 Task: Plan a trip to Lankaran, Azerbaijan from 9th November, 2023 to 16th November, 2023 for 2 adults.2 bedrooms having 2 beds and 1 bathroom. Property type can be flat. Amenities needed are: air conditioning. Booking option can be shelf check-in. Look for 3 properties as per requirement.
Action: Key pressed <Key.caps_lock>L<Key.caps_lock>ankaran
Screenshot: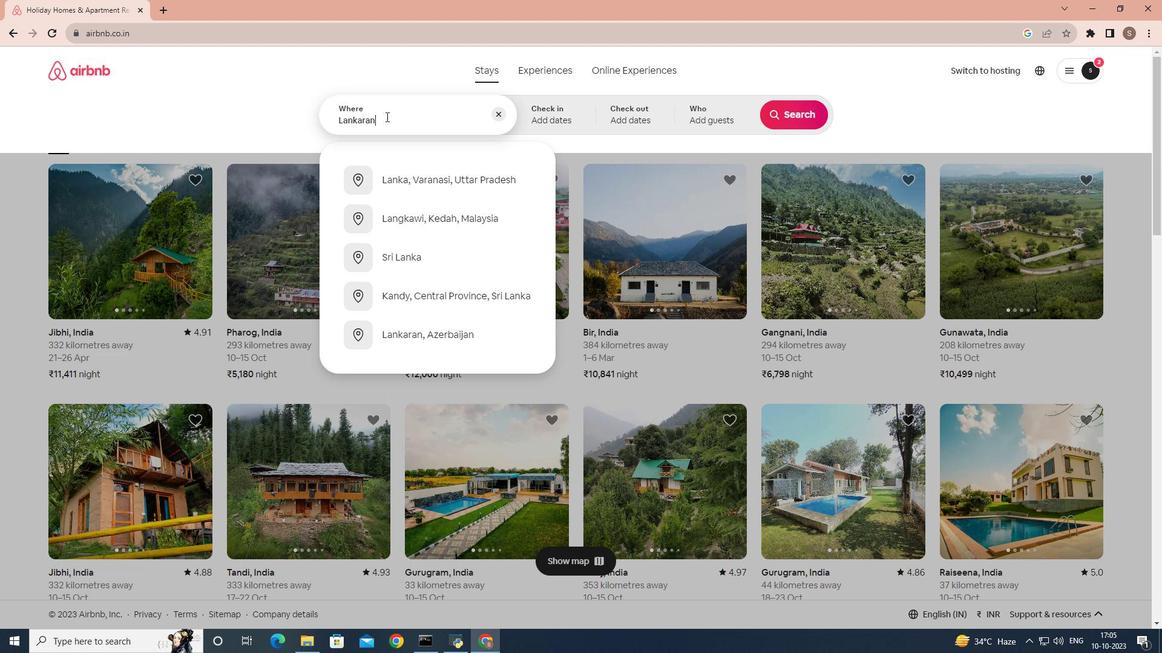 
Action: Mouse moved to (414, 179)
Screenshot: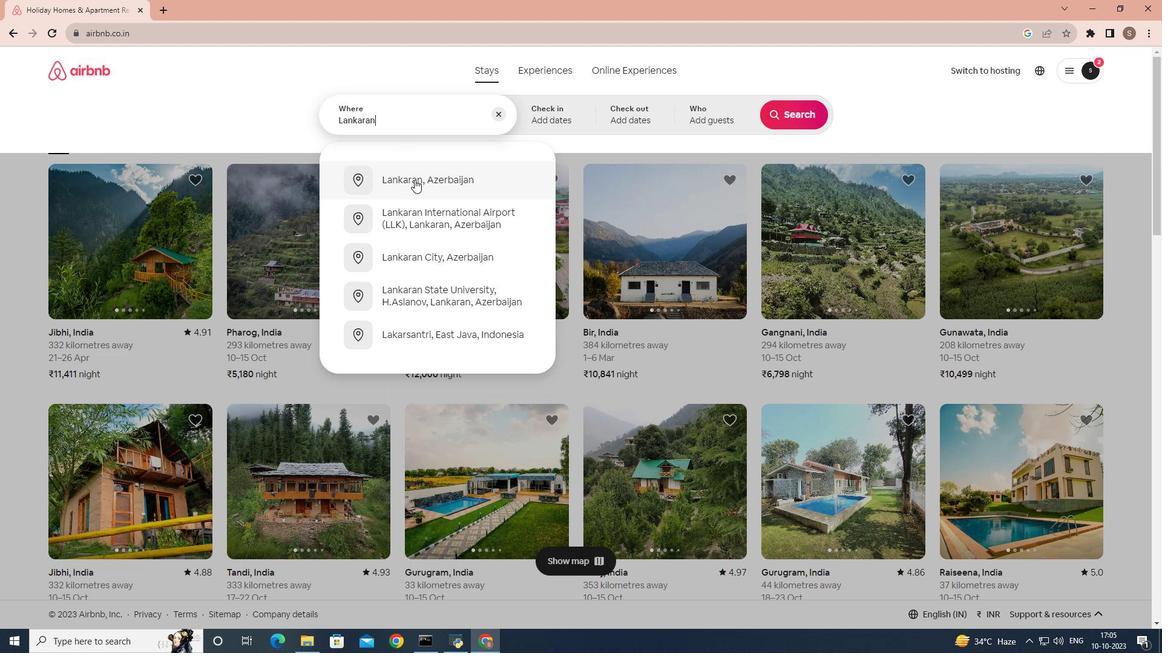 
Action: Mouse pressed left at (414, 179)
Screenshot: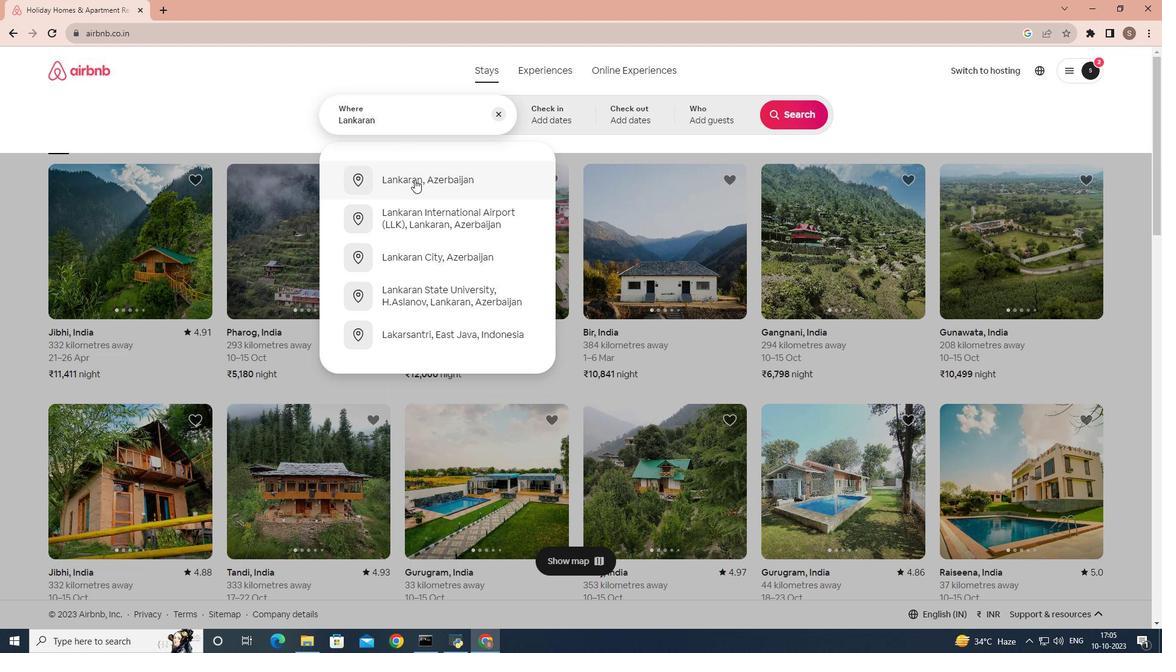 
Action: Mouse moved to (729, 295)
Screenshot: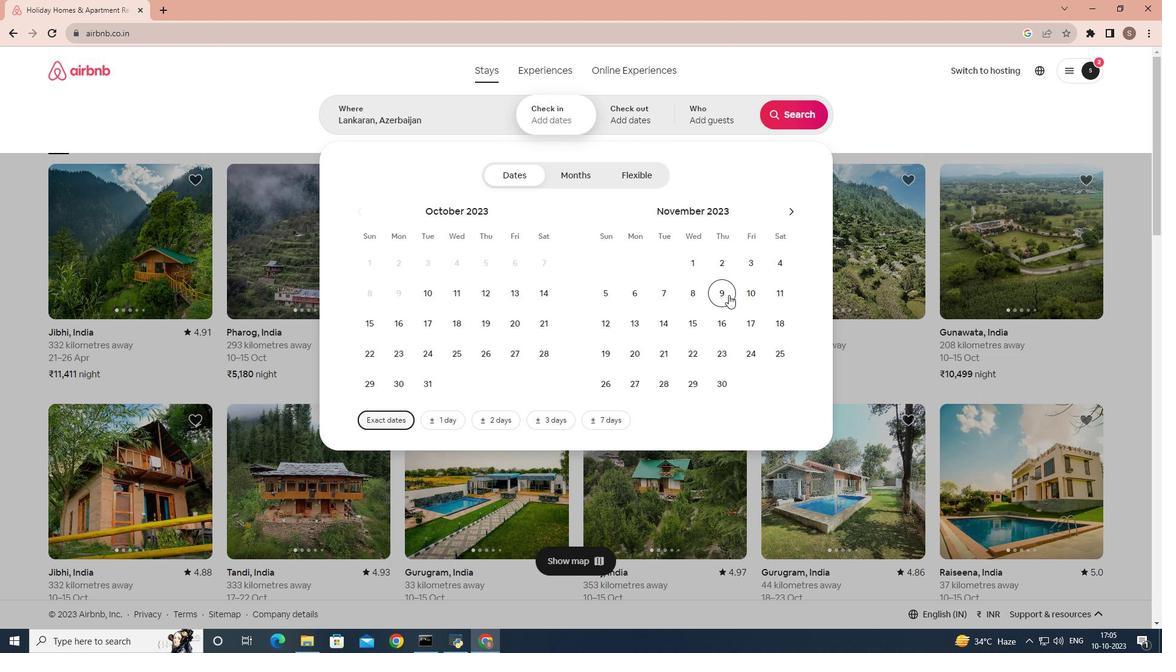 
Action: Mouse pressed left at (729, 295)
Screenshot: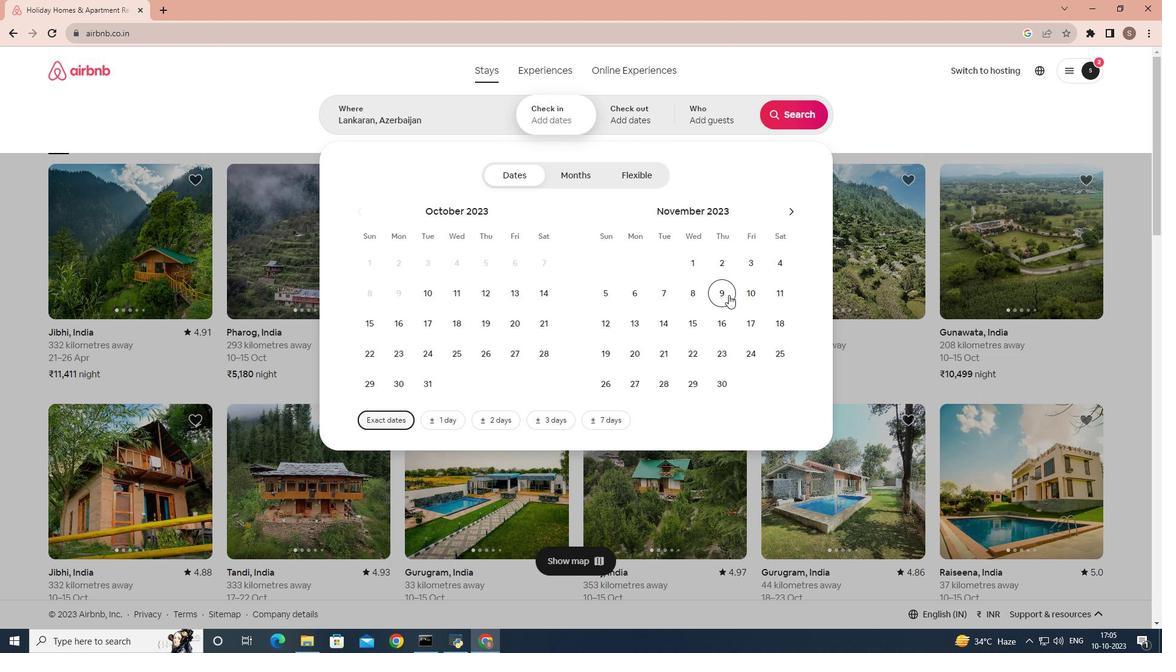 
Action: Mouse moved to (718, 322)
Screenshot: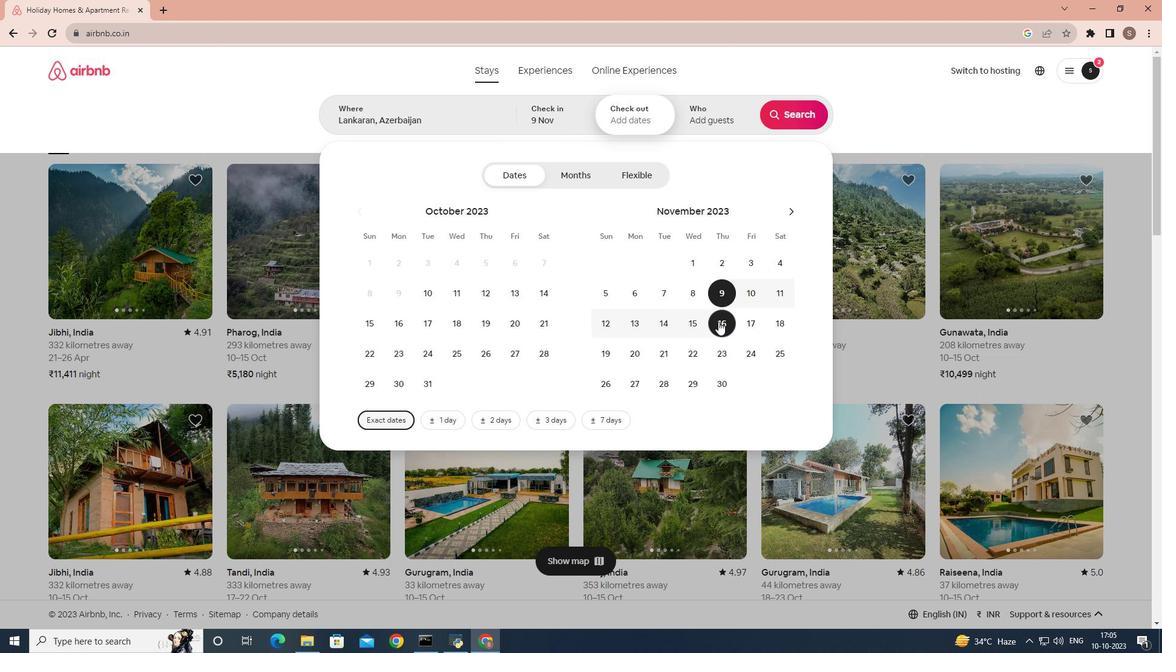 
Action: Mouse pressed left at (718, 322)
Screenshot: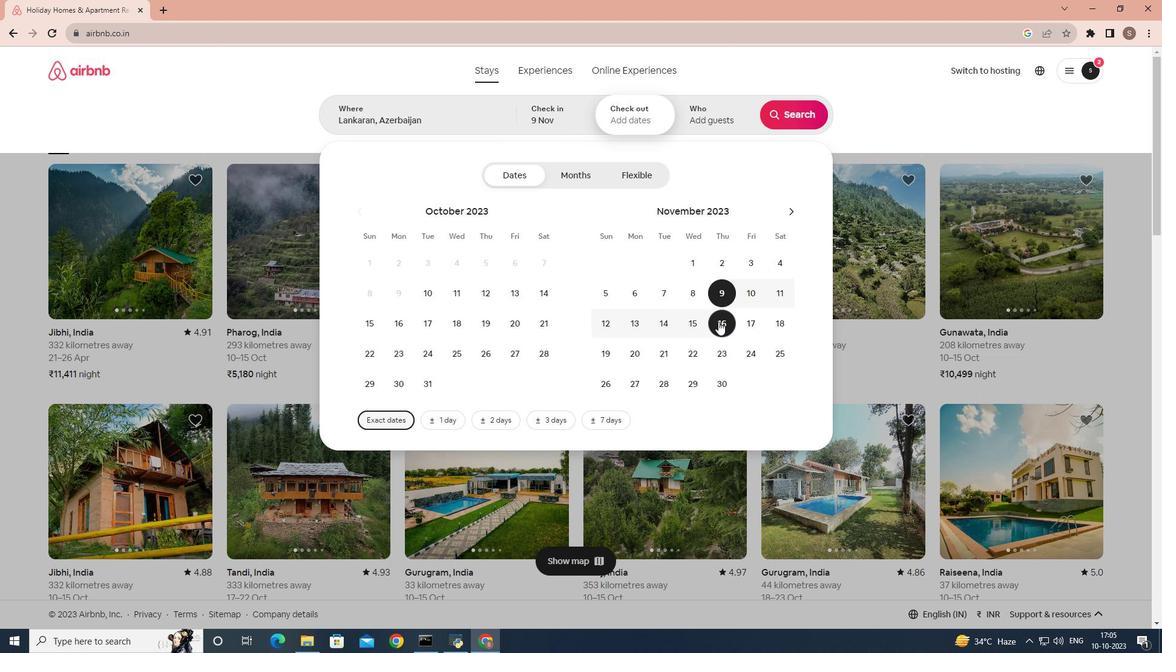 
Action: Mouse moved to (718, 120)
Screenshot: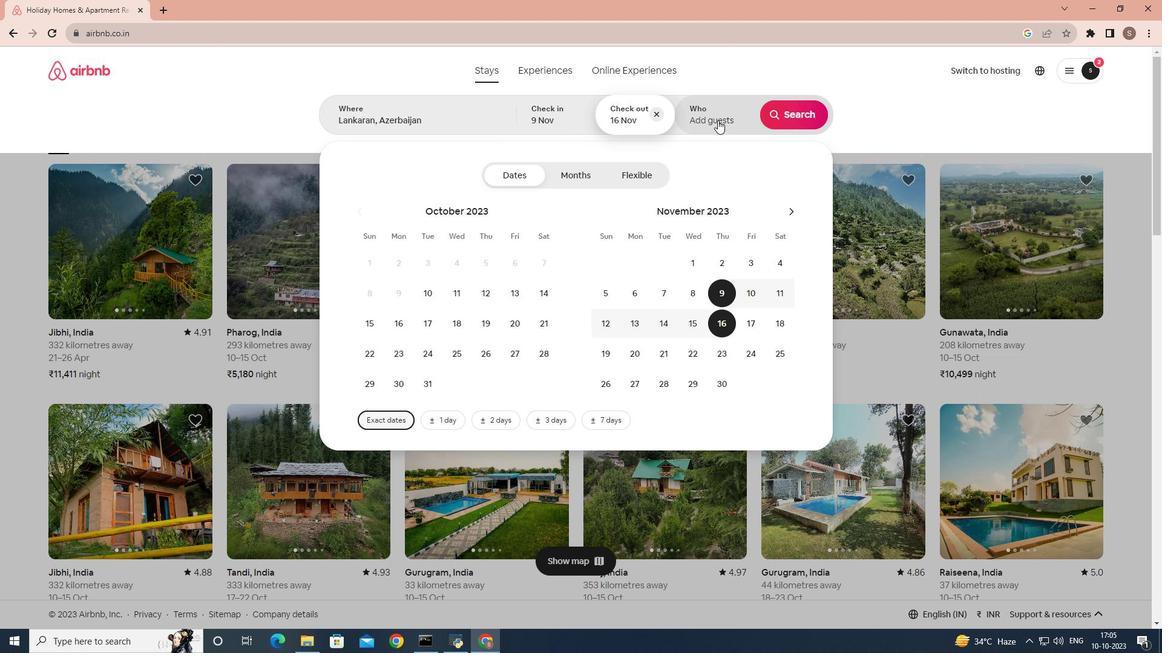 
Action: Mouse pressed left at (718, 120)
Screenshot: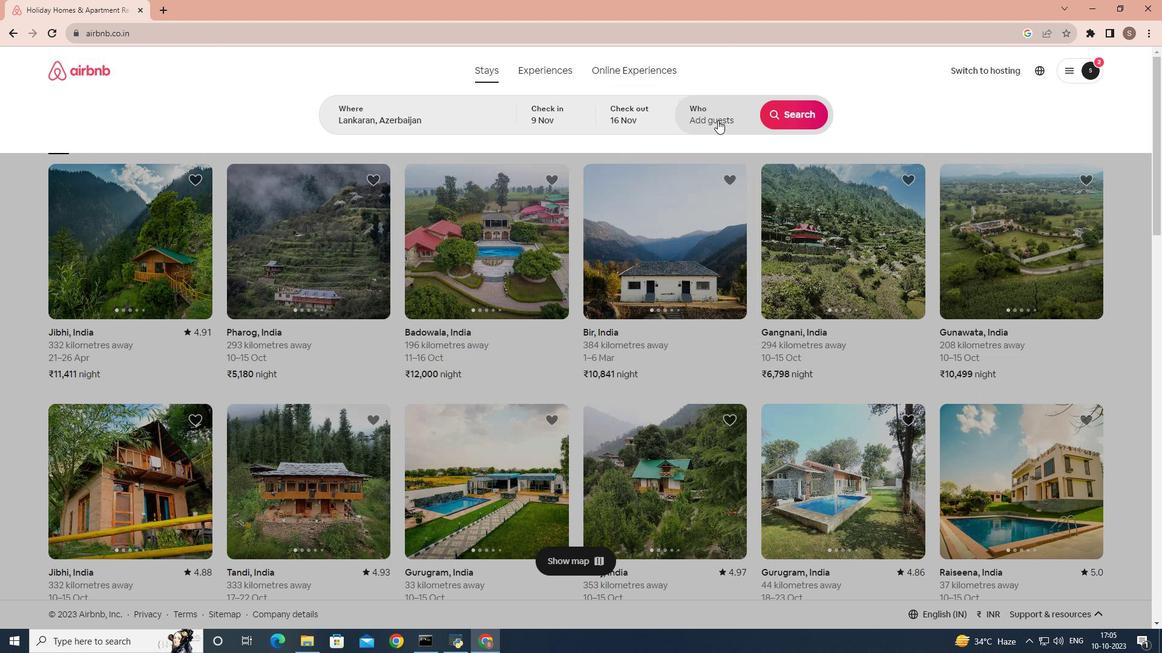 
Action: Mouse moved to (807, 179)
Screenshot: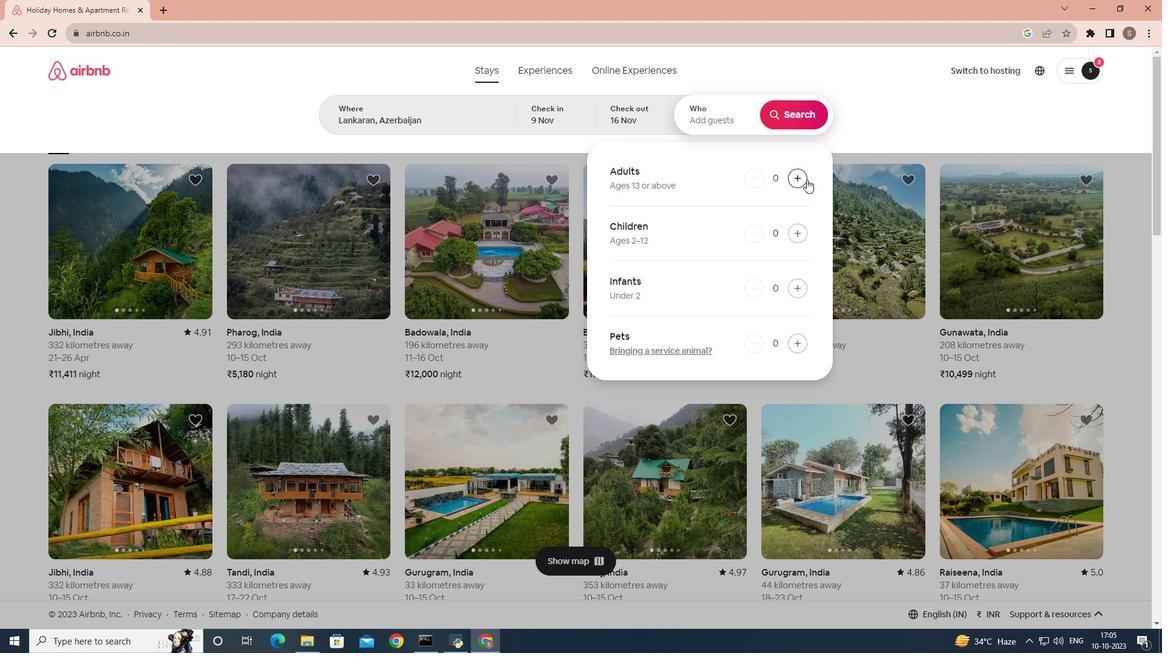 
Action: Mouse pressed left at (807, 179)
Screenshot: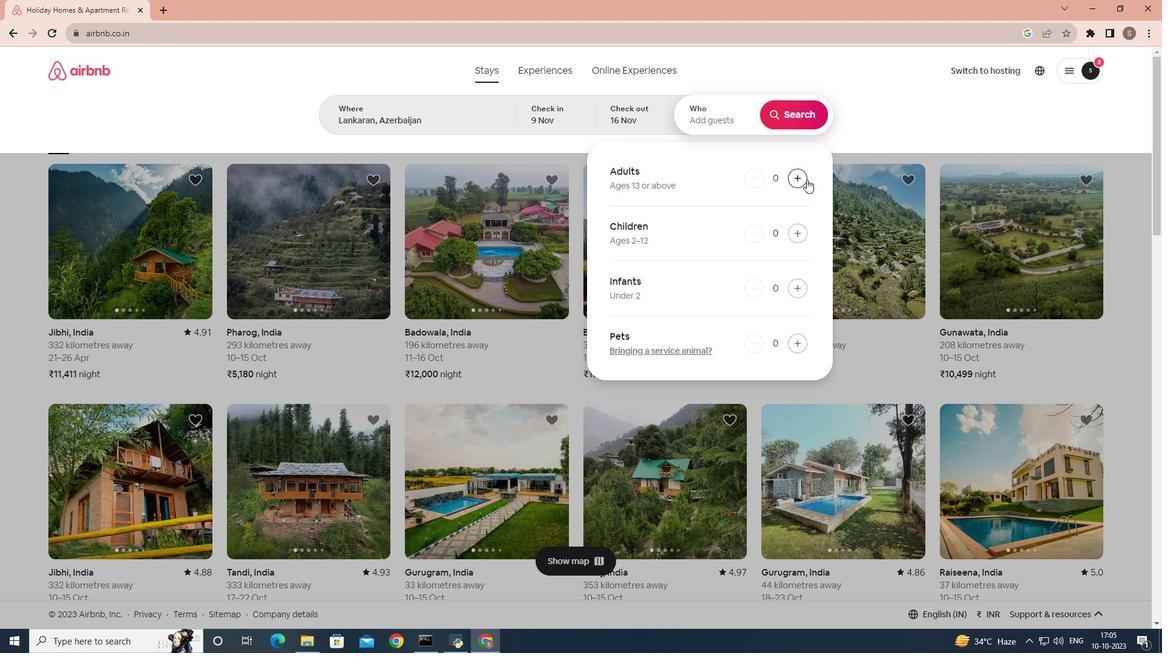 
Action: Mouse pressed left at (807, 179)
Screenshot: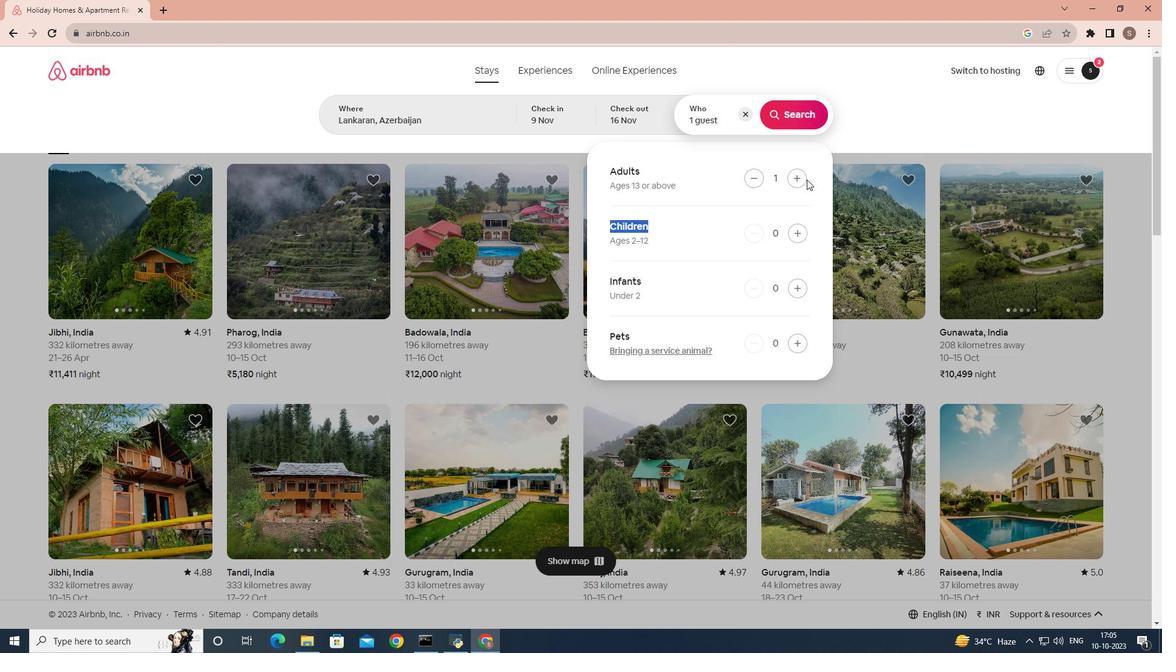 
Action: Mouse moved to (793, 172)
Screenshot: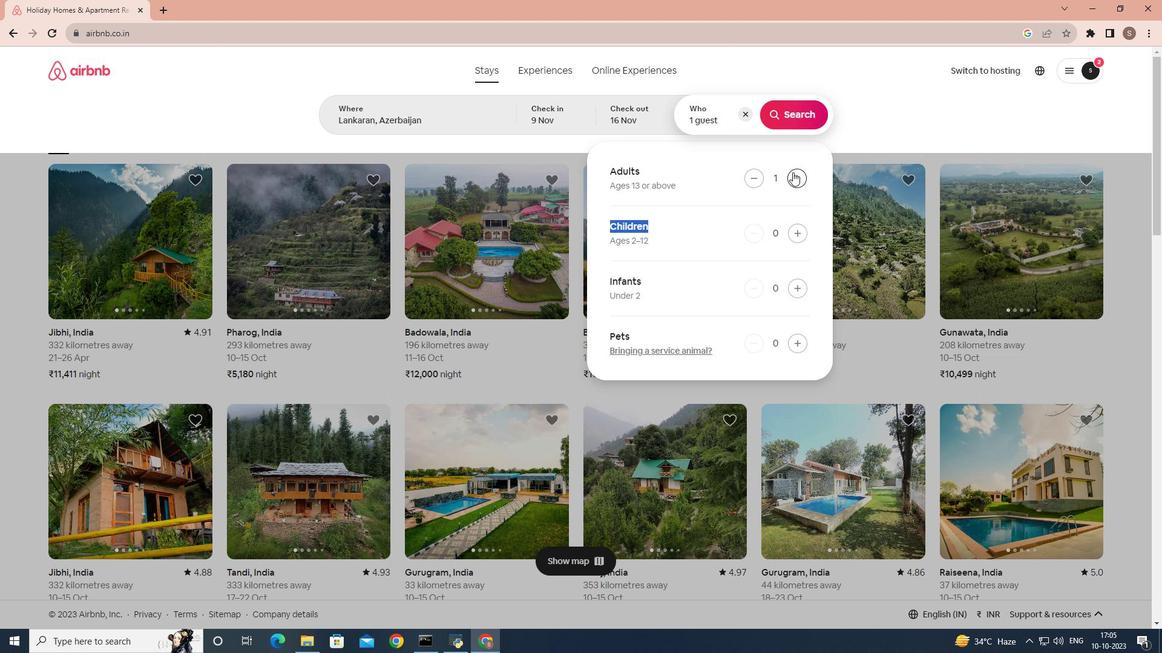 
Action: Mouse pressed left at (793, 172)
Screenshot: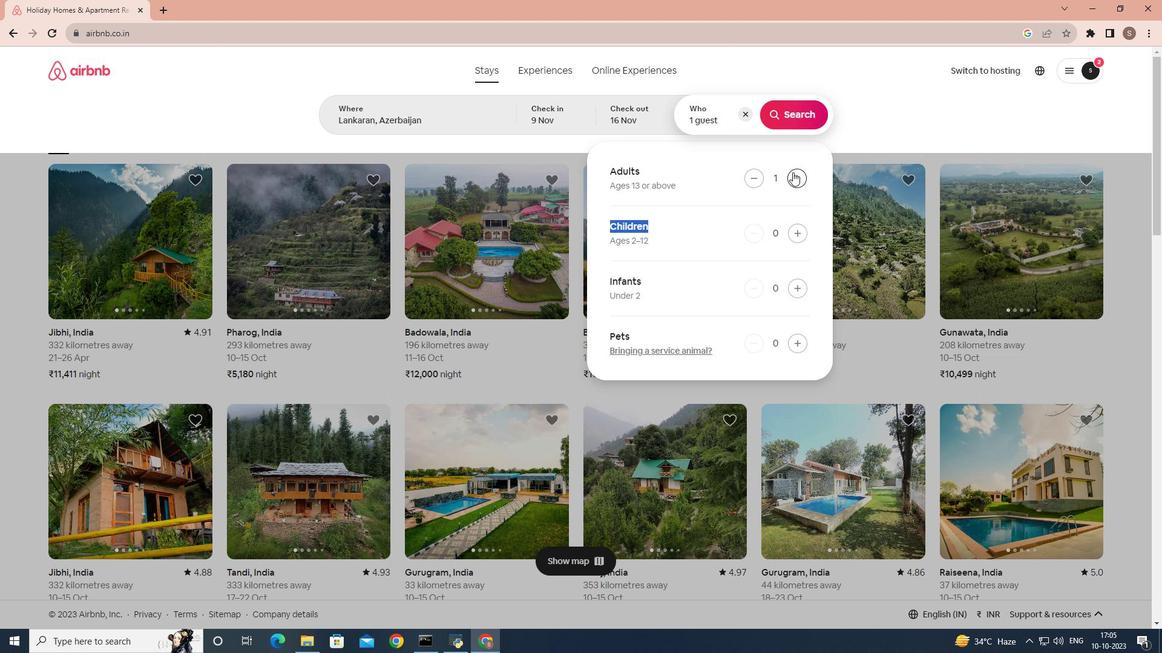 
Action: Mouse moved to (793, 114)
Screenshot: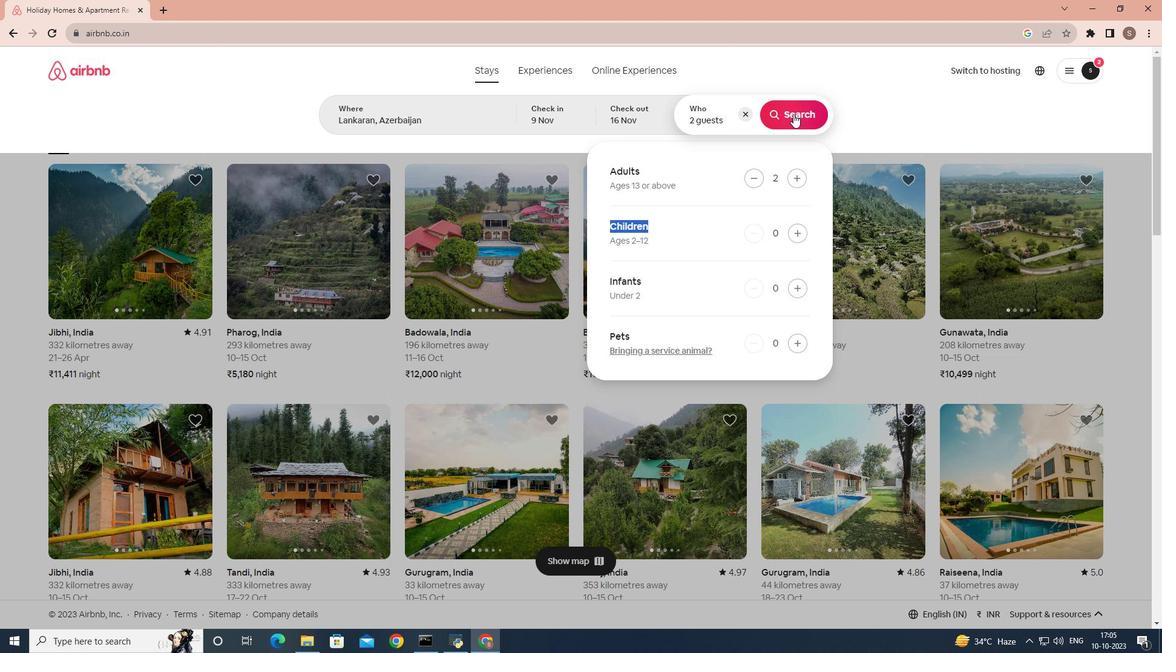 
Action: Mouse pressed left at (793, 114)
Screenshot: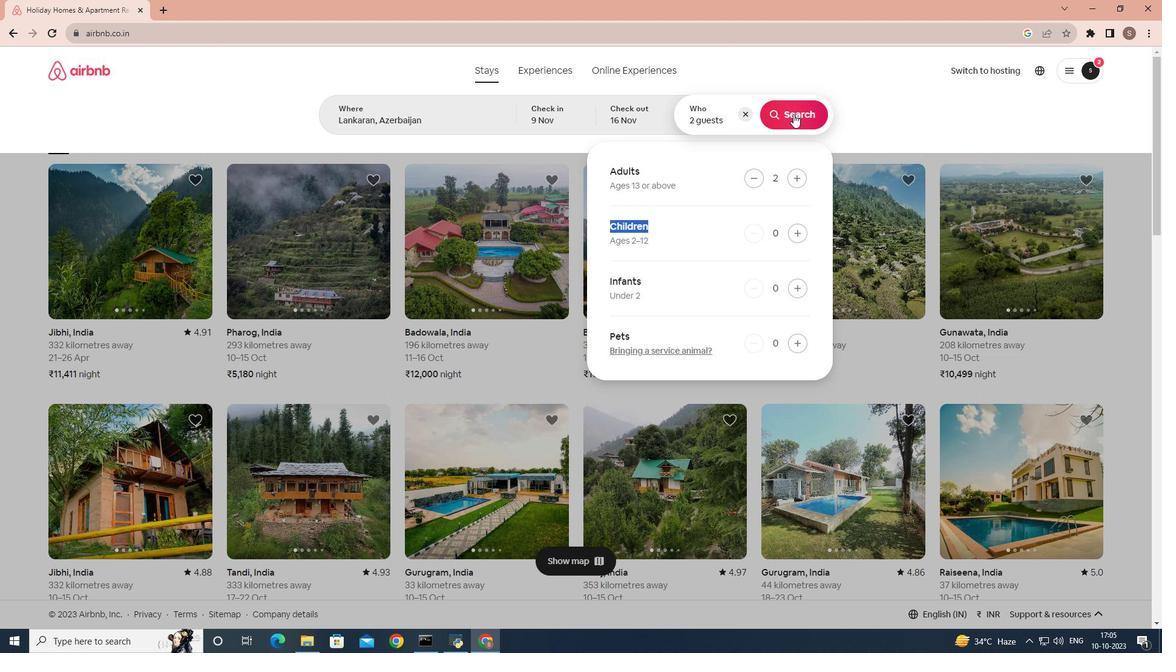 
Action: Mouse moved to (967, 118)
Screenshot: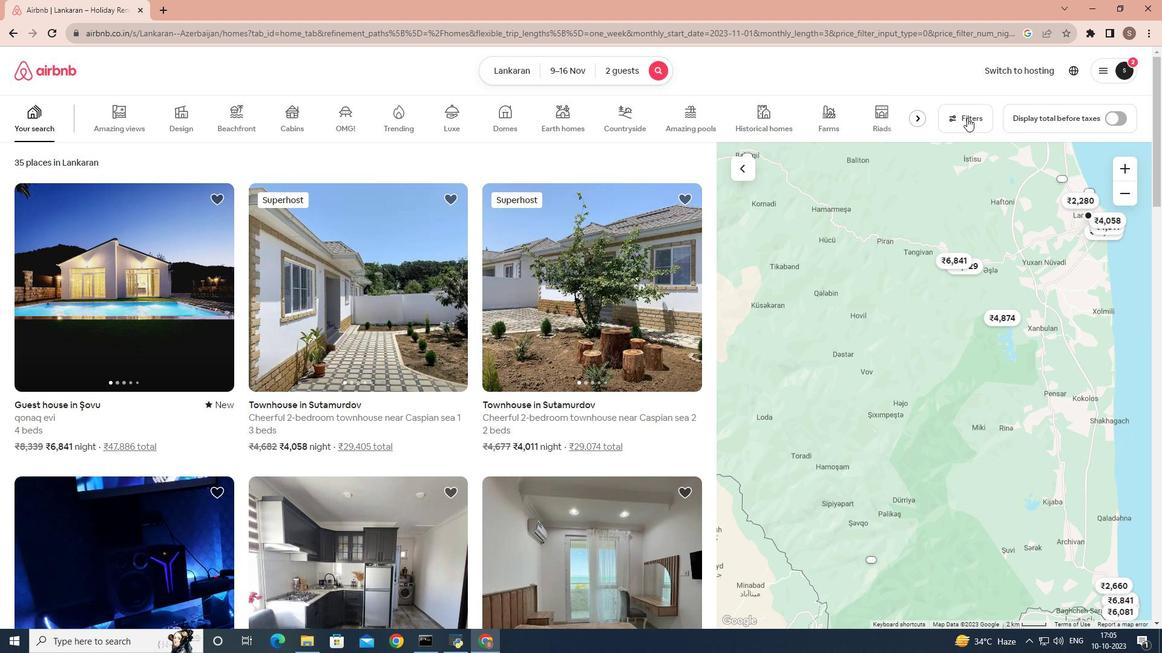 
Action: Mouse pressed left at (967, 118)
Screenshot: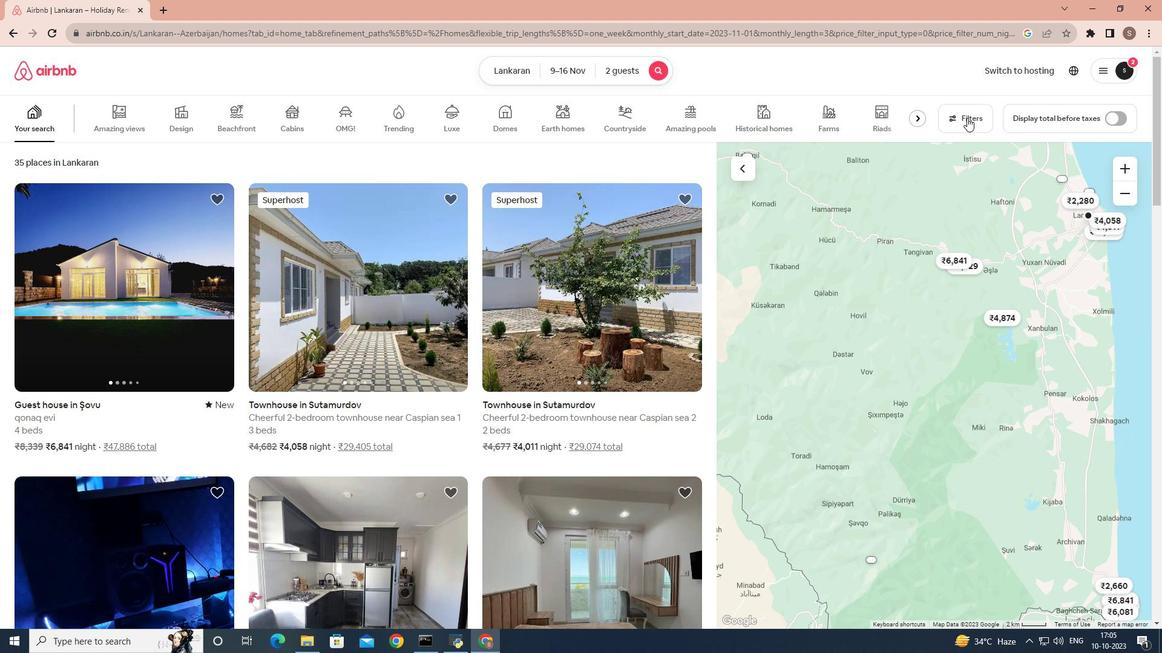 
Action: Mouse moved to (453, 368)
Screenshot: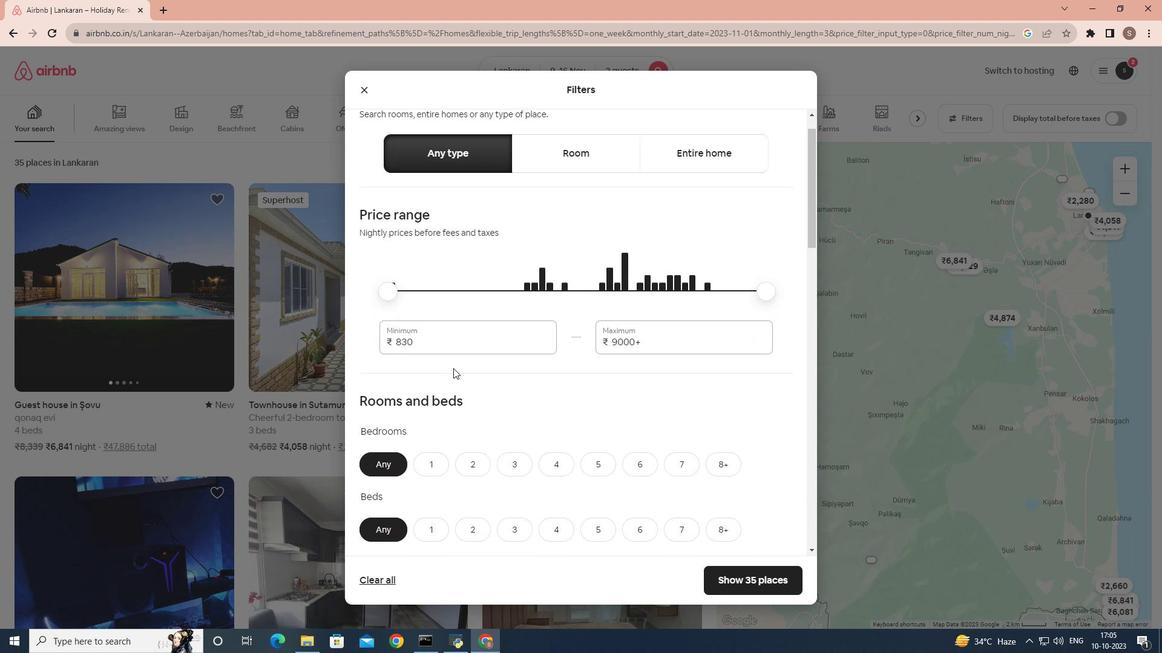 
Action: Mouse scrolled (453, 368) with delta (0, 0)
Screenshot: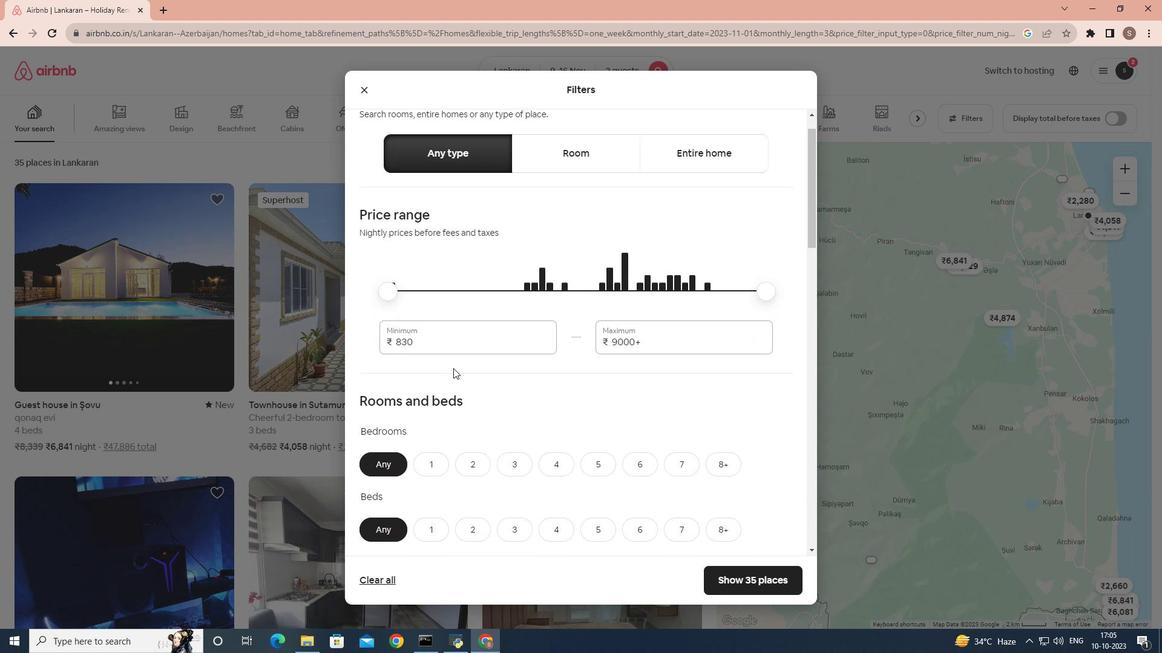 
Action: Mouse scrolled (453, 368) with delta (0, 0)
Screenshot: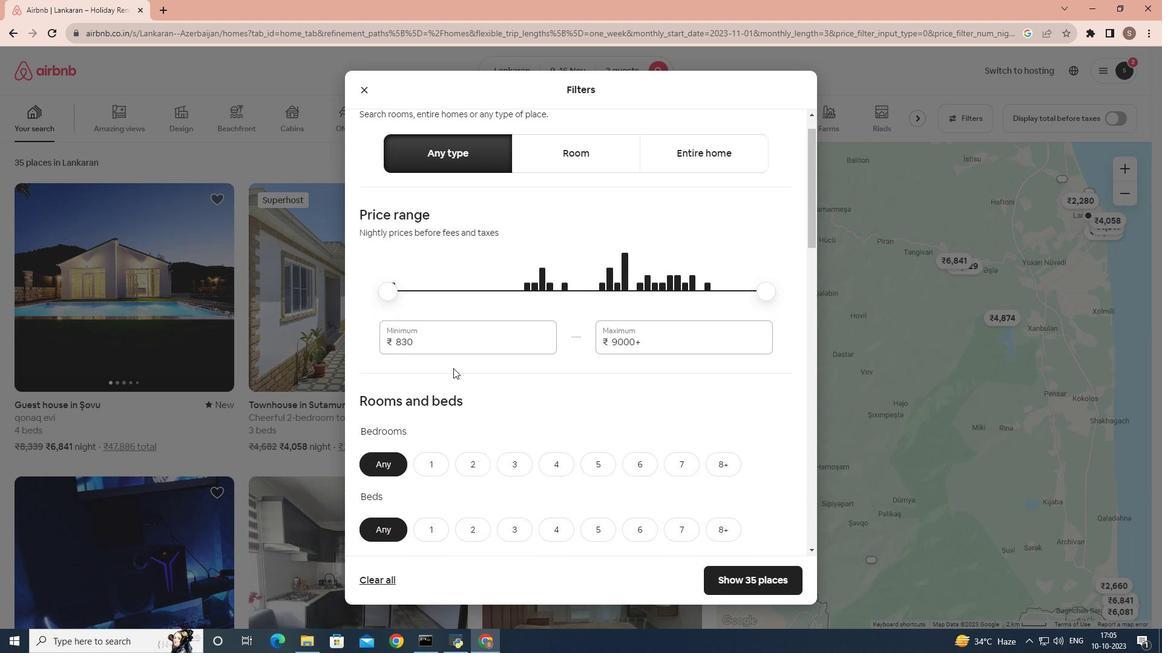 
Action: Mouse scrolled (453, 368) with delta (0, 0)
Screenshot: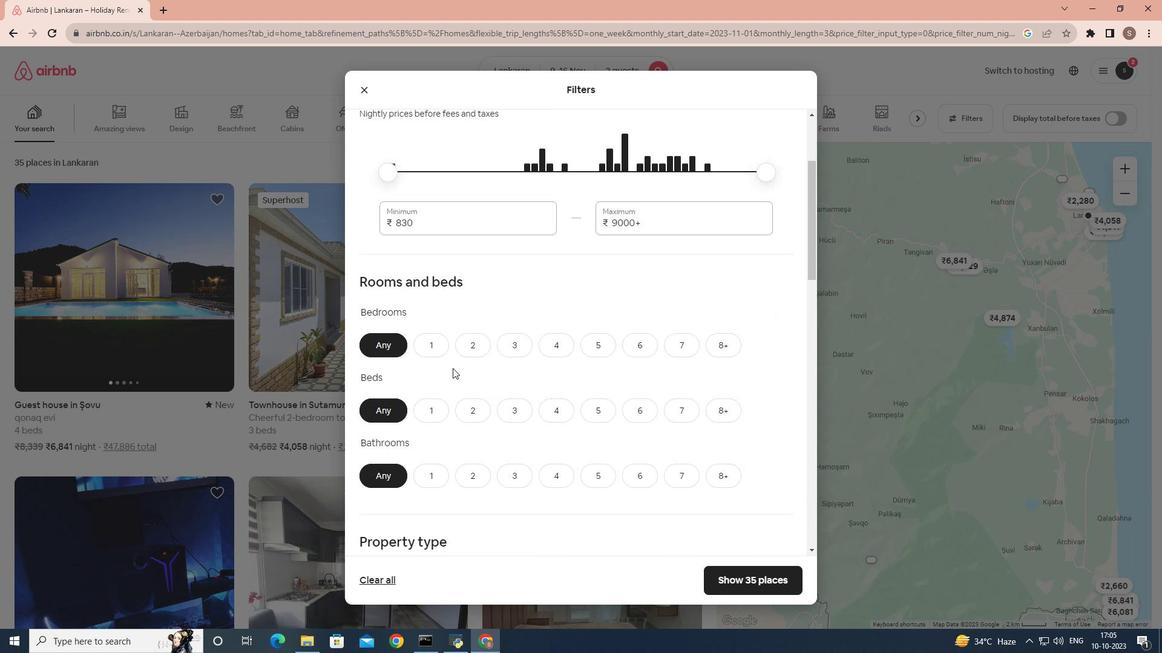 
Action: Mouse scrolled (453, 368) with delta (0, 0)
Screenshot: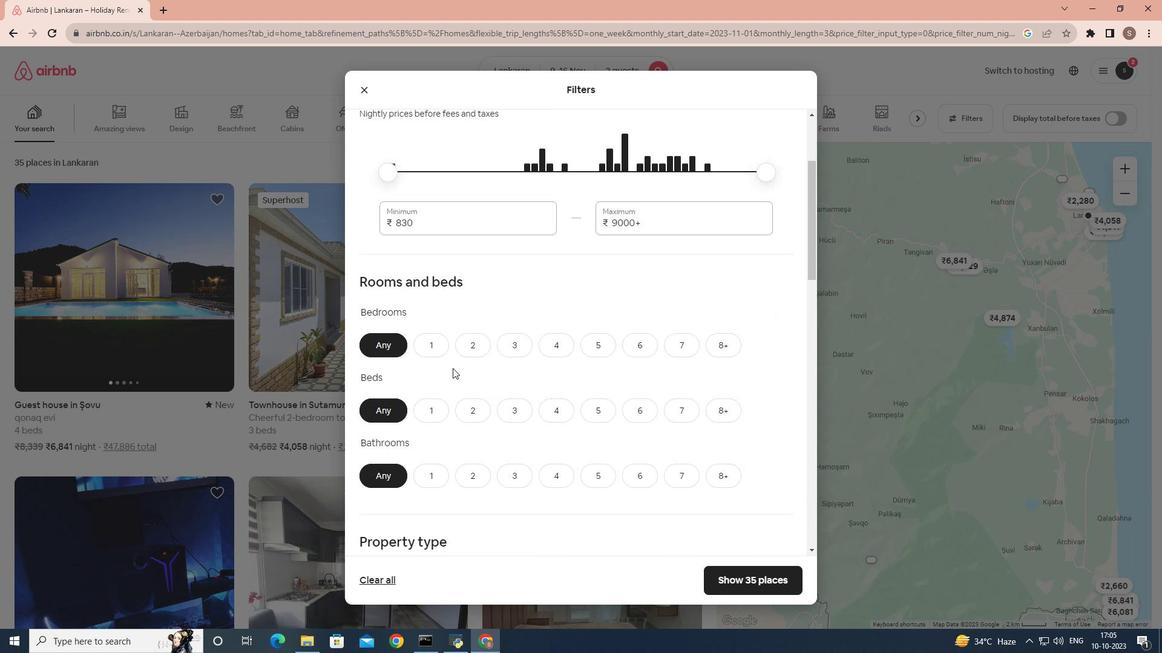
Action: Mouse scrolled (453, 368) with delta (0, 0)
Screenshot: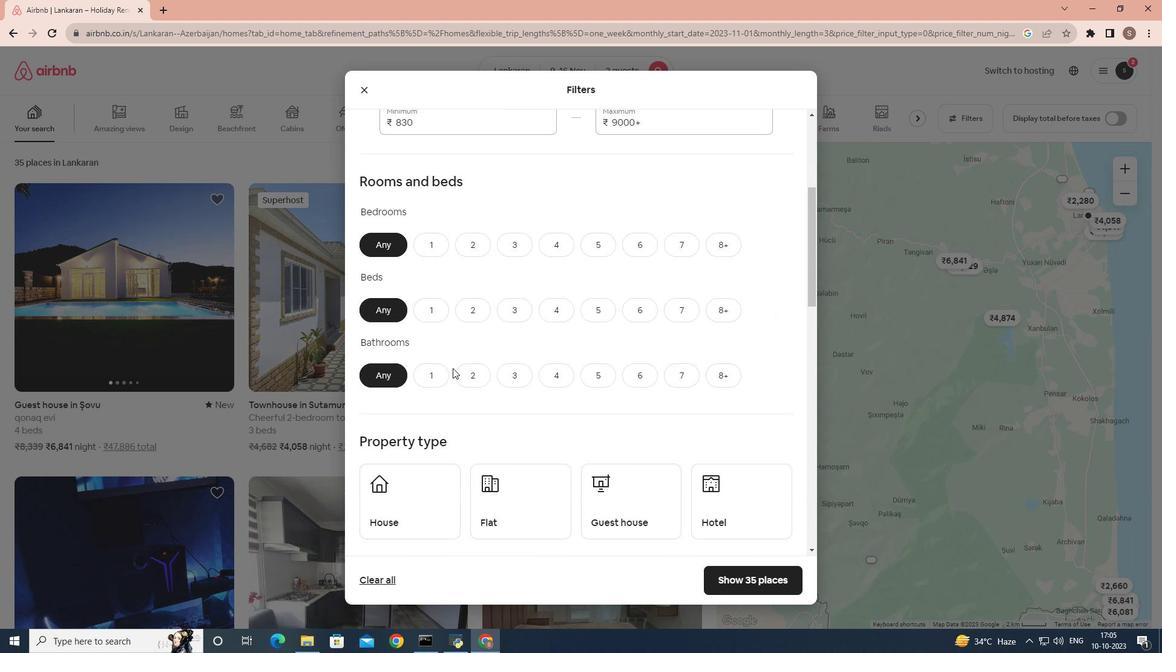
Action: Mouse moved to (452, 363)
Screenshot: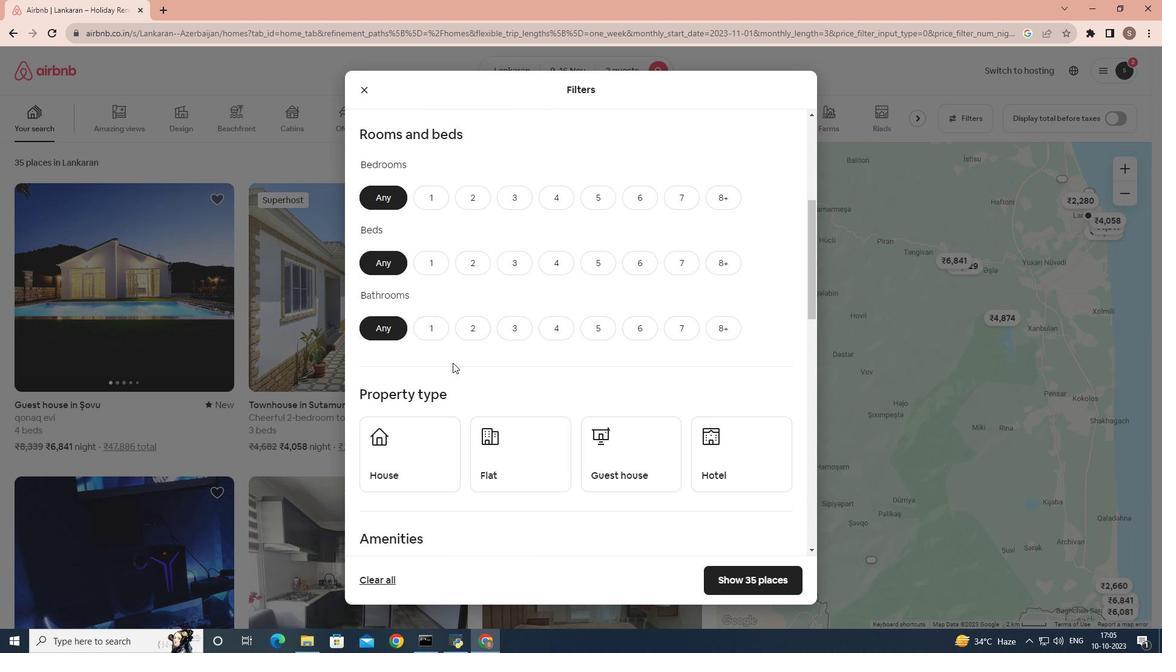 
Action: Mouse scrolled (452, 362) with delta (0, 0)
Screenshot: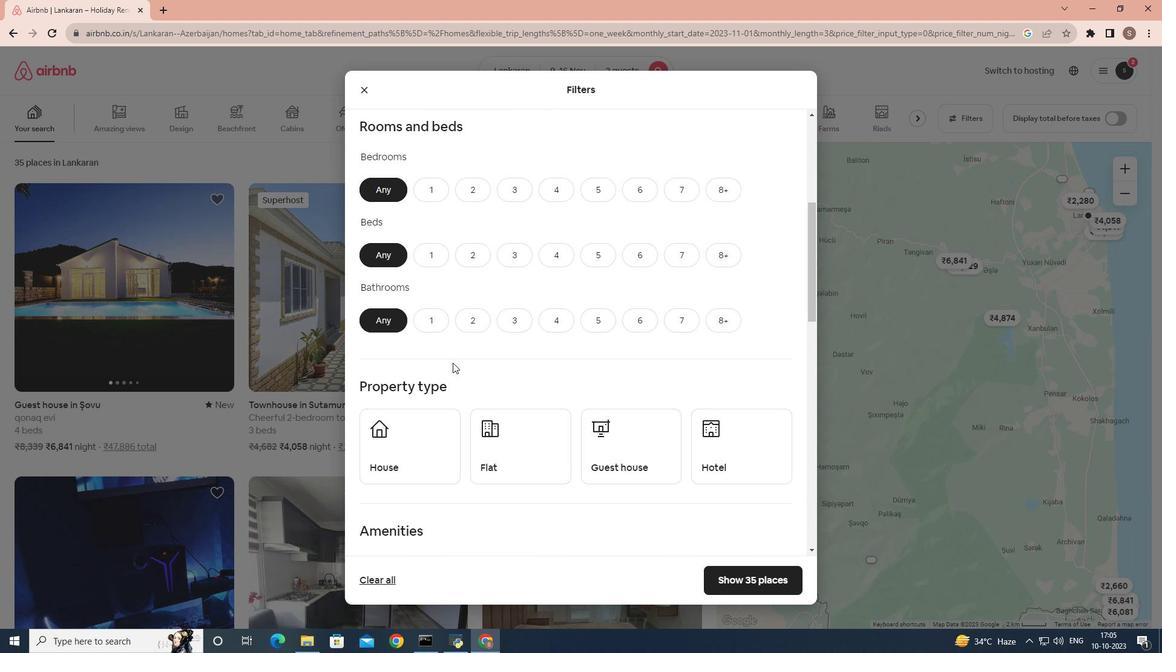 
Action: Mouse scrolled (452, 362) with delta (0, 0)
Screenshot: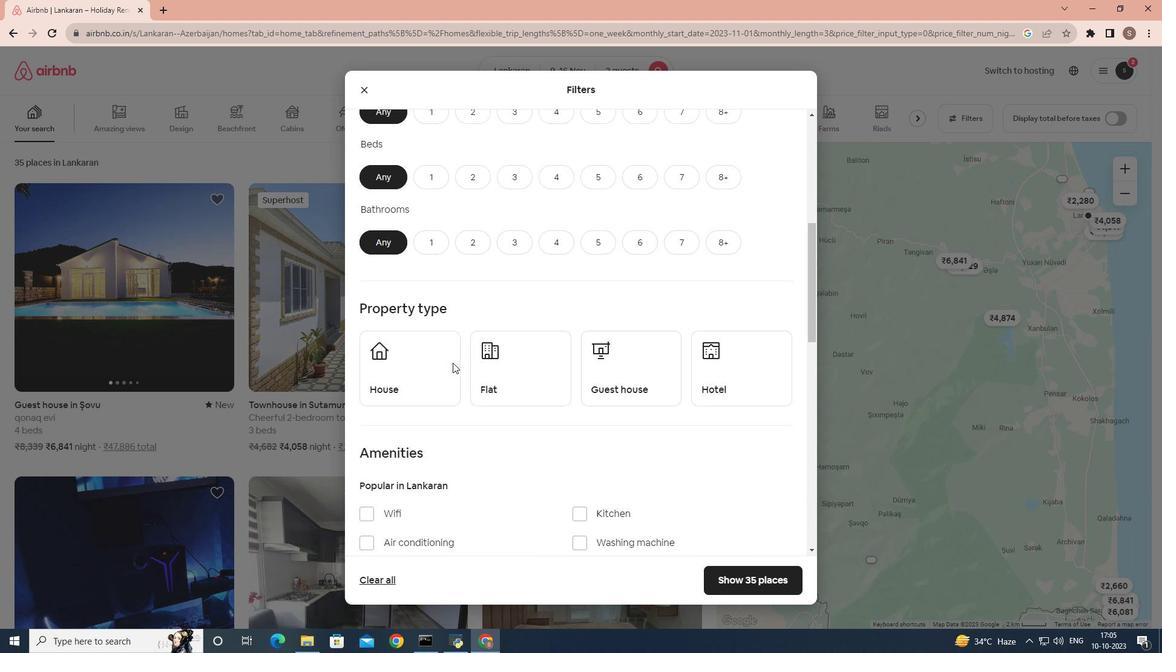 
Action: Mouse scrolled (452, 362) with delta (0, 0)
Screenshot: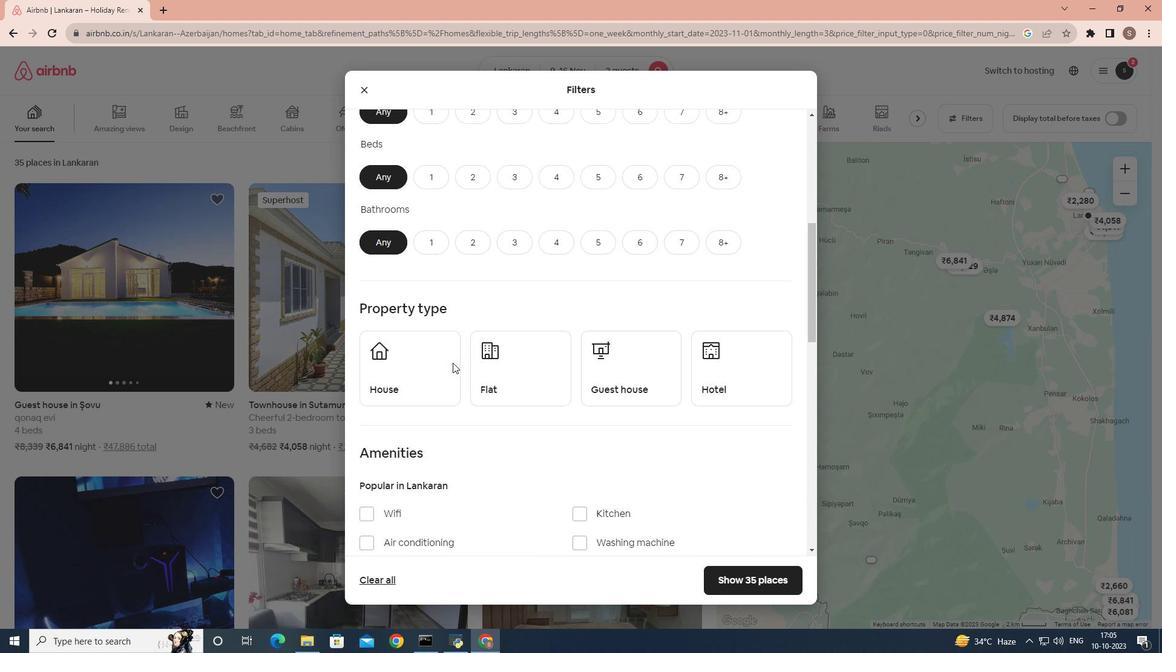 
Action: Mouse scrolled (452, 363) with delta (0, 0)
Screenshot: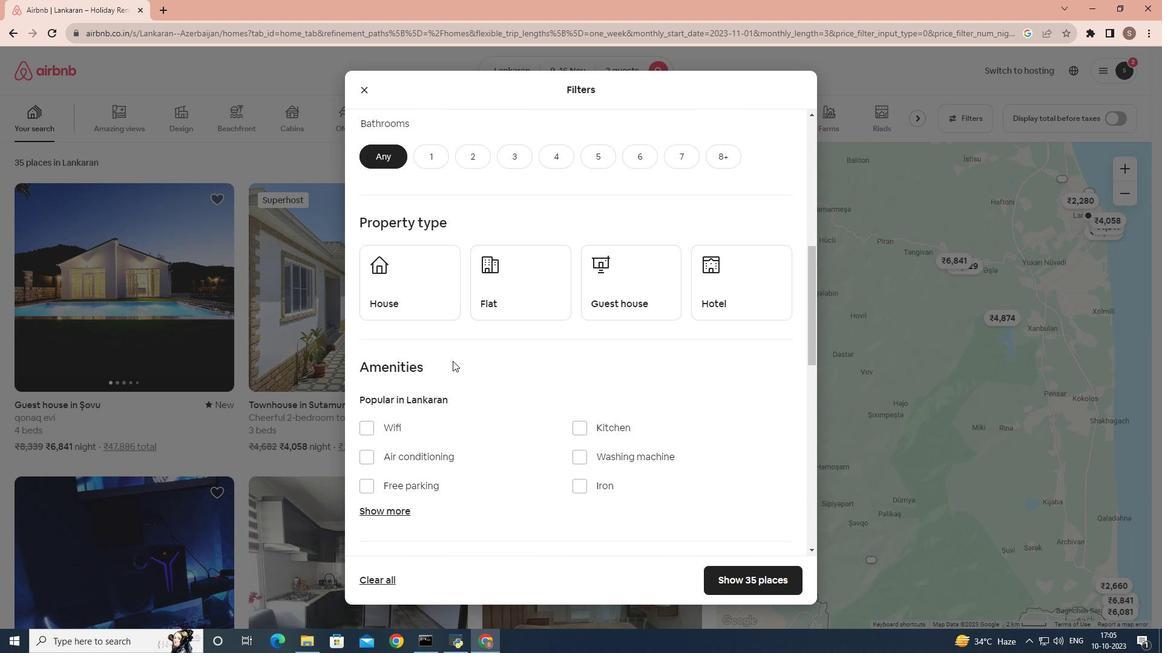 
Action: Mouse moved to (454, 357)
Screenshot: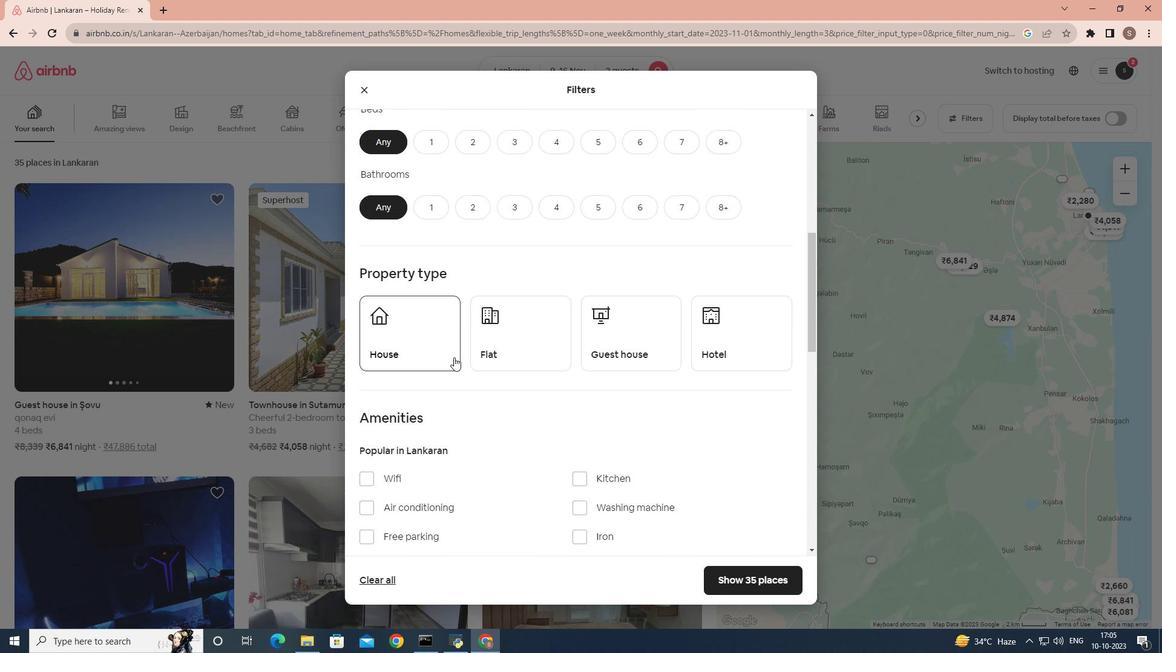 
Action: Mouse scrolled (454, 358) with delta (0, 0)
Screenshot: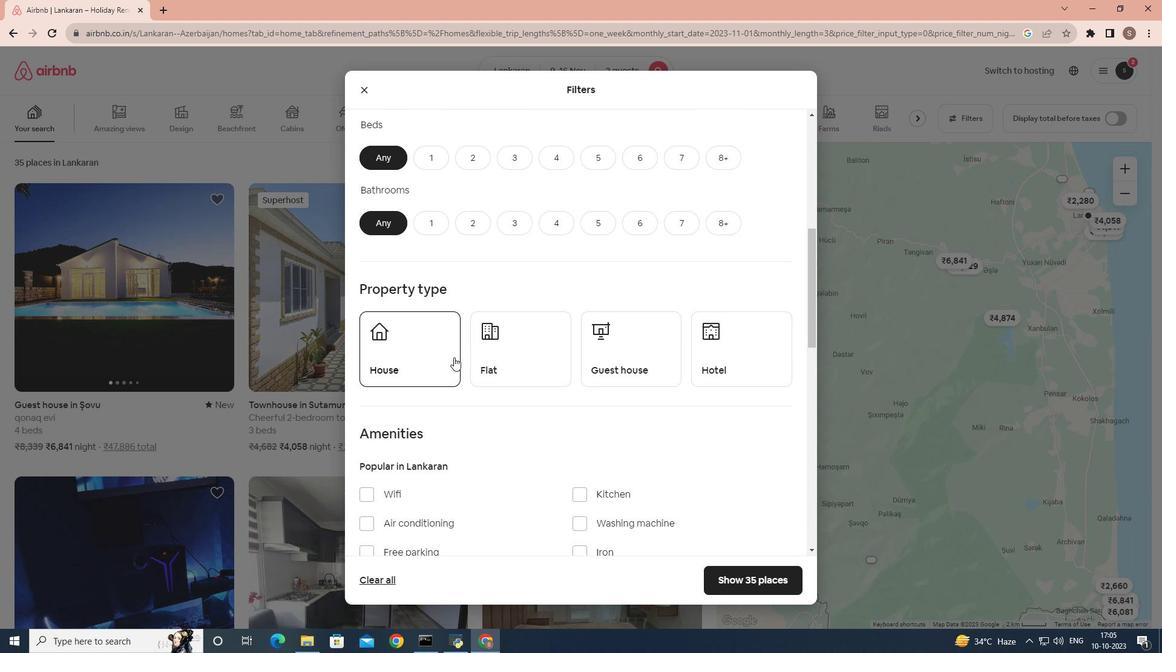 
Action: Mouse scrolled (454, 357) with delta (0, 0)
Screenshot: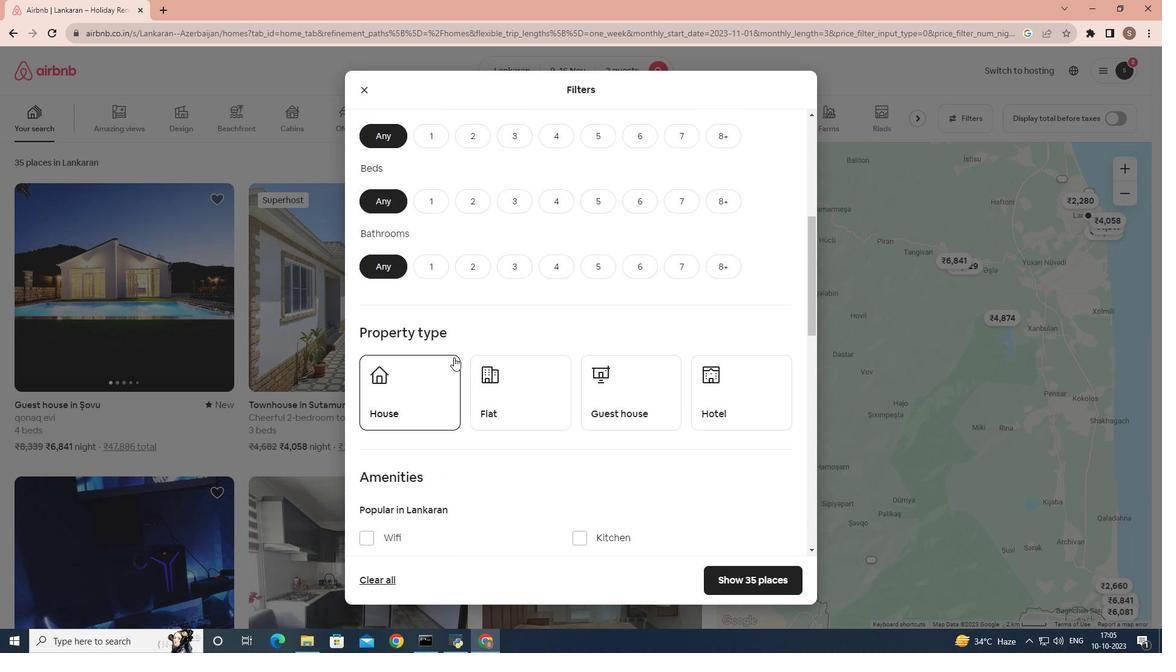 
Action: Mouse moved to (518, 348)
Screenshot: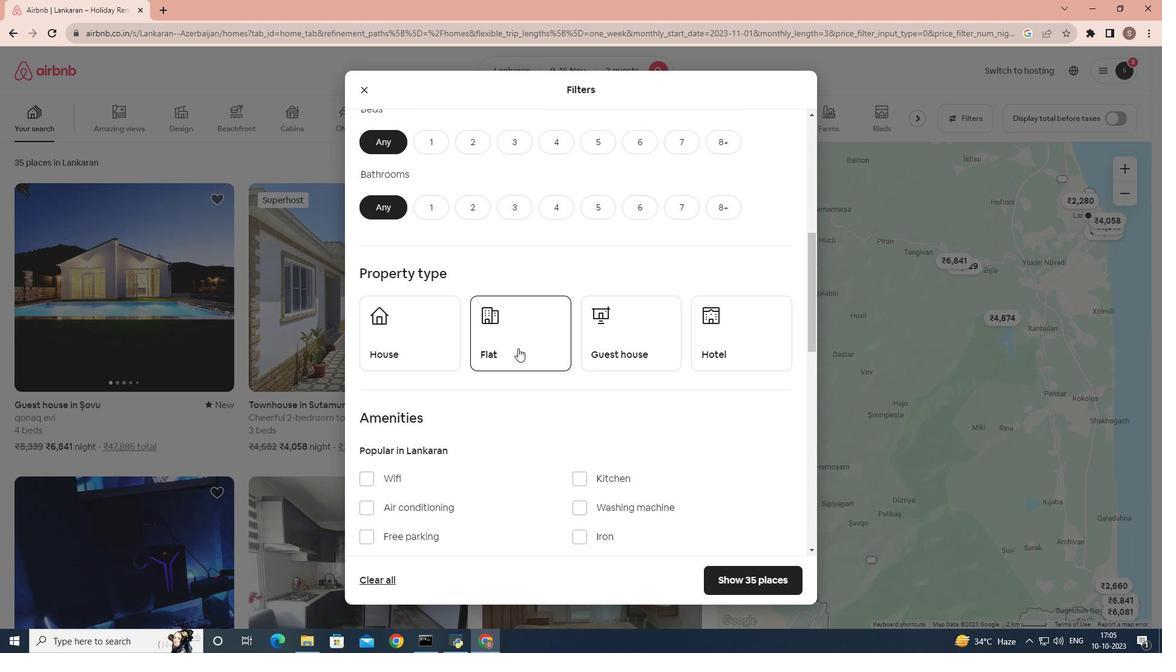 
Action: Mouse pressed left at (518, 348)
Screenshot: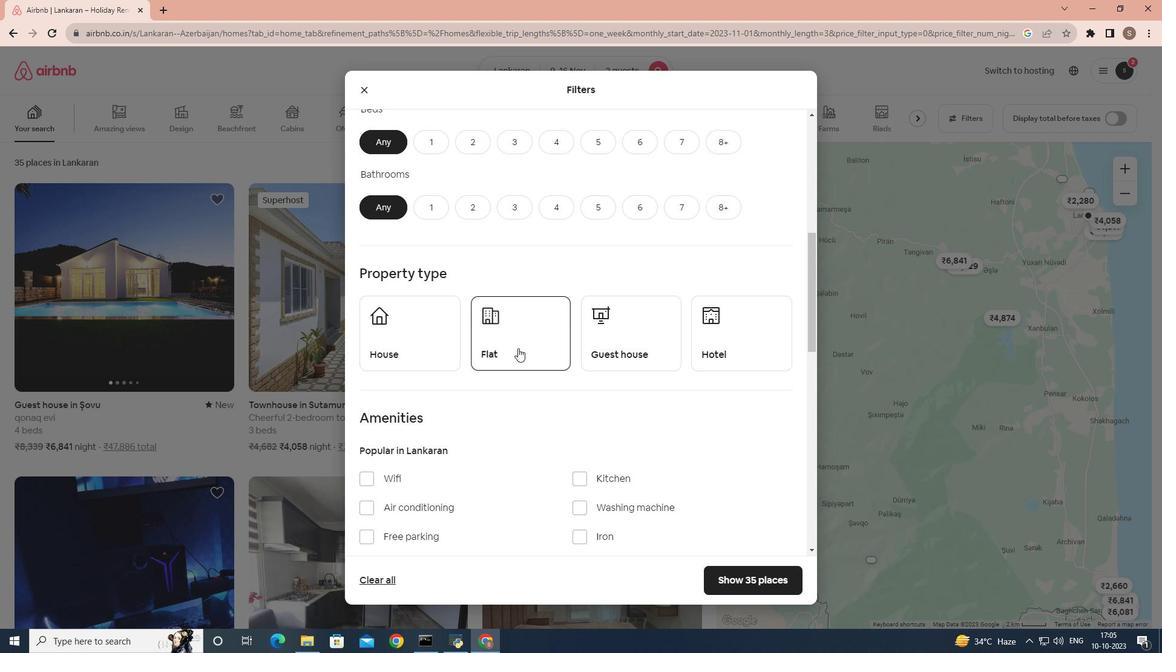 
Action: Mouse scrolled (518, 348) with delta (0, 0)
Screenshot: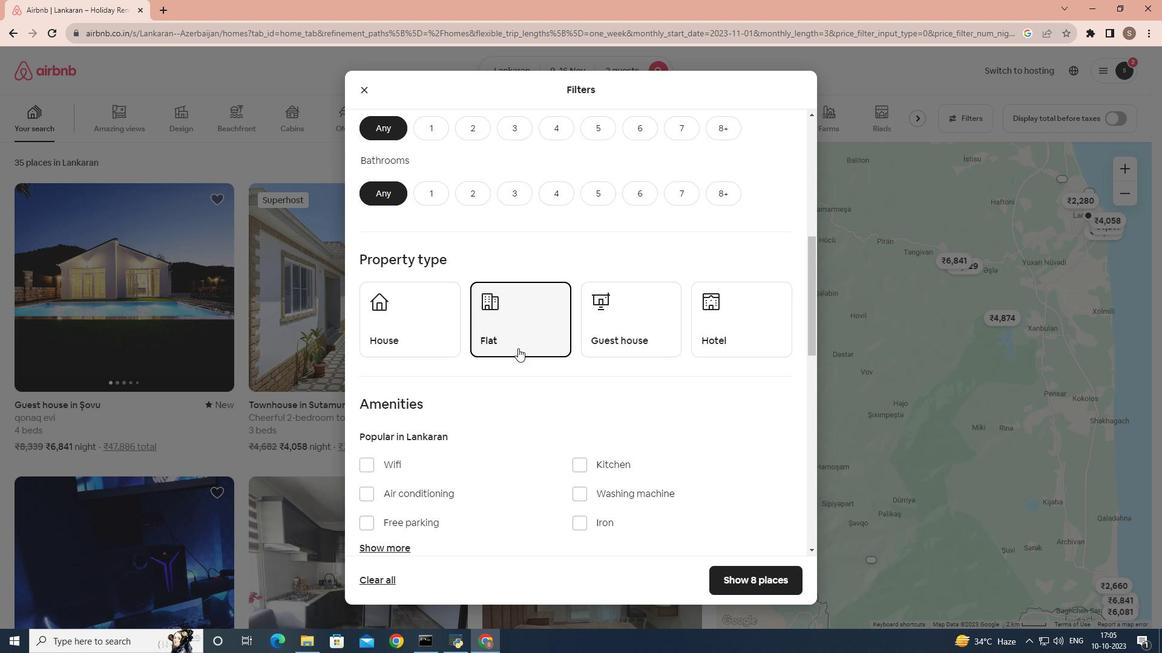 
Action: Mouse scrolled (518, 348) with delta (0, 0)
Screenshot: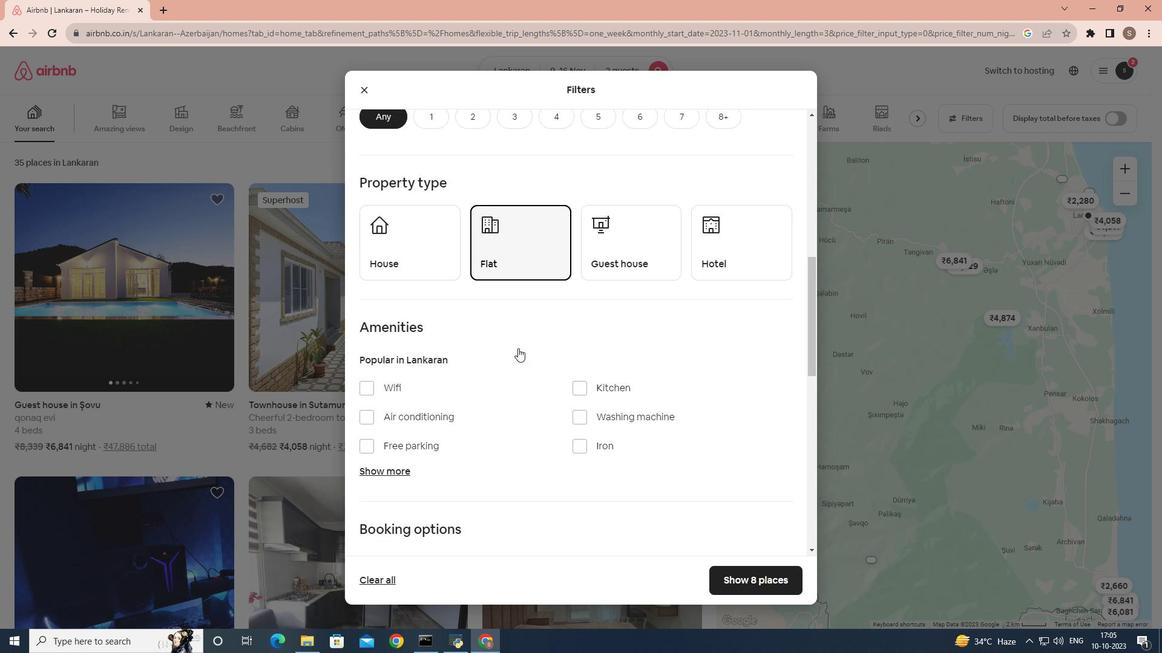 
Action: Mouse scrolled (518, 348) with delta (0, 0)
Screenshot: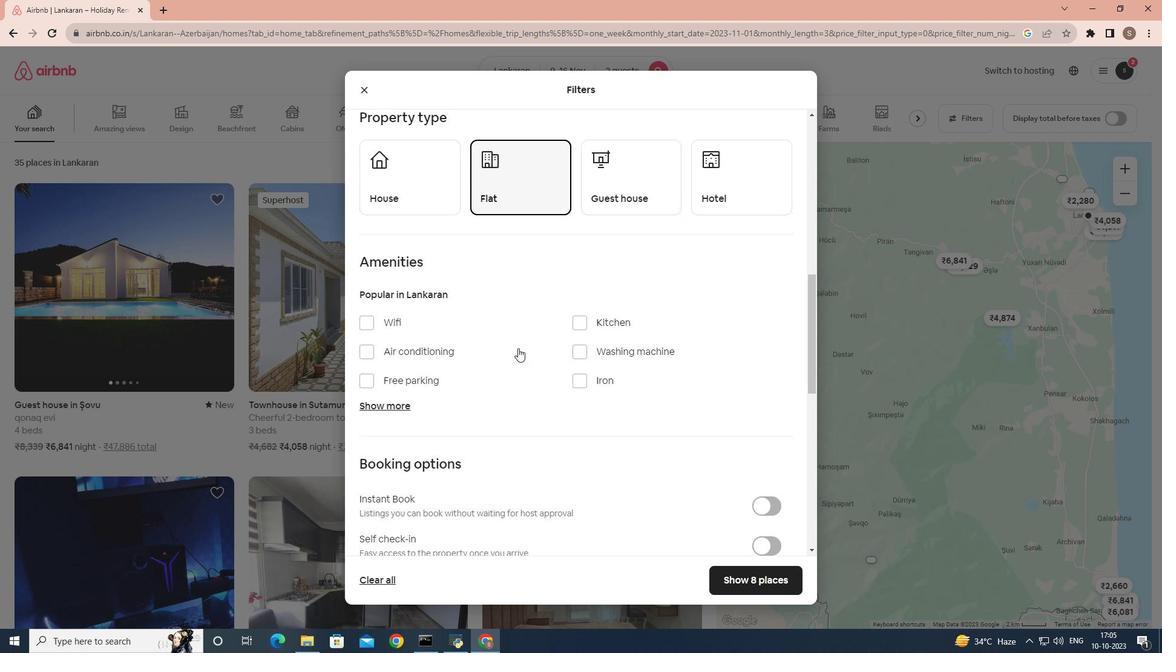 
Action: Mouse scrolled (518, 348) with delta (0, 0)
Screenshot: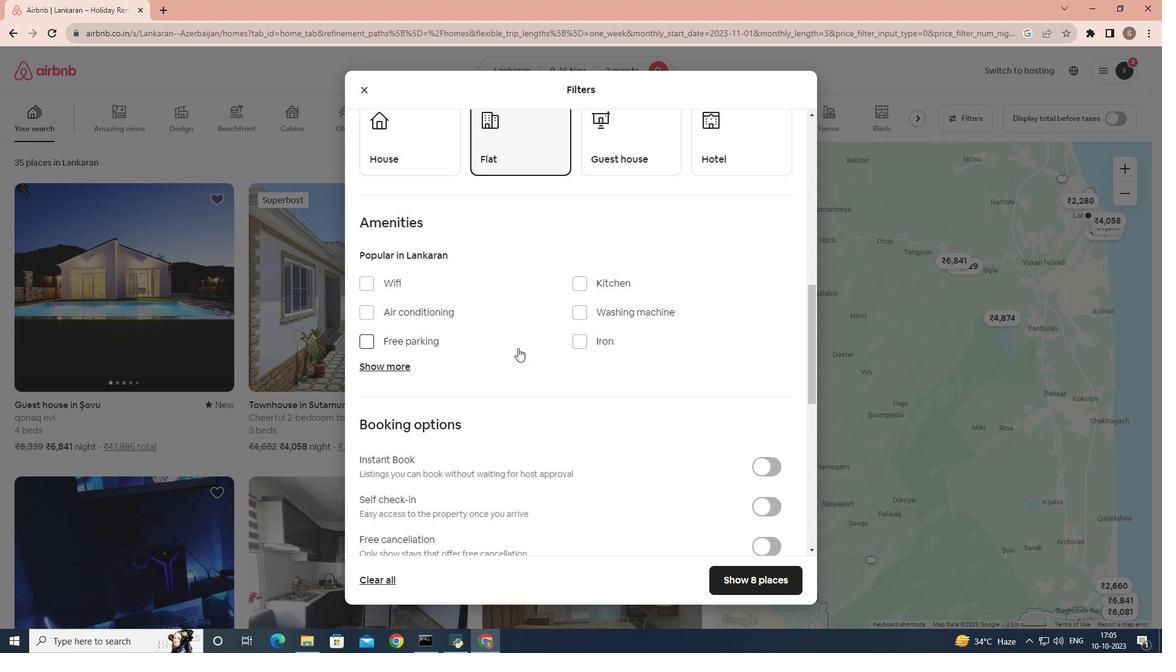 
Action: Mouse moved to (386, 269)
Screenshot: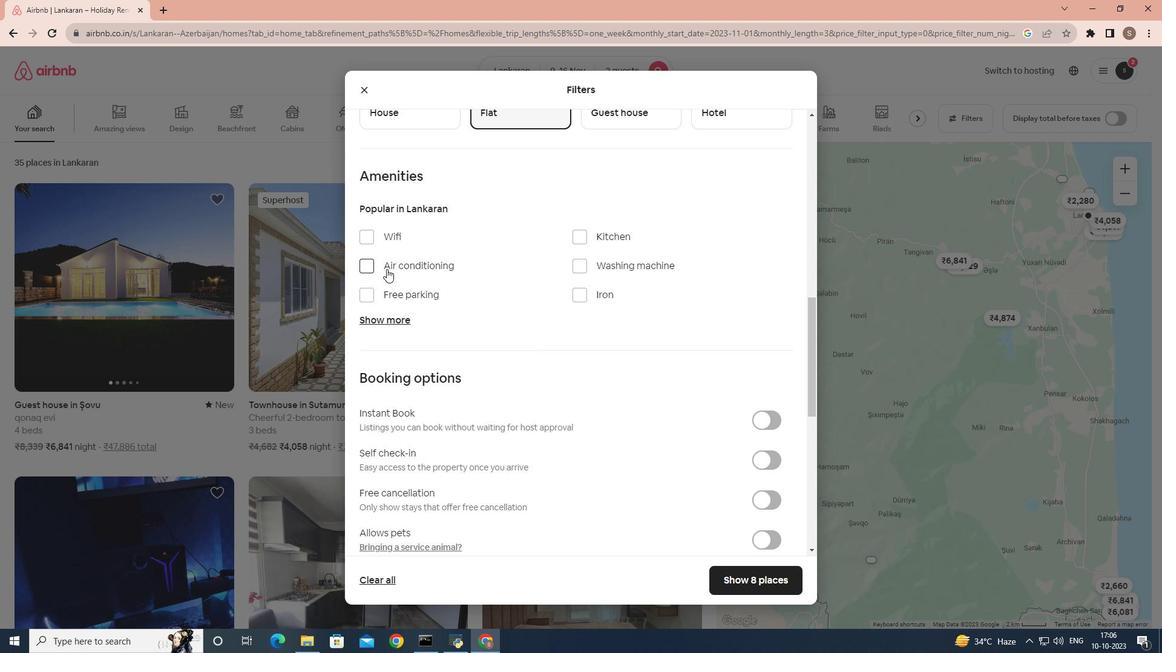 
Action: Mouse pressed left at (386, 269)
Screenshot: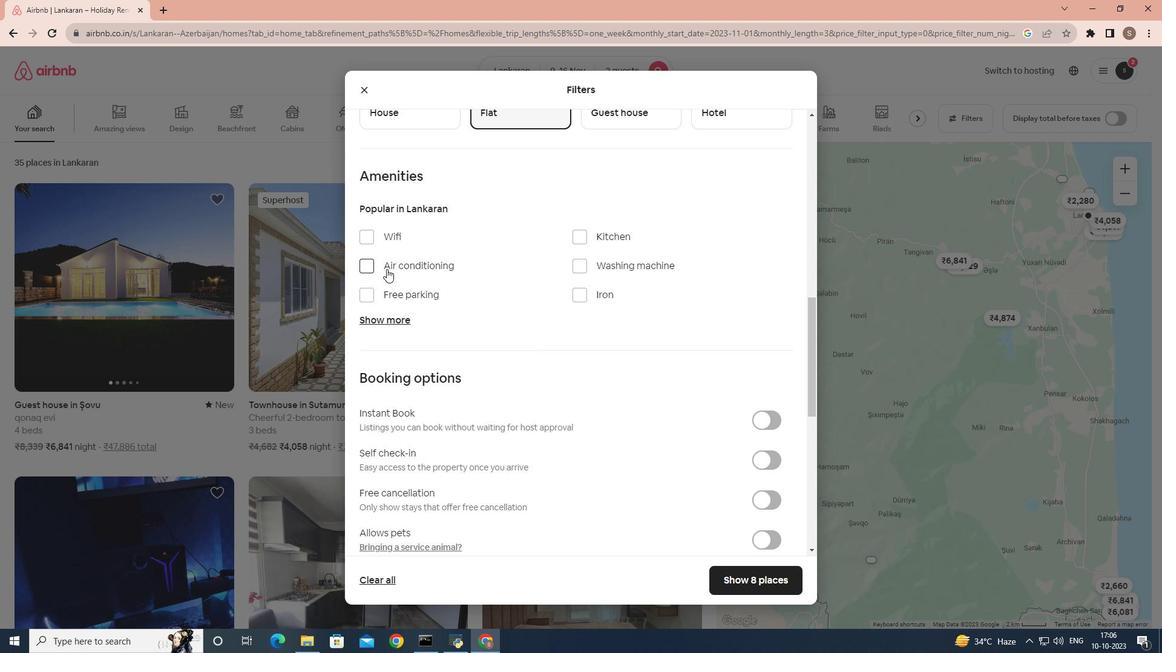 
Action: Mouse moved to (458, 310)
Screenshot: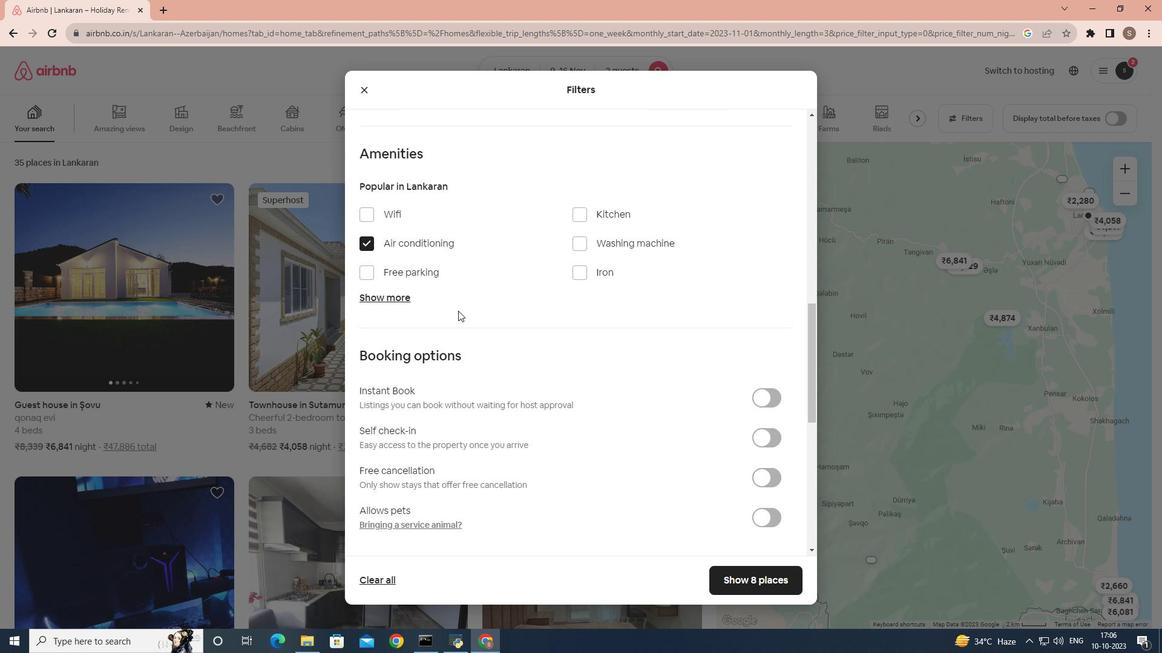 
Action: Mouse scrolled (458, 310) with delta (0, 0)
Screenshot: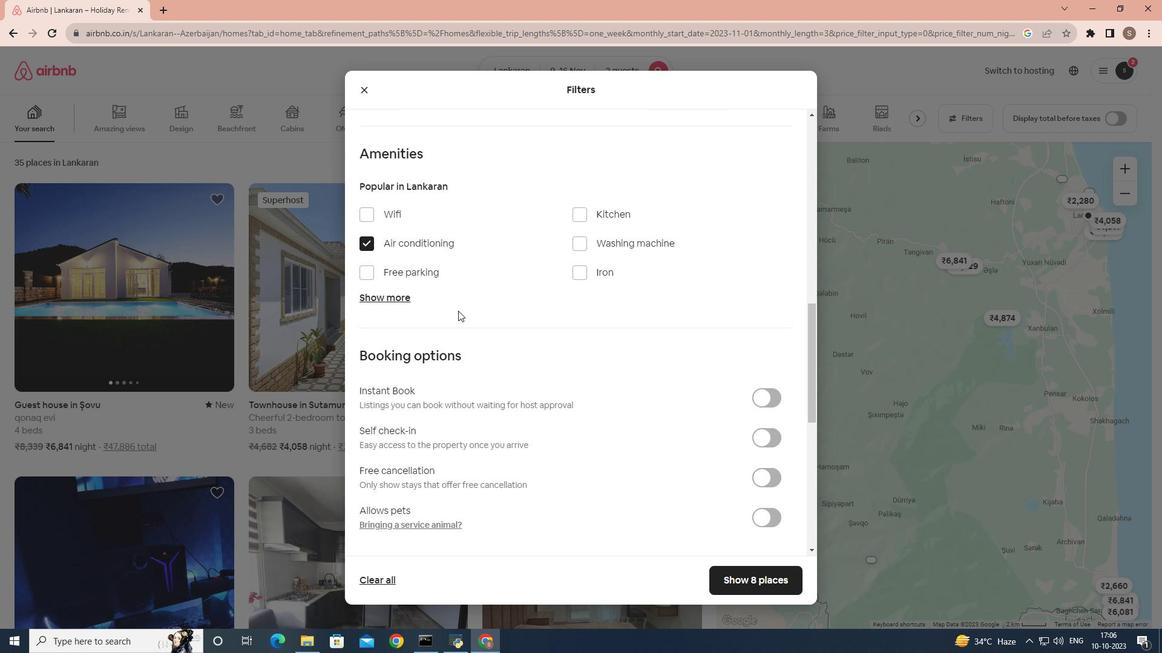 
Action: Mouse moved to (458, 311)
Screenshot: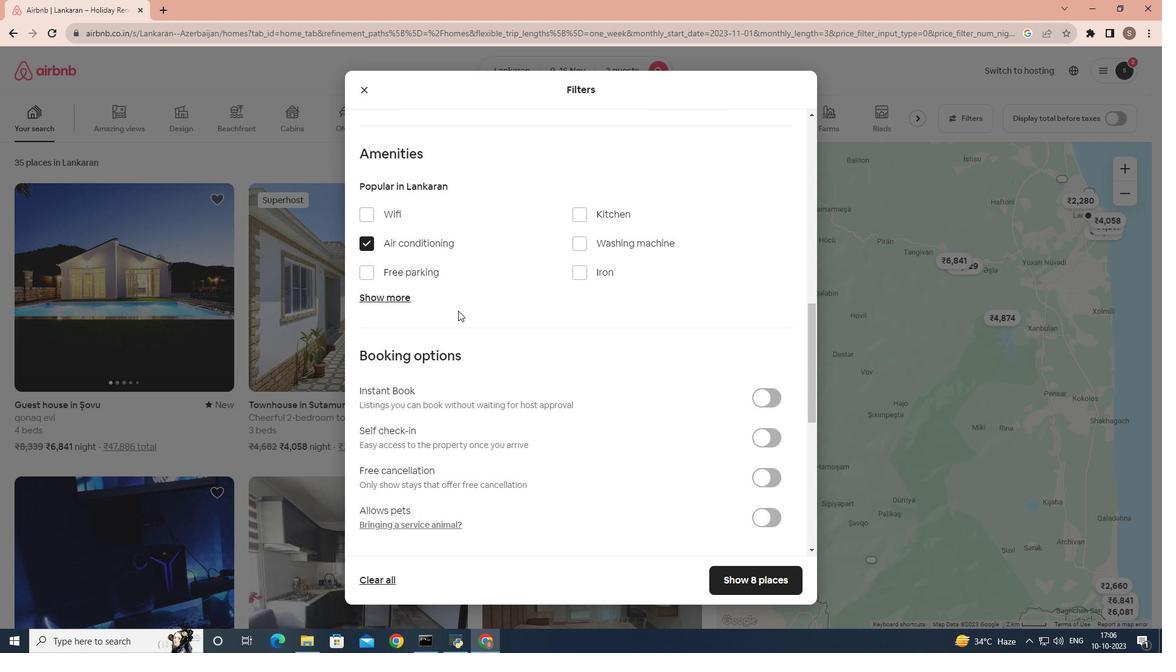 
Action: Mouse scrolled (458, 310) with delta (0, 0)
Screenshot: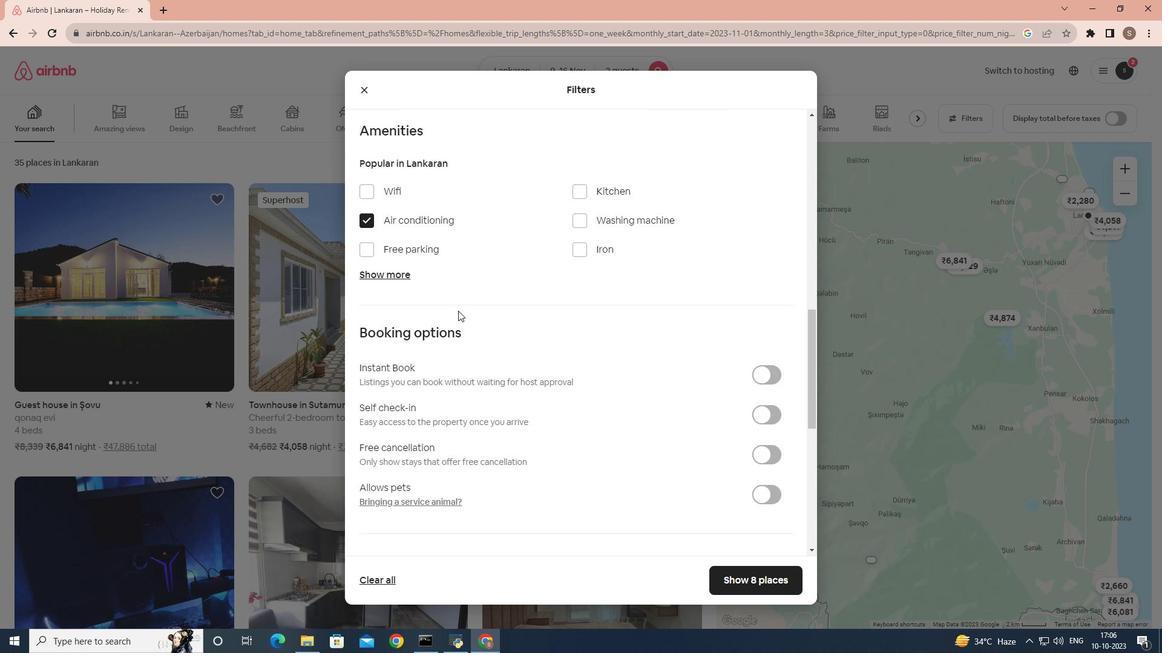 
Action: Mouse scrolled (458, 310) with delta (0, 0)
Screenshot: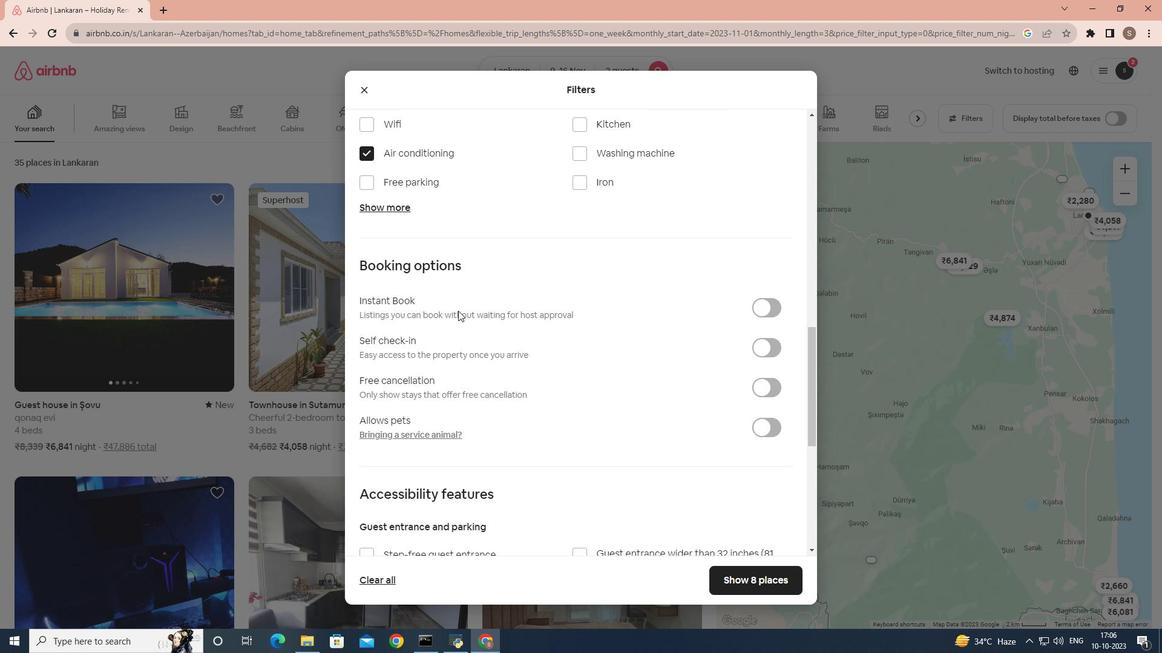 
Action: Mouse moved to (772, 277)
Screenshot: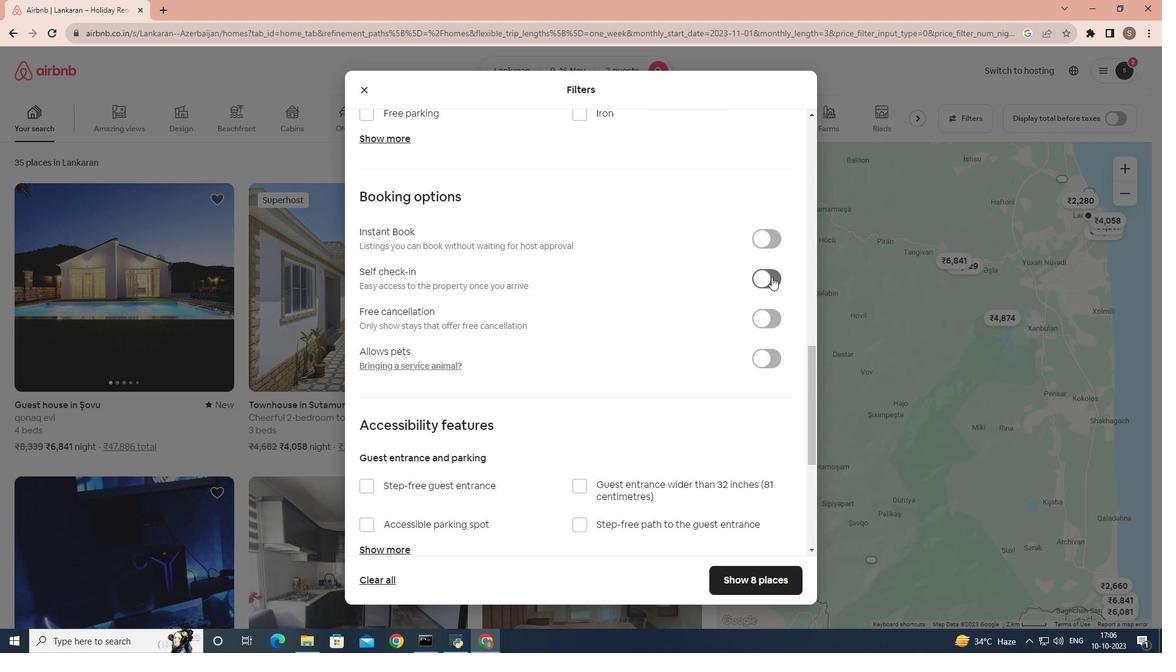 
Action: Mouse pressed left at (772, 277)
Screenshot: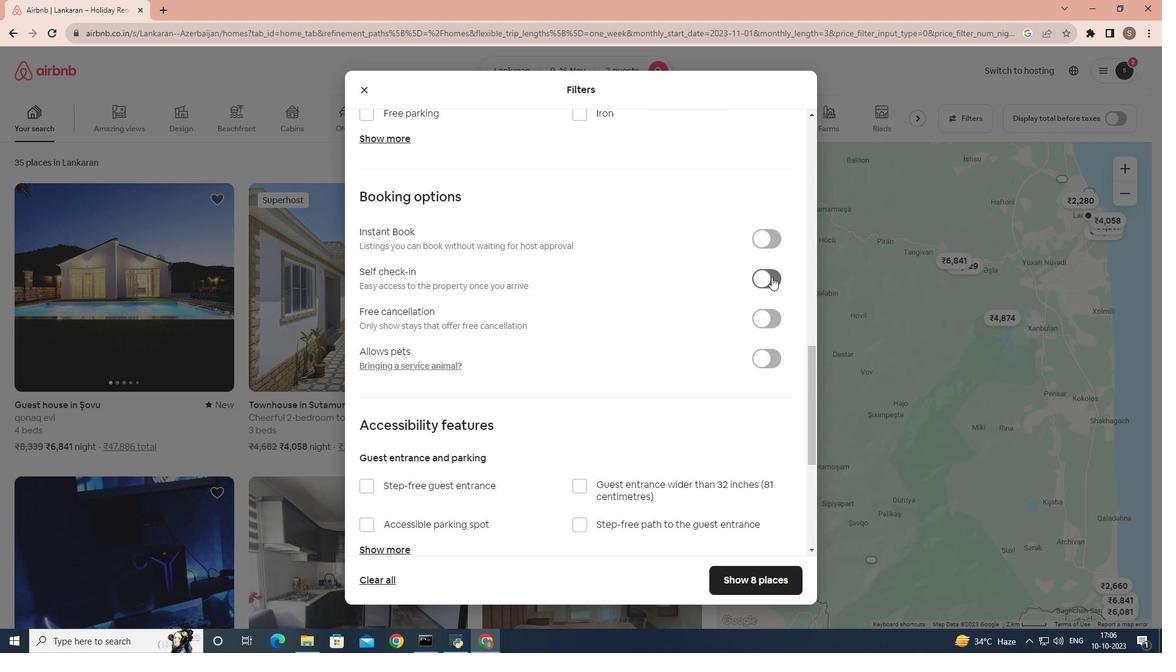 
Action: Mouse moved to (517, 336)
Screenshot: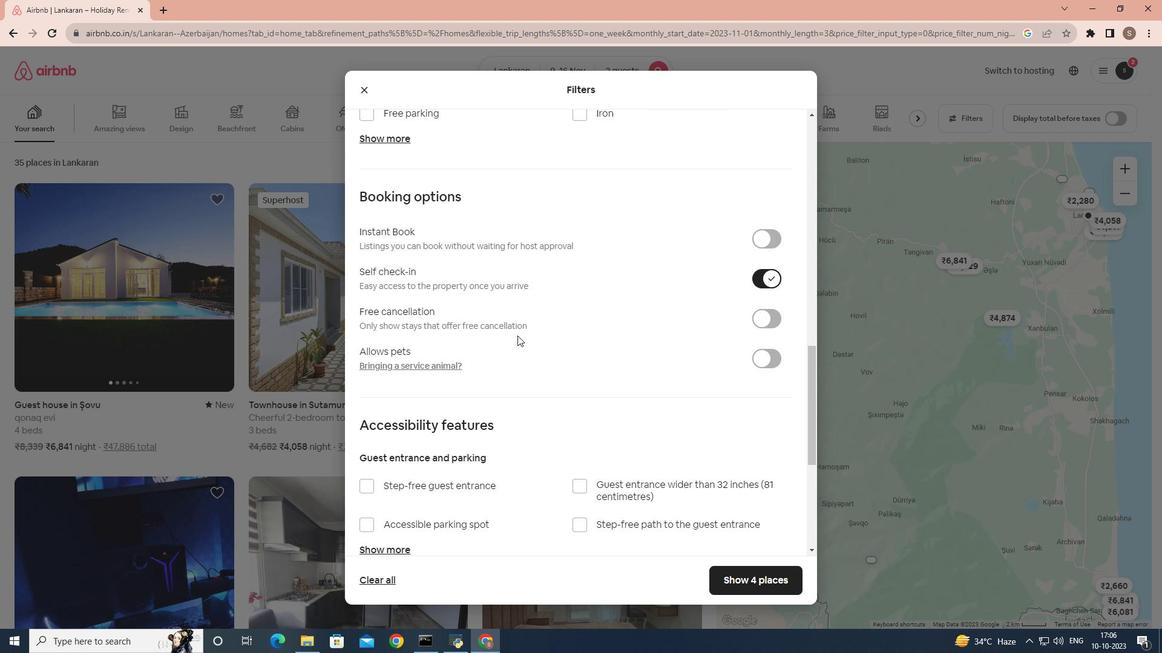 
Action: Mouse scrolled (517, 335) with delta (0, 0)
Screenshot: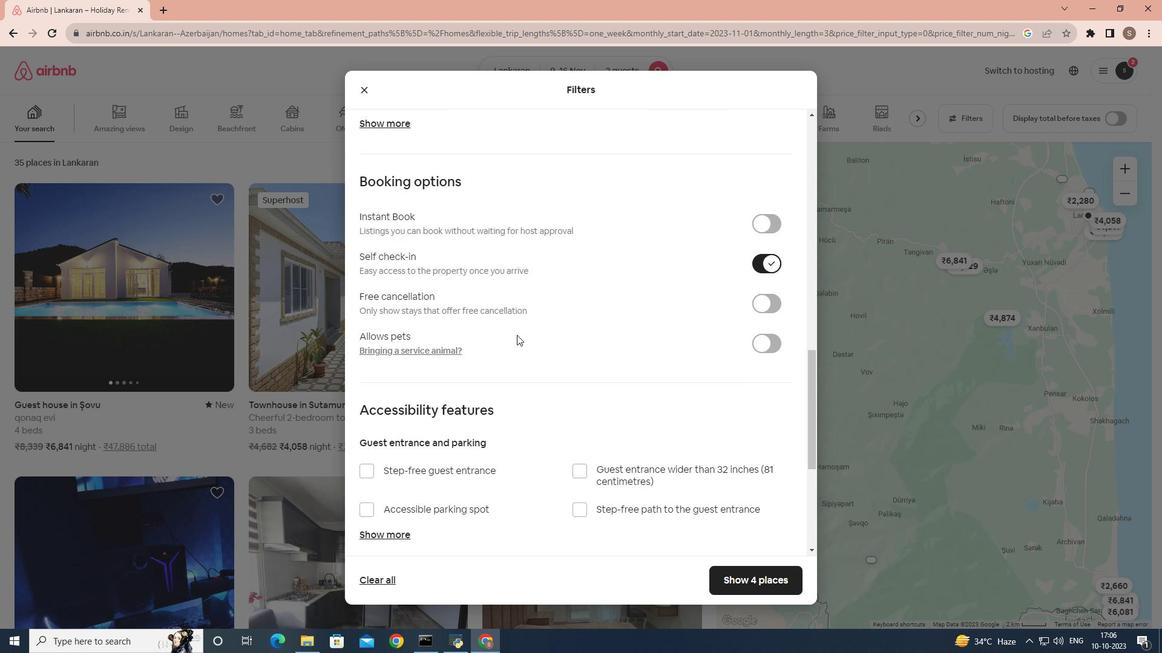 
Action: Mouse scrolled (517, 335) with delta (0, 0)
Screenshot: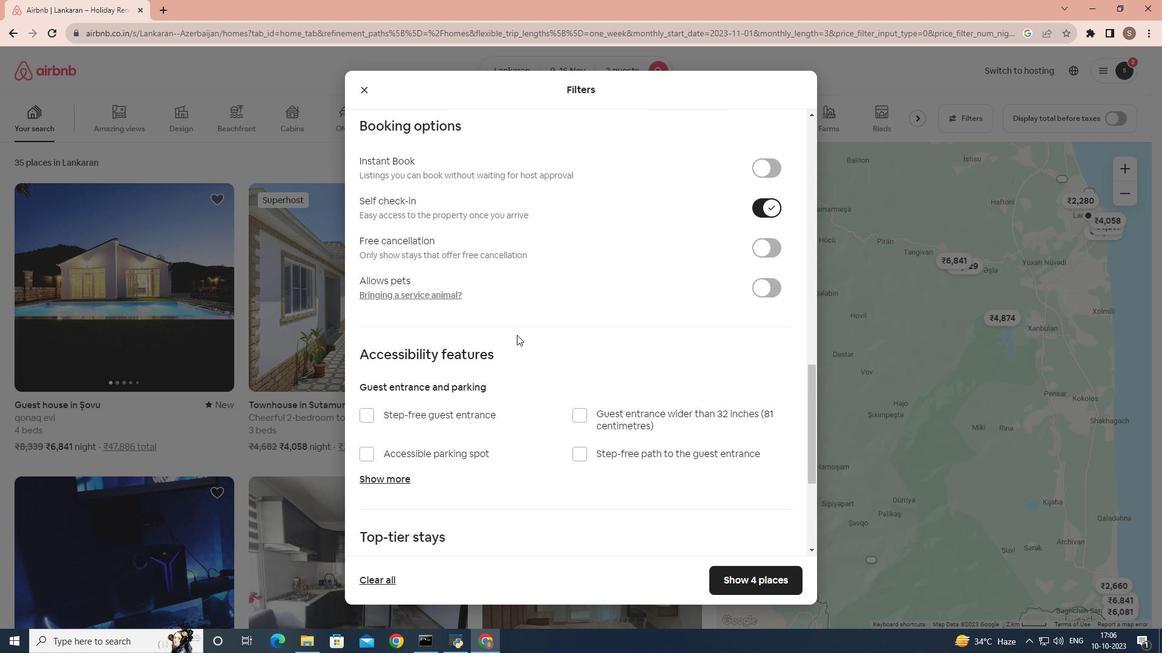 
Action: Mouse moved to (517, 335)
Screenshot: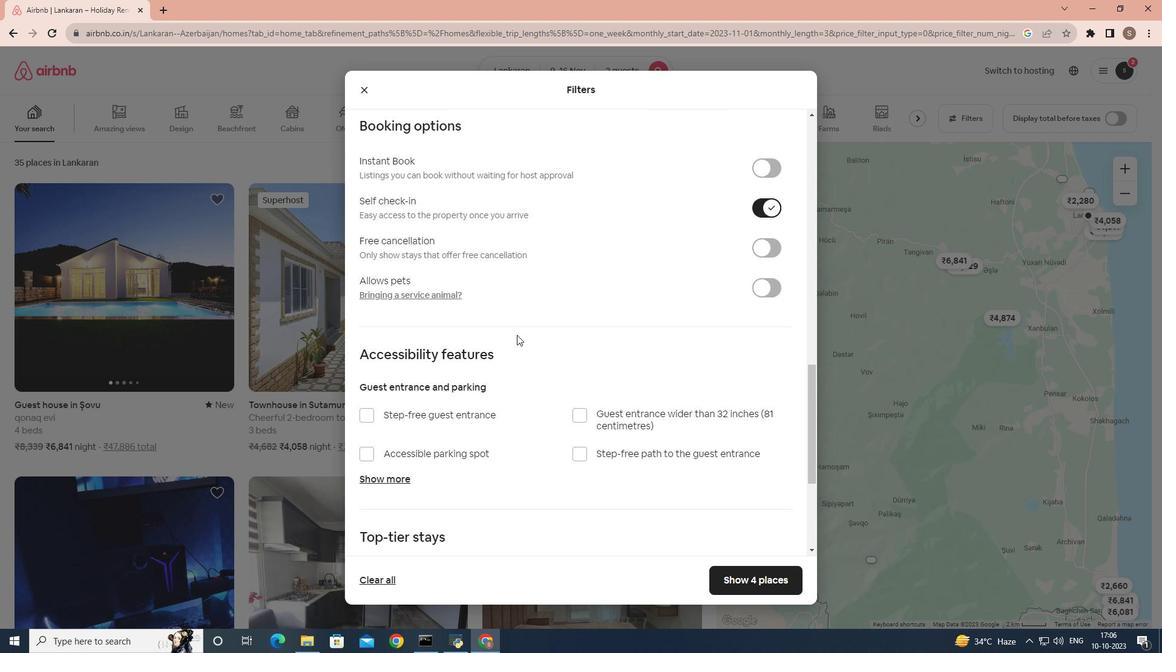 
Action: Mouse scrolled (517, 334) with delta (0, 0)
Screenshot: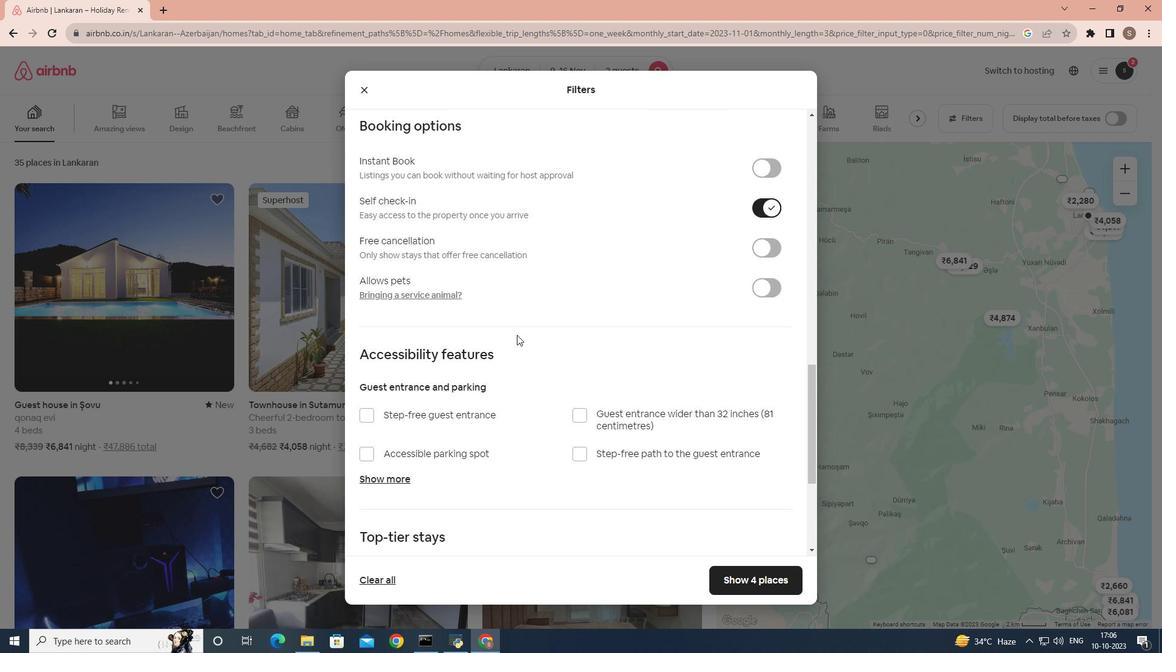 
Action: Mouse moved to (733, 573)
Screenshot: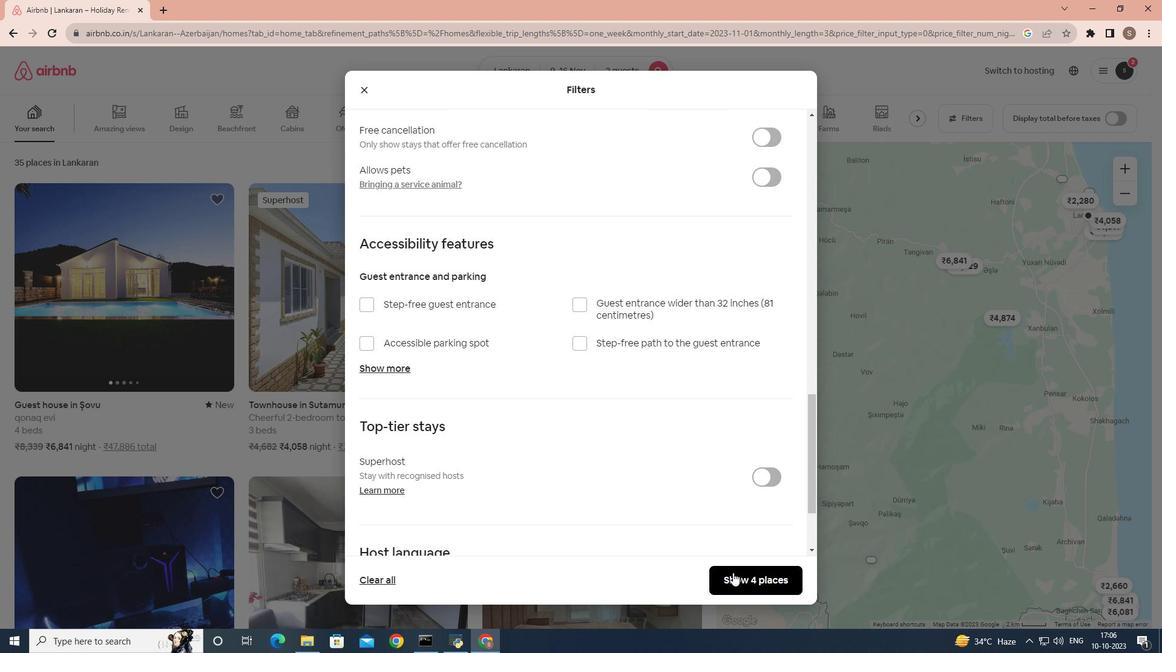 
Action: Mouse pressed left at (733, 573)
Screenshot: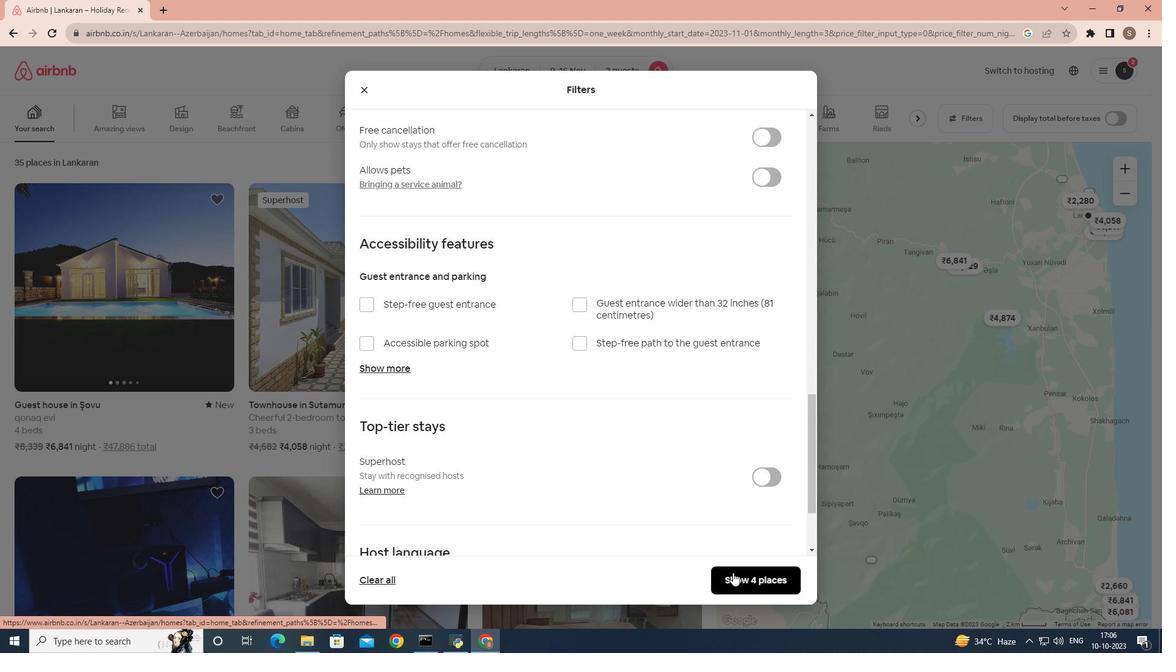 
Action: Mouse moved to (110, 337)
Screenshot: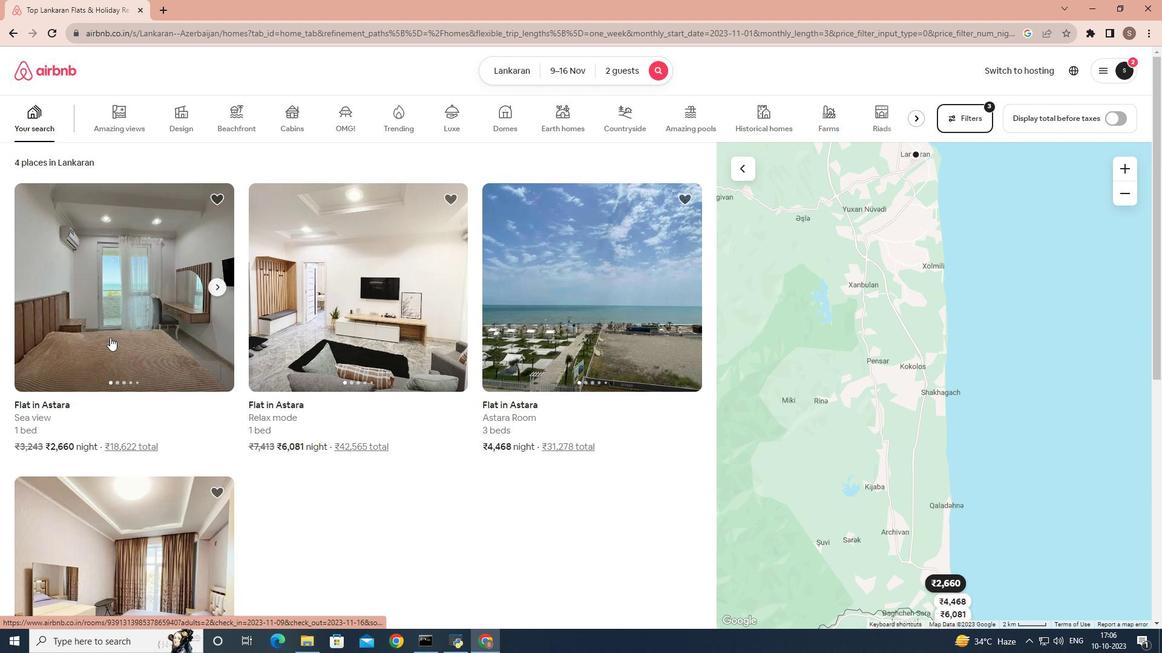 
Action: Mouse scrolled (110, 337) with delta (0, 0)
Screenshot: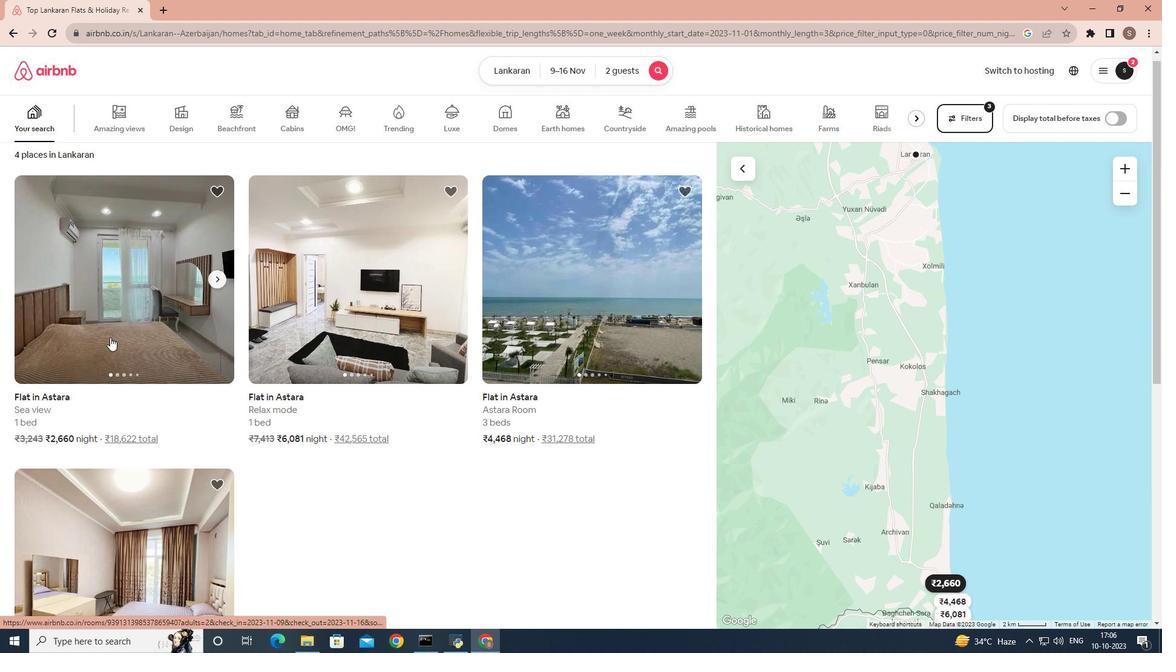 
Action: Mouse scrolled (110, 337) with delta (0, 0)
Screenshot: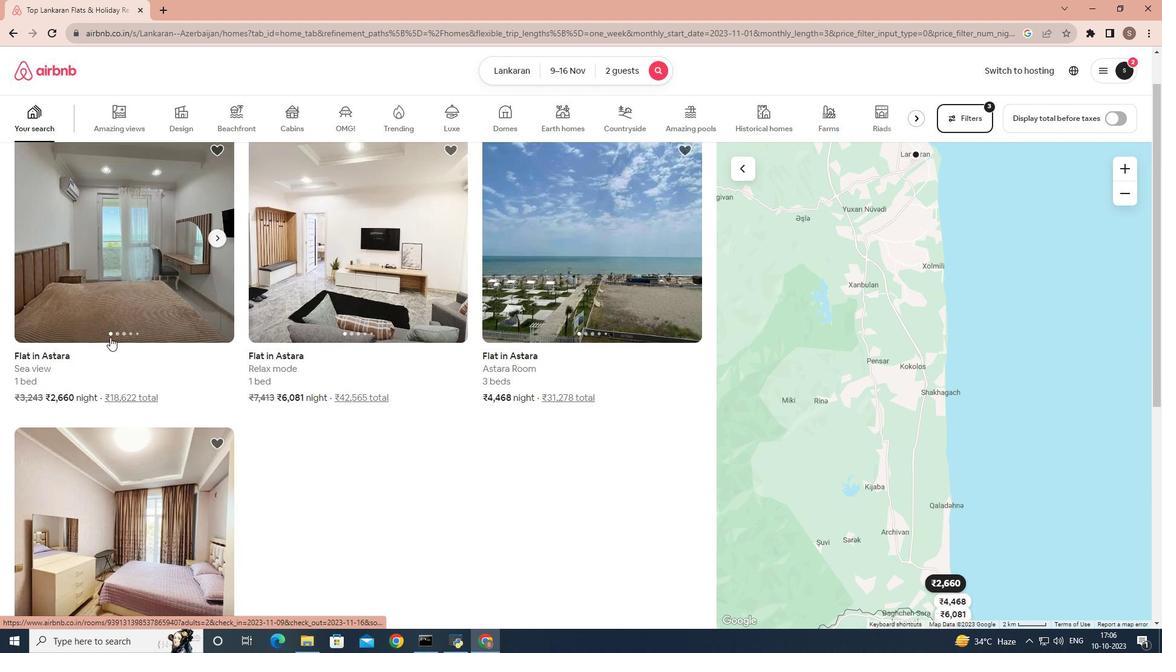 
Action: Mouse scrolled (110, 338) with delta (0, 0)
Screenshot: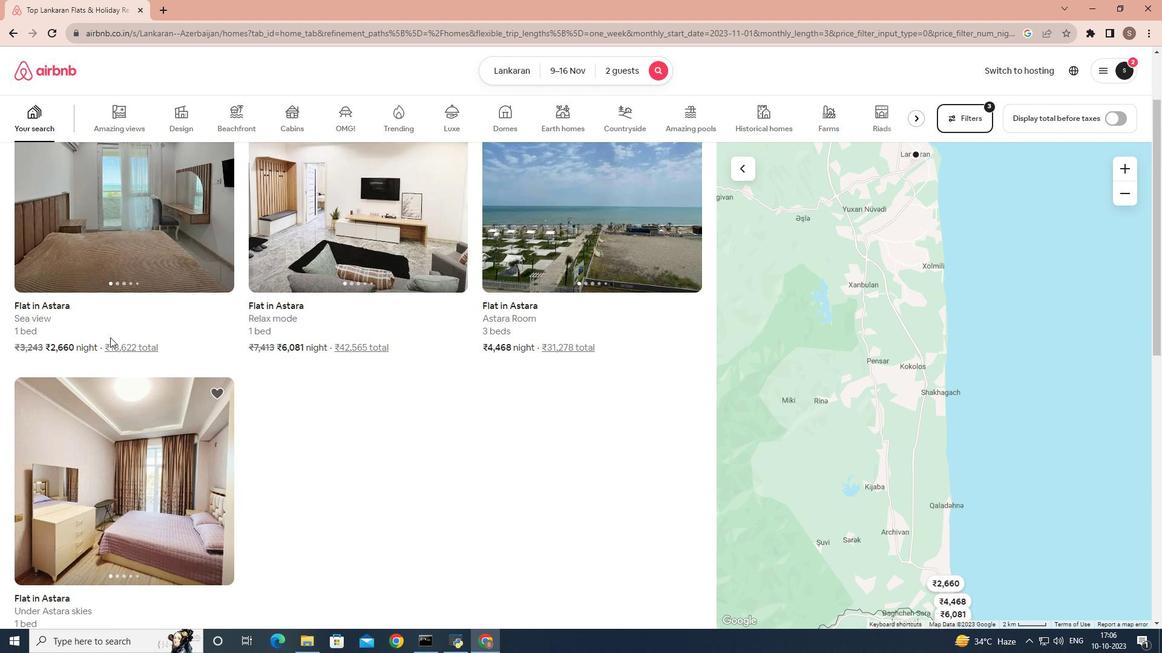 
Action: Mouse moved to (150, 294)
Screenshot: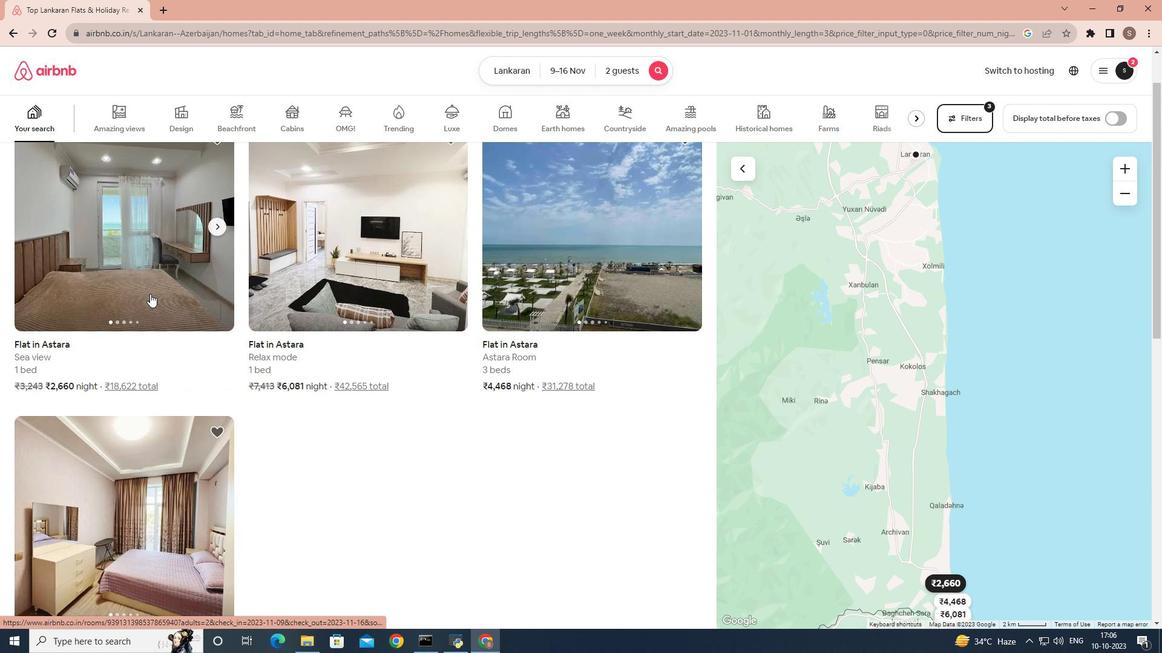 
Action: Mouse pressed left at (150, 294)
Screenshot: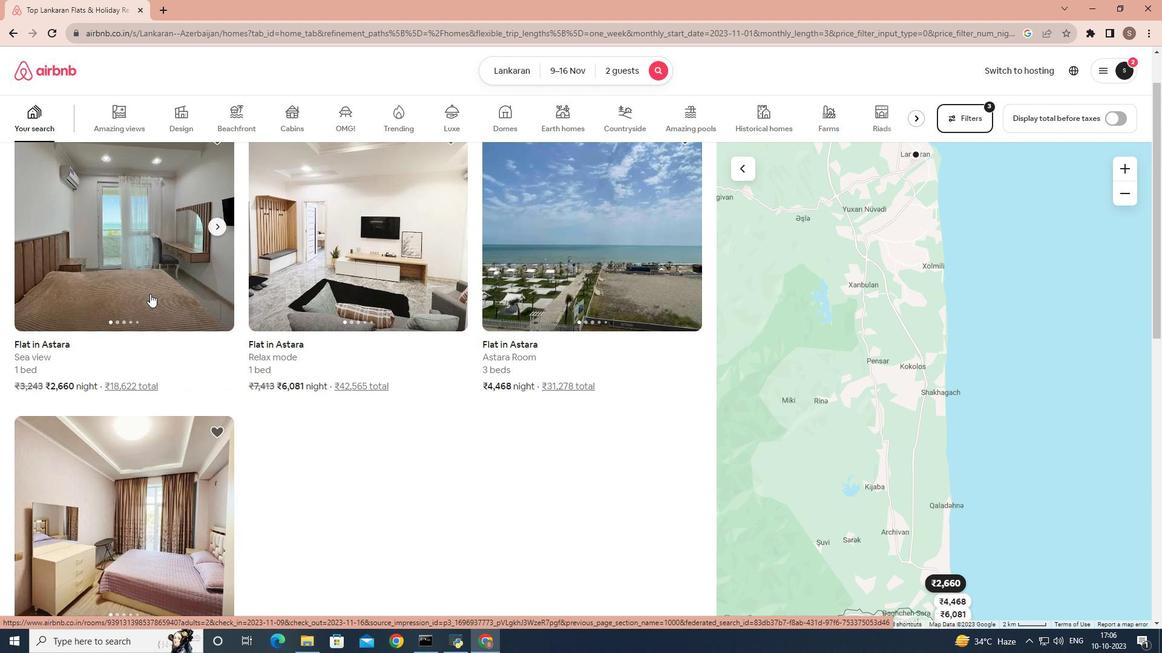 
Action: Mouse moved to (412, 359)
Screenshot: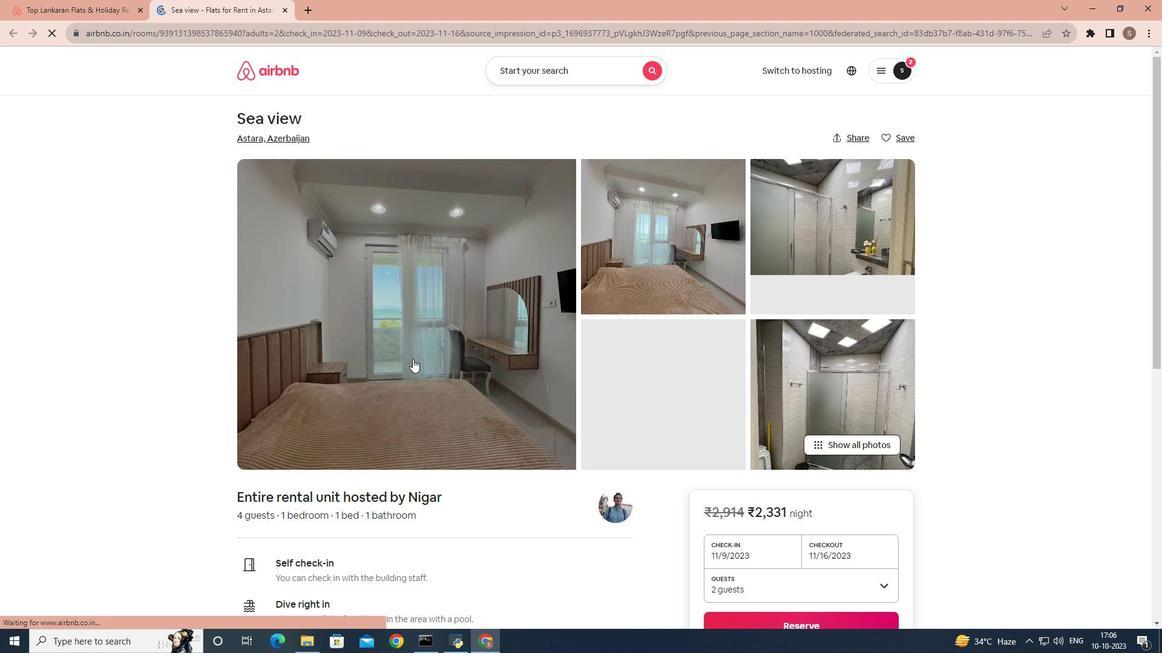 
Action: Mouse scrolled (412, 359) with delta (0, 0)
Screenshot: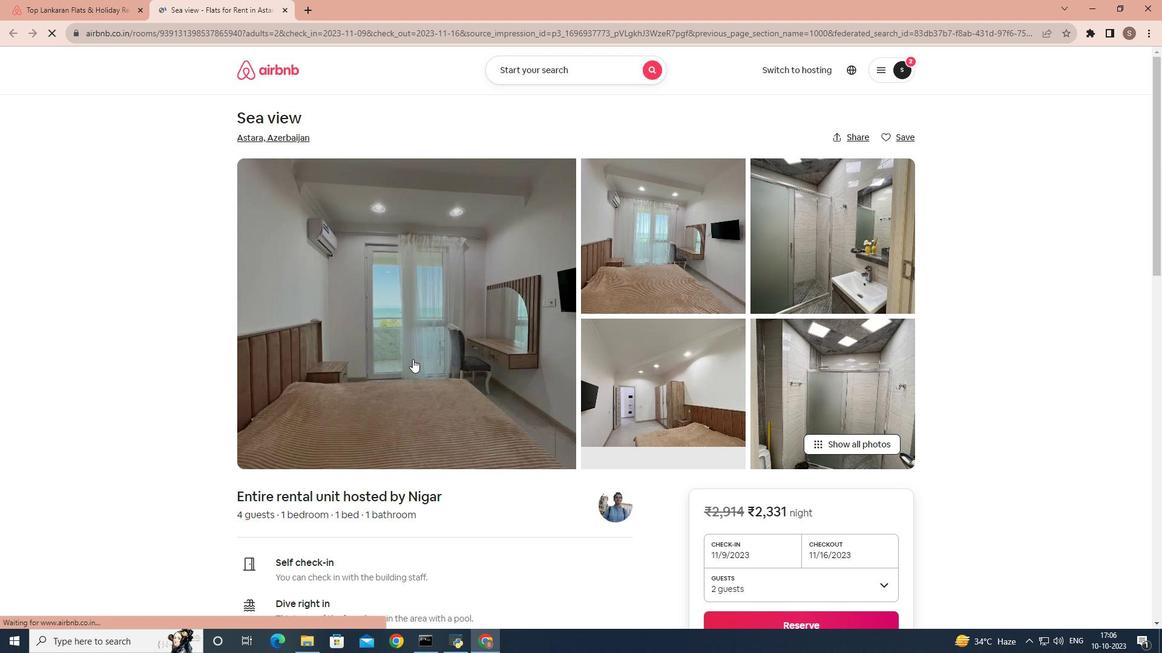 
Action: Mouse scrolled (412, 359) with delta (0, 0)
Screenshot: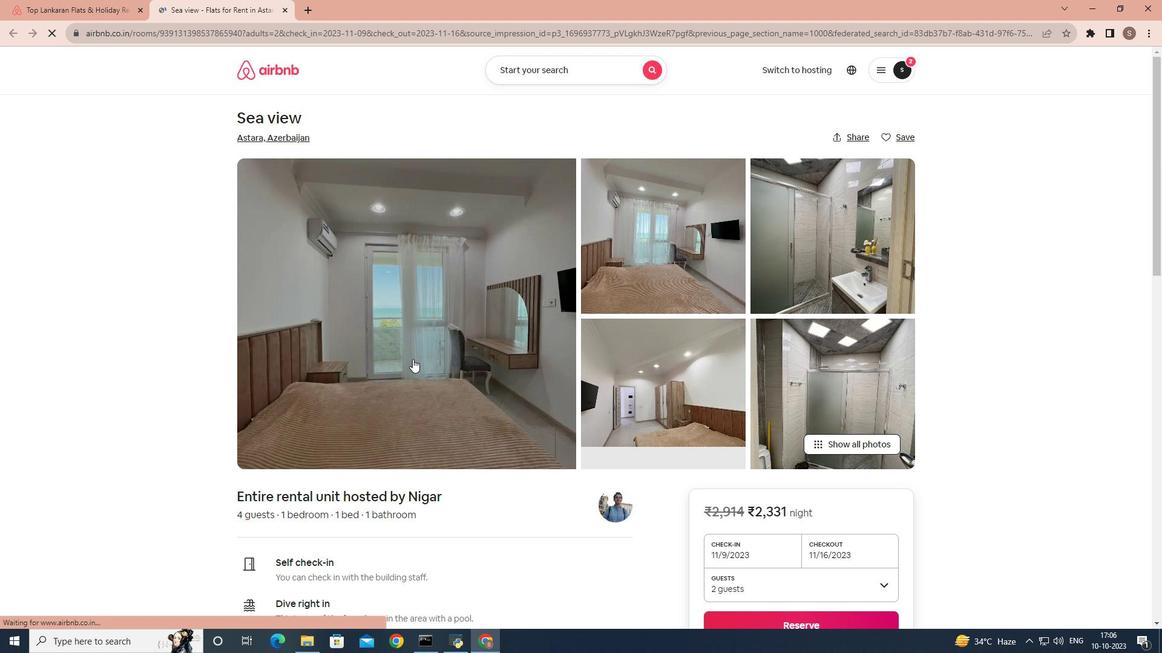 
Action: Mouse scrolled (412, 359) with delta (0, 0)
Screenshot: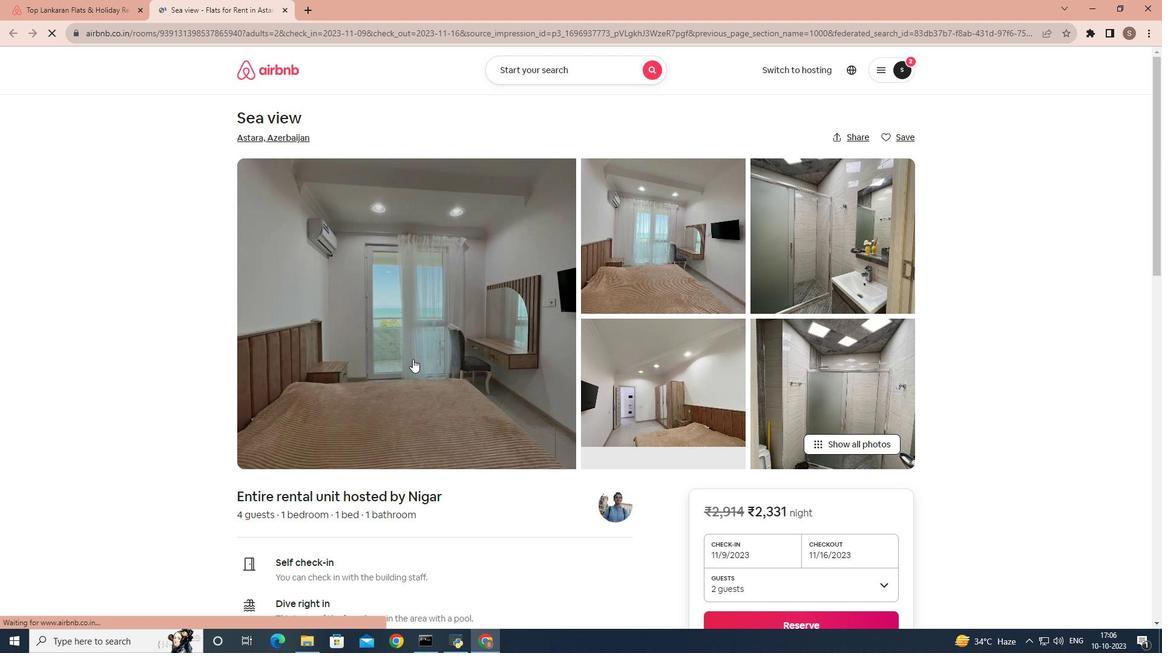 
Action: Mouse scrolled (412, 359) with delta (0, 0)
Screenshot: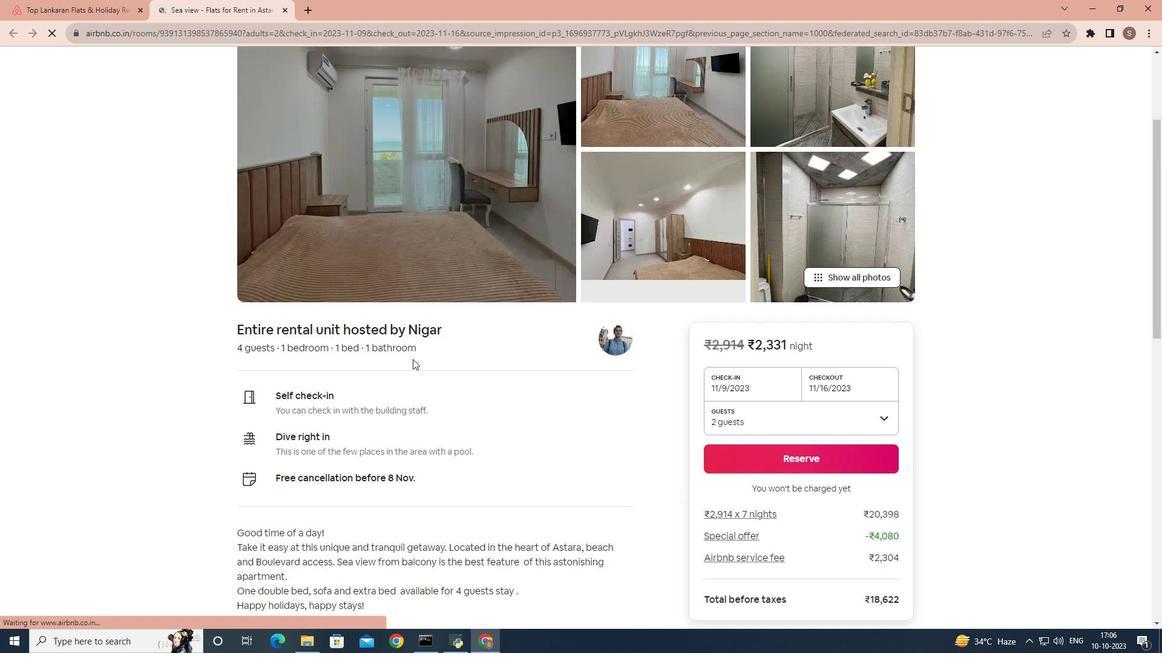 
Action: Mouse scrolled (412, 359) with delta (0, 0)
Screenshot: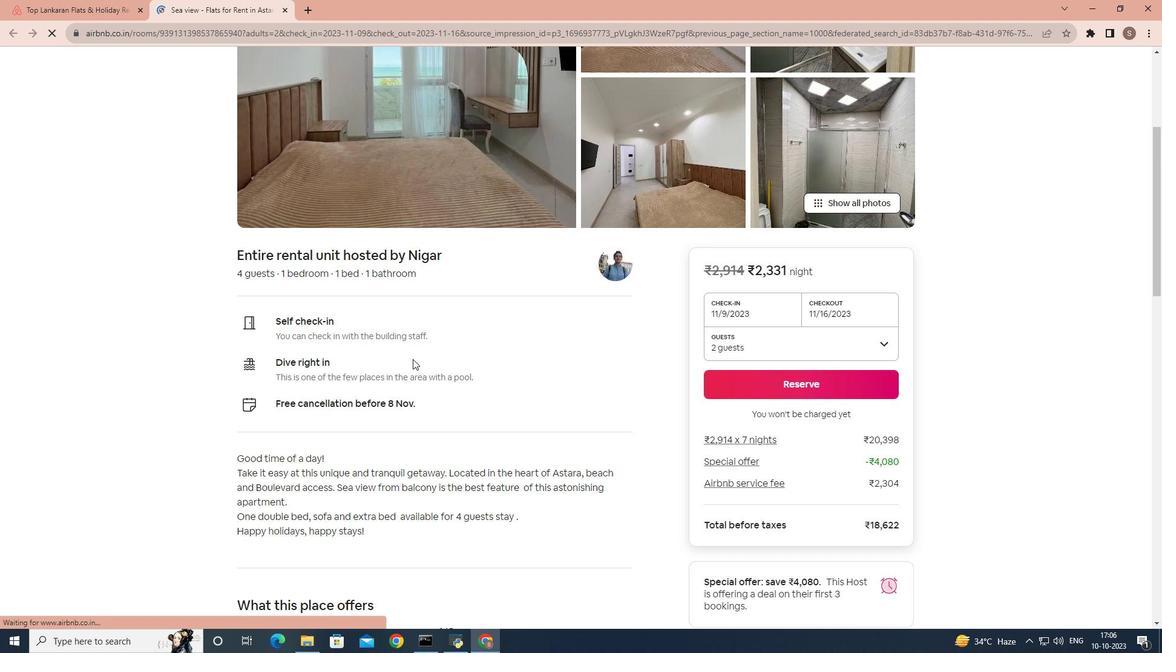 
Action: Mouse scrolled (412, 359) with delta (0, 0)
Screenshot: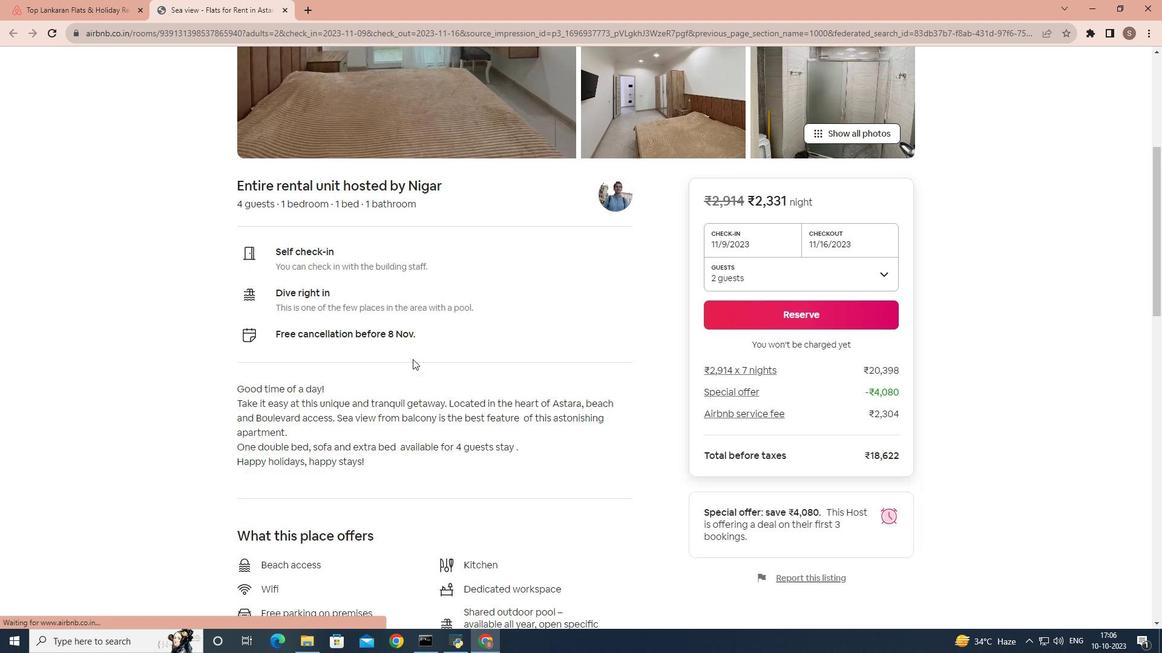 
Action: Mouse scrolled (412, 359) with delta (0, 0)
Screenshot: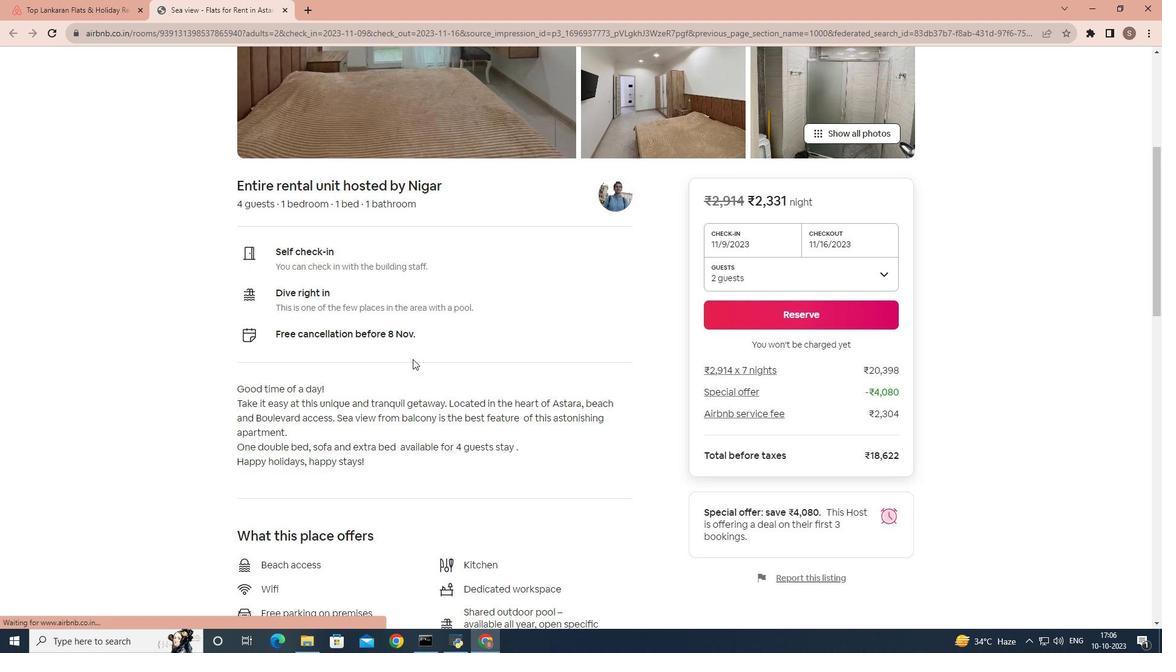 
Action: Mouse moved to (332, 360)
Screenshot: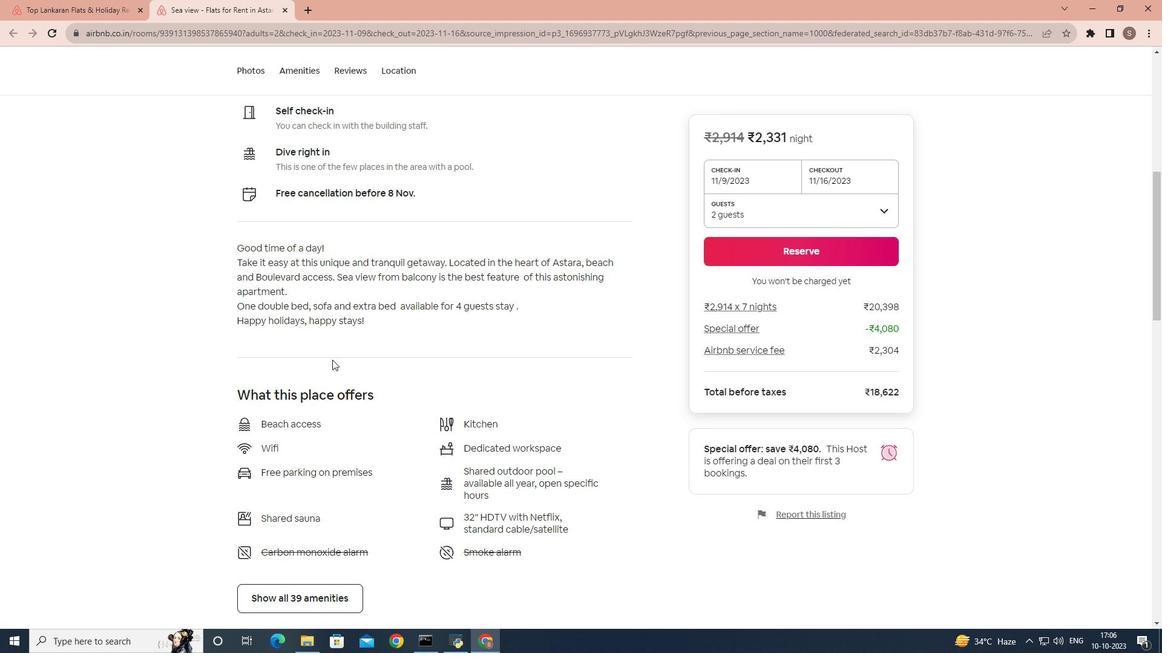 
Action: Mouse scrolled (332, 359) with delta (0, 0)
Screenshot: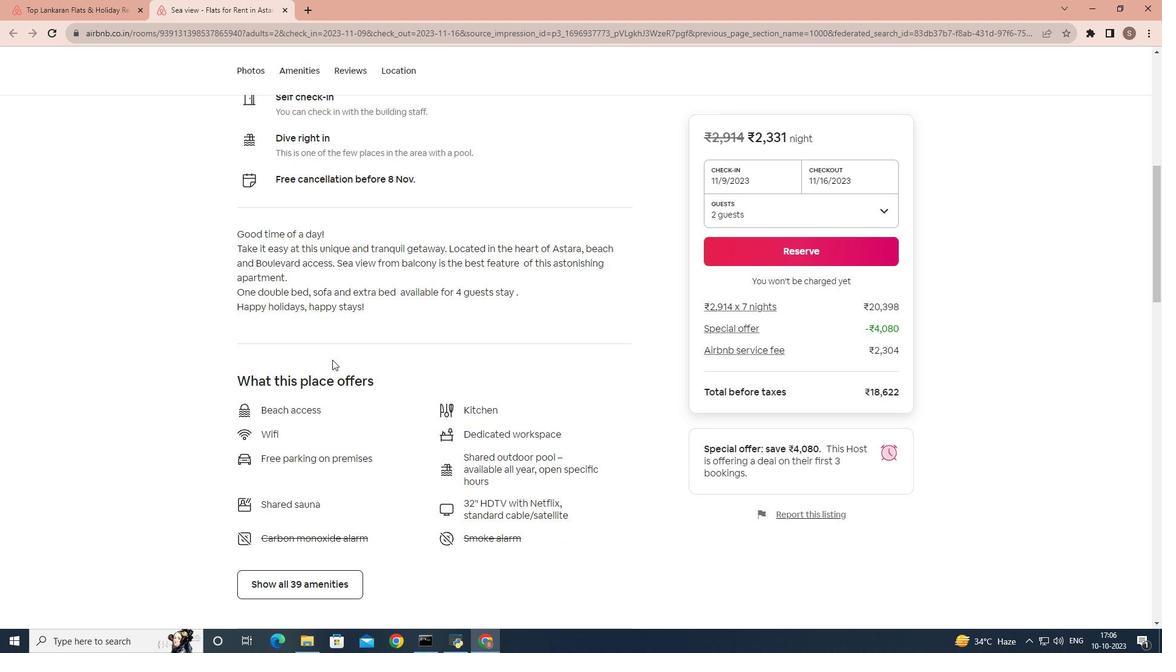 
Action: Mouse scrolled (332, 359) with delta (0, 0)
Screenshot: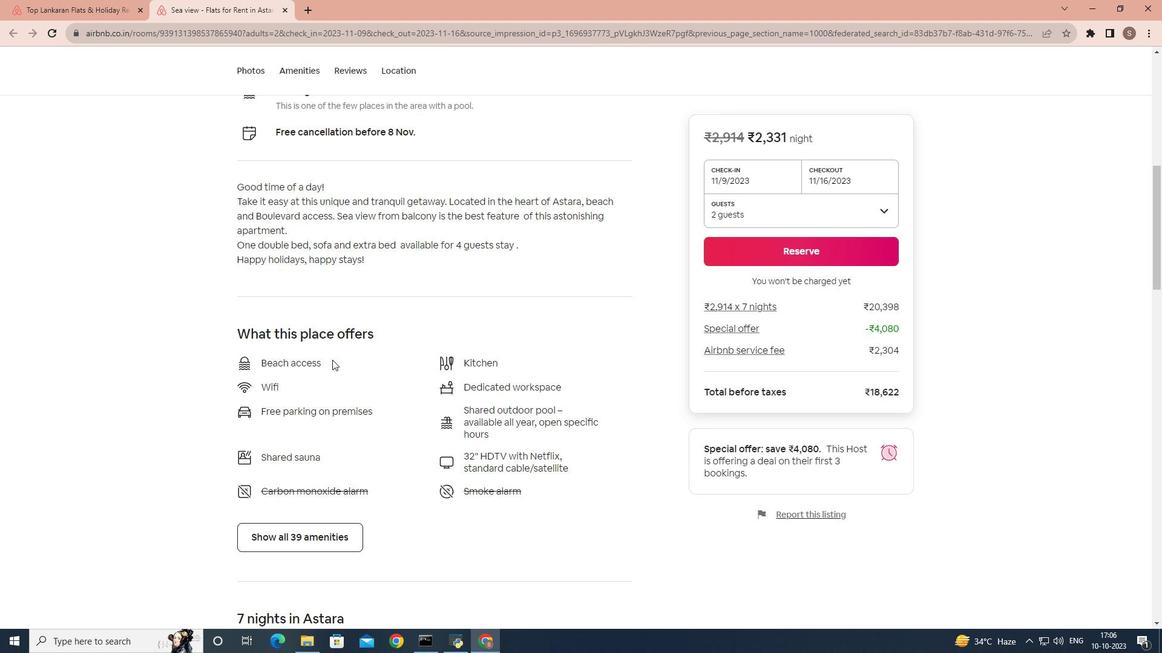 
Action: Mouse moved to (260, 488)
Screenshot: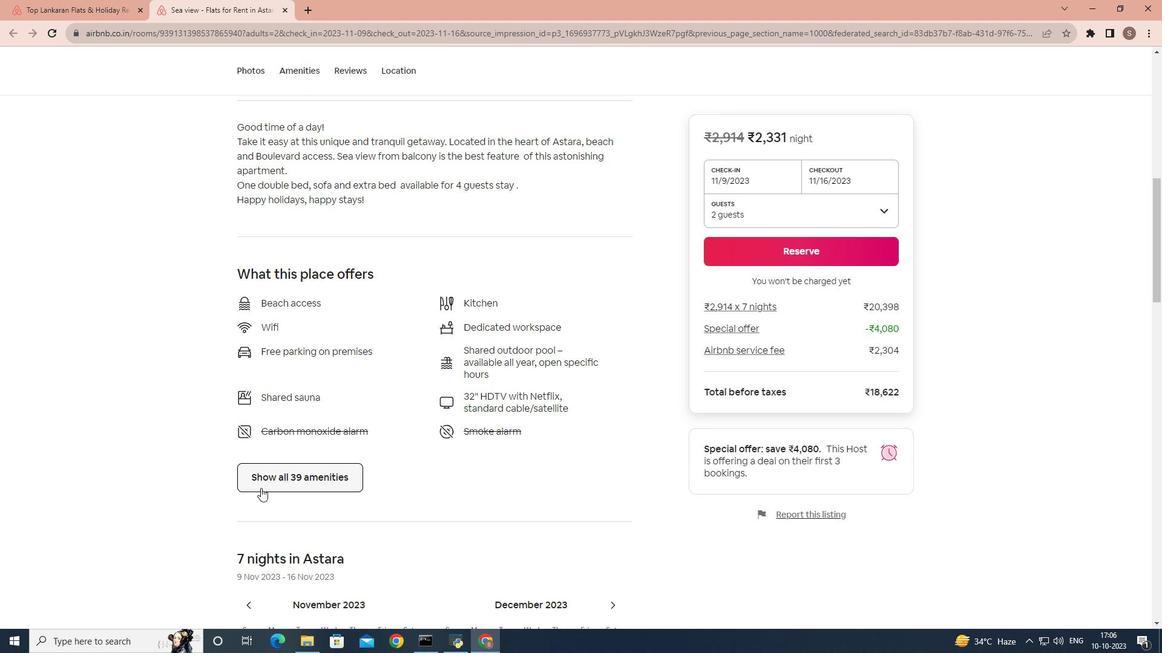 
Action: Mouse pressed left at (260, 488)
Screenshot: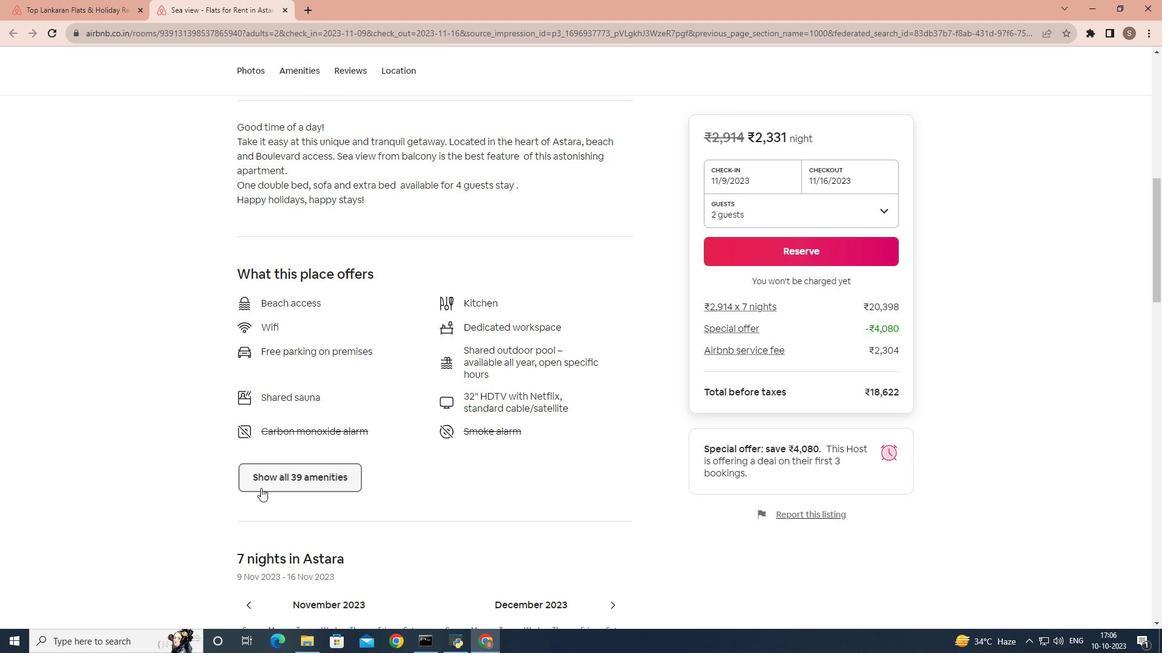 
Action: Mouse moved to (465, 443)
Screenshot: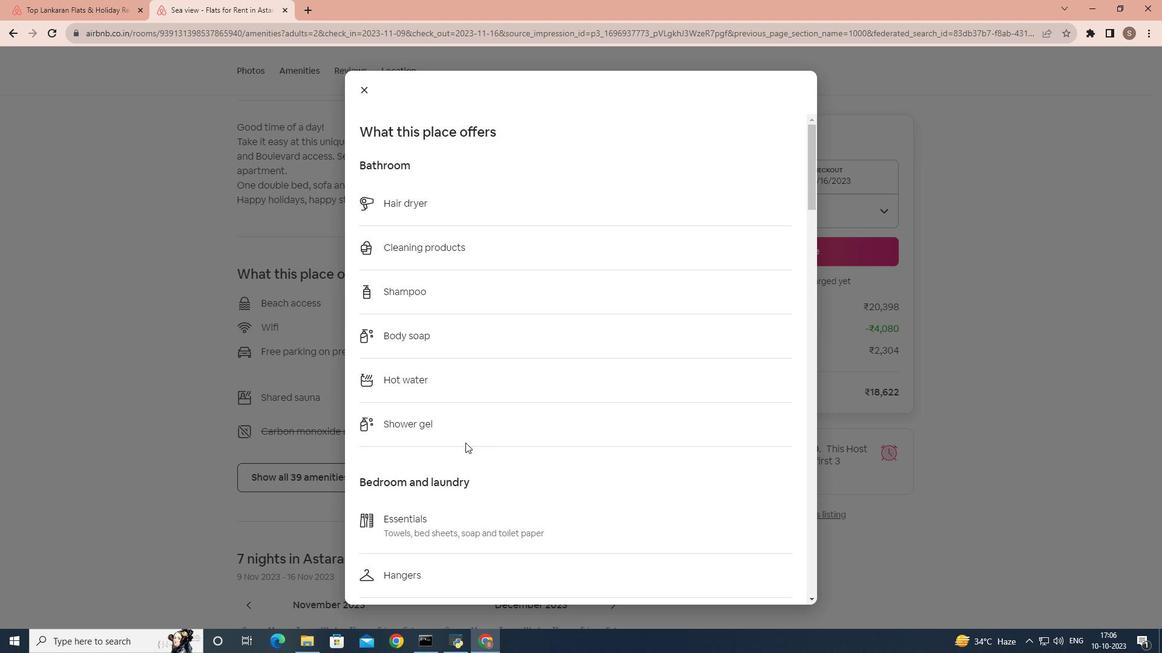 
Action: Mouse scrolled (465, 442) with delta (0, 0)
Screenshot: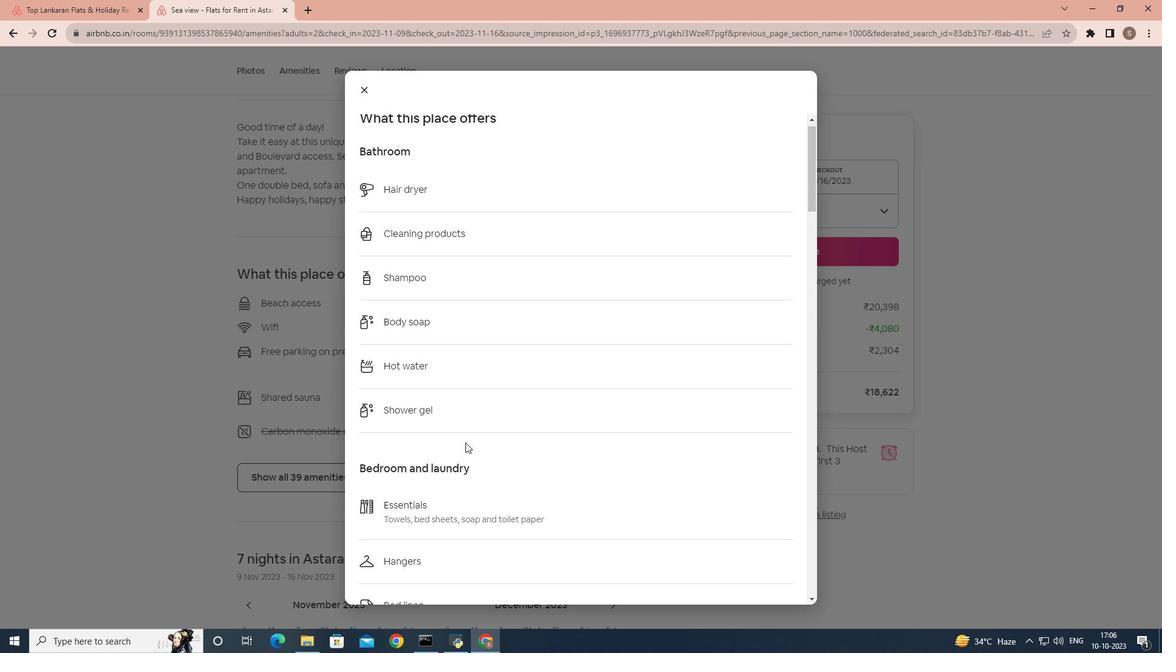 
Action: Mouse scrolled (465, 442) with delta (0, 0)
Screenshot: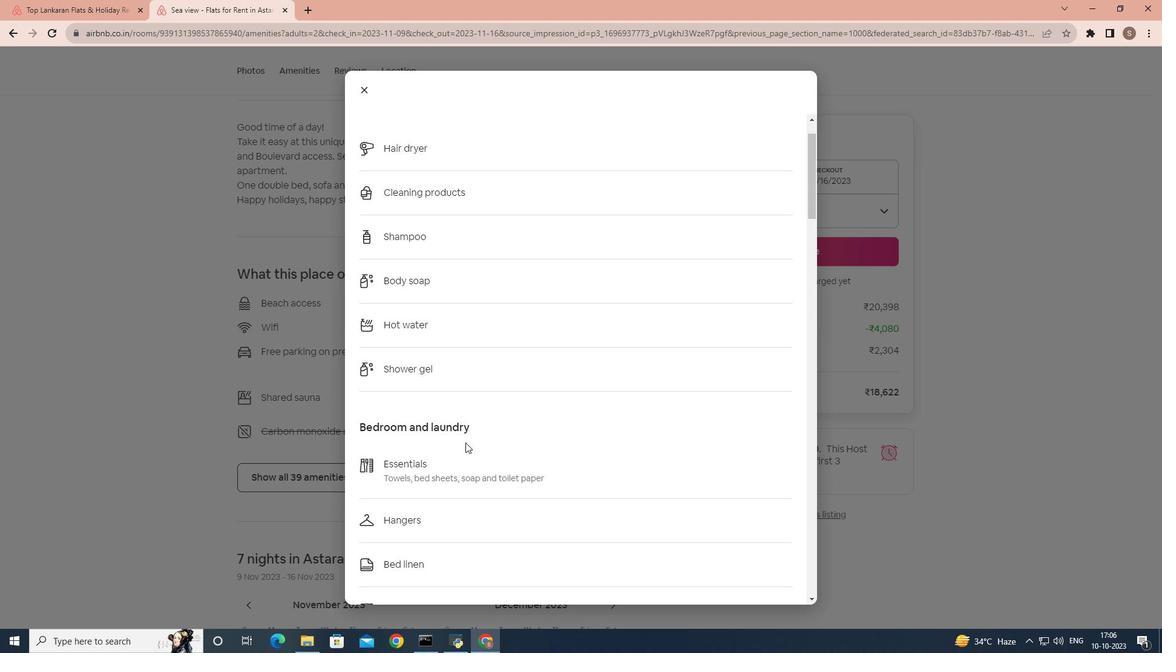 
Action: Mouse scrolled (465, 442) with delta (0, 0)
Screenshot: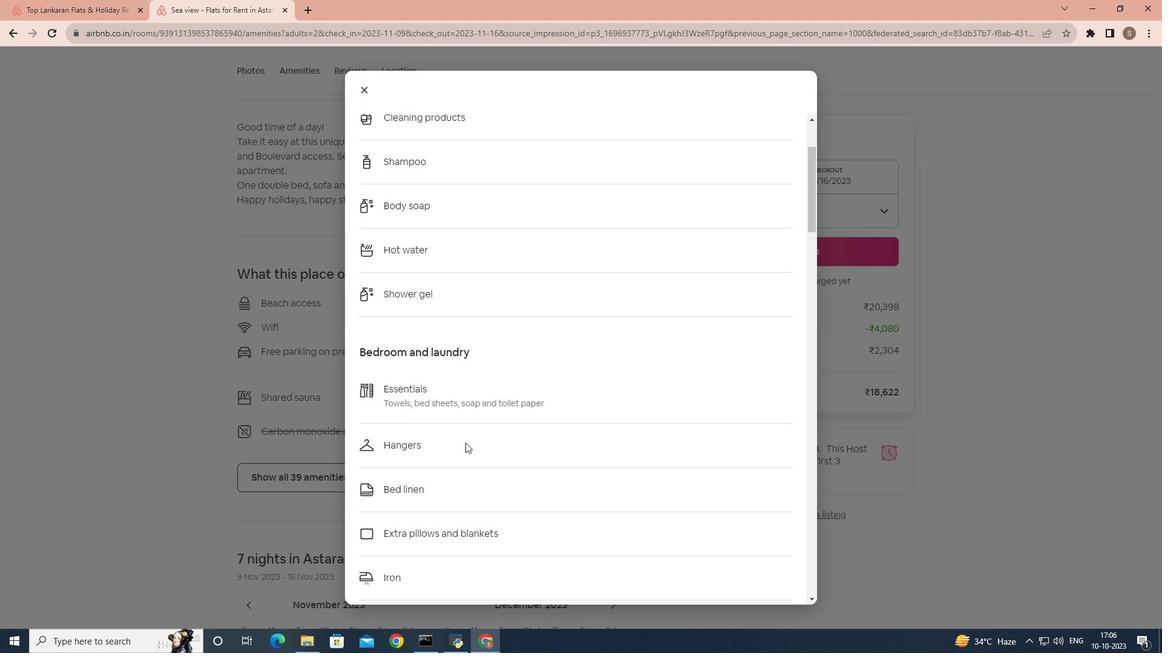 
Action: Mouse scrolled (465, 442) with delta (0, 0)
Screenshot: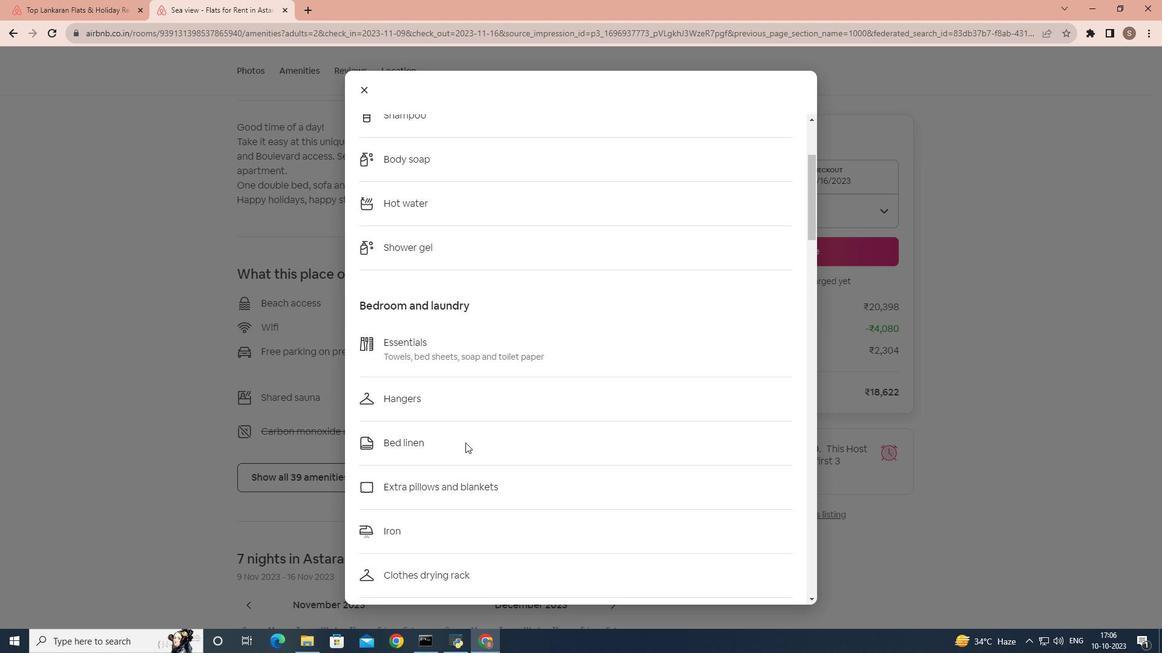 
Action: Mouse scrolled (465, 442) with delta (0, 0)
Screenshot: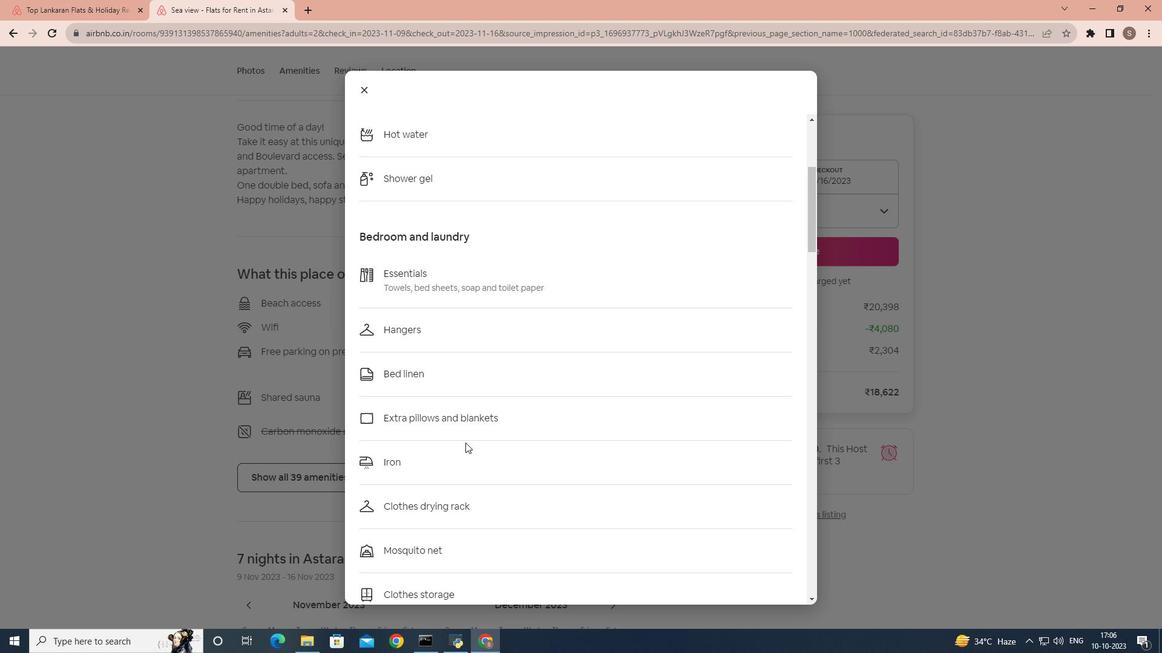 
Action: Mouse scrolled (465, 442) with delta (0, 0)
Screenshot: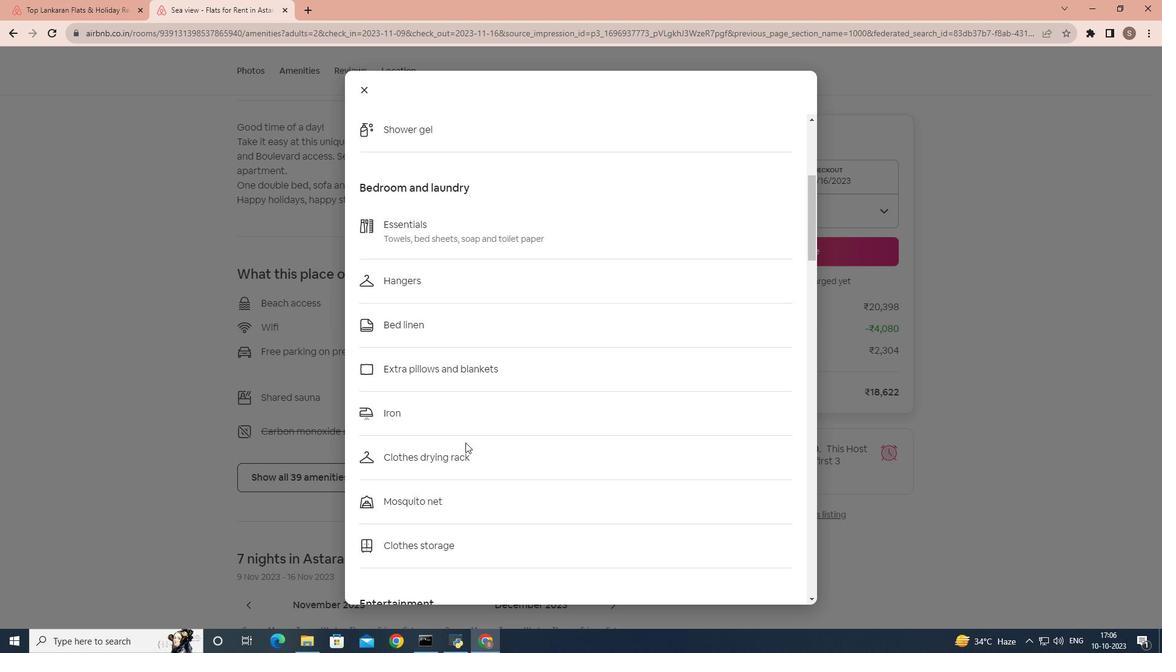 
Action: Mouse scrolled (465, 442) with delta (0, 0)
Screenshot: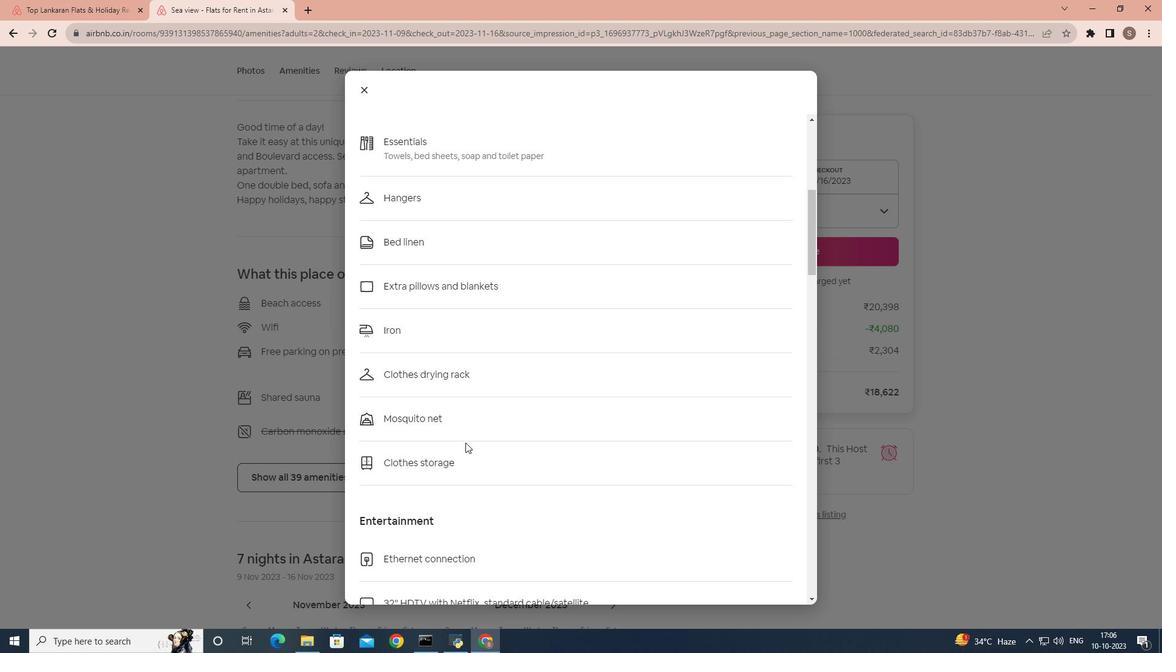 
Action: Mouse scrolled (465, 442) with delta (0, 0)
Screenshot: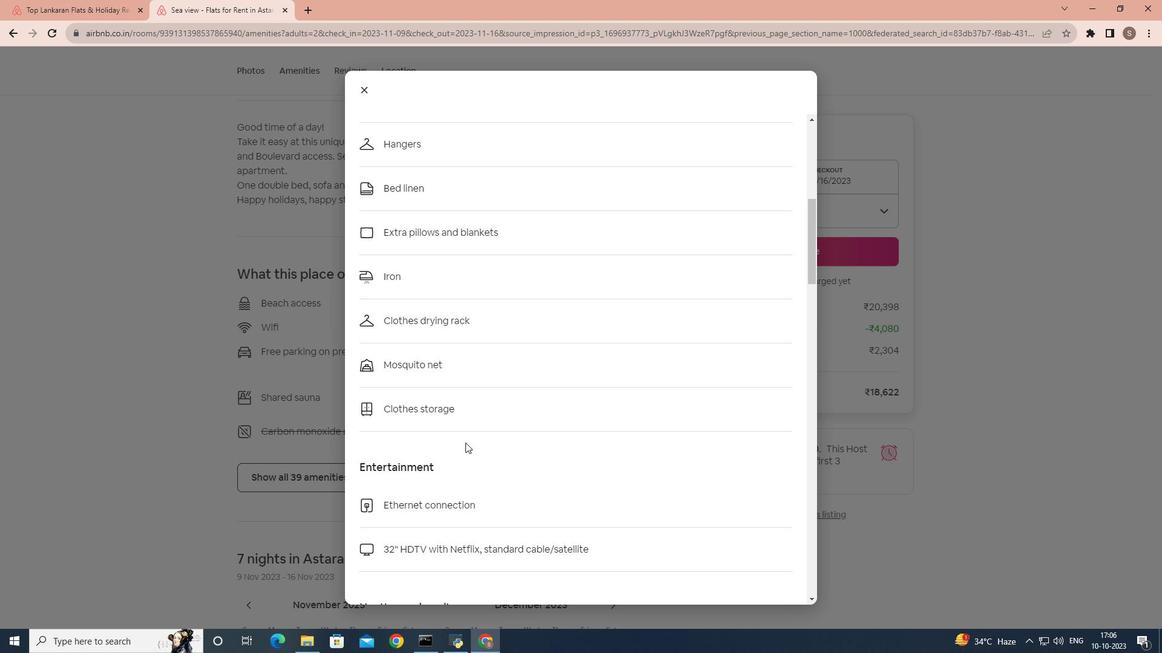 
Action: Mouse scrolled (465, 442) with delta (0, 0)
Screenshot: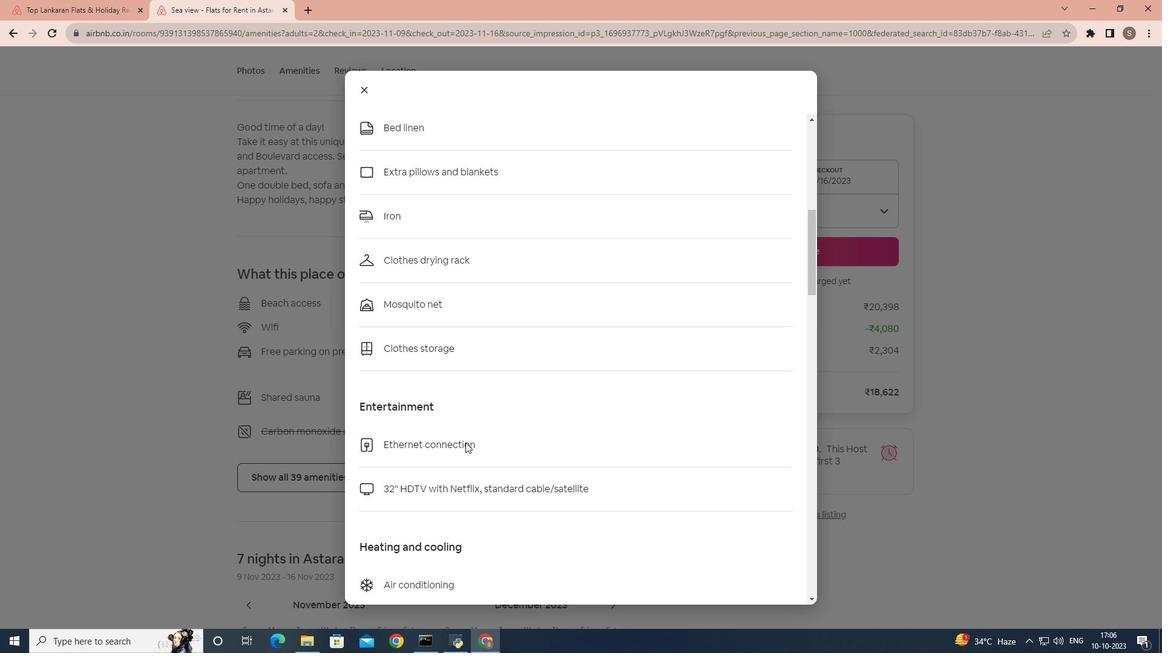 
Action: Mouse scrolled (465, 442) with delta (0, 0)
Screenshot: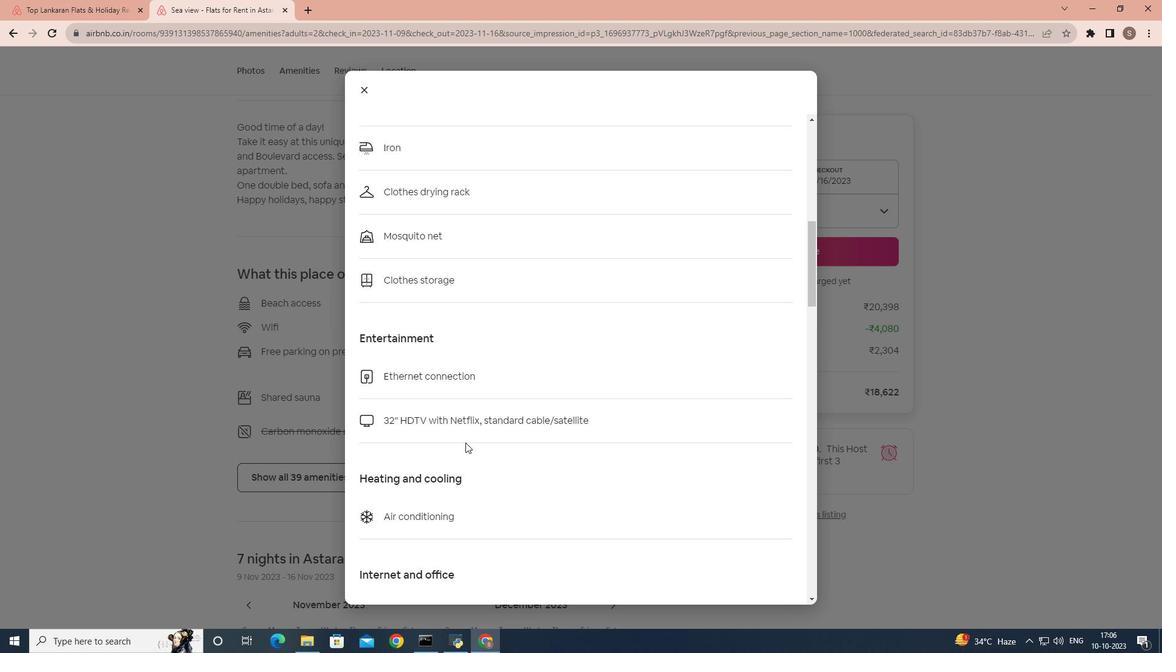 
Action: Mouse scrolled (465, 442) with delta (0, 0)
Screenshot: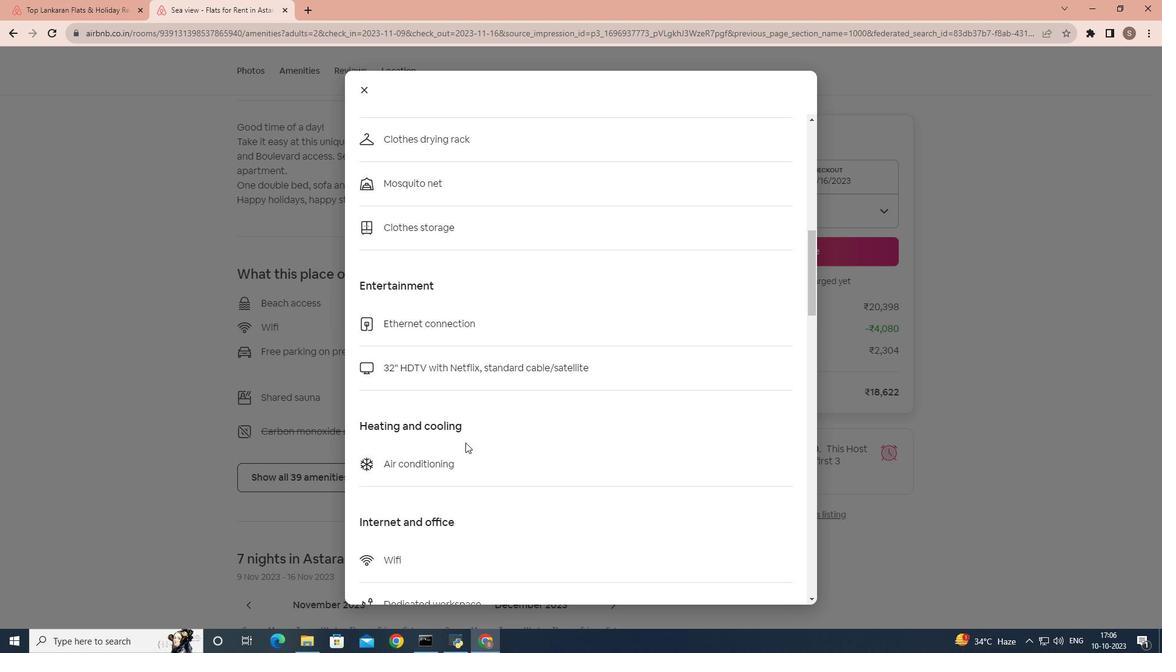 
Action: Mouse scrolled (465, 442) with delta (0, 0)
Screenshot: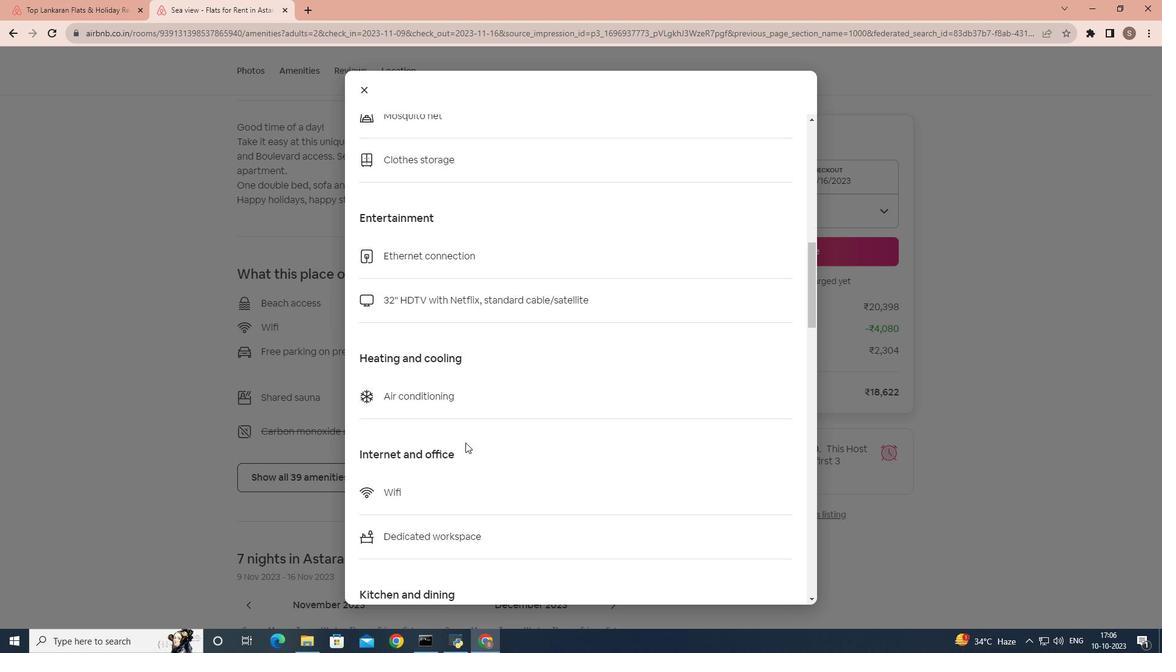 
Action: Mouse scrolled (465, 442) with delta (0, 0)
Screenshot: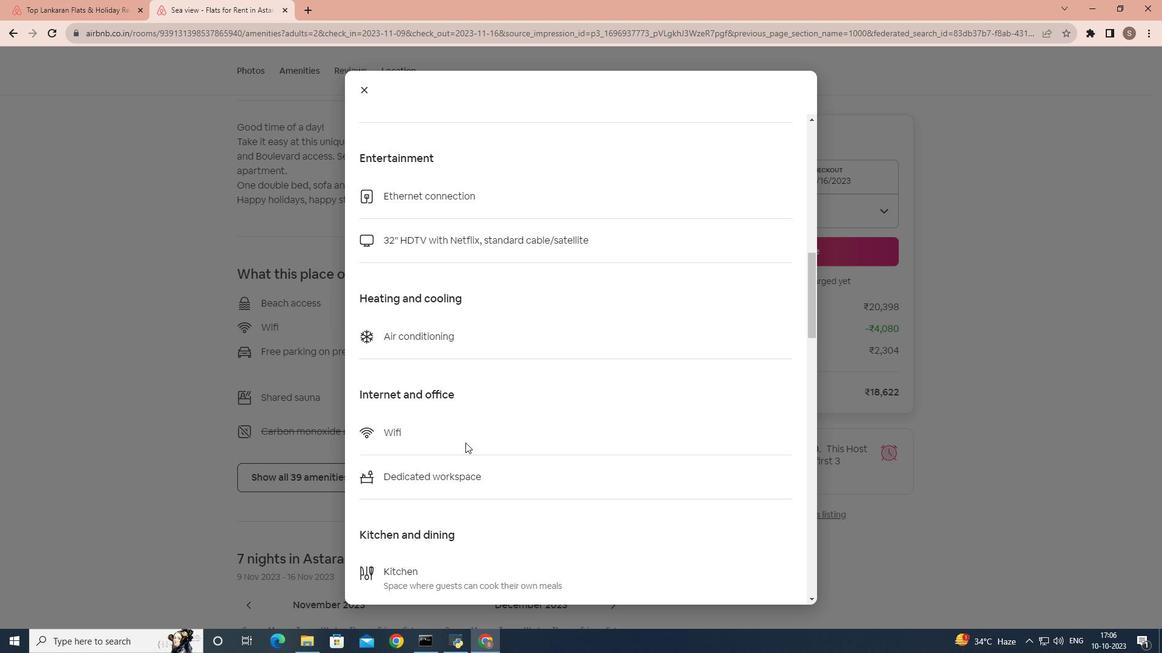 
Action: Mouse scrolled (465, 442) with delta (0, 0)
Screenshot: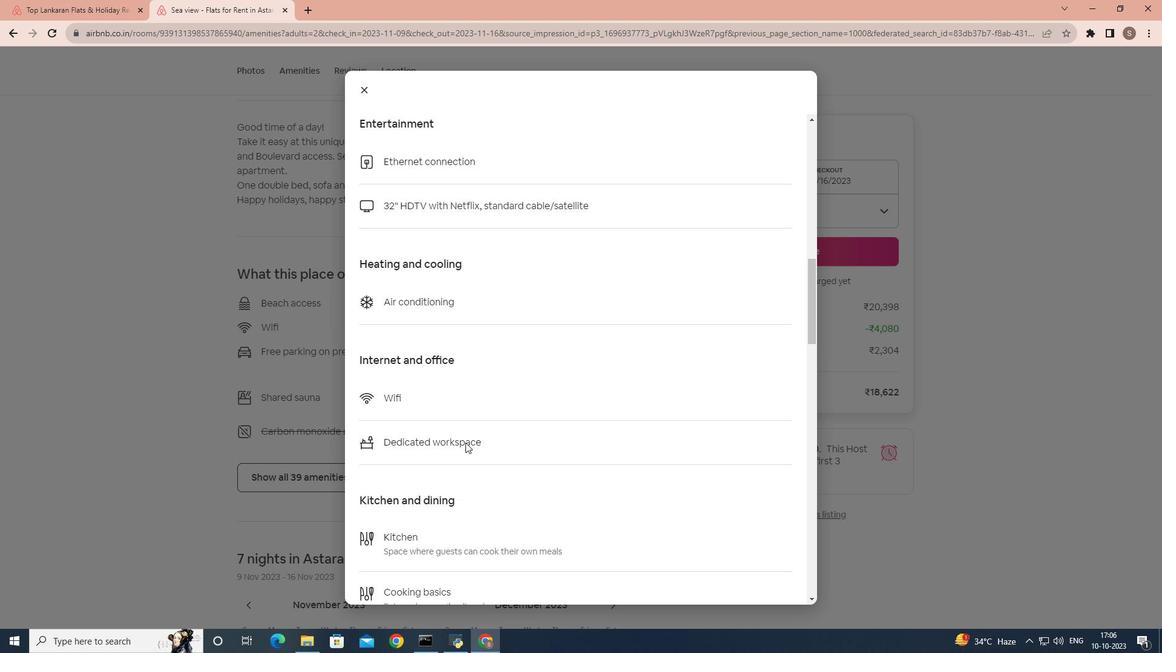 
Action: Mouse scrolled (465, 442) with delta (0, 0)
Screenshot: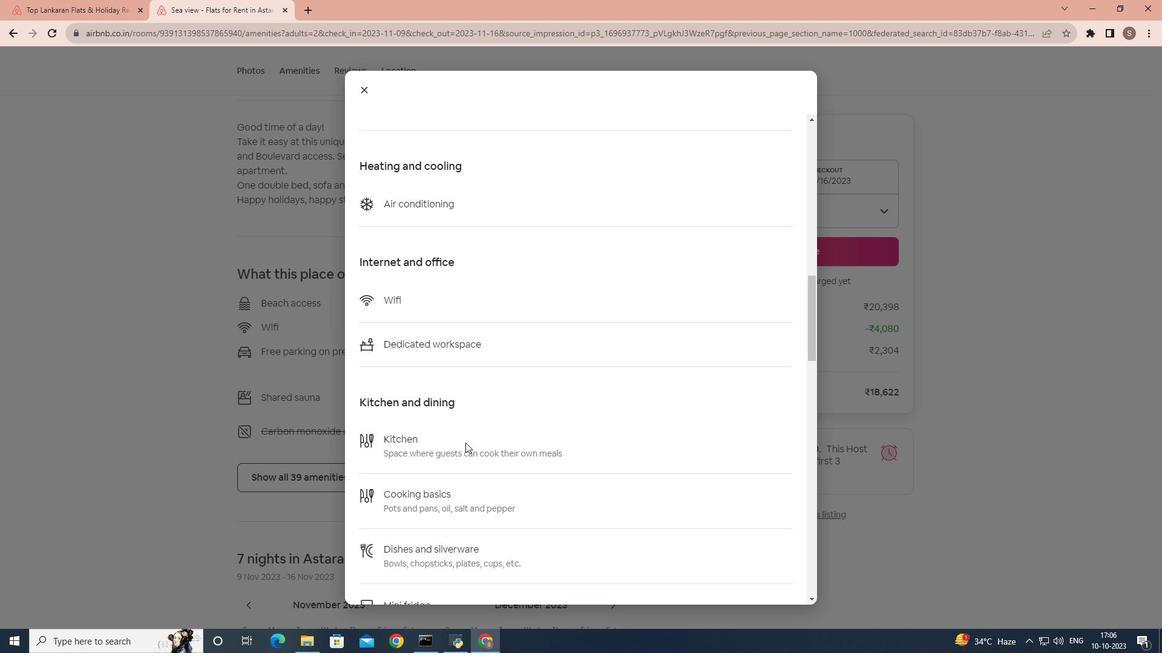 
Action: Mouse scrolled (465, 442) with delta (0, 0)
Screenshot: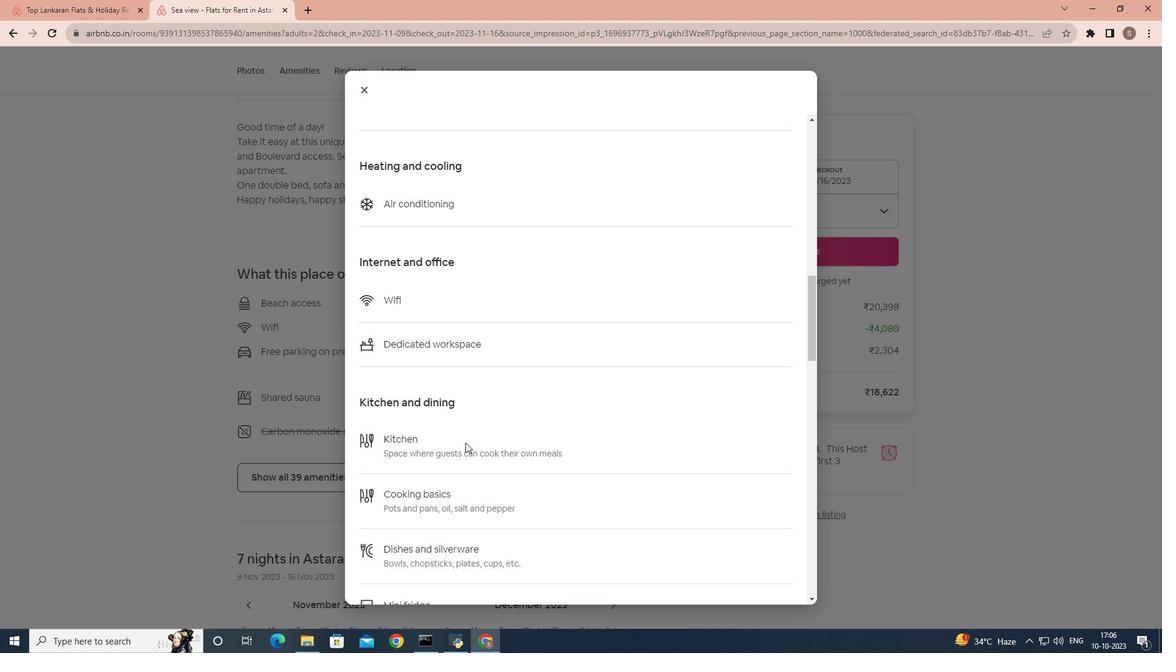 
Action: Mouse scrolled (465, 442) with delta (0, 0)
Screenshot: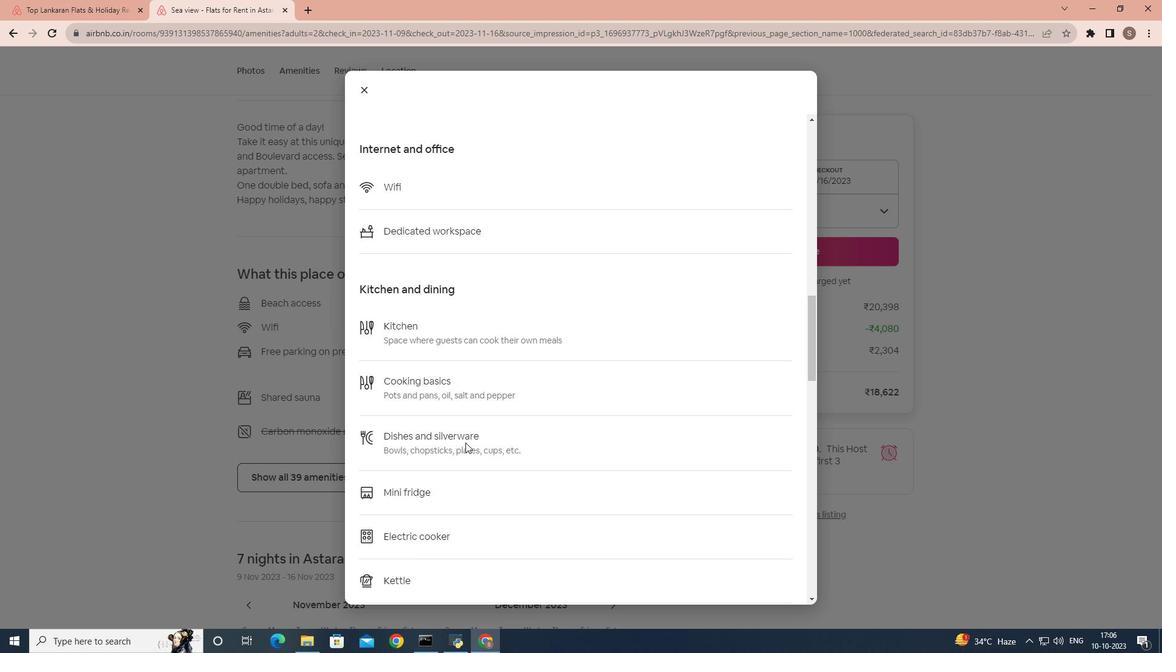 
Action: Mouse scrolled (465, 442) with delta (0, 0)
Screenshot: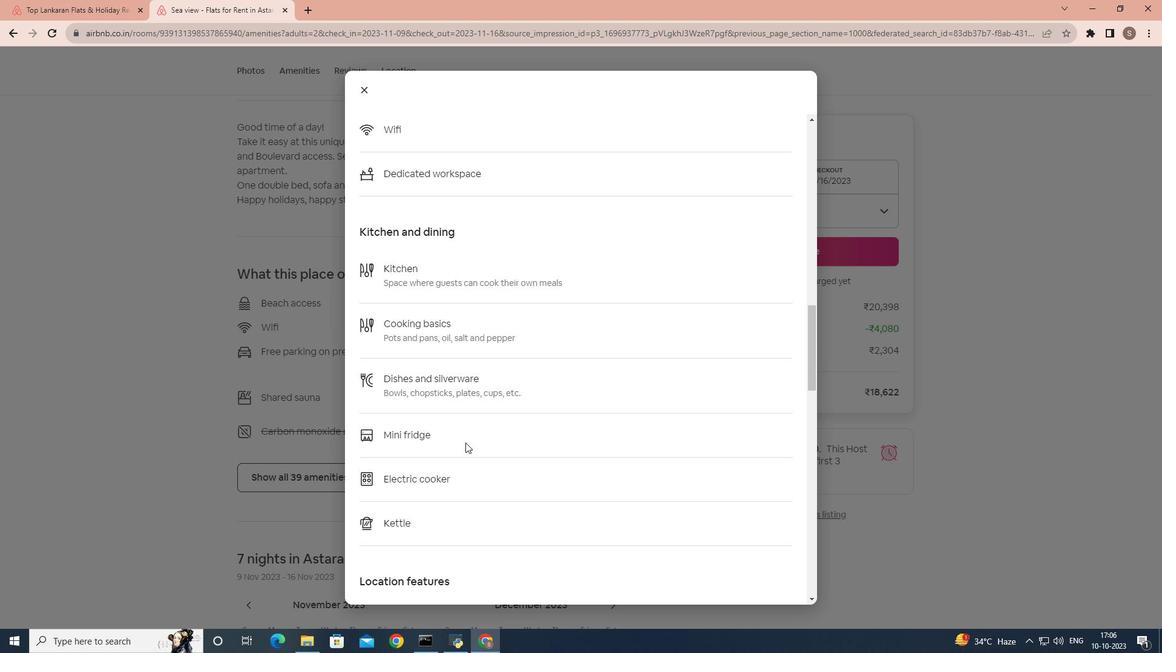 
Action: Mouse scrolled (465, 442) with delta (0, 0)
Screenshot: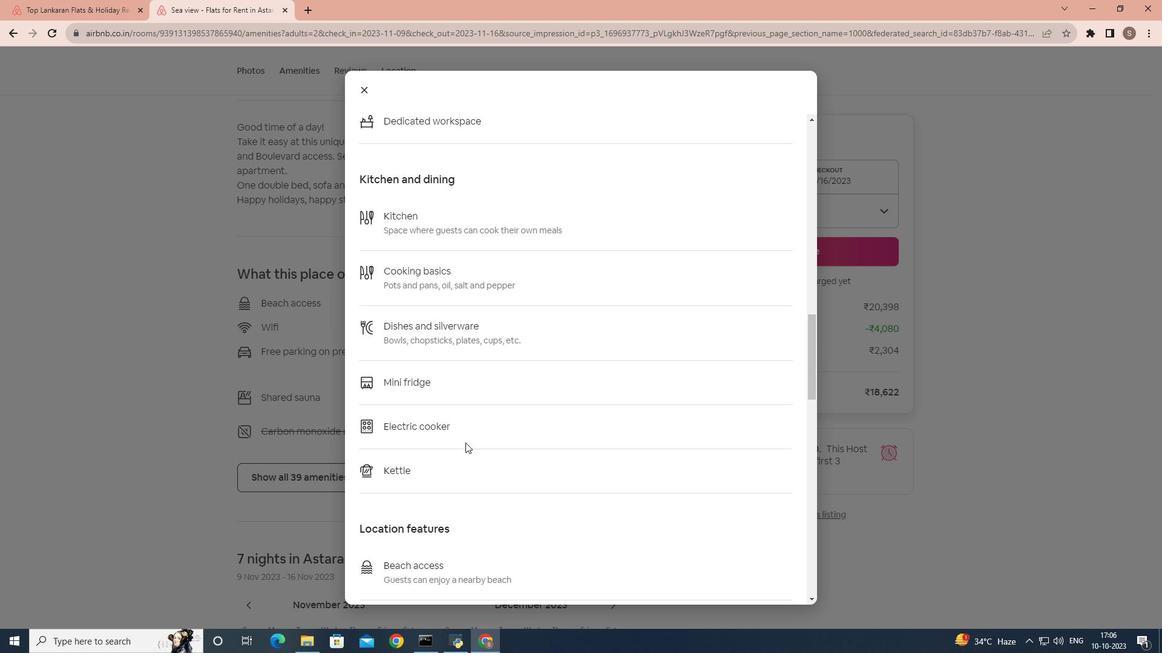 
Action: Mouse scrolled (465, 442) with delta (0, 0)
Screenshot: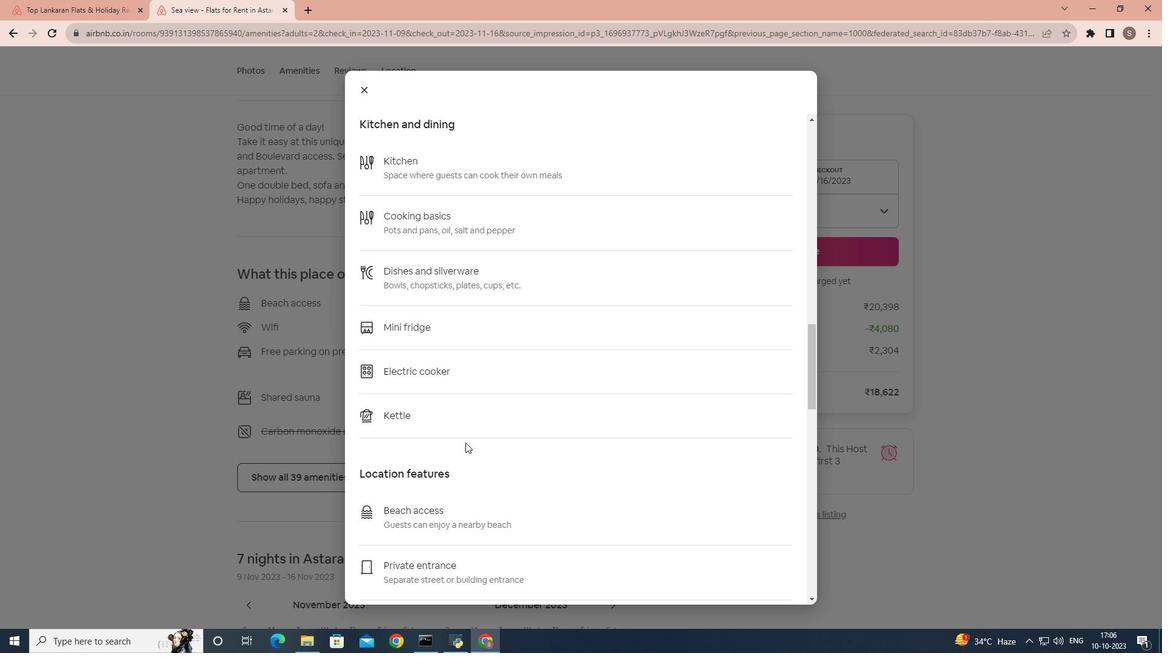 
Action: Mouse scrolled (465, 442) with delta (0, 0)
Screenshot: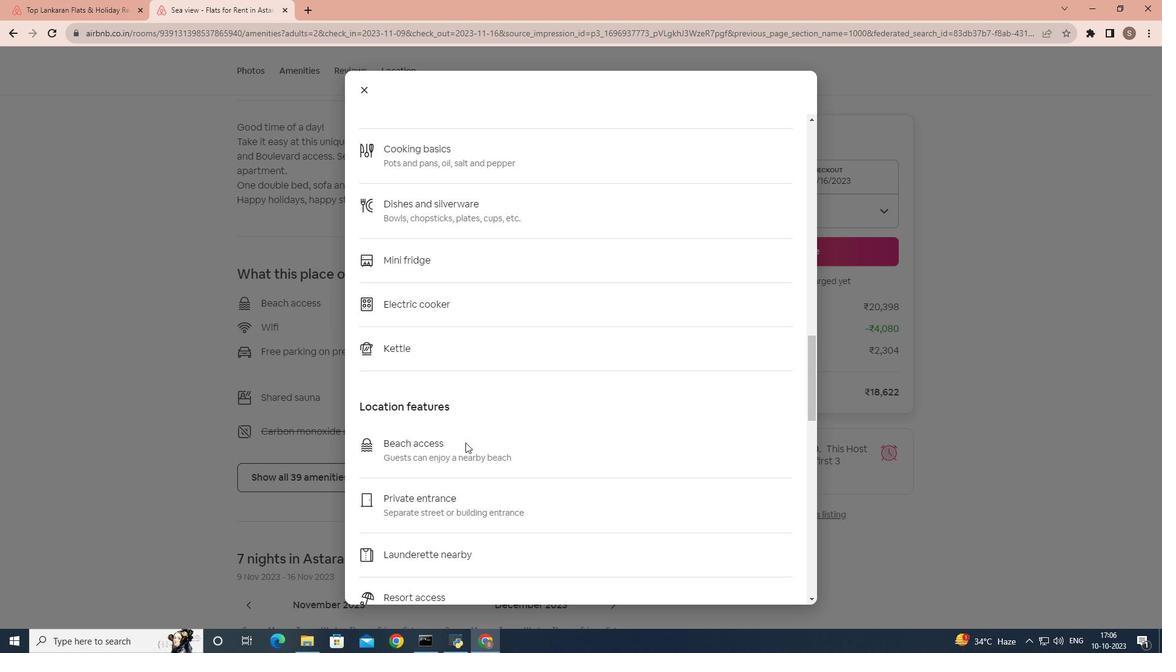 
Action: Mouse scrolled (465, 442) with delta (0, 0)
Screenshot: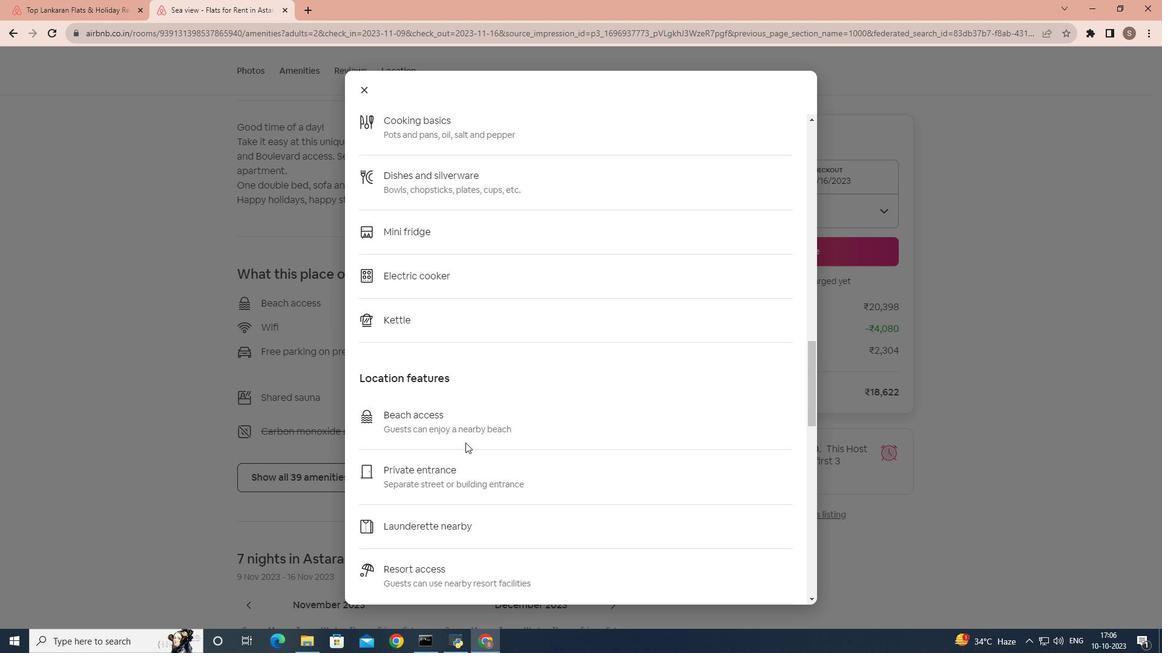 
Action: Mouse scrolled (465, 442) with delta (0, 0)
Screenshot: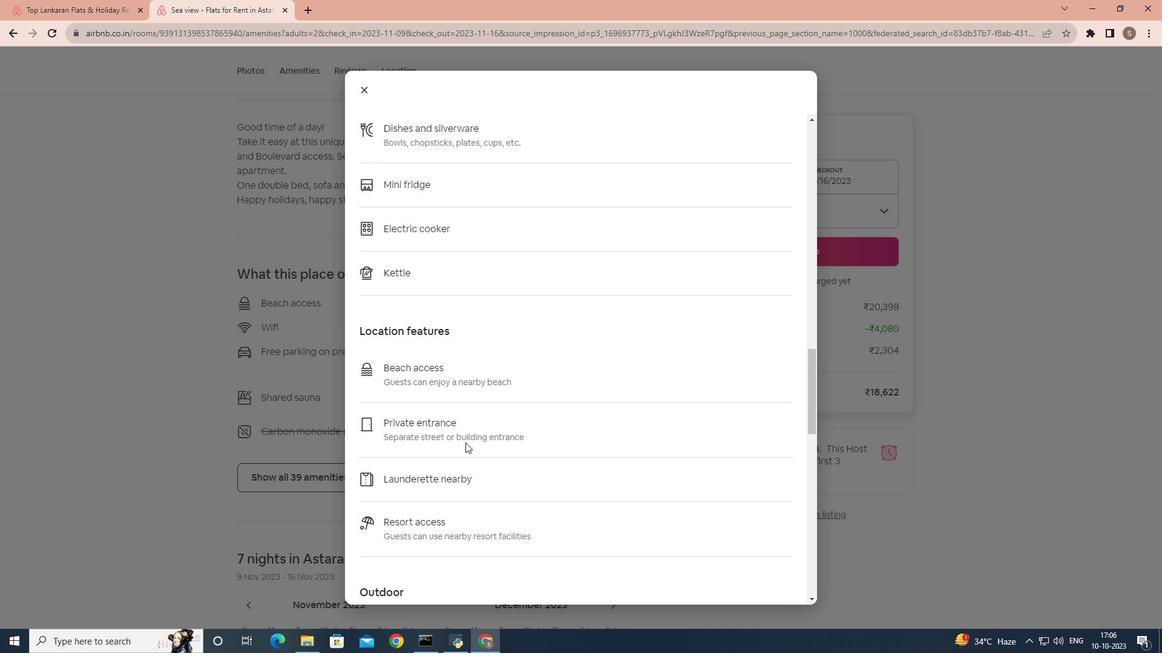 
Action: Mouse scrolled (465, 442) with delta (0, 0)
Screenshot: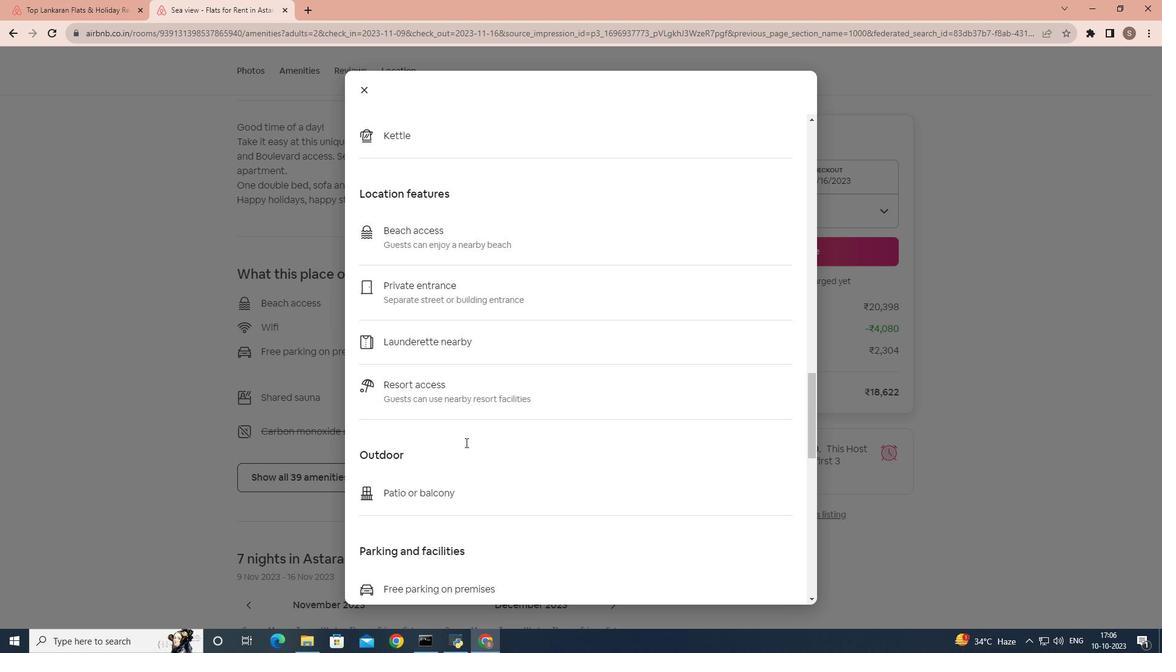 
Action: Mouse scrolled (465, 442) with delta (0, 0)
Screenshot: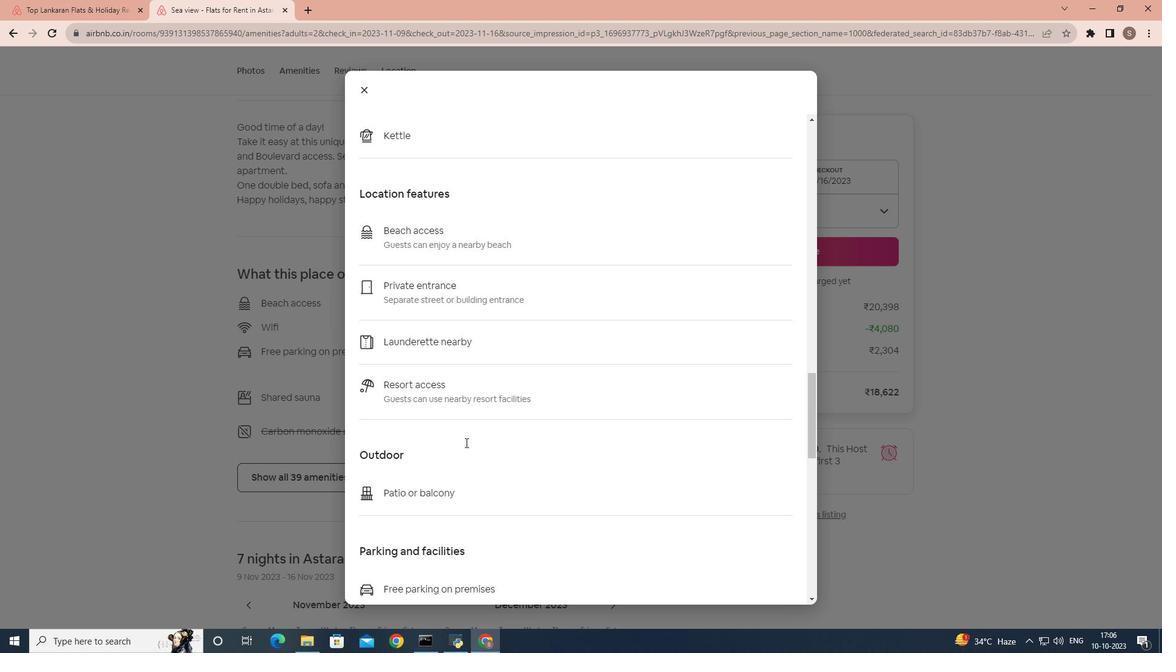 
Action: Mouse scrolled (465, 442) with delta (0, 0)
Screenshot: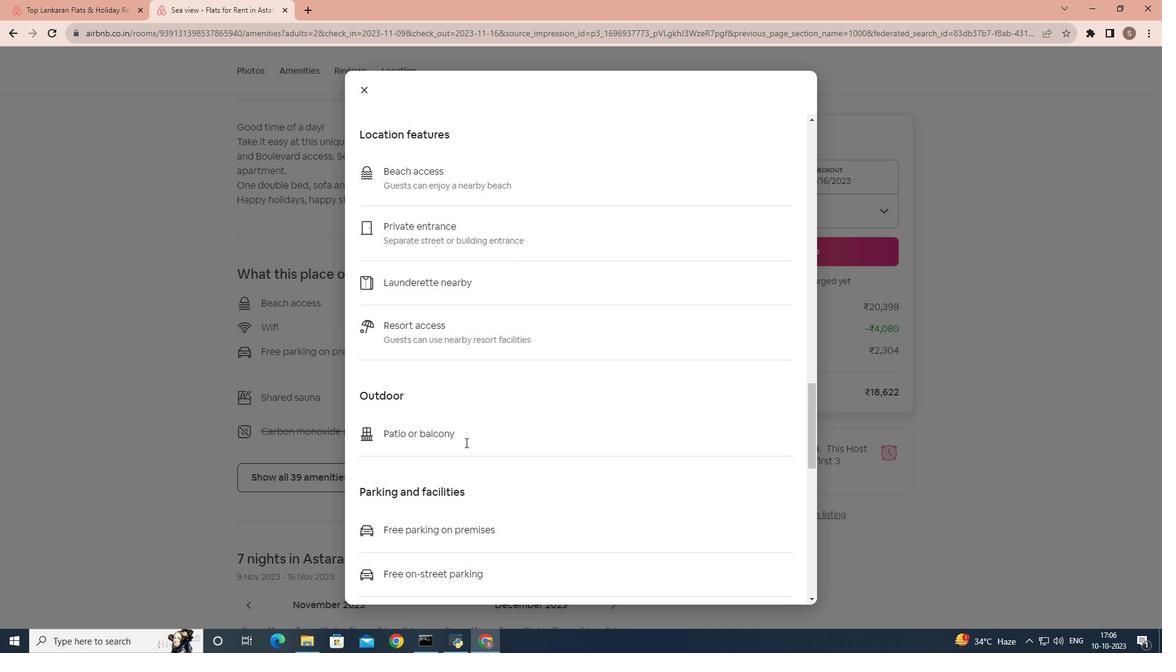 
Action: Mouse scrolled (465, 442) with delta (0, 0)
Screenshot: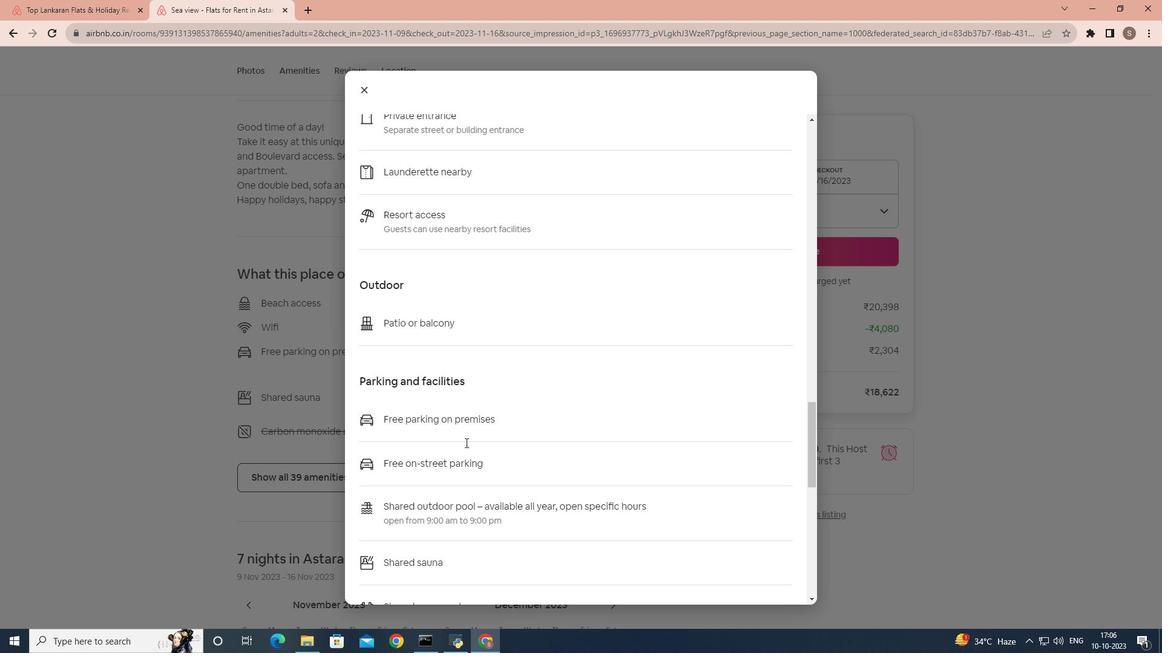 
Action: Mouse scrolled (465, 442) with delta (0, 0)
Screenshot: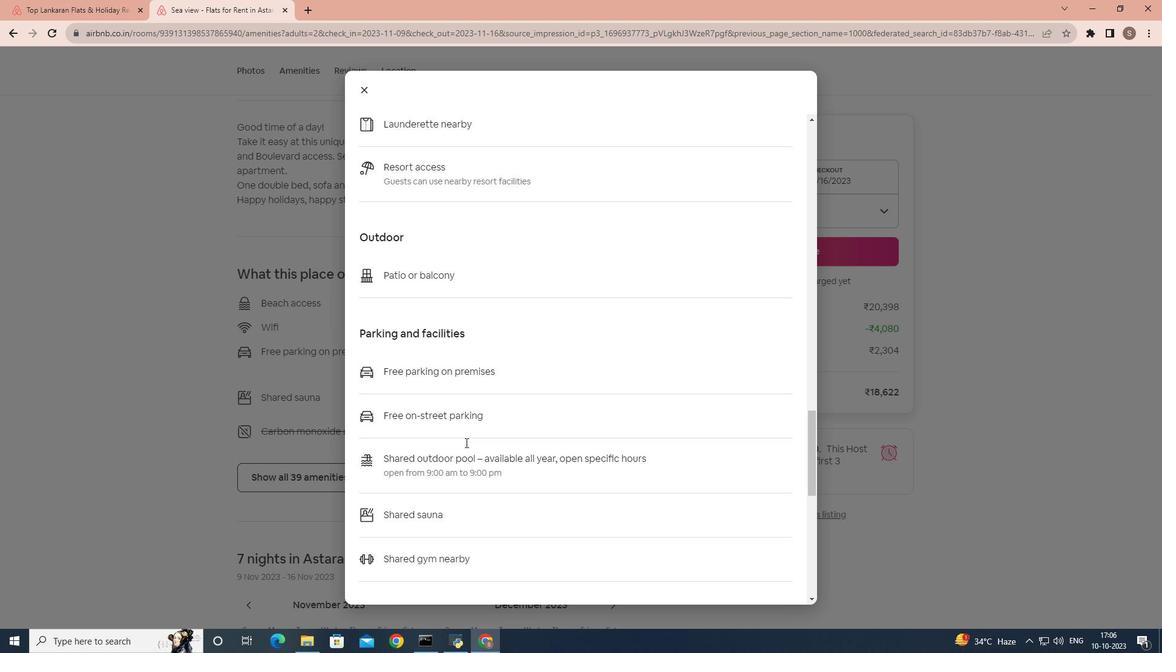 
Action: Mouse scrolled (465, 442) with delta (0, 0)
Screenshot: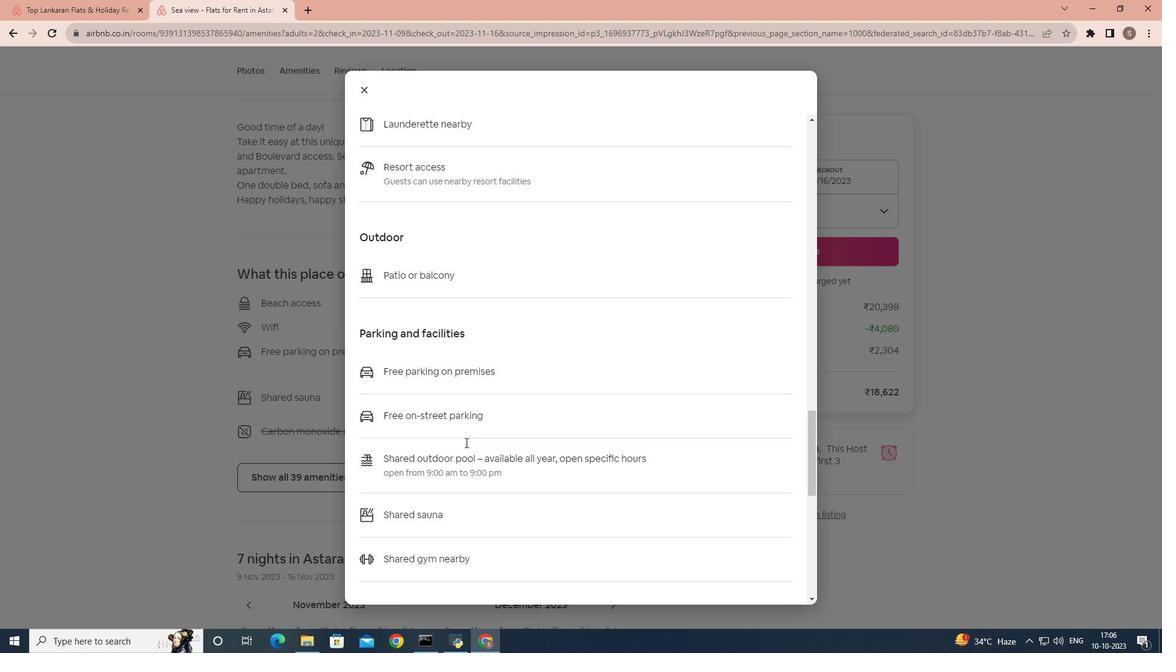 
Action: Mouse scrolled (465, 442) with delta (0, 0)
Screenshot: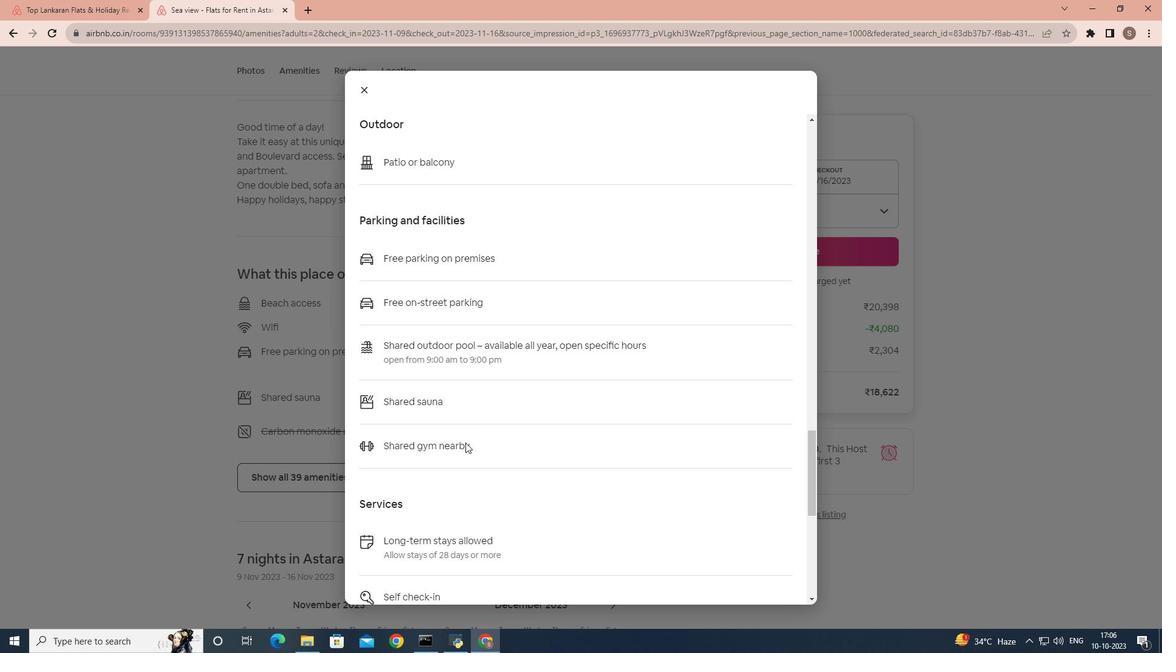 
Action: Mouse scrolled (465, 442) with delta (0, 0)
Screenshot: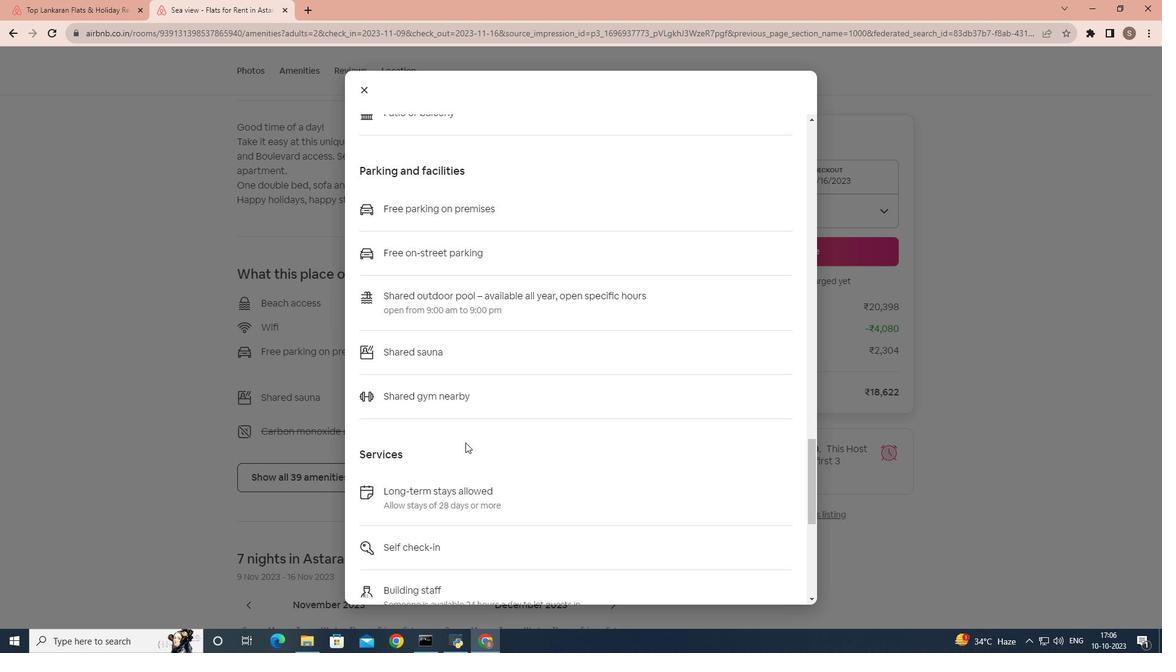 
Action: Mouse scrolled (465, 442) with delta (0, 0)
Screenshot: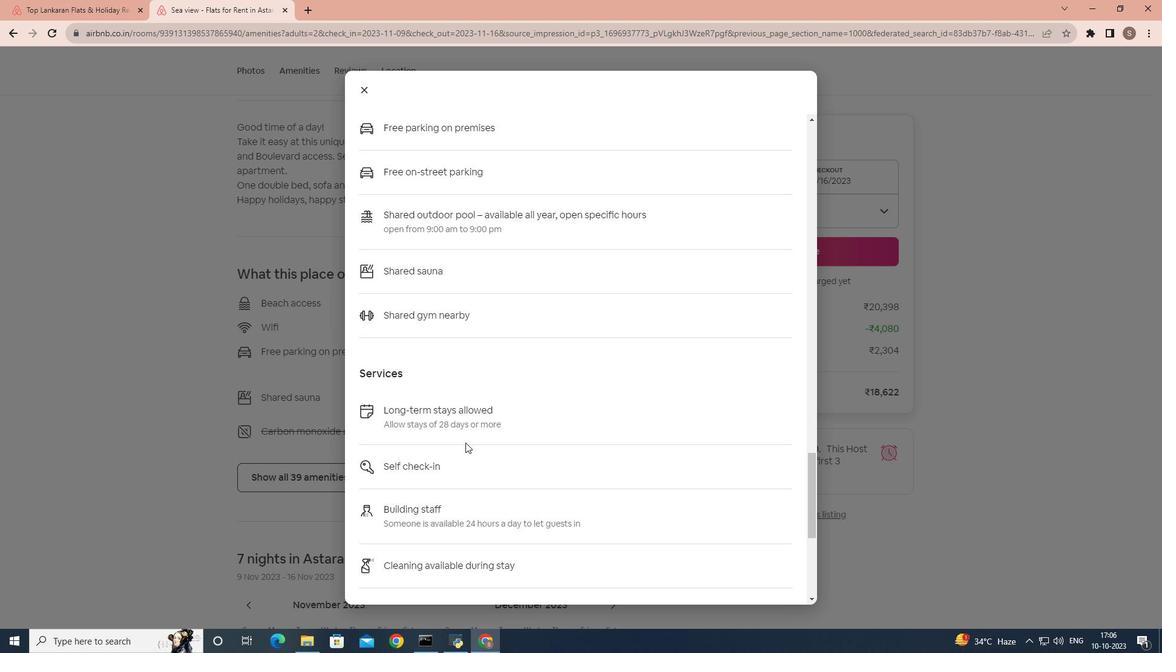 
Action: Mouse scrolled (465, 442) with delta (0, 0)
Screenshot: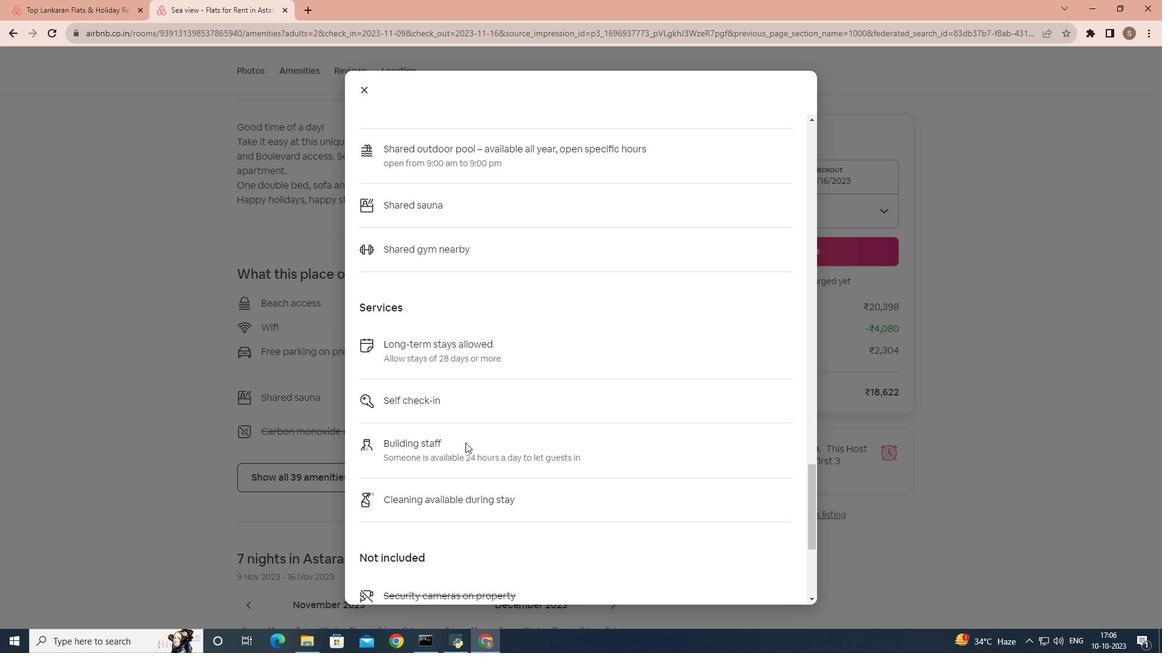 
Action: Mouse scrolled (465, 442) with delta (0, 0)
Screenshot: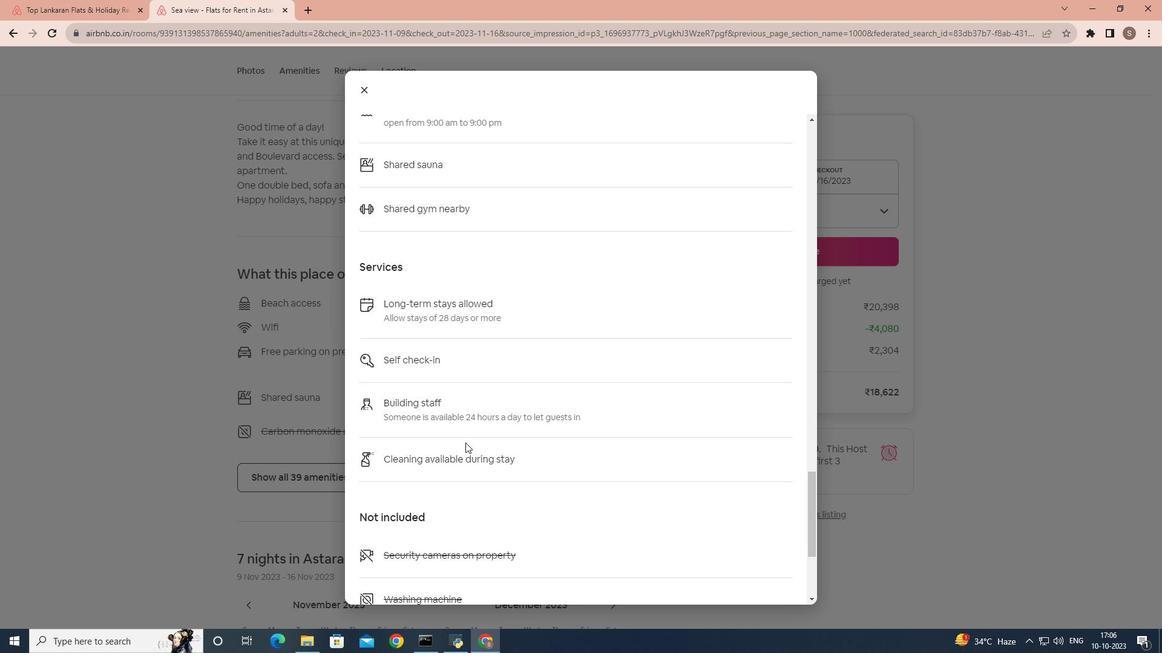 
Action: Mouse scrolled (465, 442) with delta (0, 0)
Screenshot: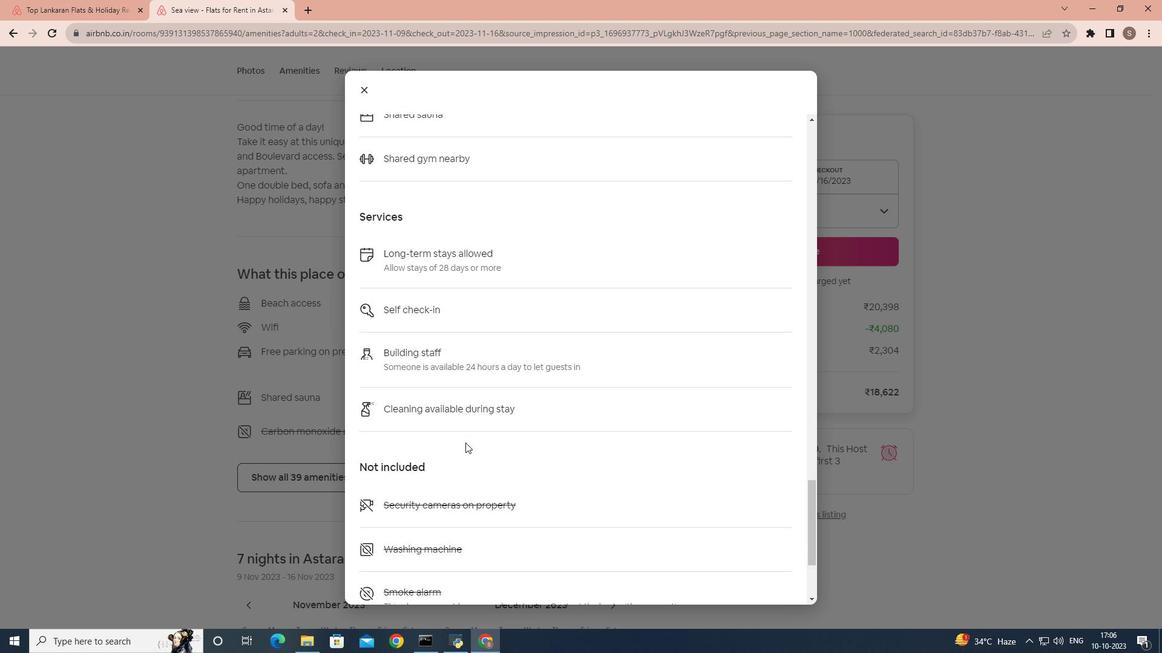 
Action: Mouse scrolled (465, 442) with delta (0, 0)
Screenshot: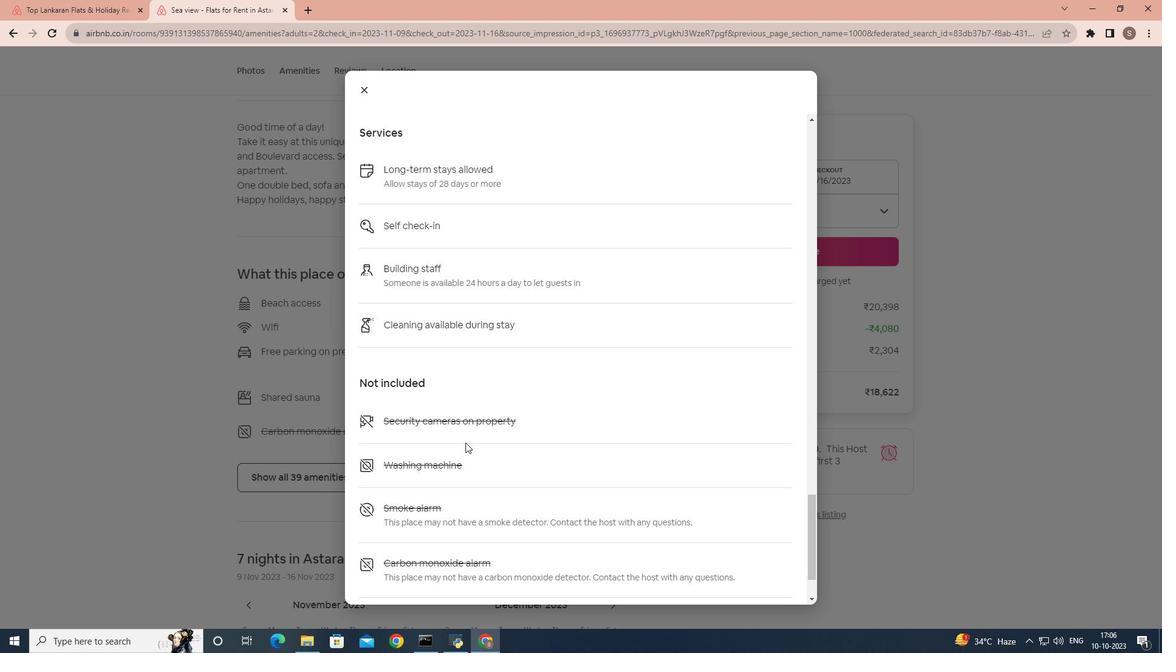 
Action: Mouse scrolled (465, 442) with delta (0, 0)
Screenshot: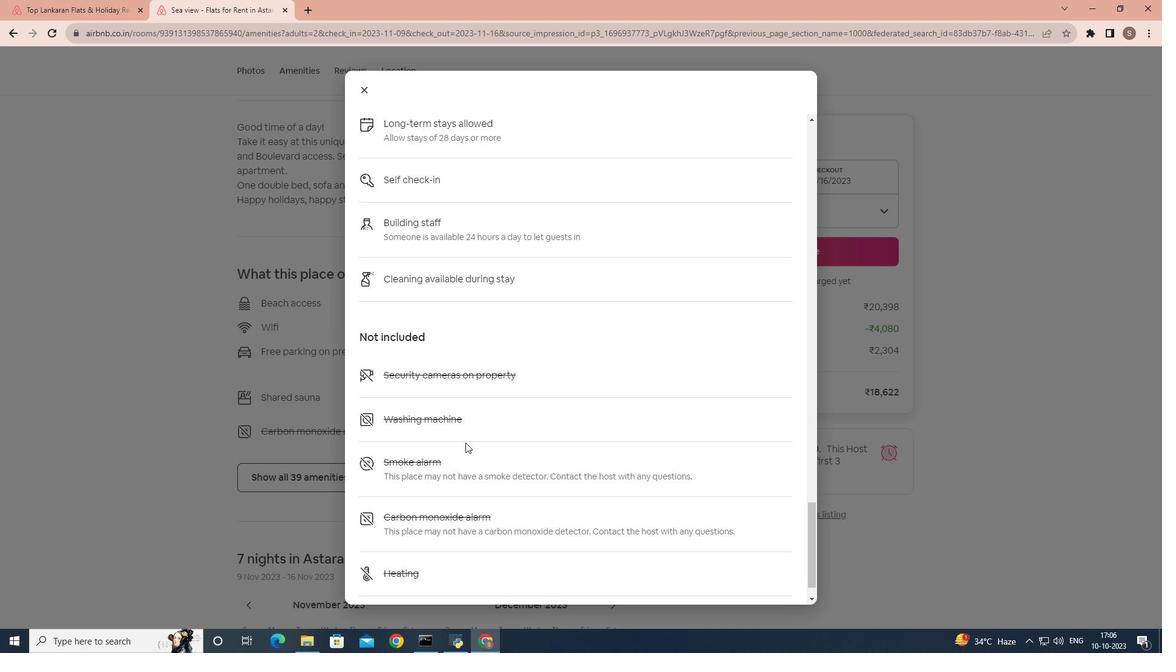 
Action: Mouse scrolled (465, 442) with delta (0, 0)
Screenshot: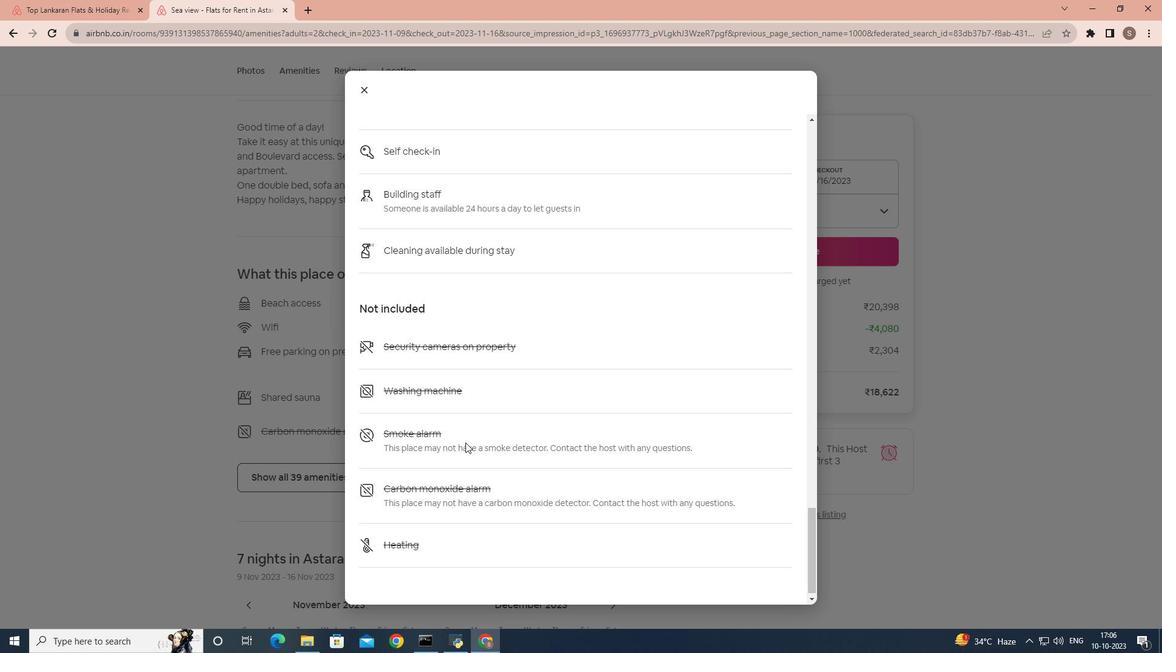 
Action: Mouse scrolled (465, 442) with delta (0, 0)
Screenshot: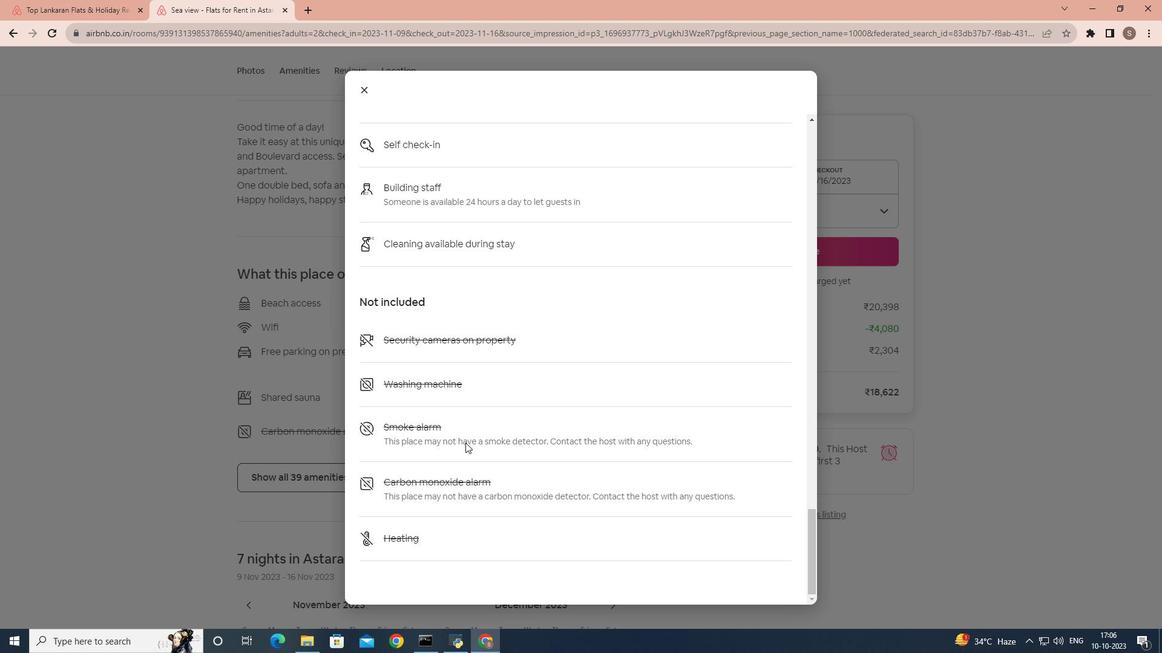 
Action: Mouse scrolled (465, 442) with delta (0, 0)
Screenshot: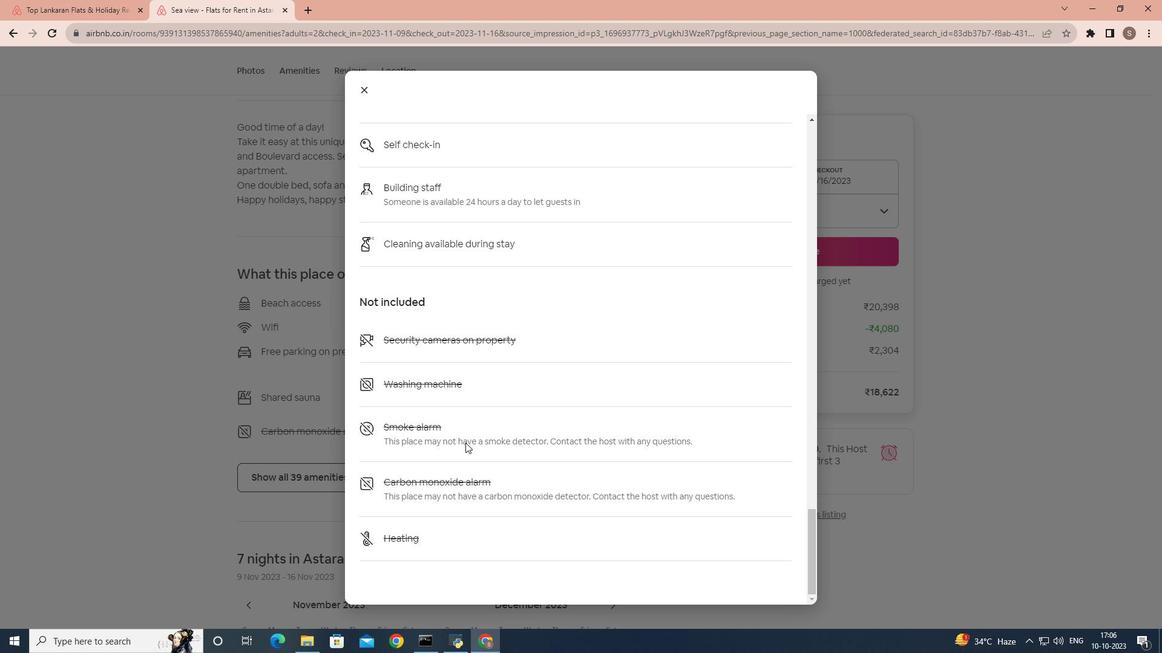 
Action: Mouse scrolled (465, 442) with delta (0, 0)
Screenshot: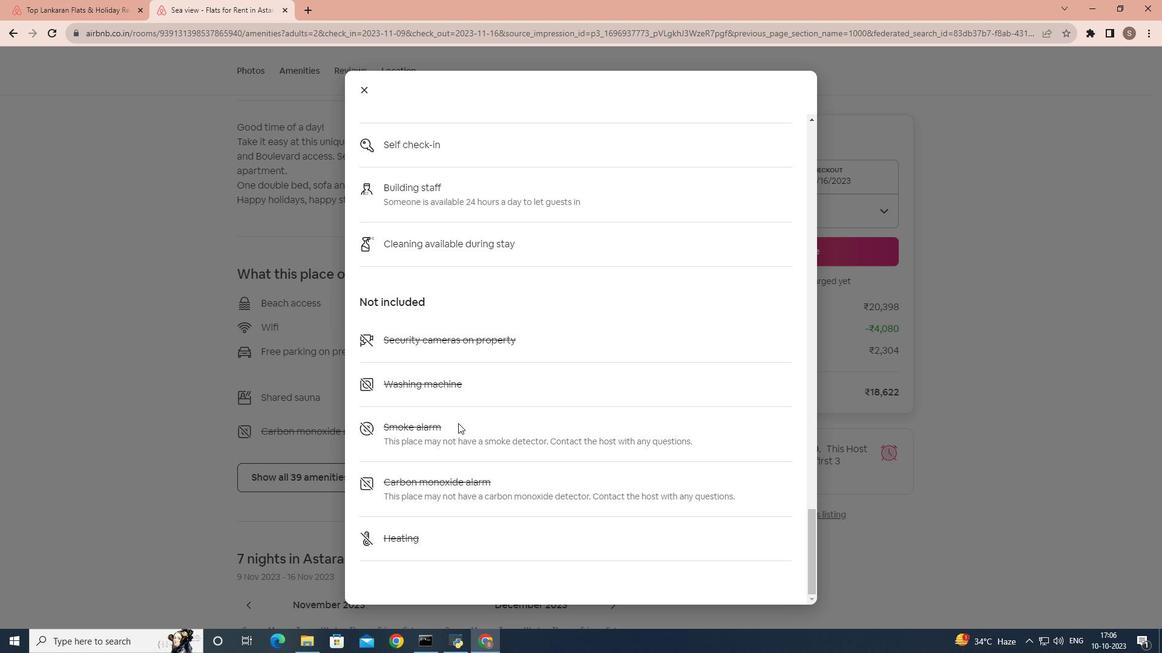 
Action: Mouse moved to (368, 87)
Screenshot: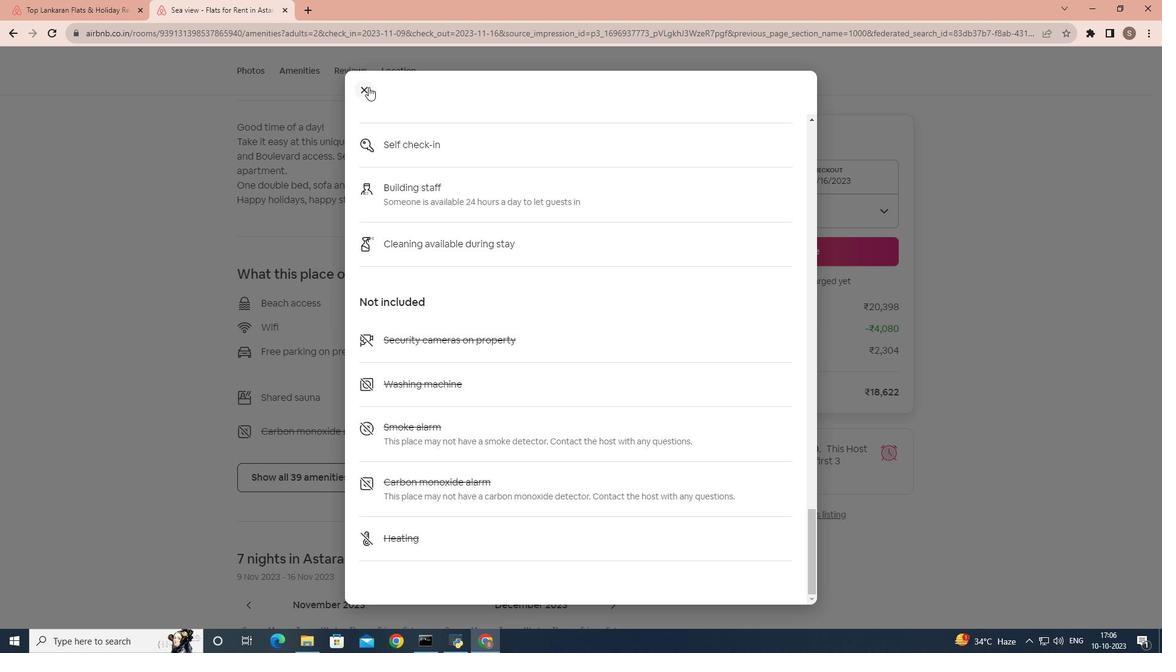 
Action: Mouse pressed left at (368, 87)
Screenshot: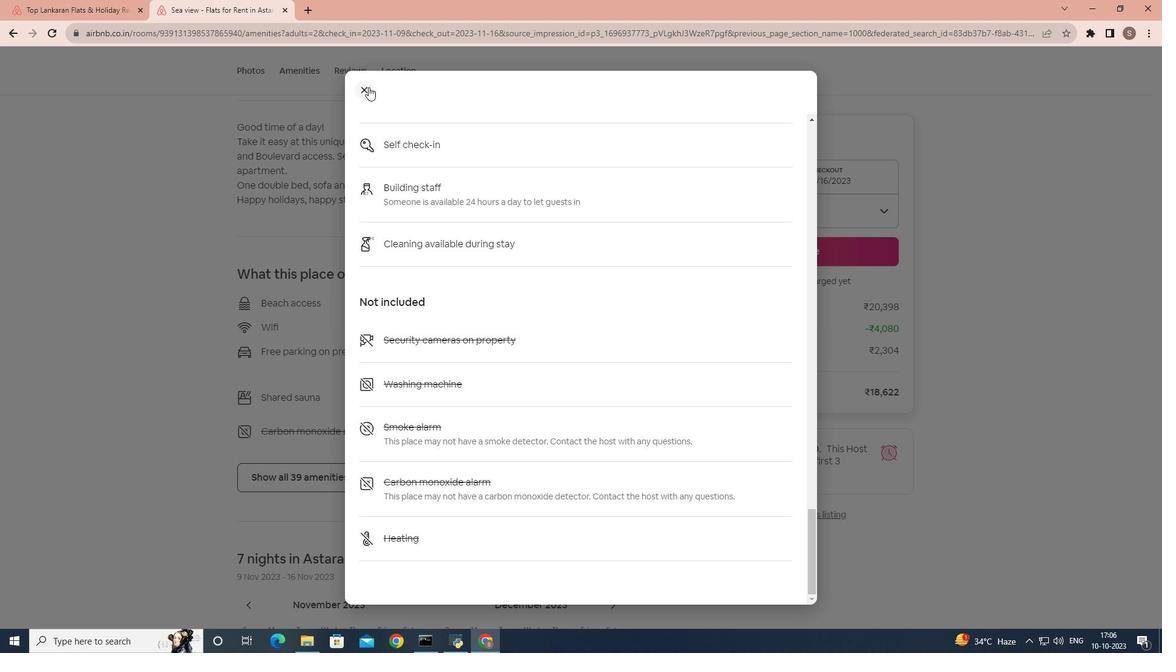 
Action: Mouse moved to (369, 364)
Screenshot: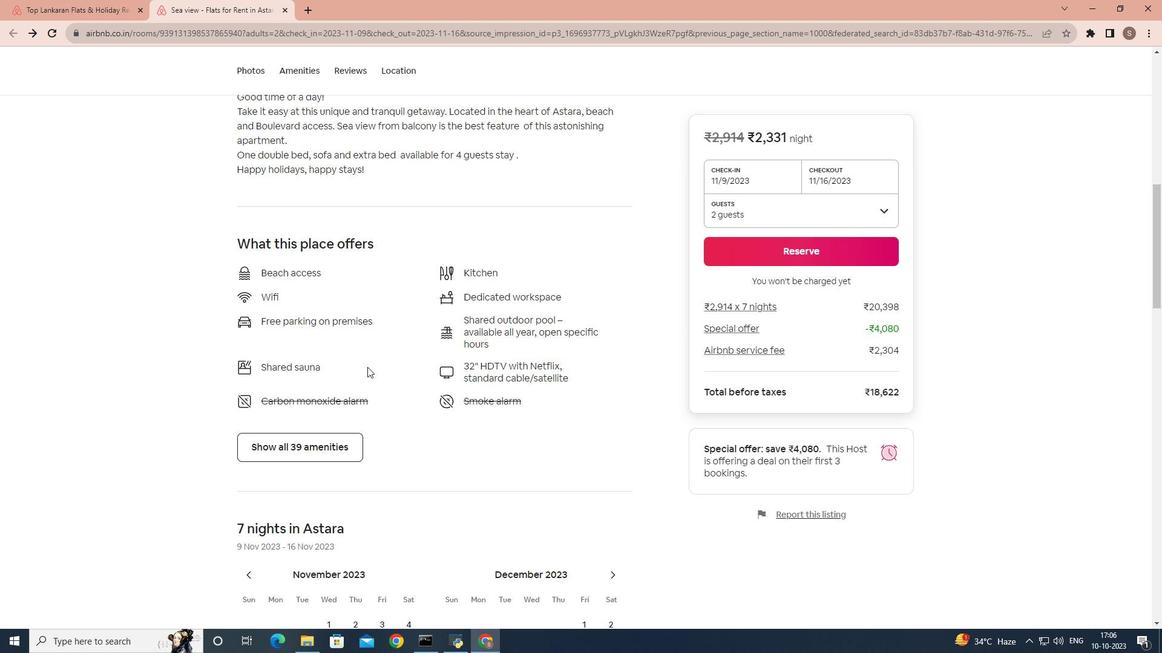 
Action: Mouse scrolled (369, 363) with delta (0, 0)
Screenshot: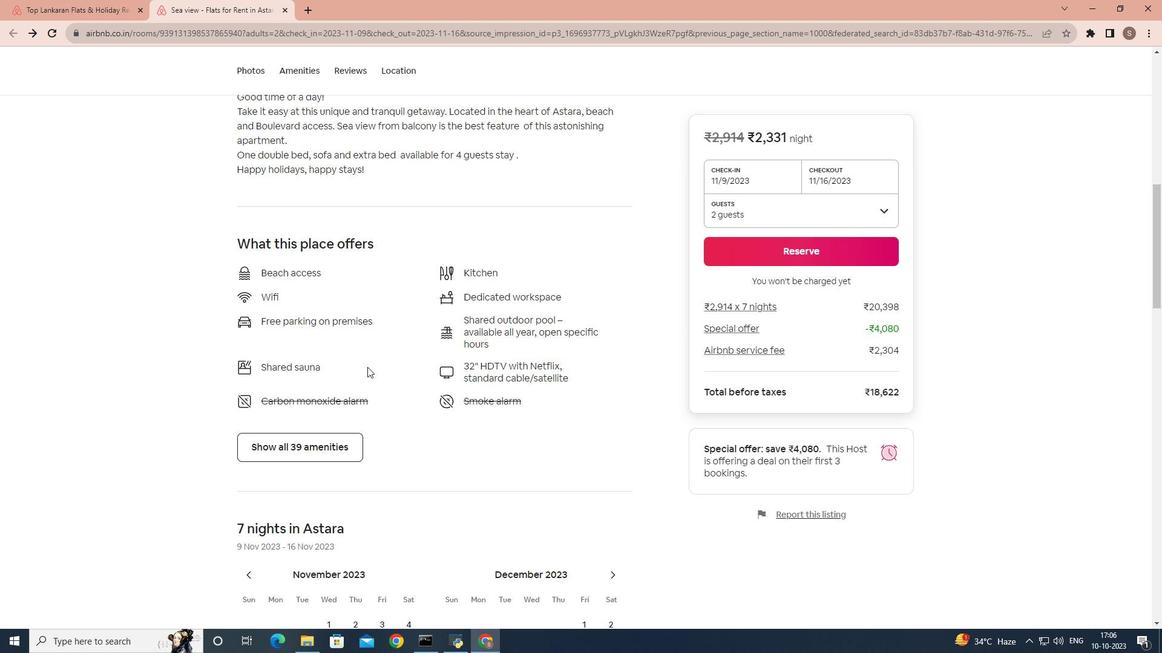 
Action: Mouse moved to (368, 366)
Screenshot: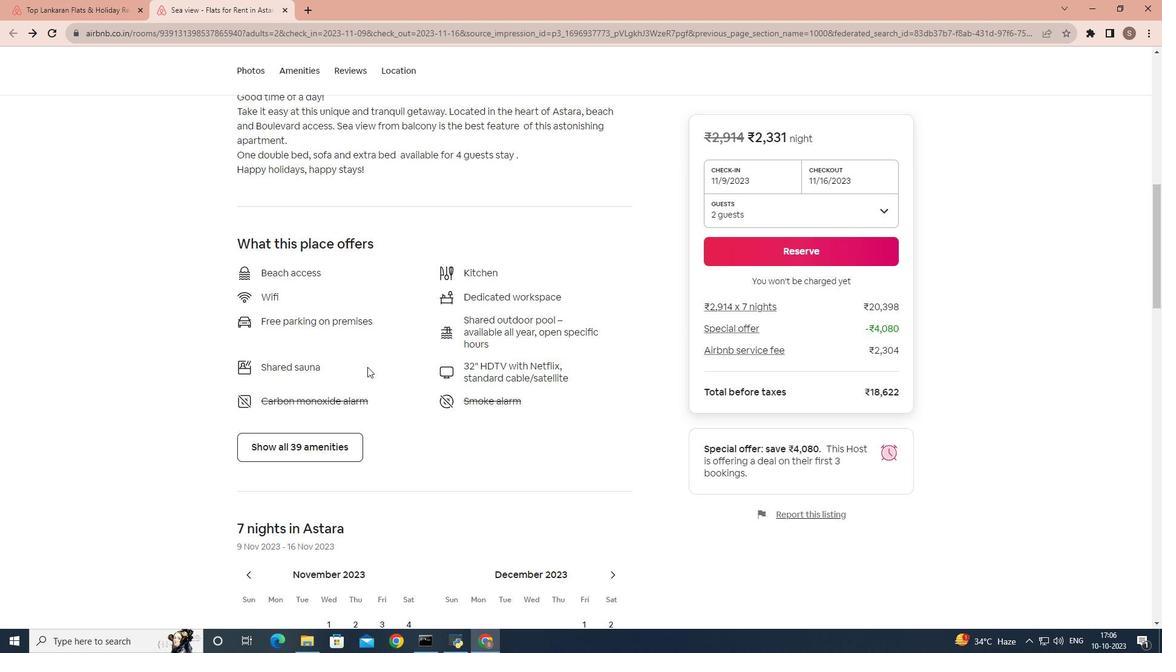 
Action: Mouse scrolled (368, 365) with delta (0, 0)
Screenshot: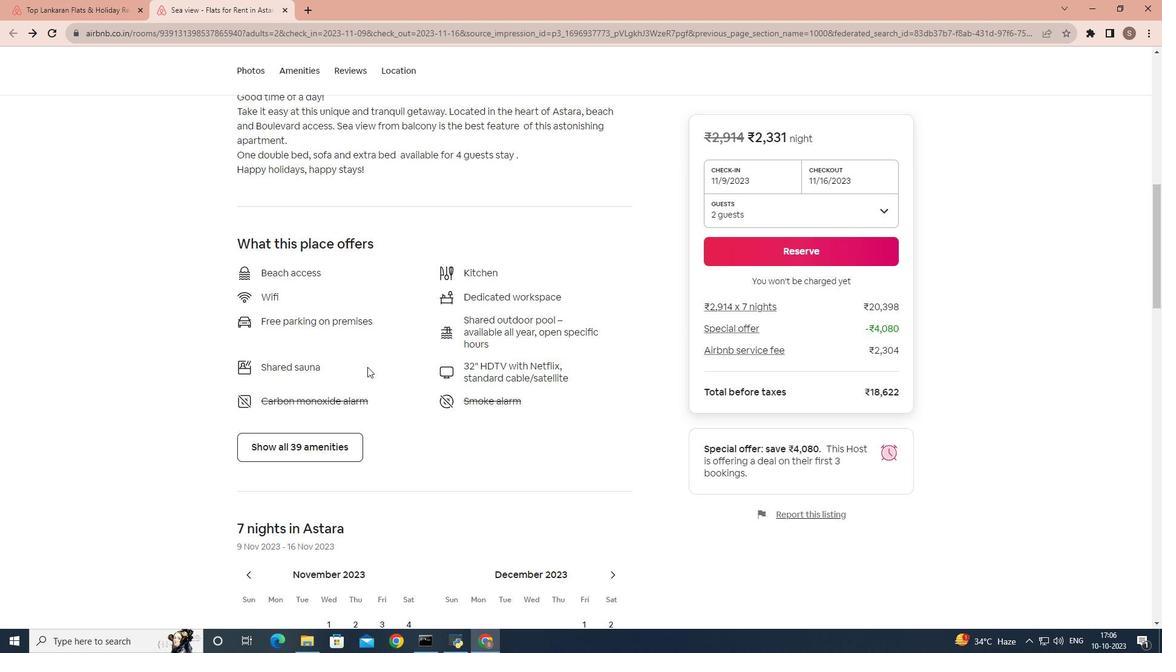
Action: Mouse moved to (367, 367)
Screenshot: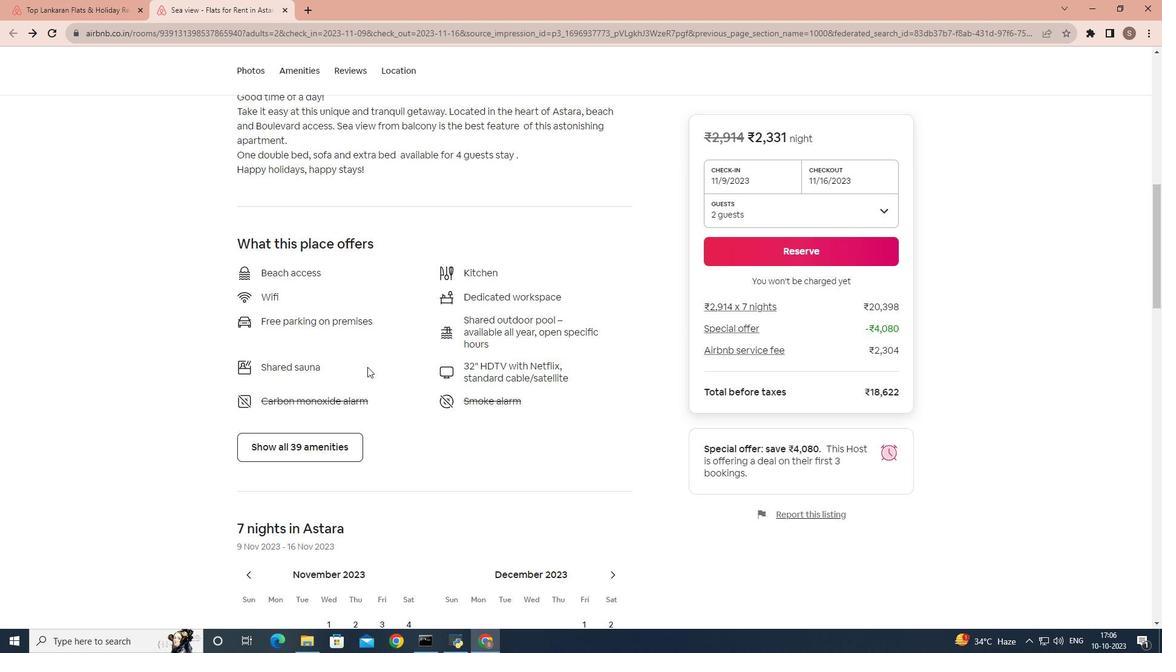 
Action: Mouse scrolled (367, 366) with delta (0, 0)
Screenshot: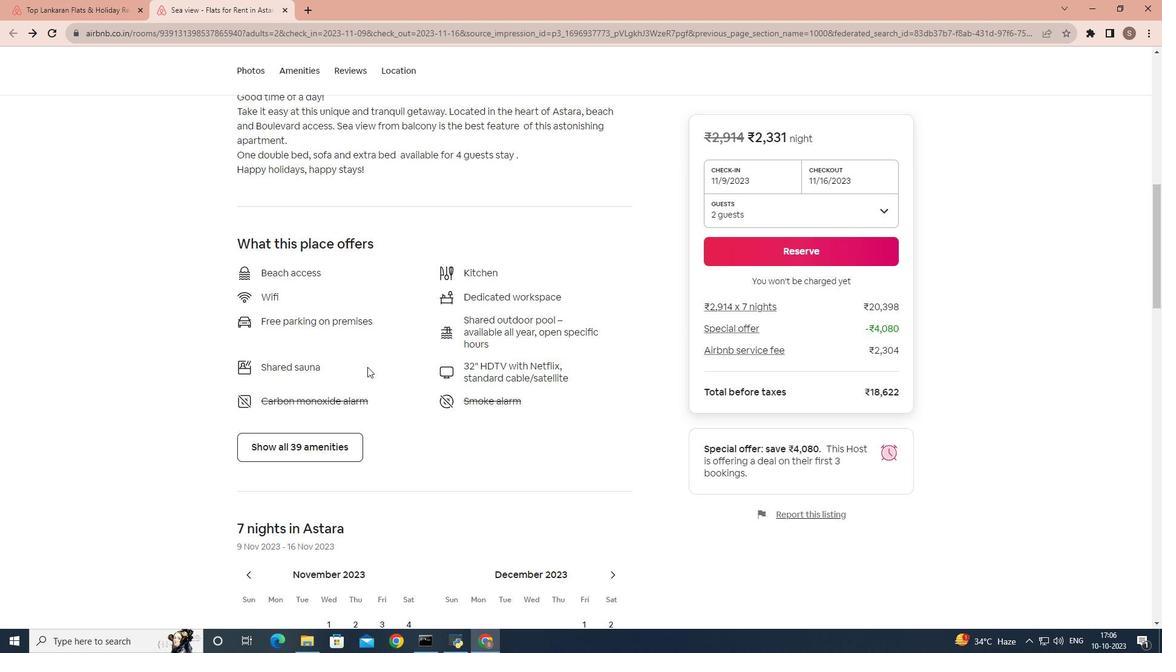 
Action: Mouse scrolled (367, 366) with delta (0, 0)
Screenshot: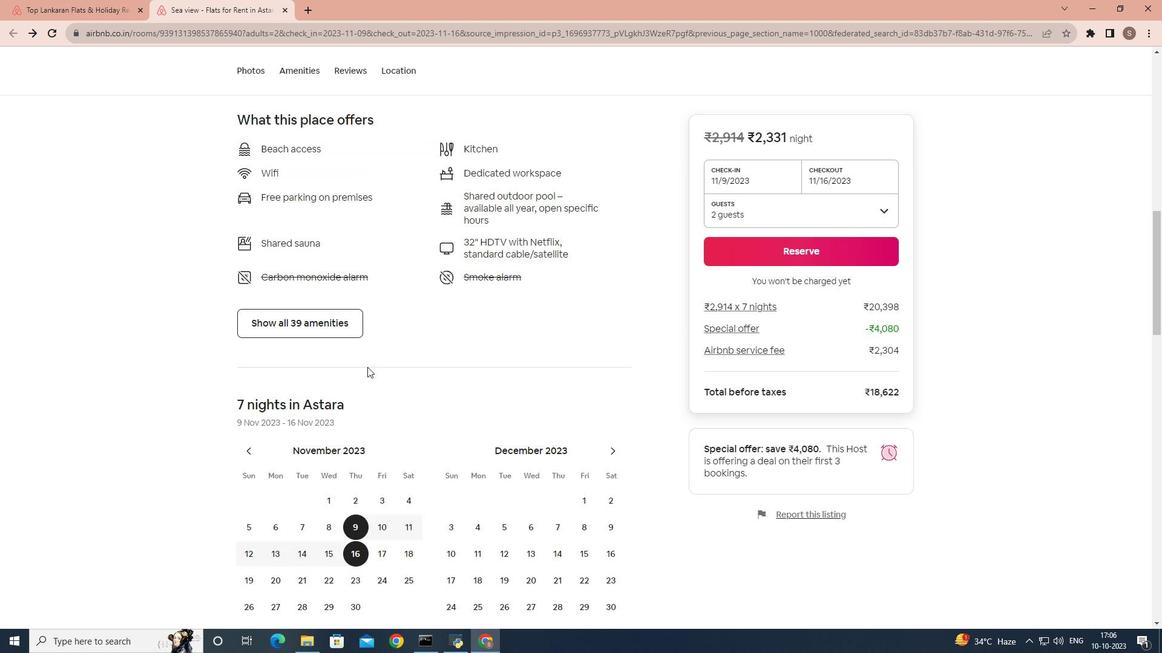 
Action: Mouse scrolled (367, 366) with delta (0, 0)
Screenshot: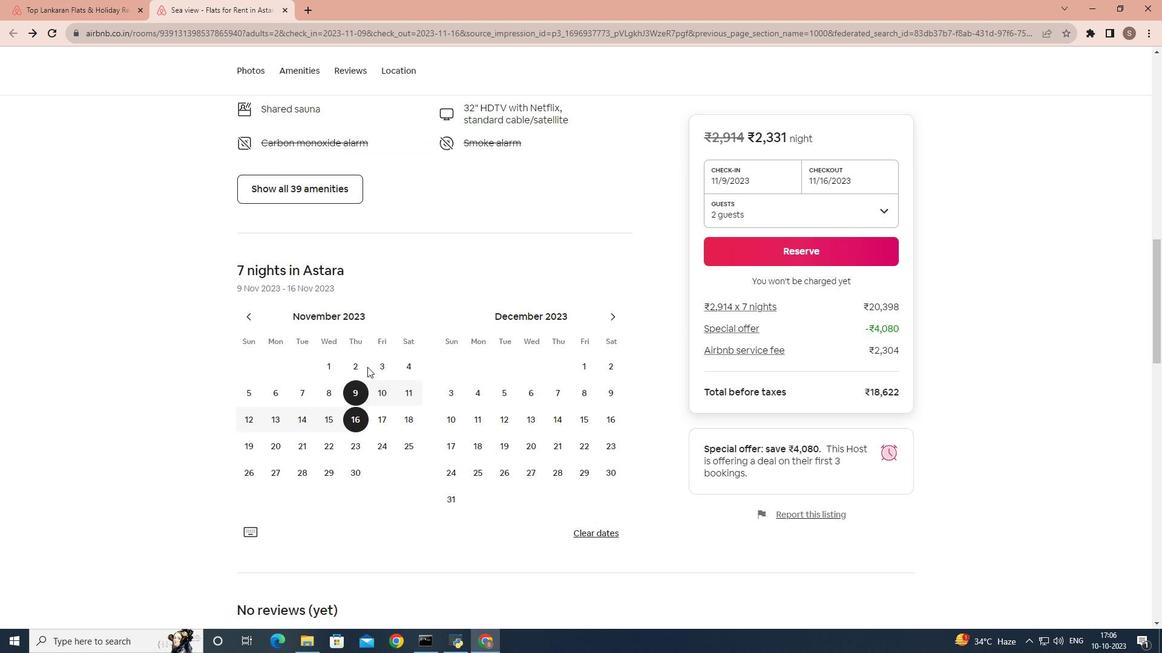 
Action: Mouse scrolled (367, 366) with delta (0, 0)
Screenshot: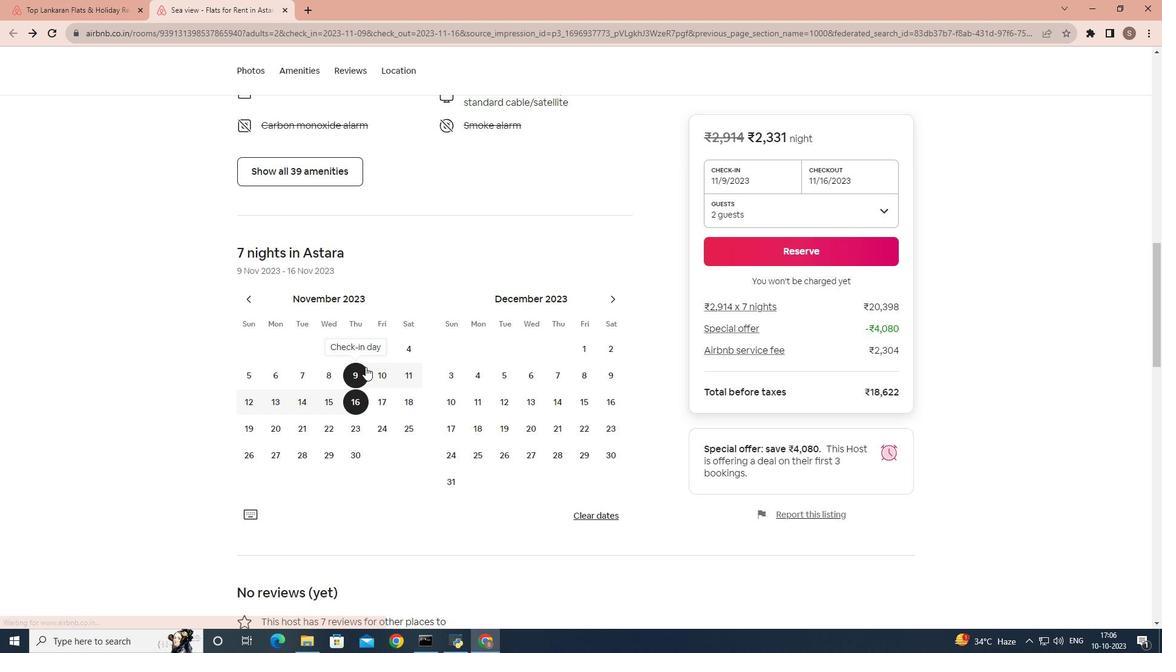 
Action: Mouse scrolled (367, 366) with delta (0, 0)
Screenshot: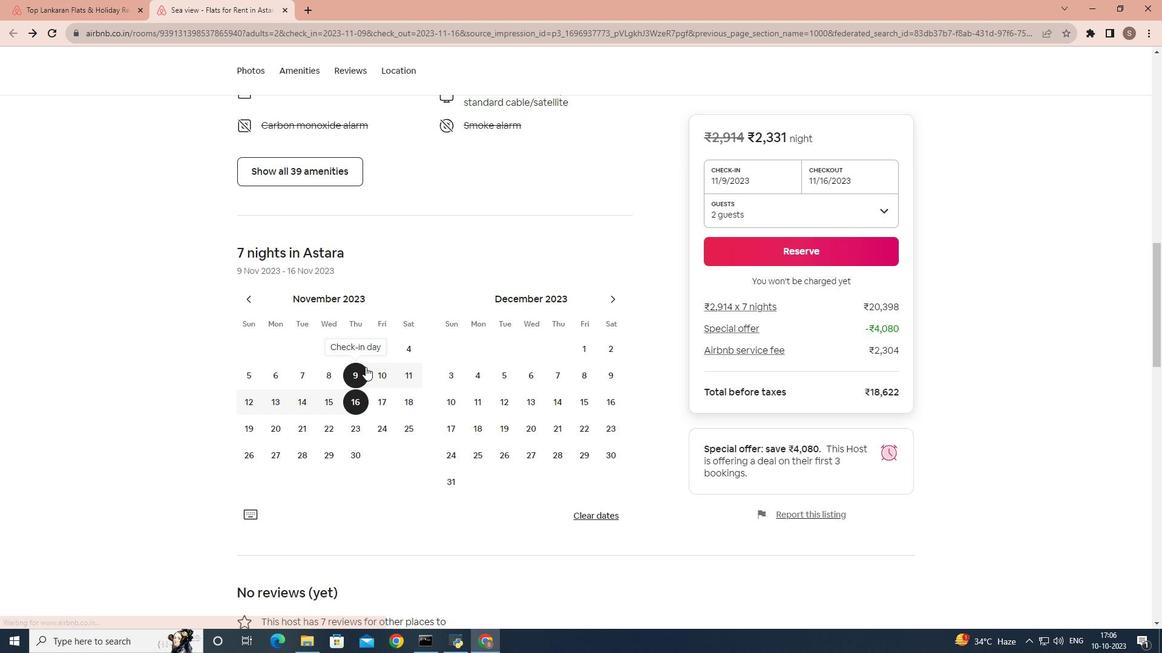 
Action: Mouse scrolled (367, 366) with delta (0, 0)
Screenshot: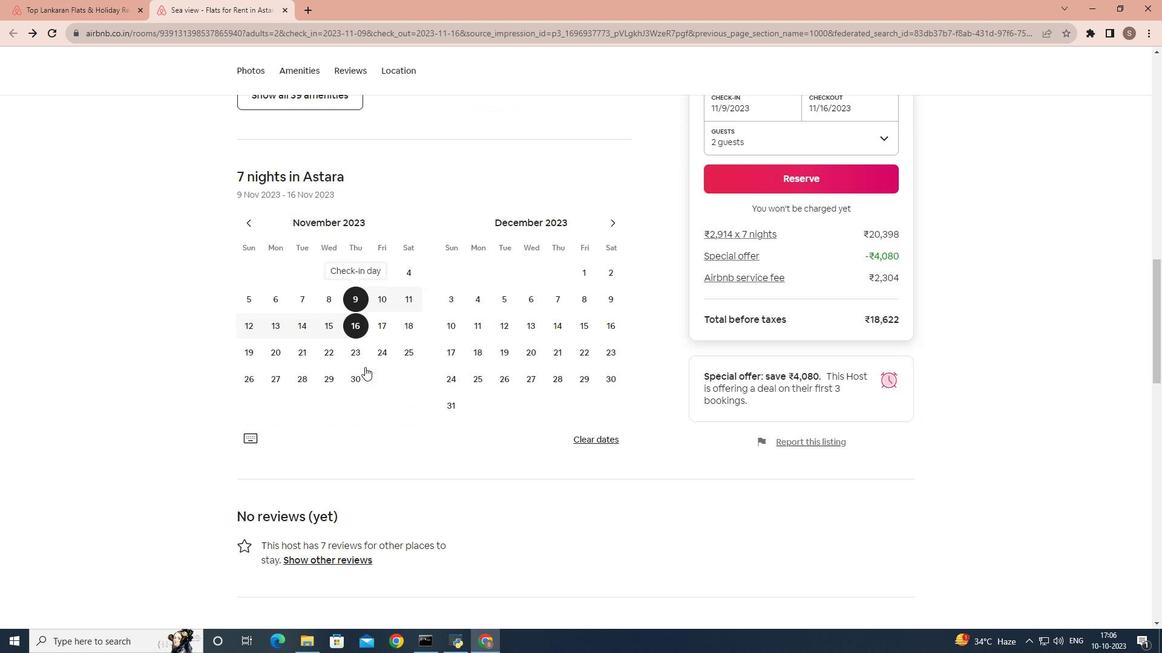 
Action: Mouse moved to (365, 367)
Screenshot: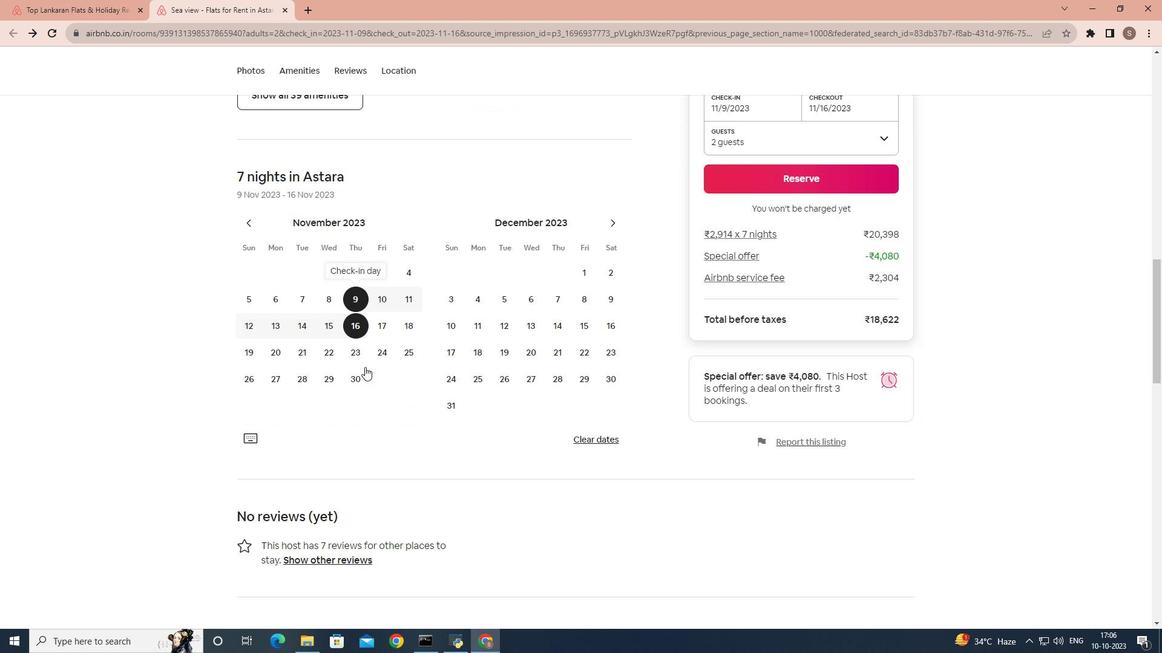 
Action: Mouse scrolled (365, 366) with delta (0, 0)
Screenshot: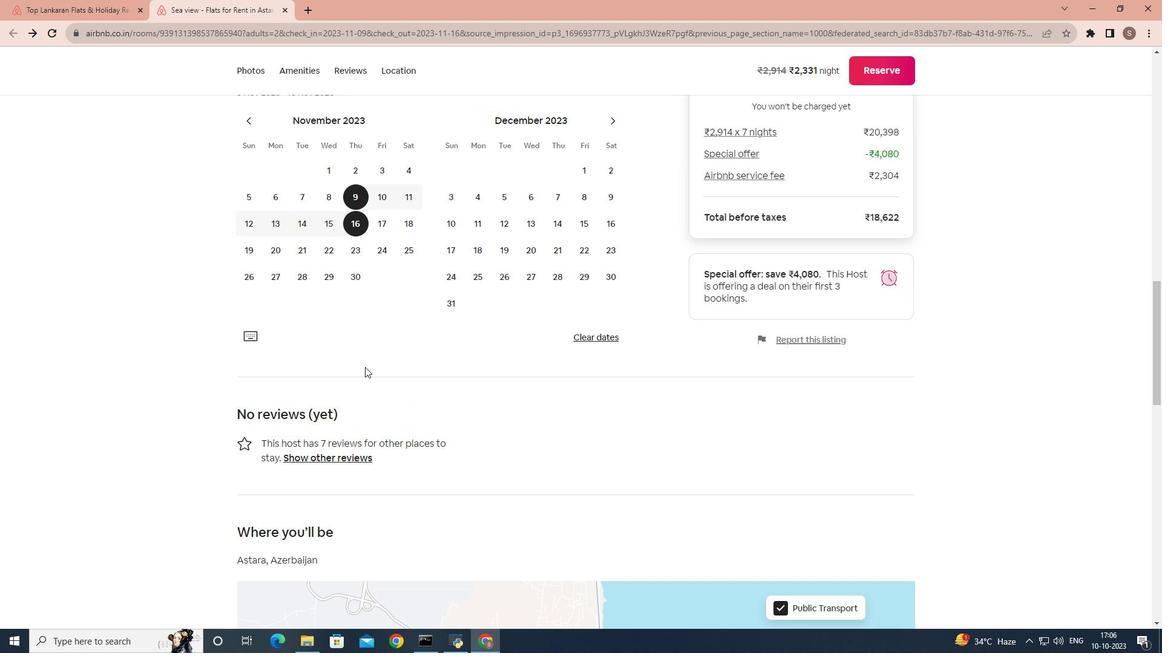 
Action: Mouse scrolled (365, 366) with delta (0, 0)
Screenshot: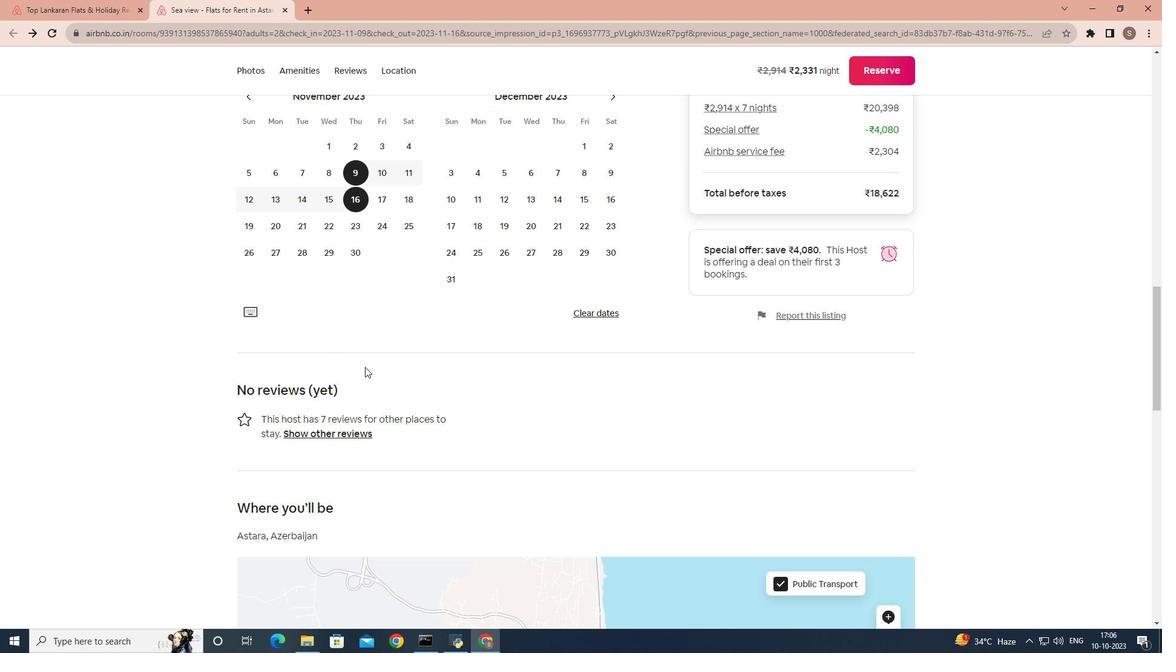 
Action: Mouse scrolled (365, 366) with delta (0, 0)
Screenshot: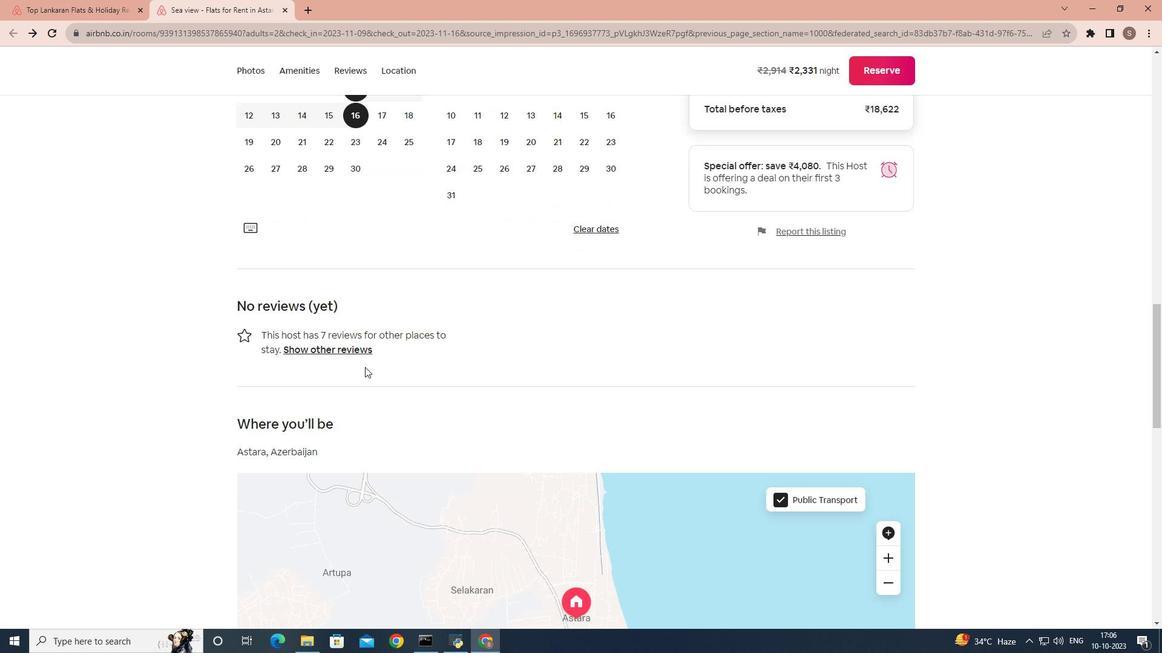 
Action: Mouse scrolled (365, 366) with delta (0, 0)
Screenshot: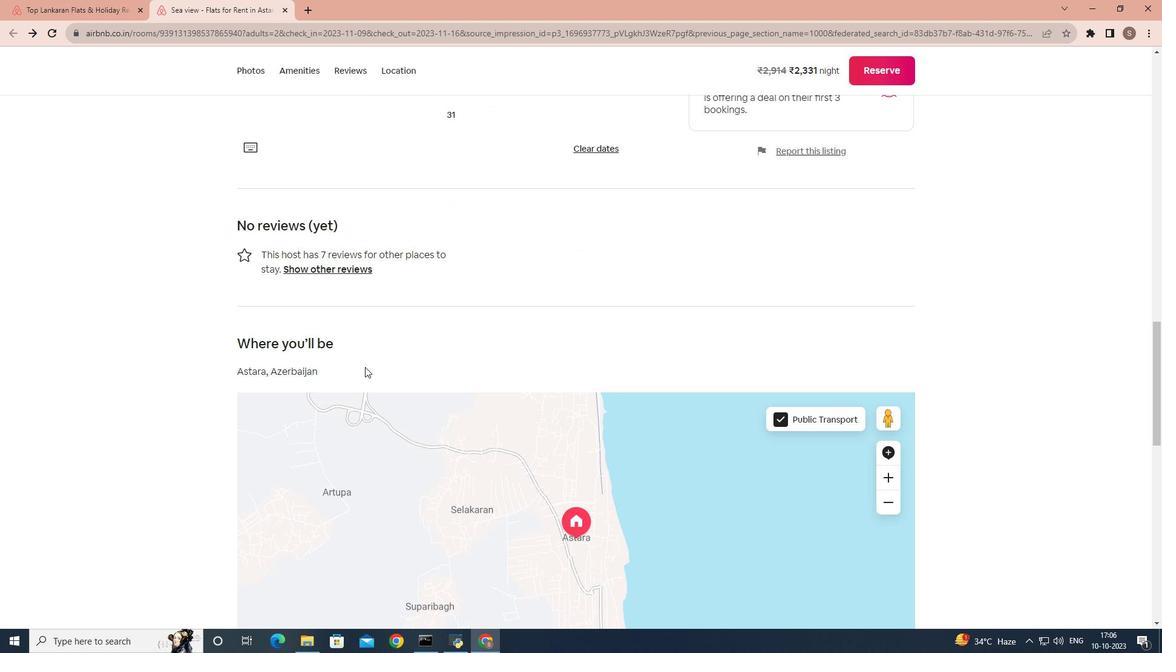 
Action: Mouse scrolled (365, 366) with delta (0, 0)
Screenshot: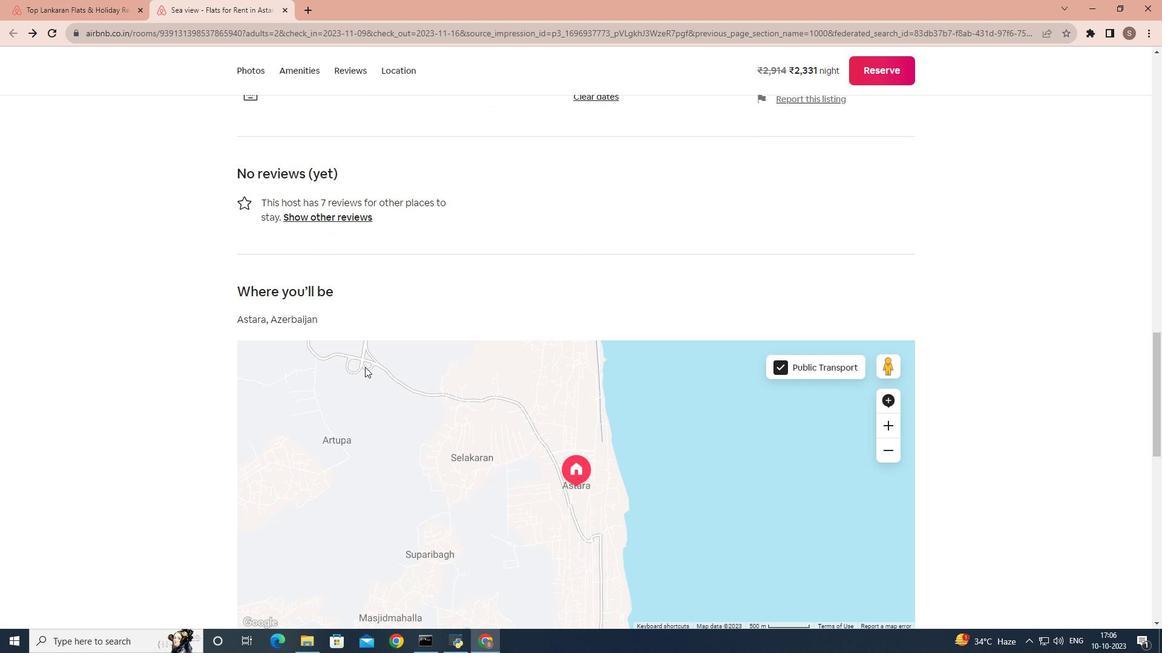 
Action: Mouse scrolled (365, 366) with delta (0, 0)
Screenshot: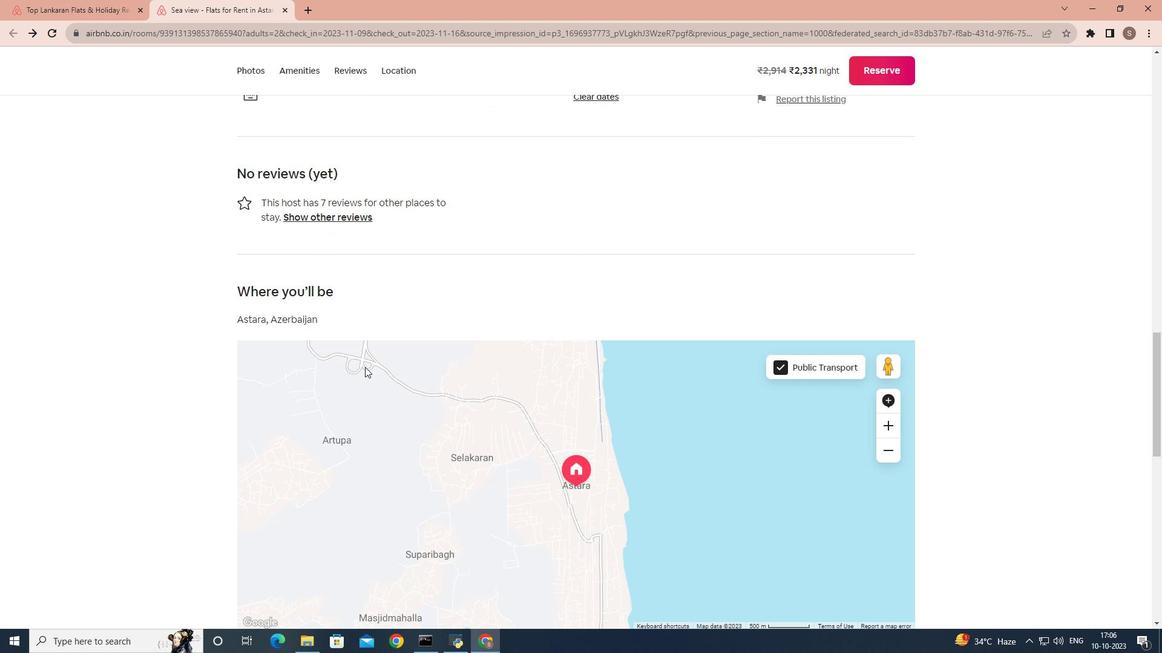 
Action: Mouse scrolled (365, 366) with delta (0, 0)
Screenshot: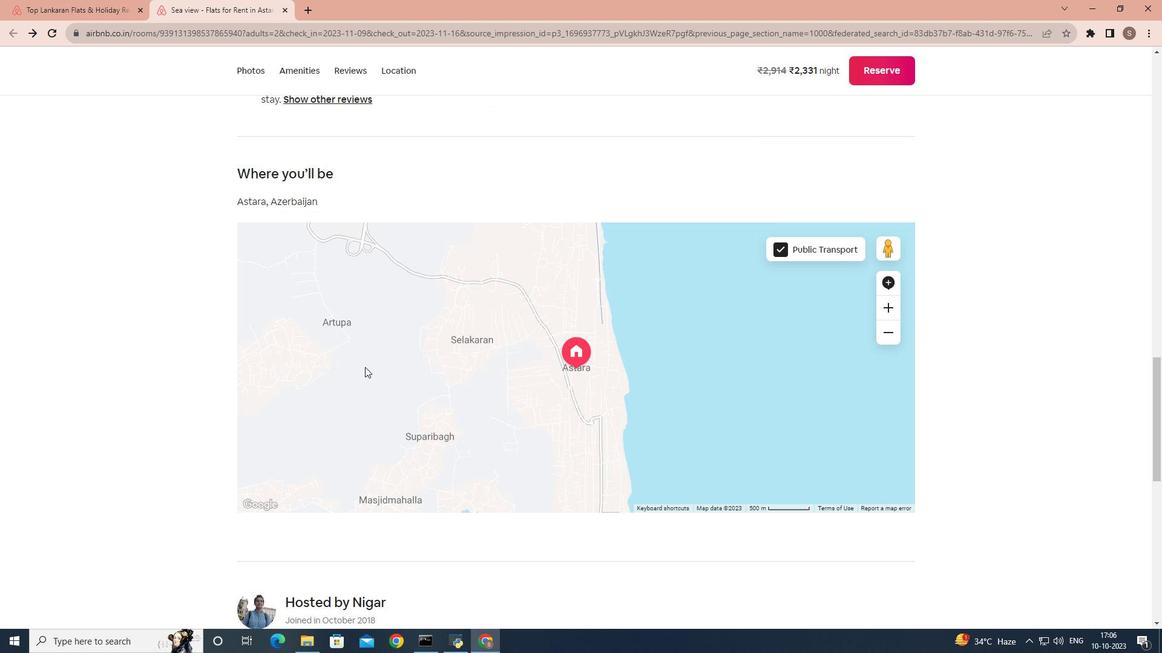
Action: Mouse scrolled (365, 366) with delta (0, 0)
Screenshot: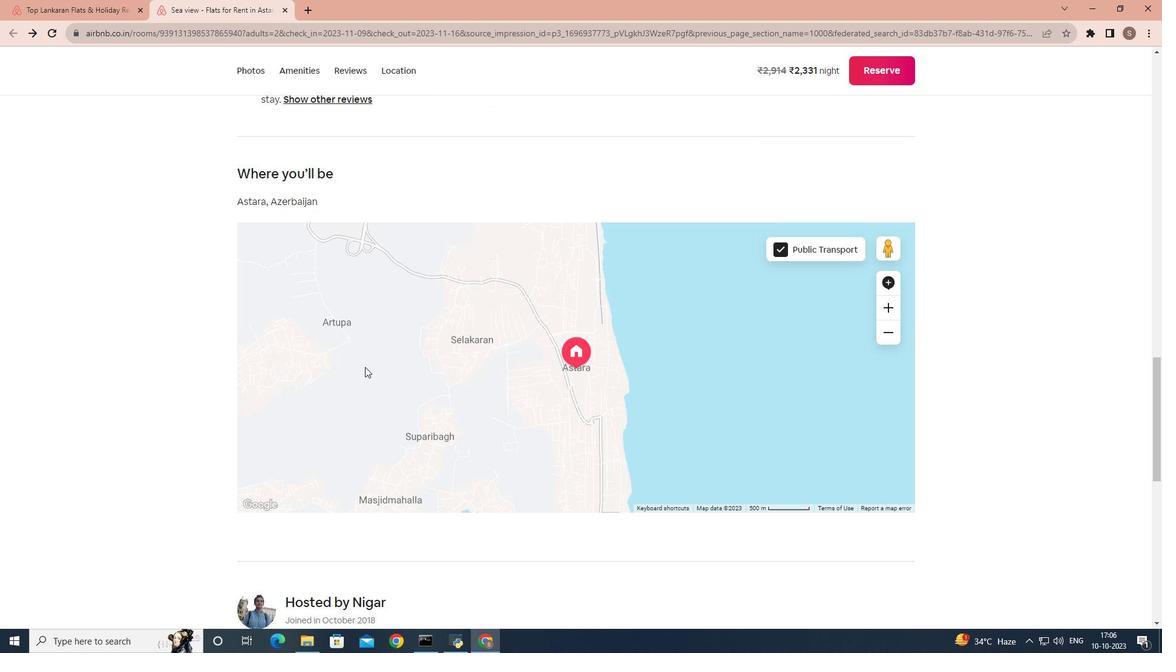 
Action: Mouse scrolled (365, 366) with delta (0, 0)
Screenshot: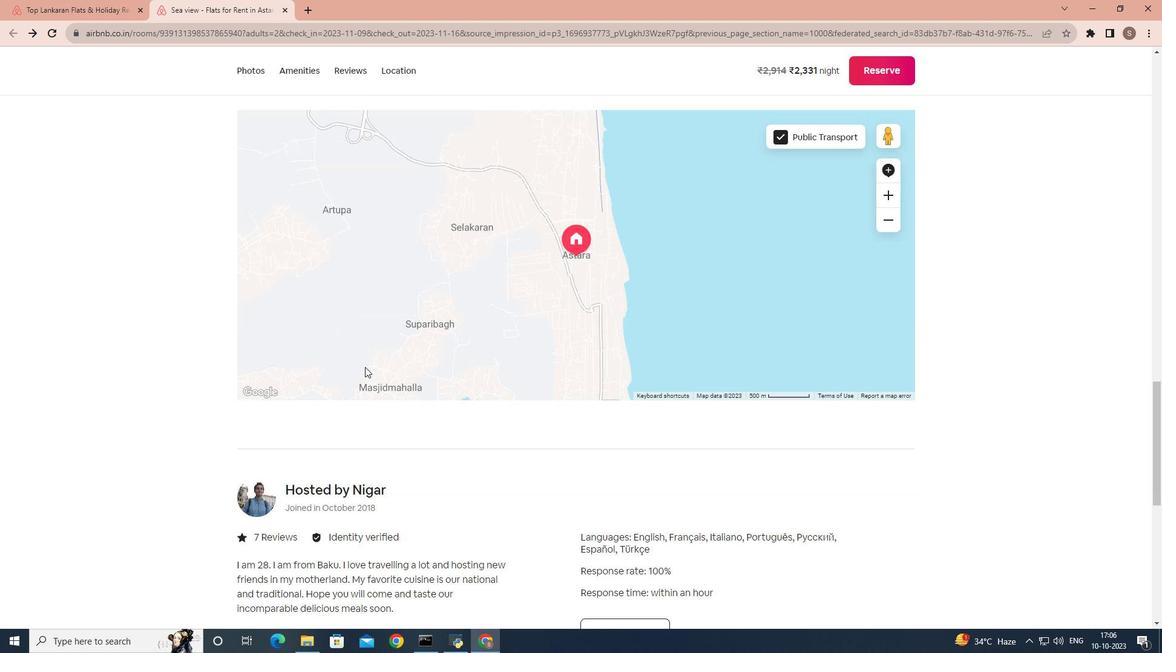 
Action: Mouse scrolled (365, 368) with delta (0, 0)
Screenshot: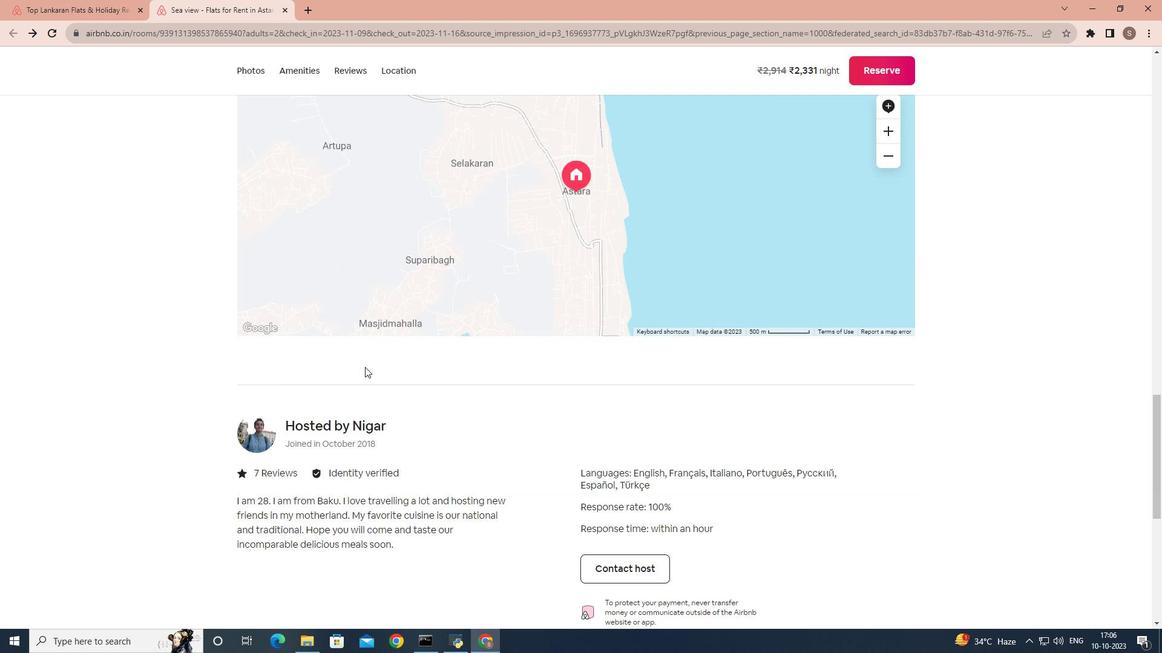 
Action: Mouse scrolled (365, 366) with delta (0, 0)
Screenshot: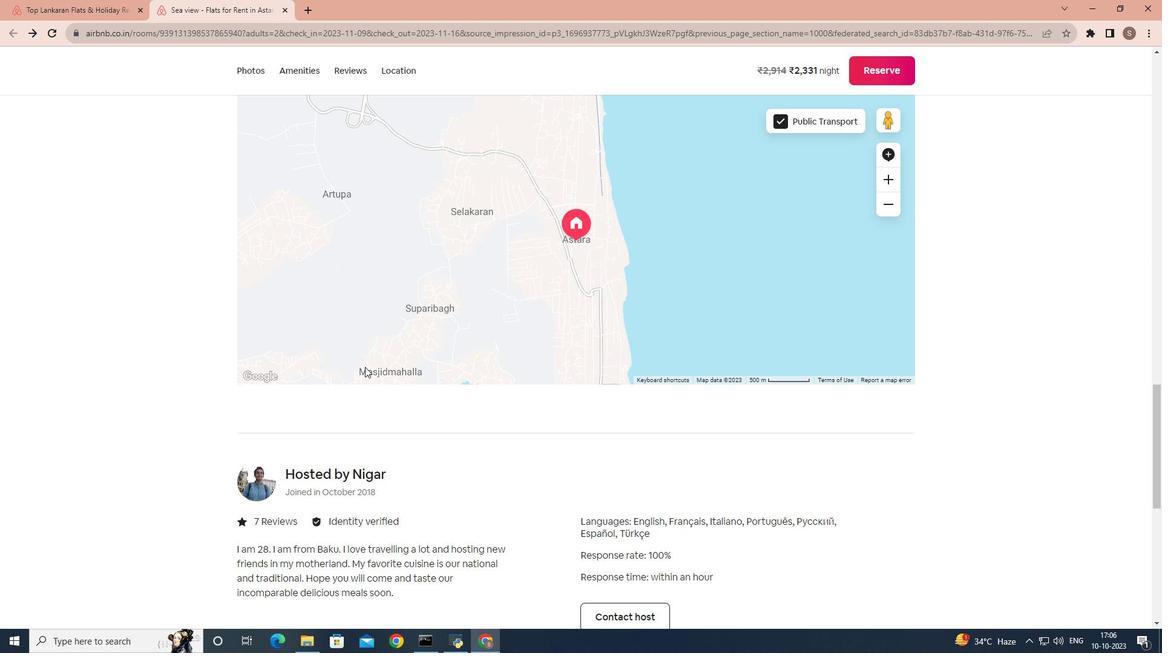 
Action: Mouse scrolled (365, 366) with delta (0, 0)
Screenshot: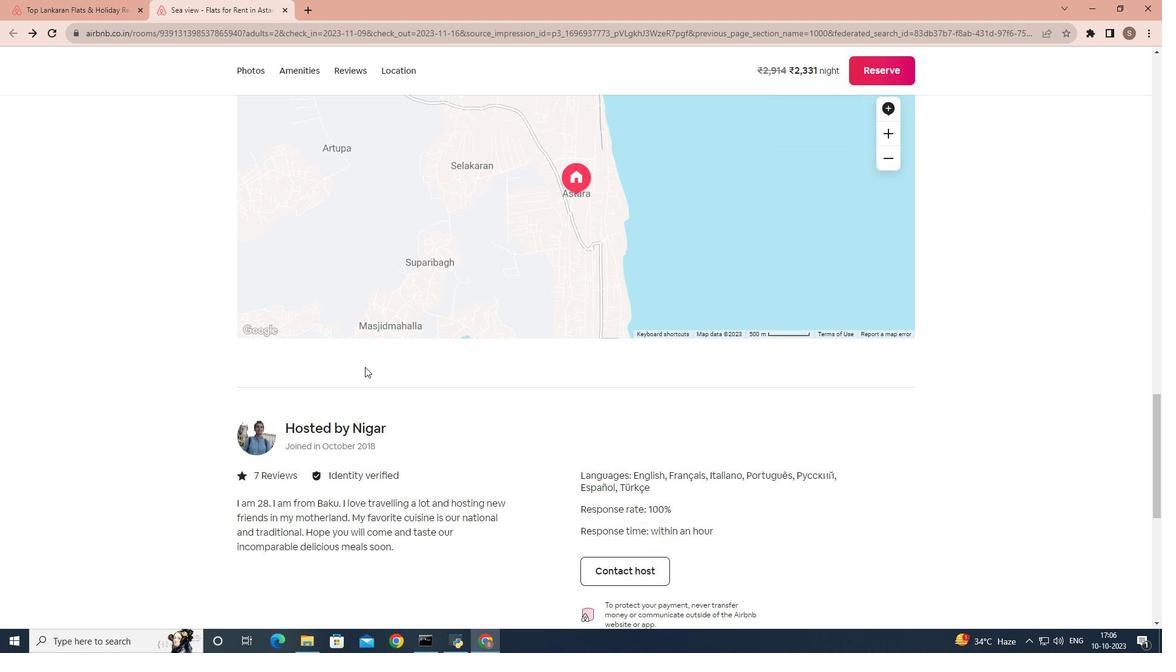 
Action: Mouse scrolled (365, 366) with delta (0, 0)
Screenshot: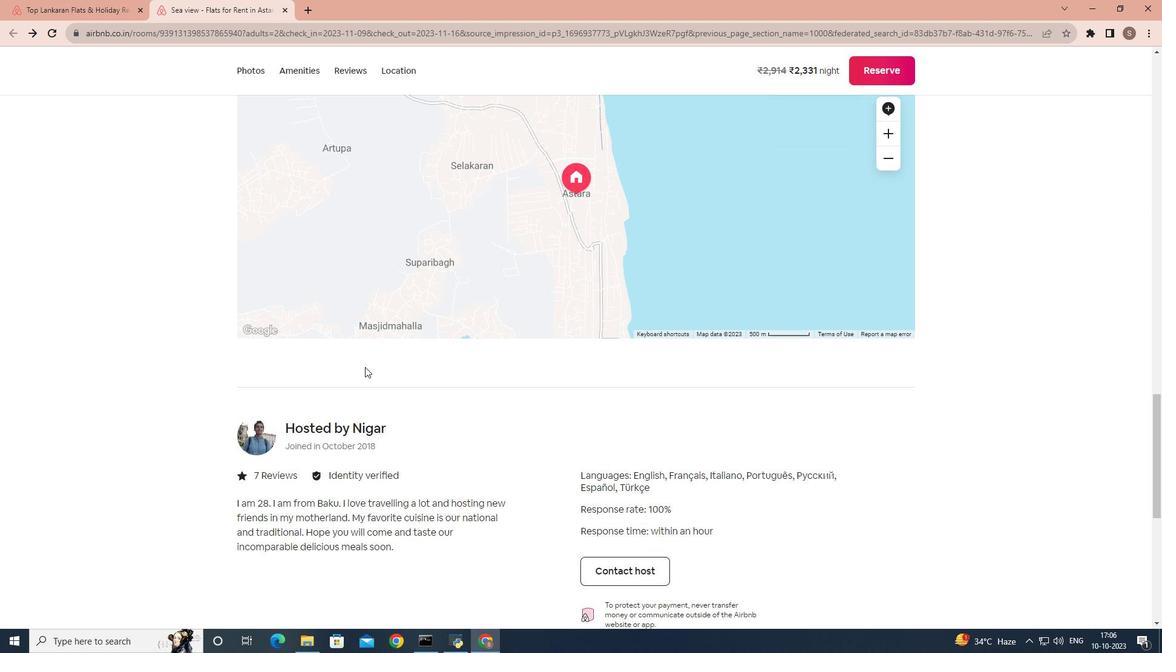 
Action: Mouse scrolled (365, 366) with delta (0, 0)
Screenshot: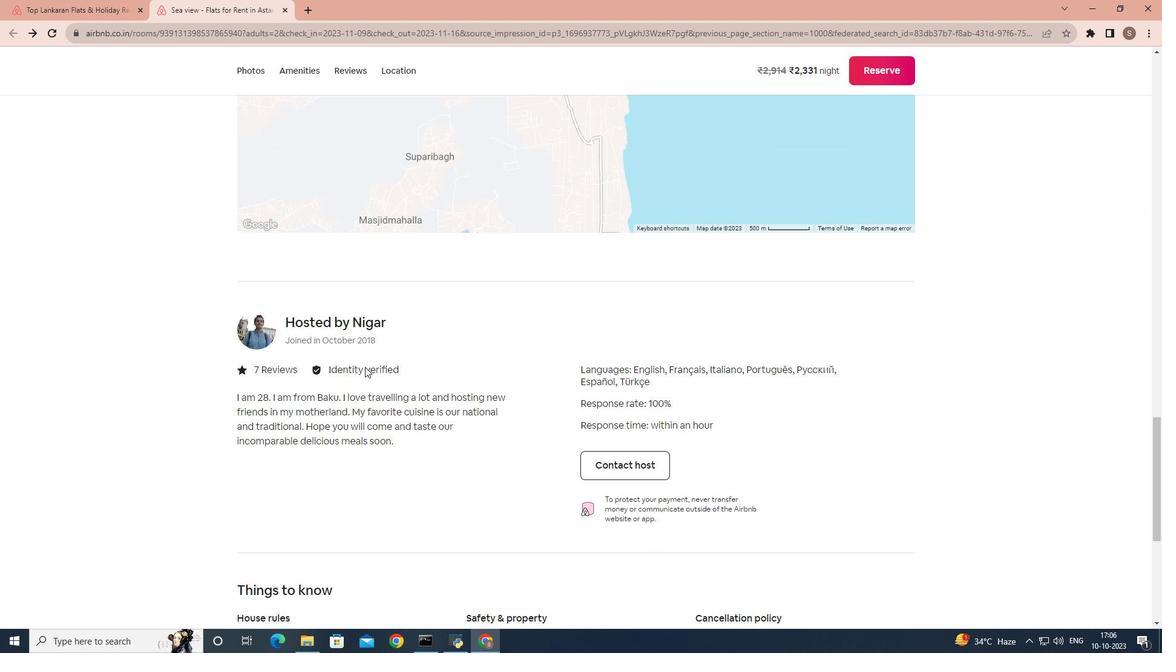 
Action: Mouse scrolled (365, 366) with delta (0, 0)
Screenshot: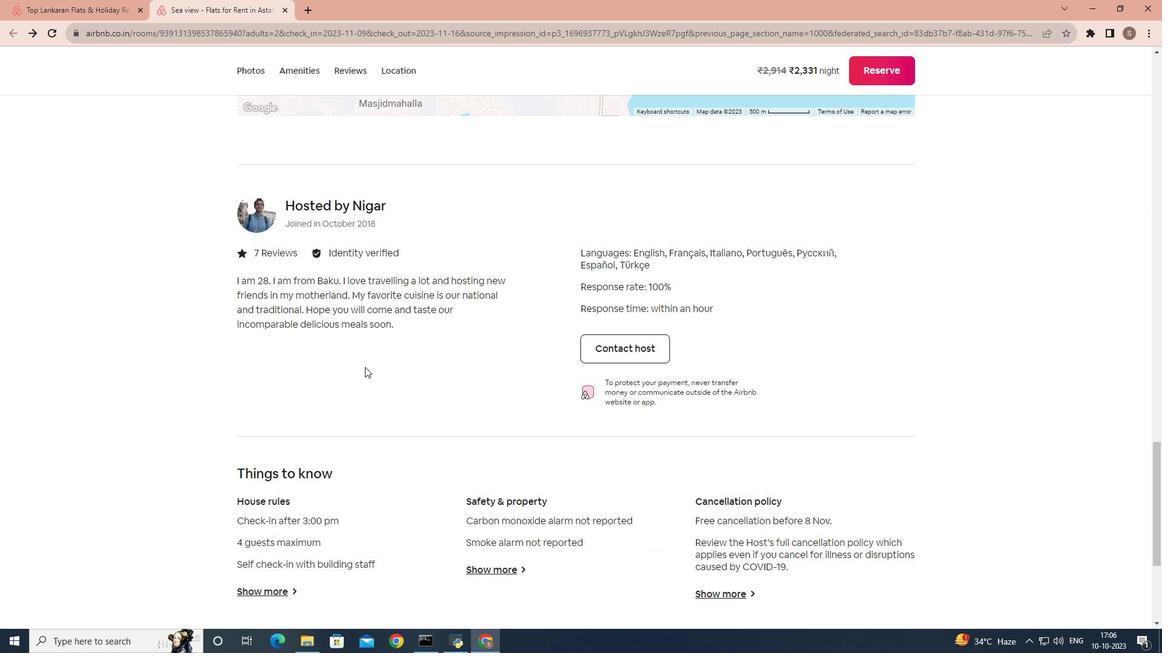 
Action: Mouse scrolled (365, 366) with delta (0, 0)
Screenshot: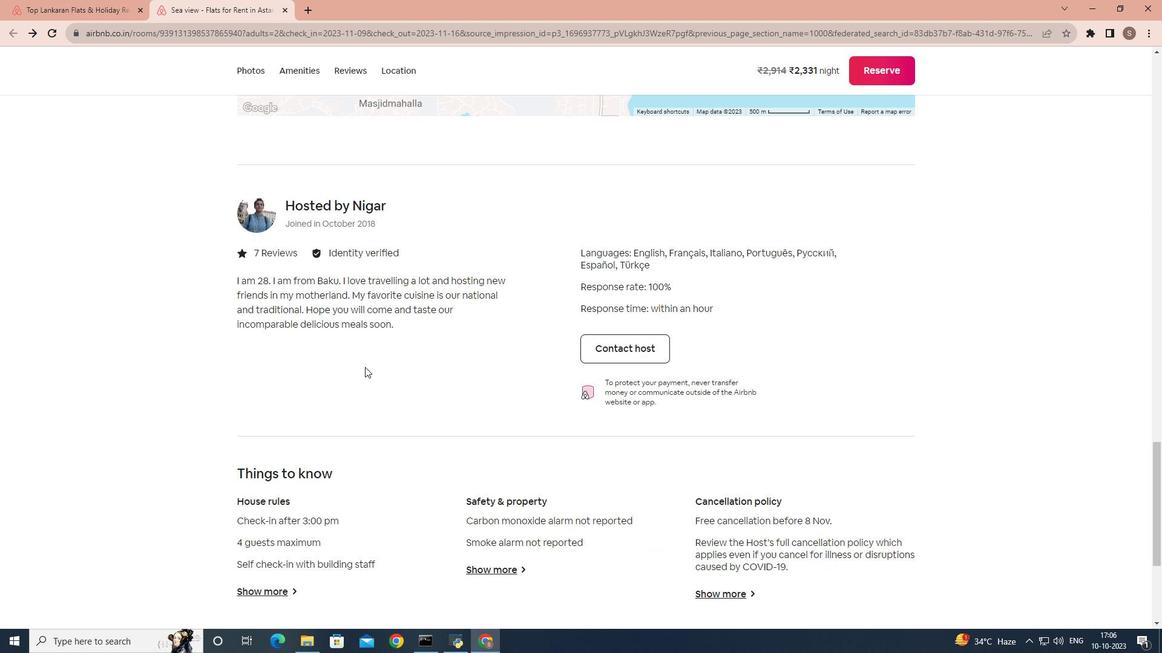 
Action: Mouse scrolled (365, 366) with delta (0, 0)
Screenshot: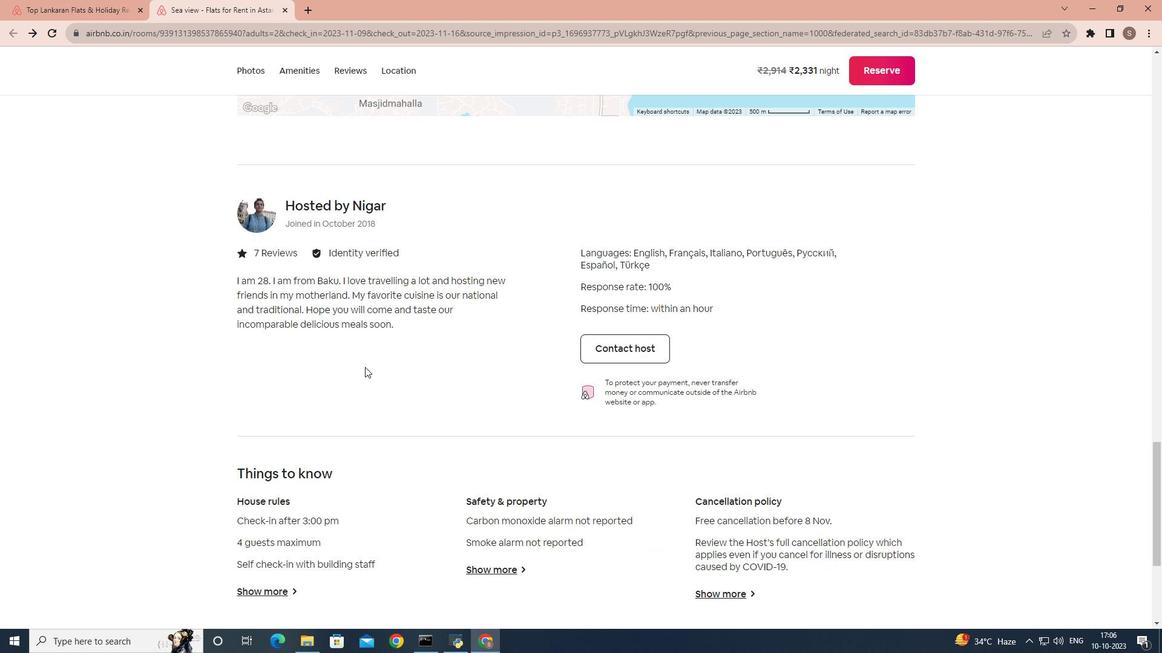 
Action: Mouse scrolled (365, 366) with delta (0, 0)
Screenshot: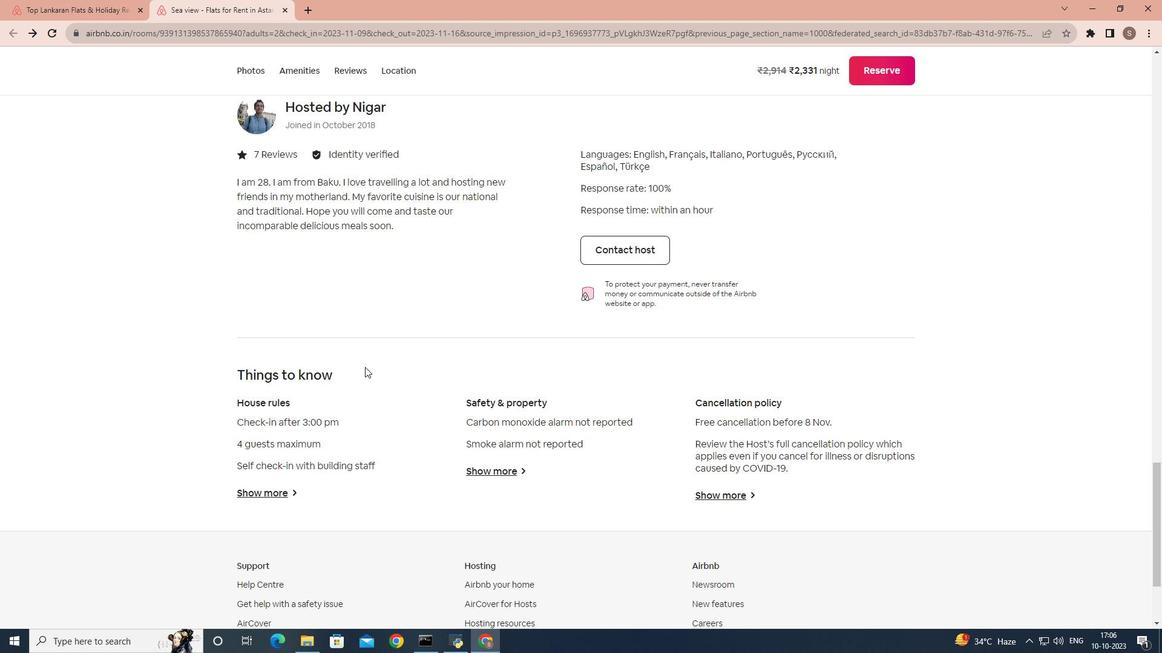 
Action: Mouse moved to (280, 380)
Screenshot: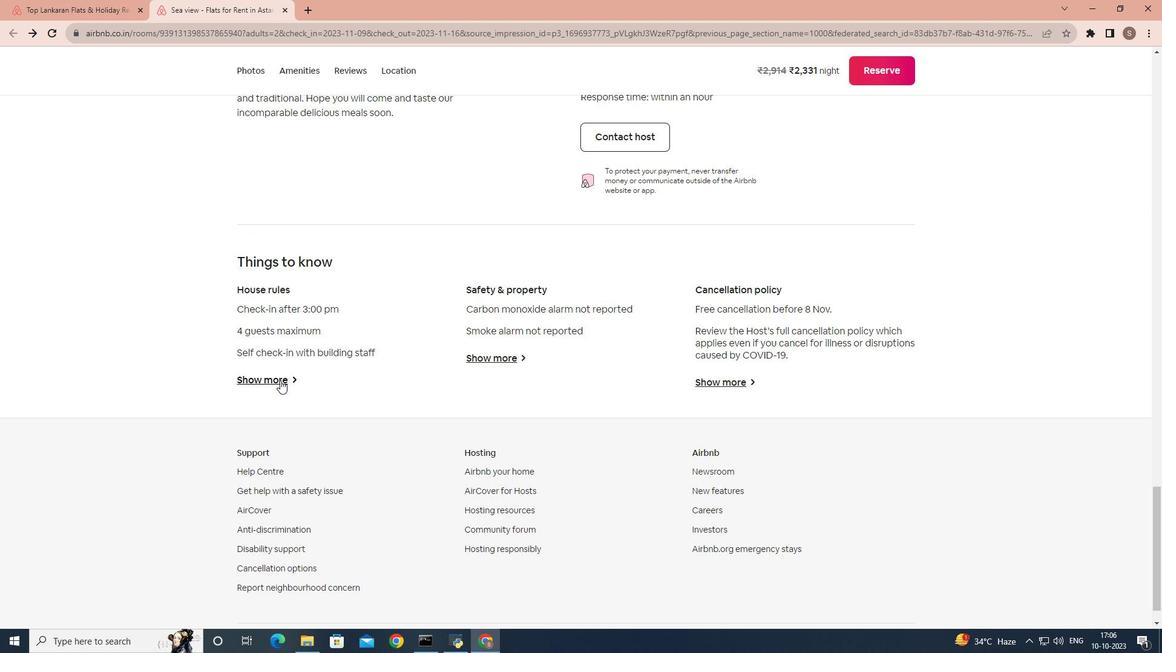 
Action: Mouse pressed left at (280, 380)
Screenshot: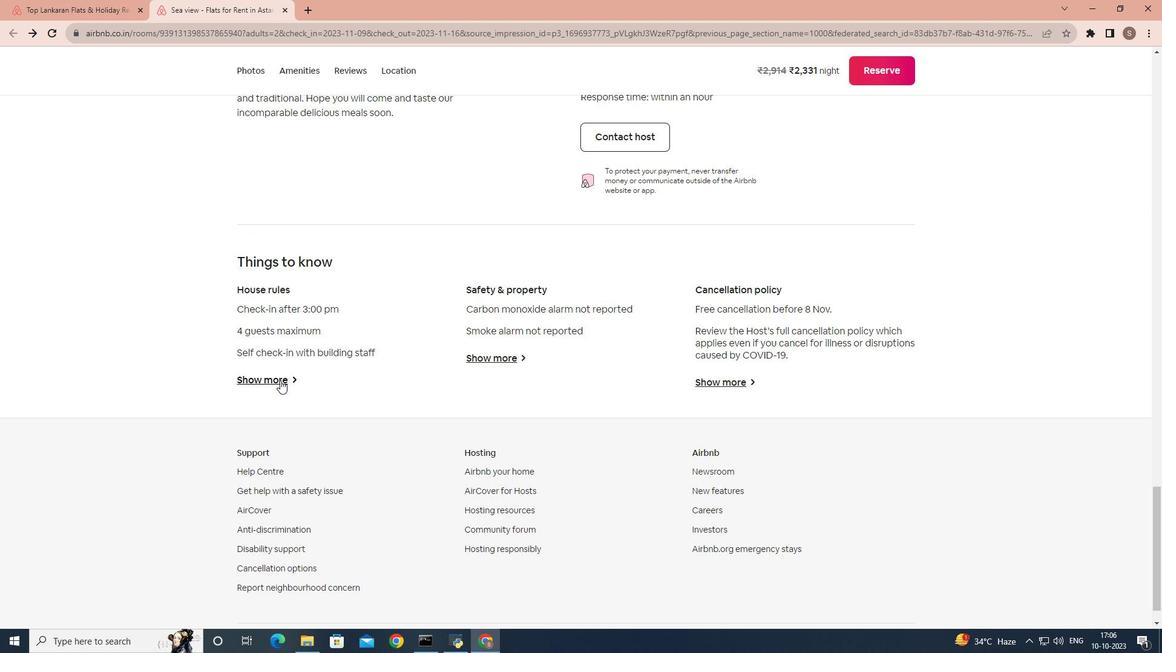 
Action: Mouse moved to (415, 370)
Screenshot: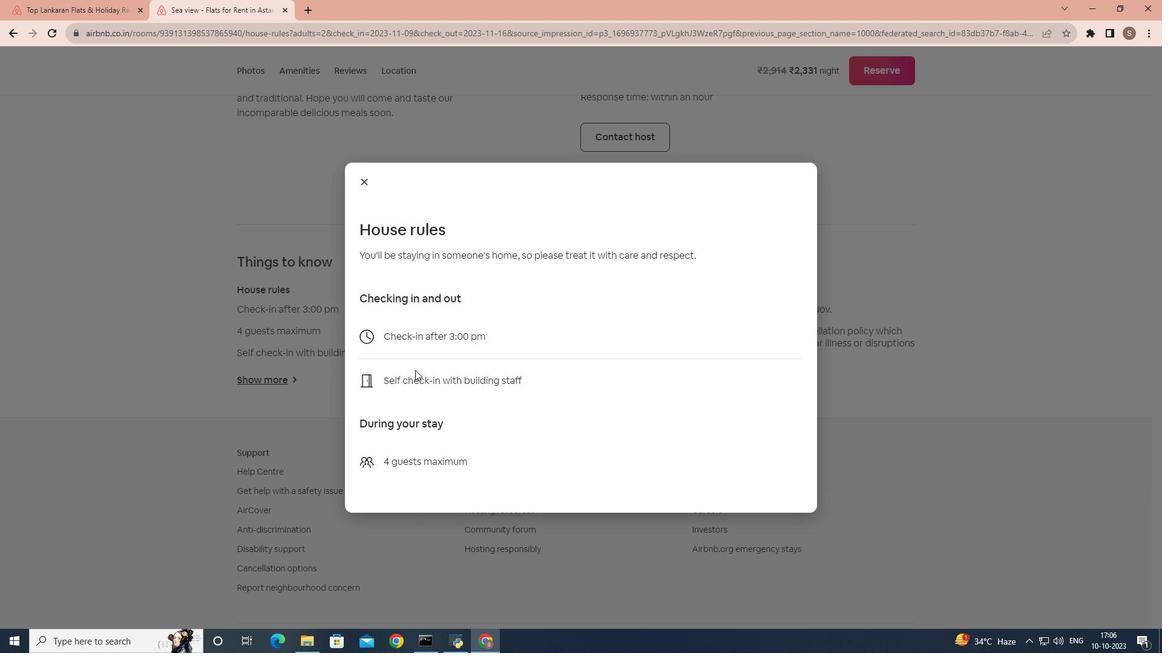 
Action: Mouse scrolled (415, 369) with delta (0, 0)
Screenshot: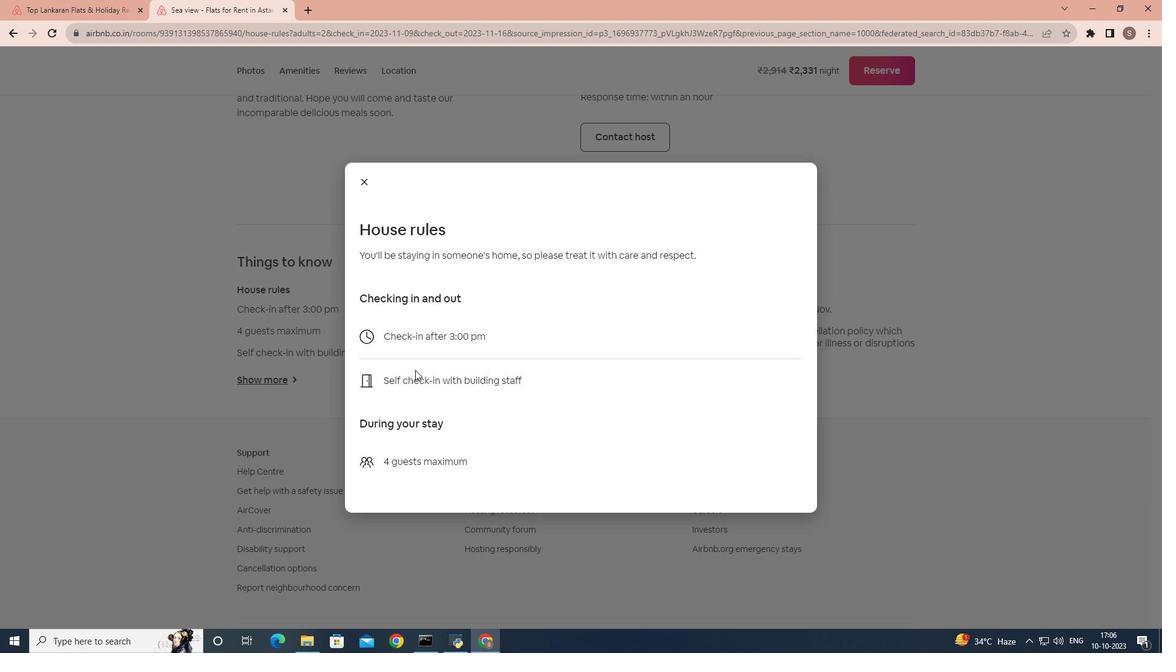 
Action: Mouse scrolled (415, 369) with delta (0, 0)
Screenshot: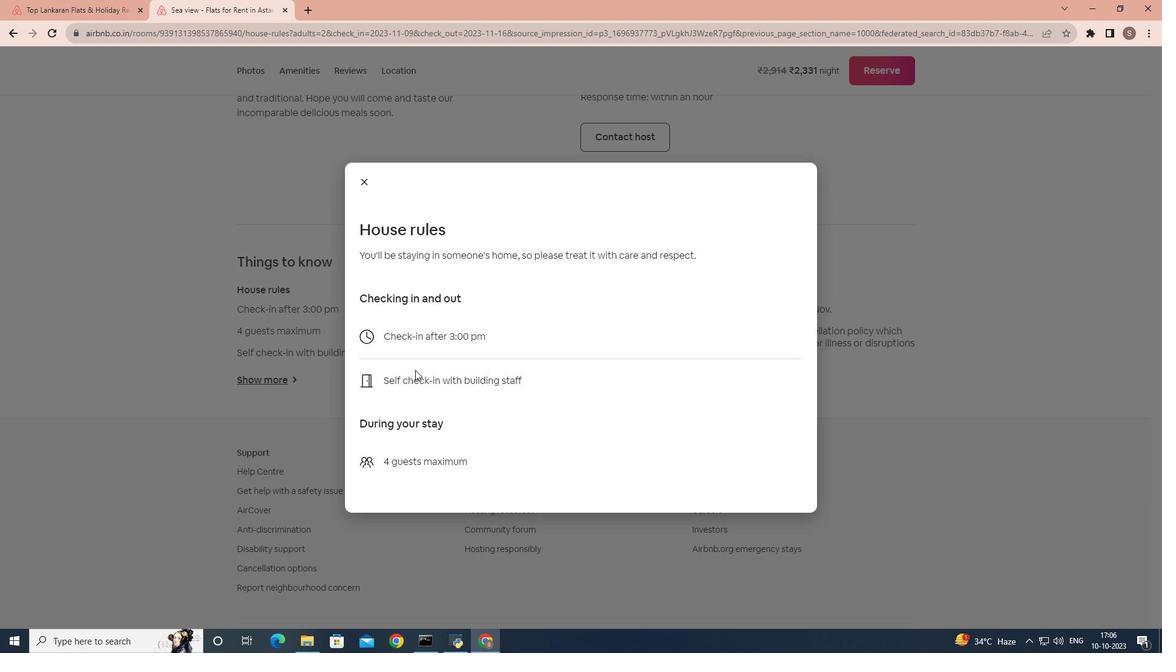 
Action: Mouse scrolled (415, 369) with delta (0, 0)
Screenshot: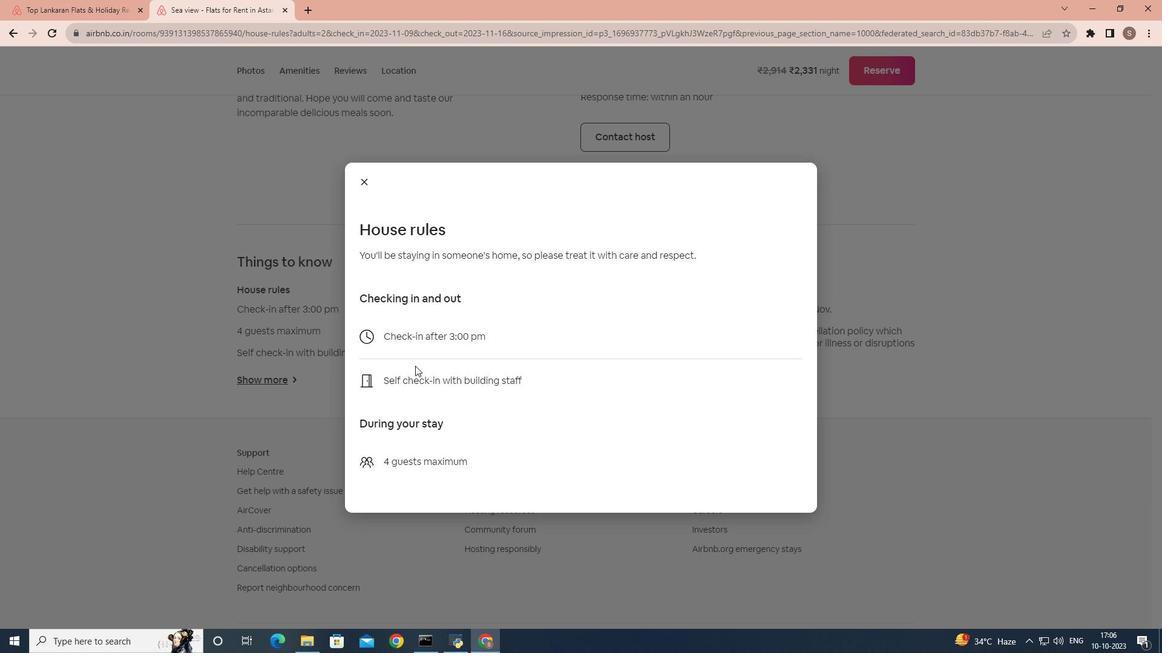 
Action: Mouse moved to (367, 184)
Screenshot: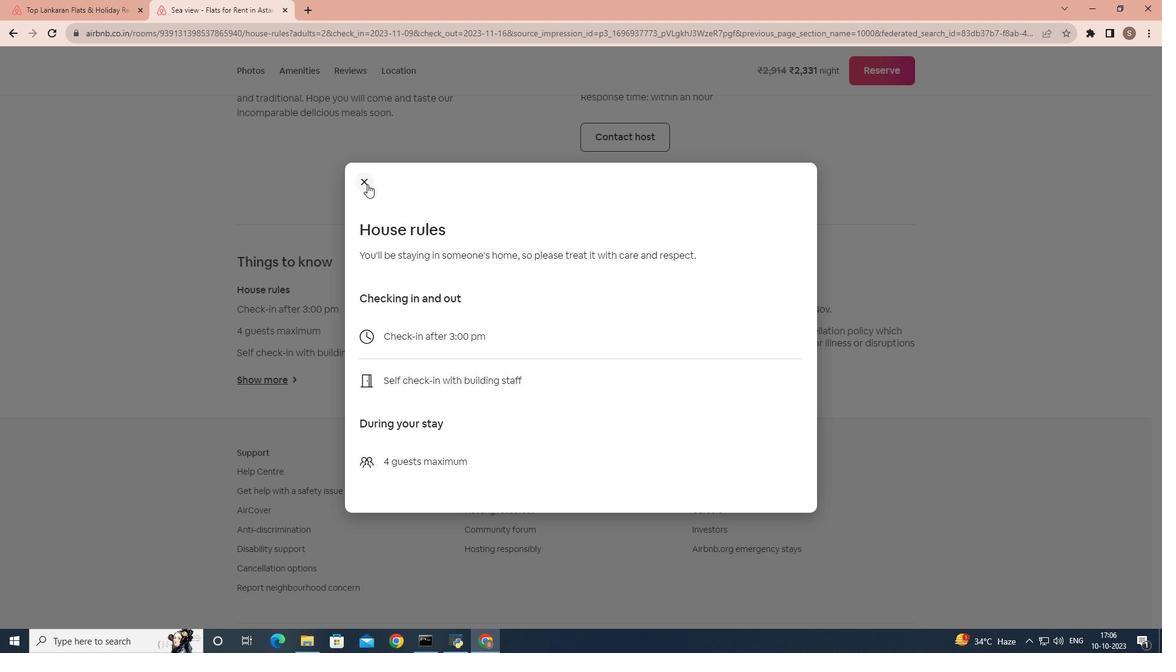 
Action: Mouse pressed left at (367, 184)
Screenshot: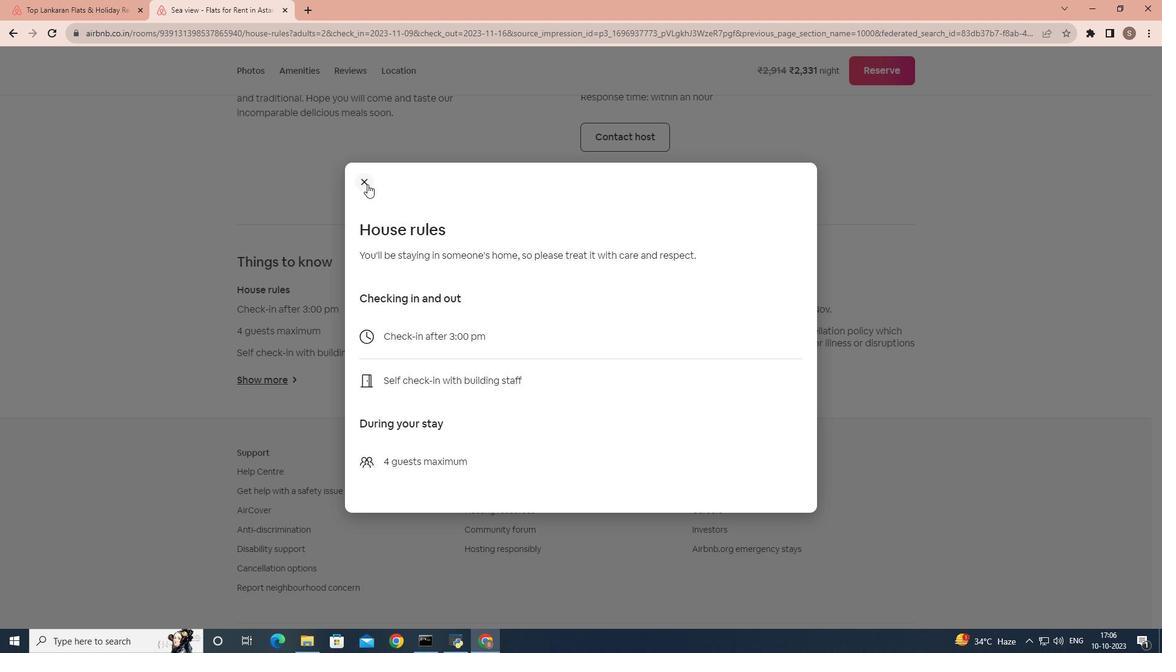 
Action: Mouse moved to (347, 314)
Screenshot: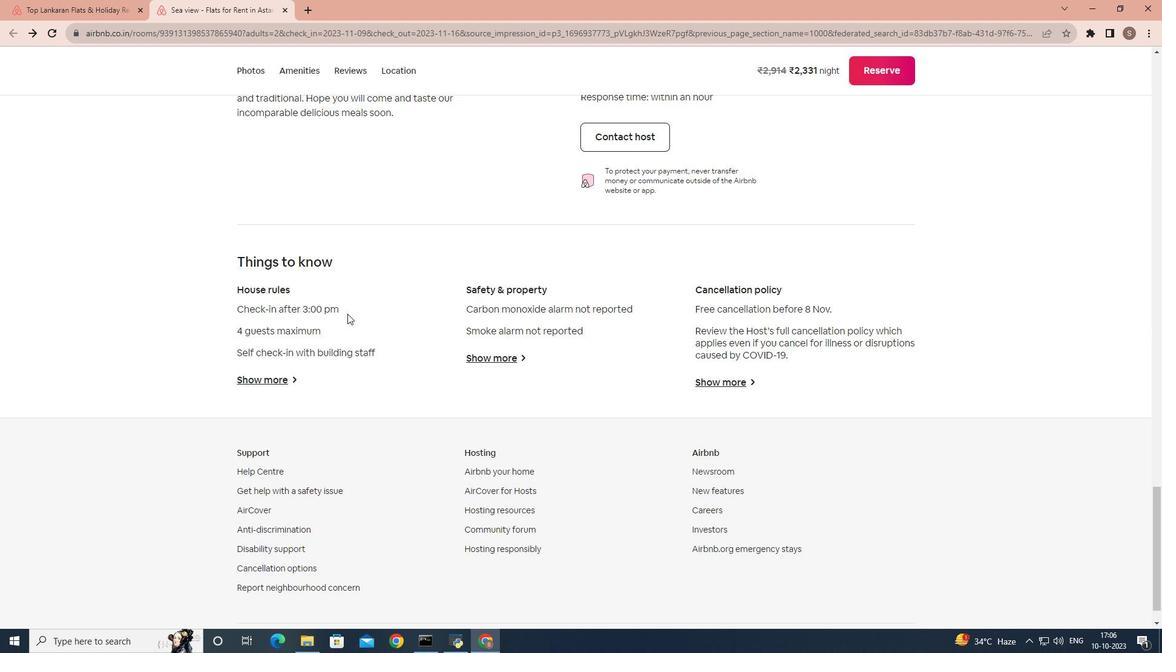 
Action: Mouse scrolled (347, 314) with delta (0, 0)
Screenshot: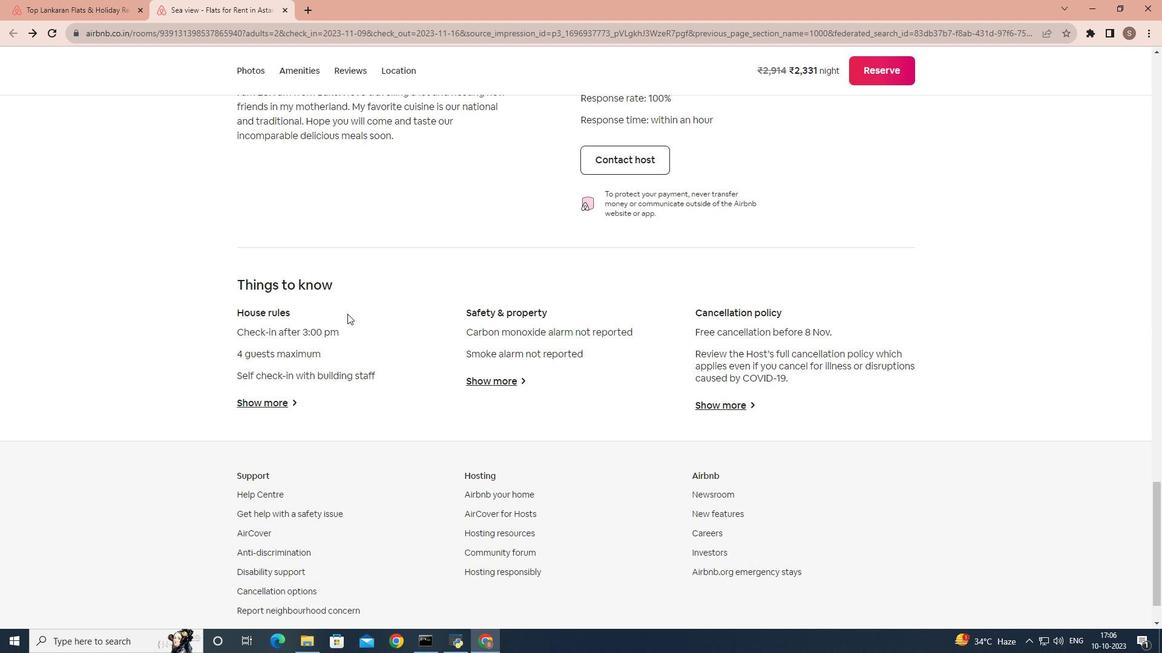 
Action: Mouse scrolled (347, 314) with delta (0, 0)
Screenshot: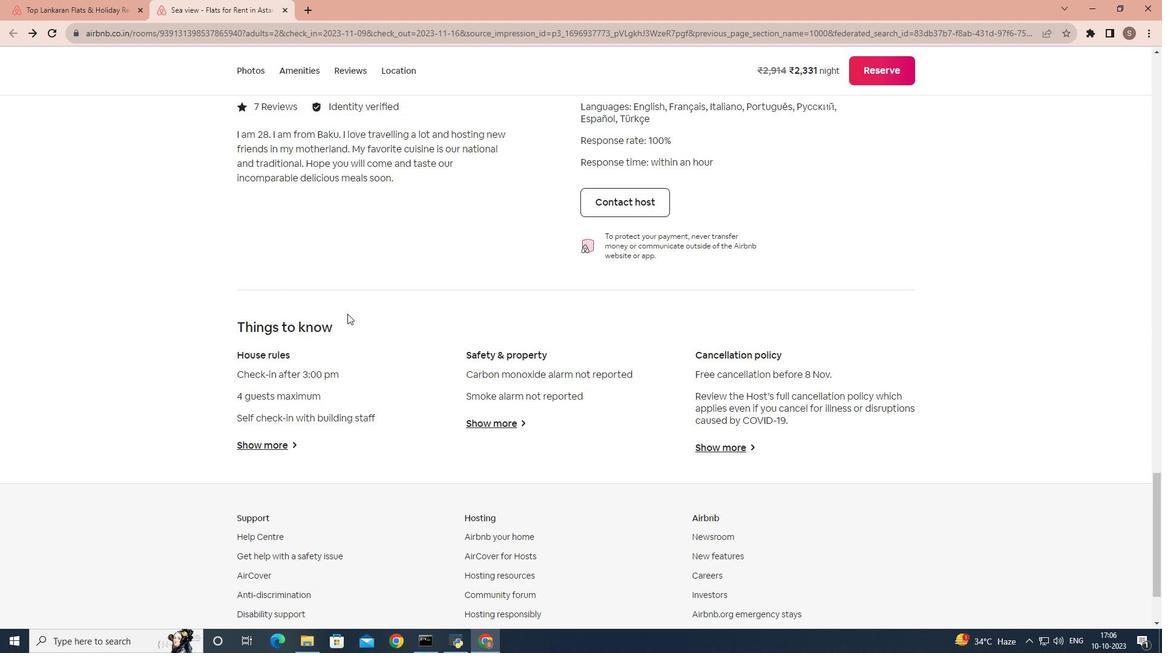
Action: Mouse scrolled (347, 314) with delta (0, 0)
Screenshot: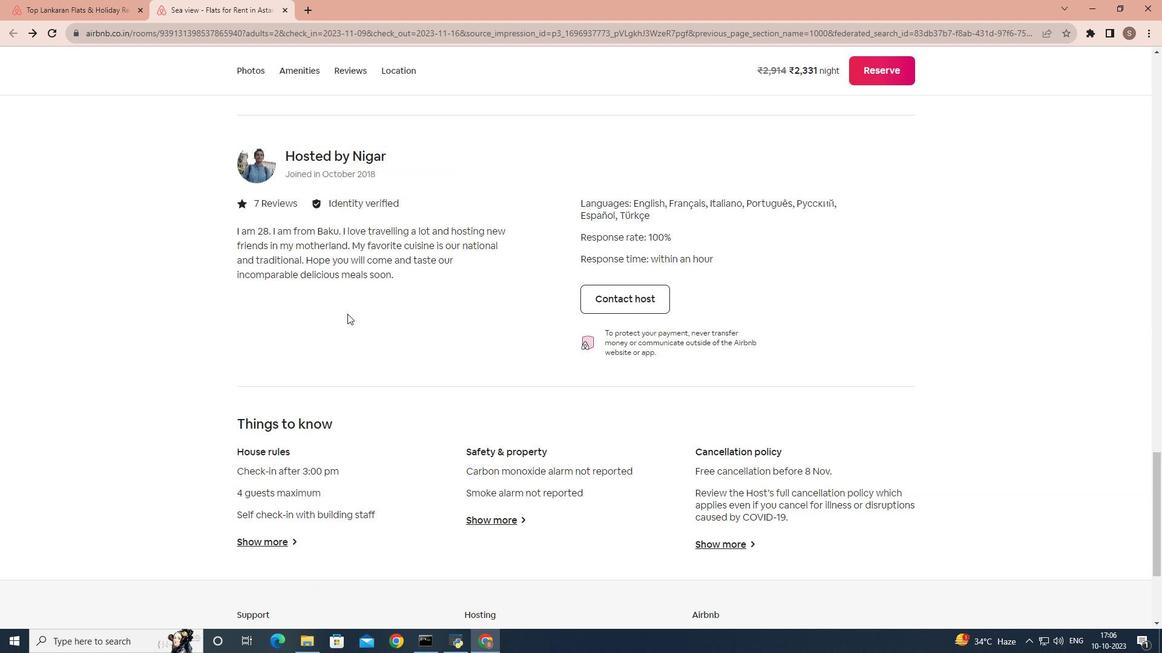
Action: Mouse scrolled (347, 314) with delta (0, 0)
Screenshot: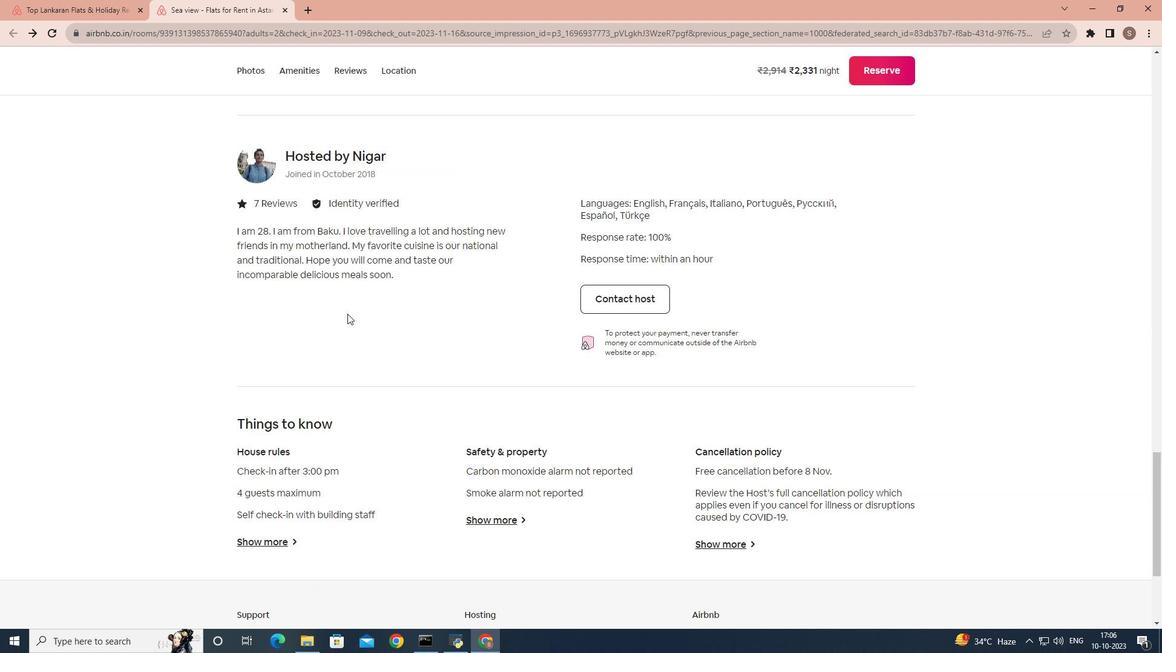 
Action: Mouse scrolled (347, 314) with delta (0, 0)
Screenshot: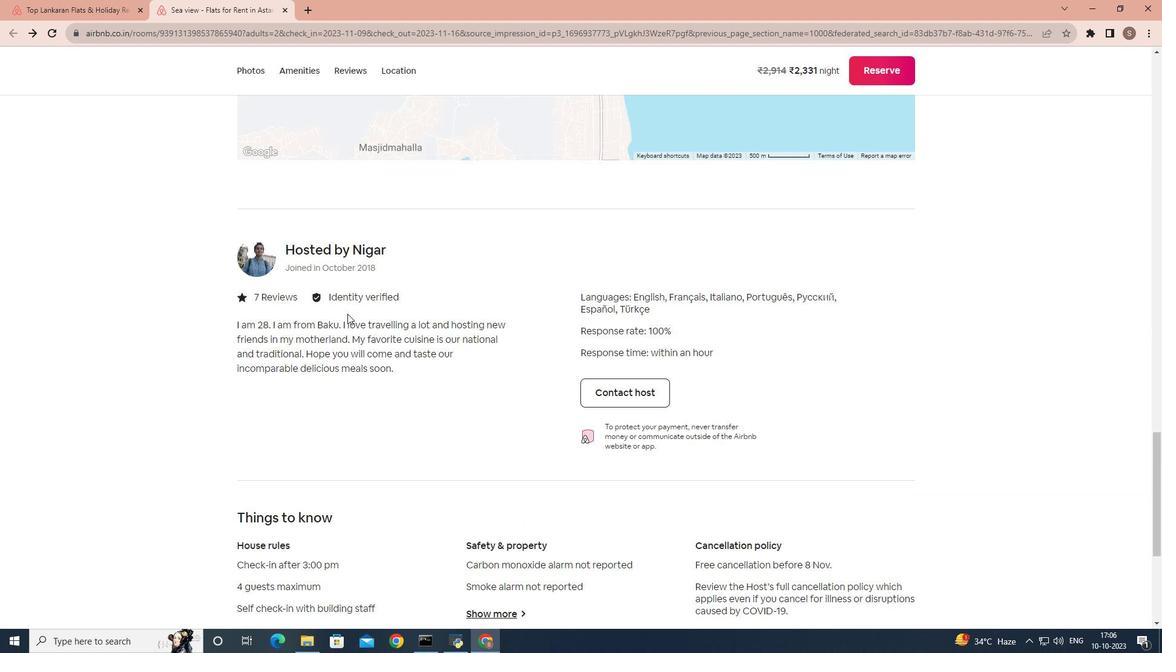 
Action: Mouse scrolled (347, 314) with delta (0, 0)
Screenshot: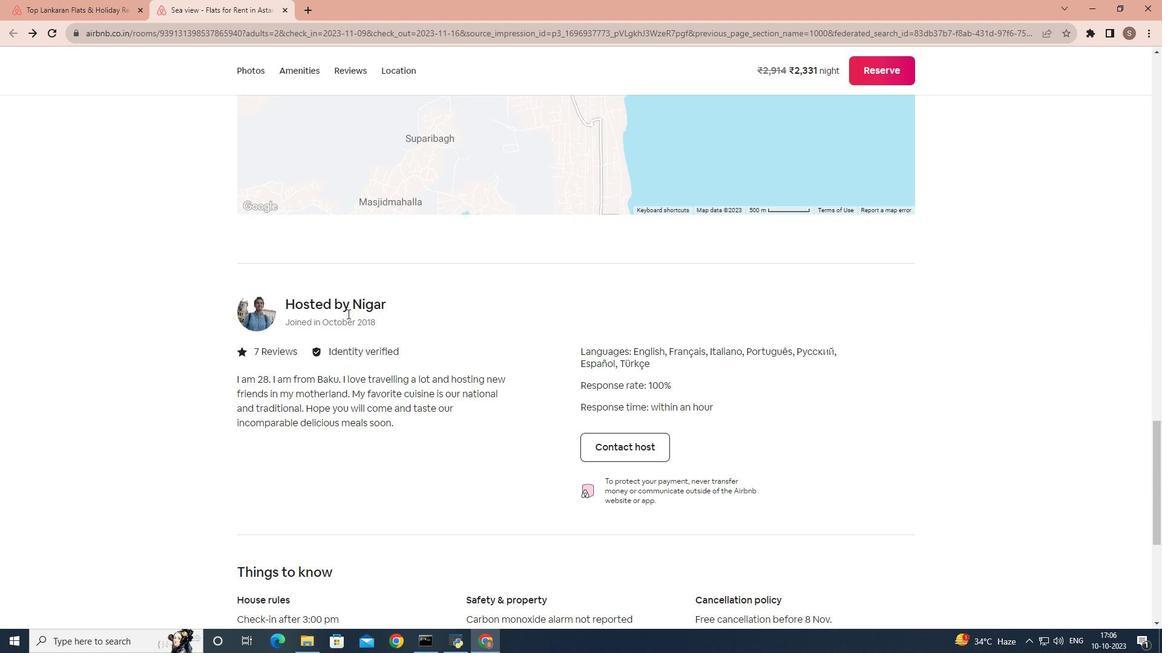 
Action: Mouse scrolled (347, 314) with delta (0, 0)
Screenshot: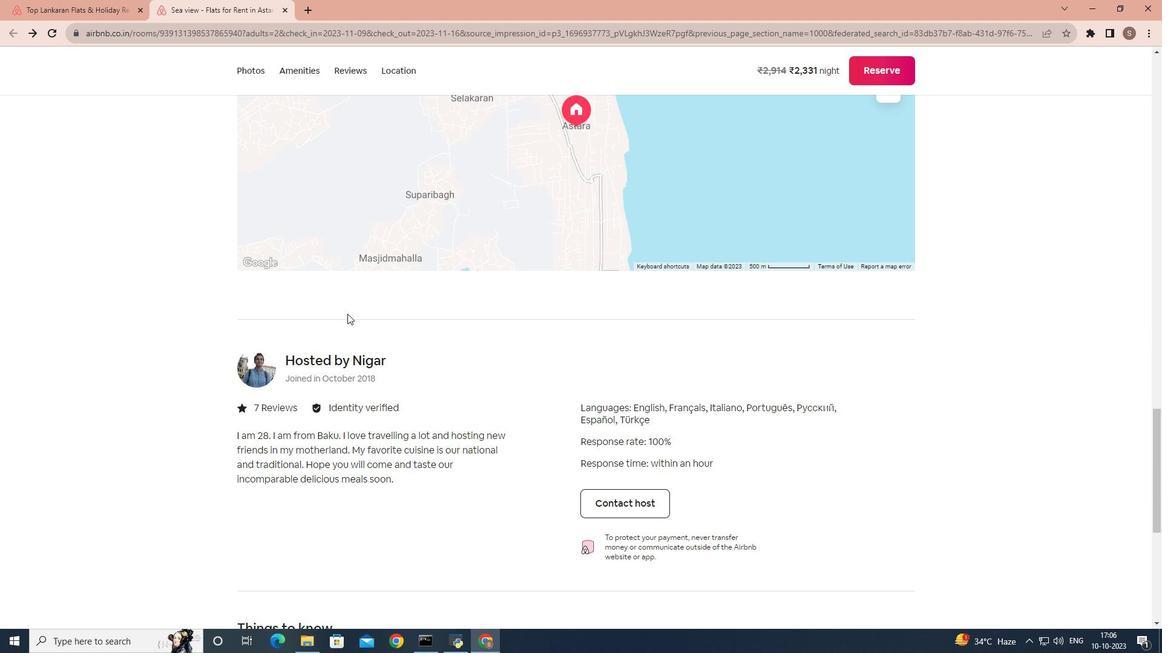 
Action: Mouse scrolled (347, 314) with delta (0, 0)
Screenshot: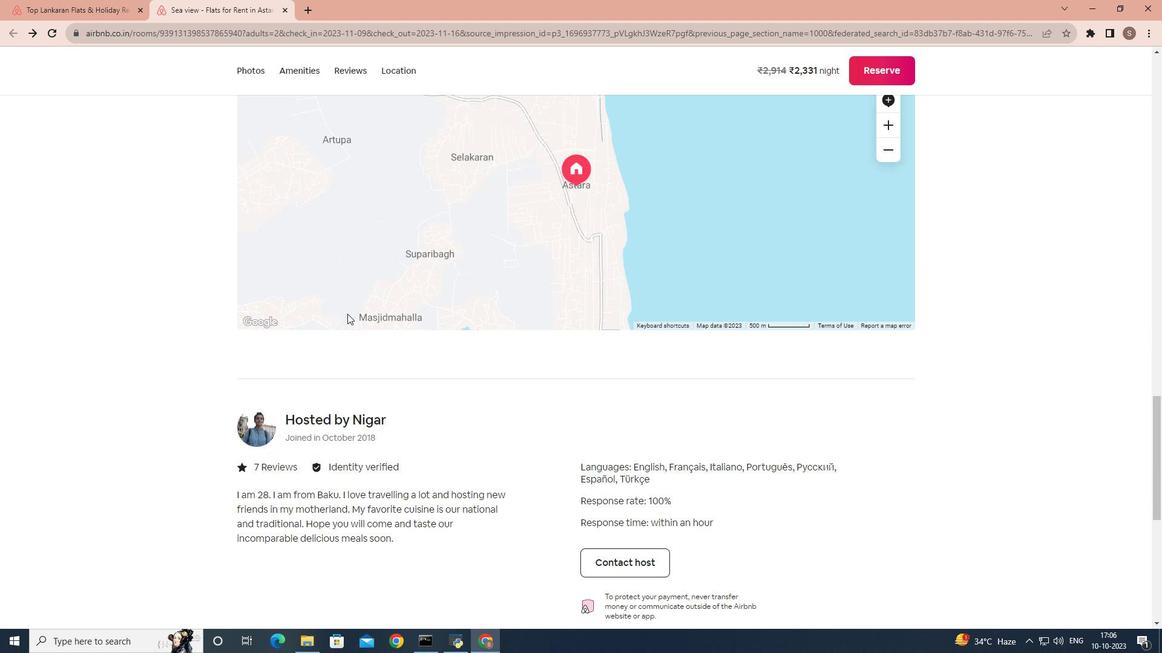 
Action: Mouse scrolled (347, 314) with delta (0, 0)
Screenshot: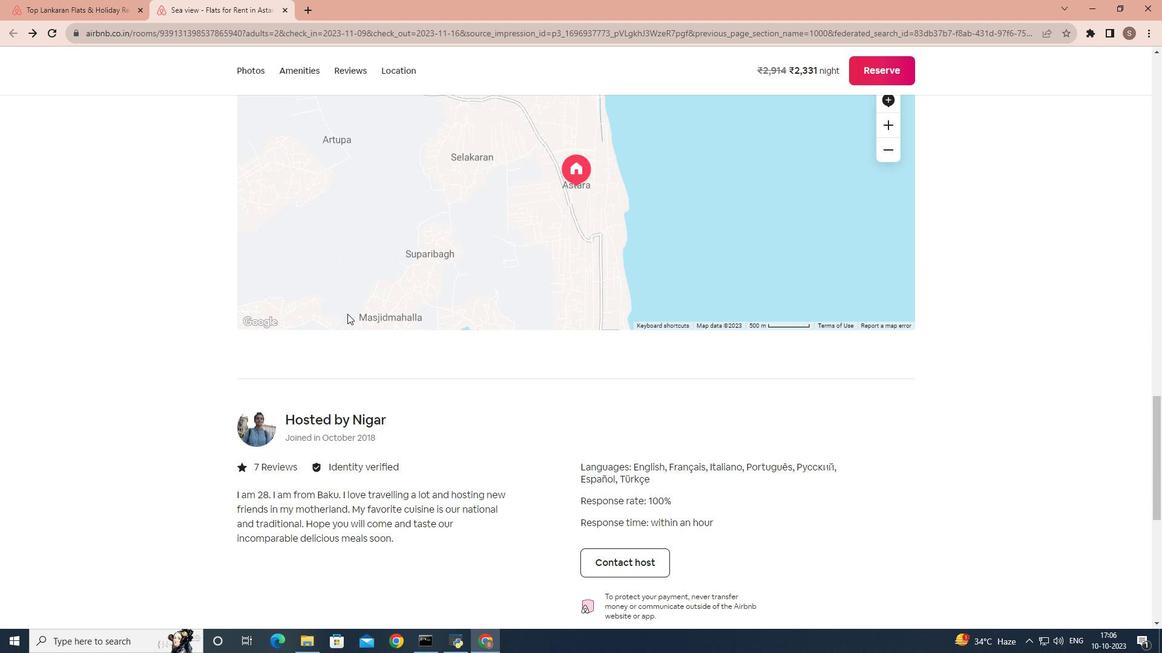 
Action: Mouse scrolled (347, 314) with delta (0, 0)
Screenshot: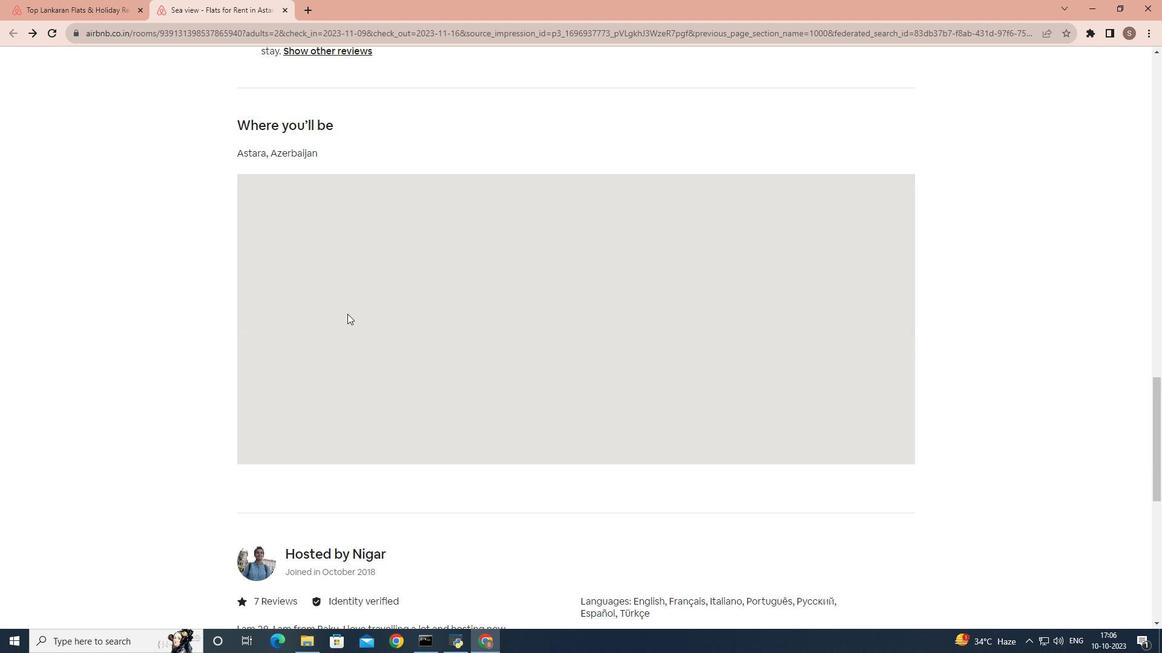
Action: Mouse scrolled (347, 314) with delta (0, 0)
Screenshot: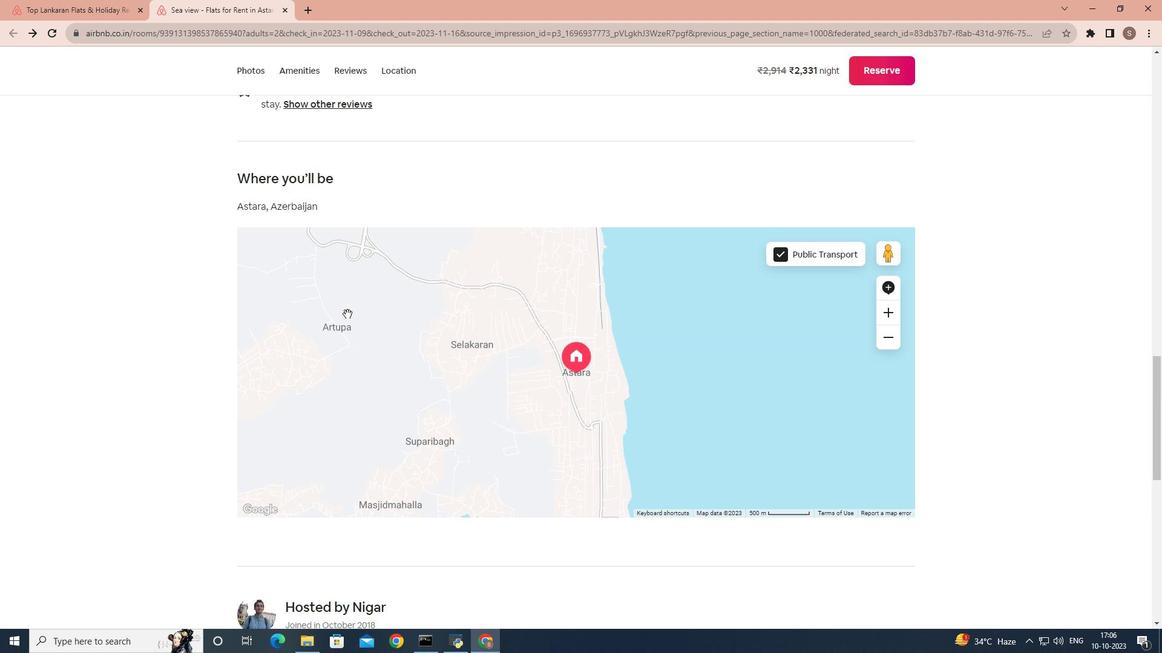 
Action: Mouse scrolled (347, 314) with delta (0, 0)
Screenshot: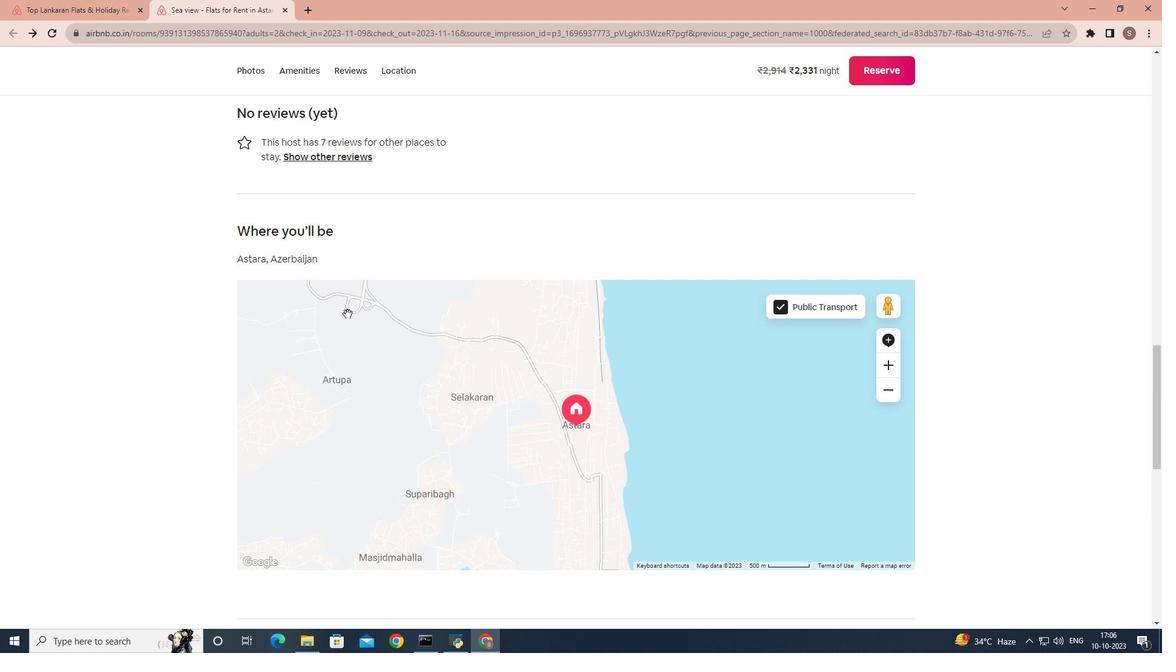 
Action: Mouse scrolled (347, 314) with delta (0, 0)
Screenshot: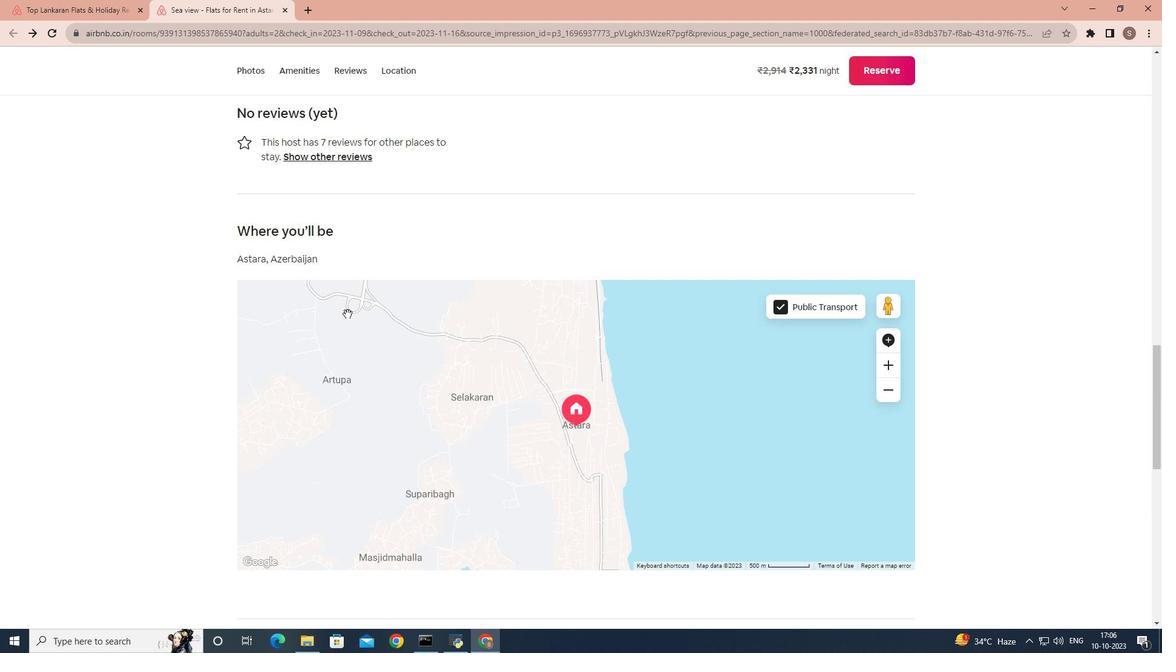 
Action: Mouse scrolled (347, 314) with delta (0, 0)
Screenshot: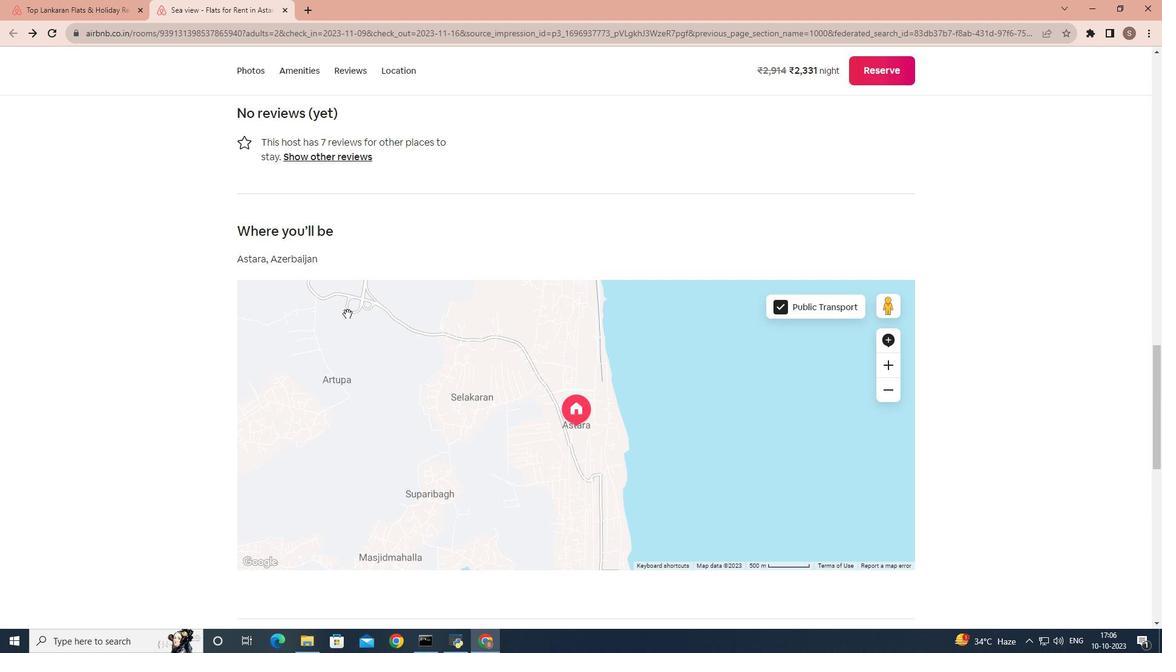 
Action: Mouse scrolled (347, 314) with delta (0, 0)
Screenshot: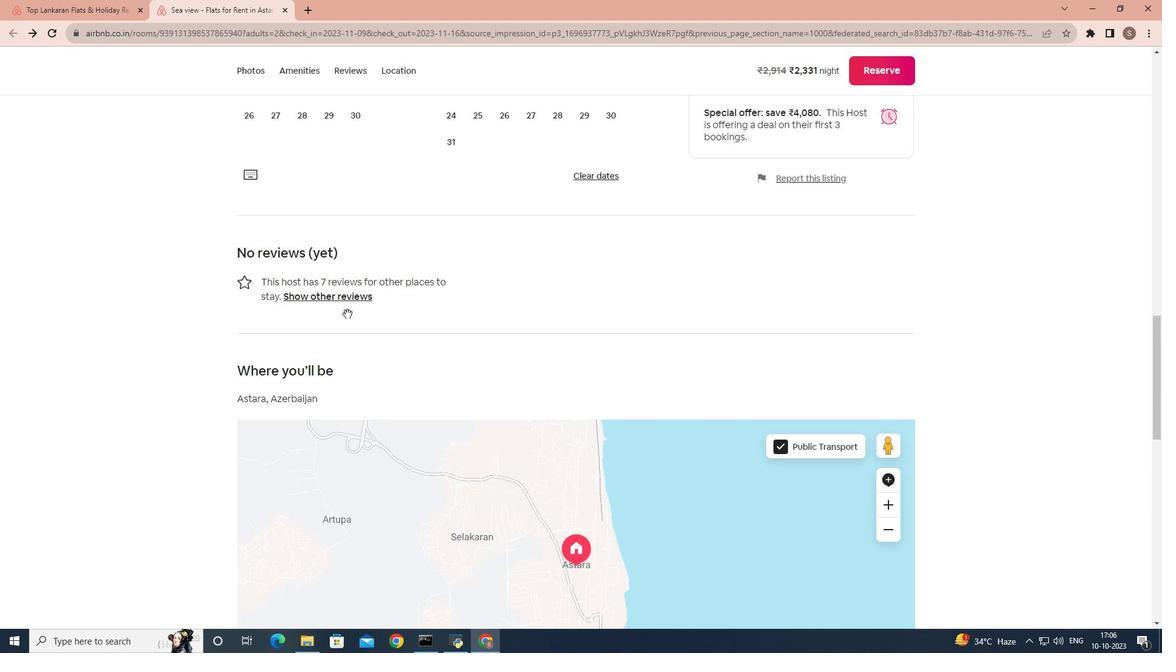 
Action: Mouse scrolled (347, 314) with delta (0, 0)
Screenshot: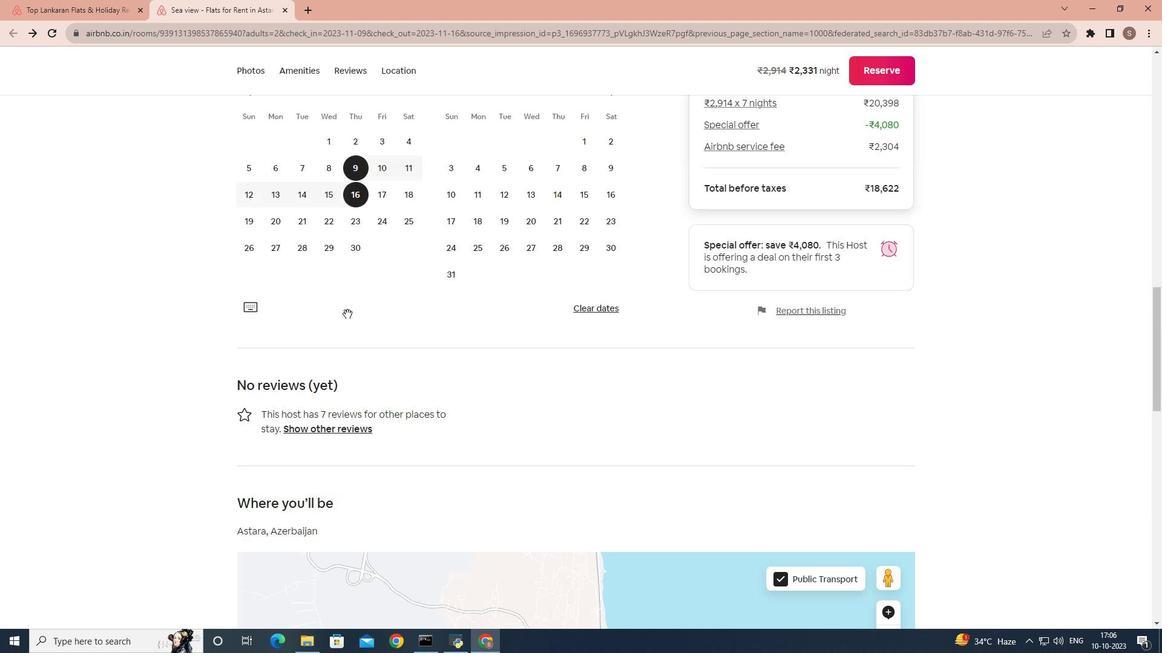 
Action: Mouse scrolled (347, 314) with delta (0, 0)
Screenshot: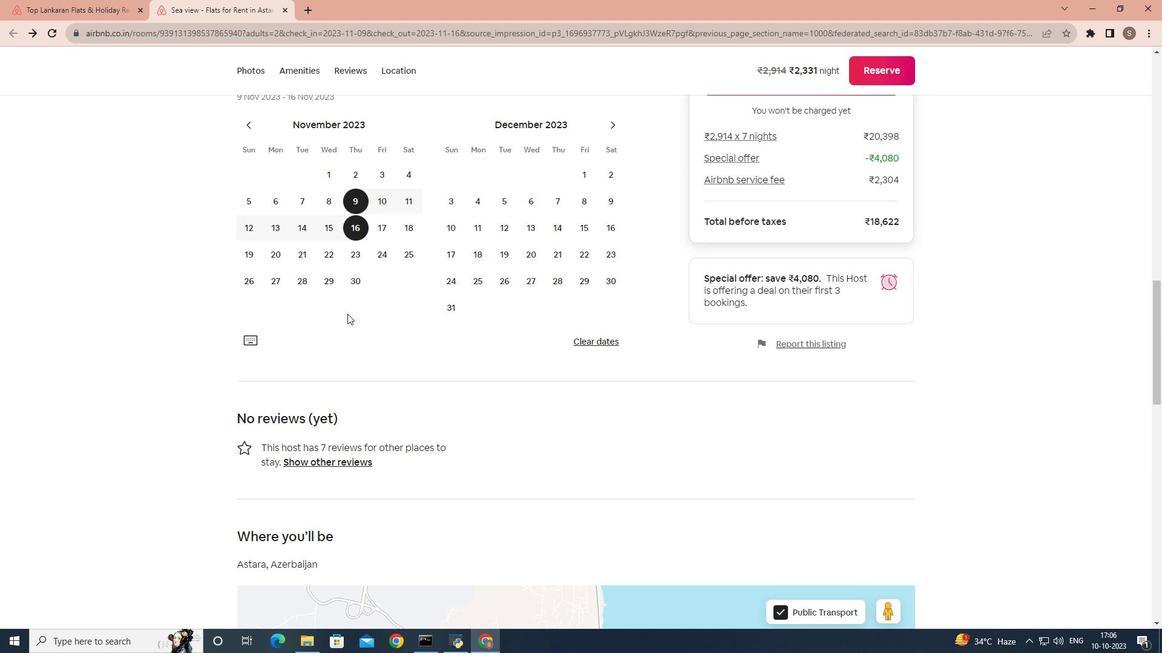
Action: Mouse scrolled (347, 314) with delta (0, 0)
Screenshot: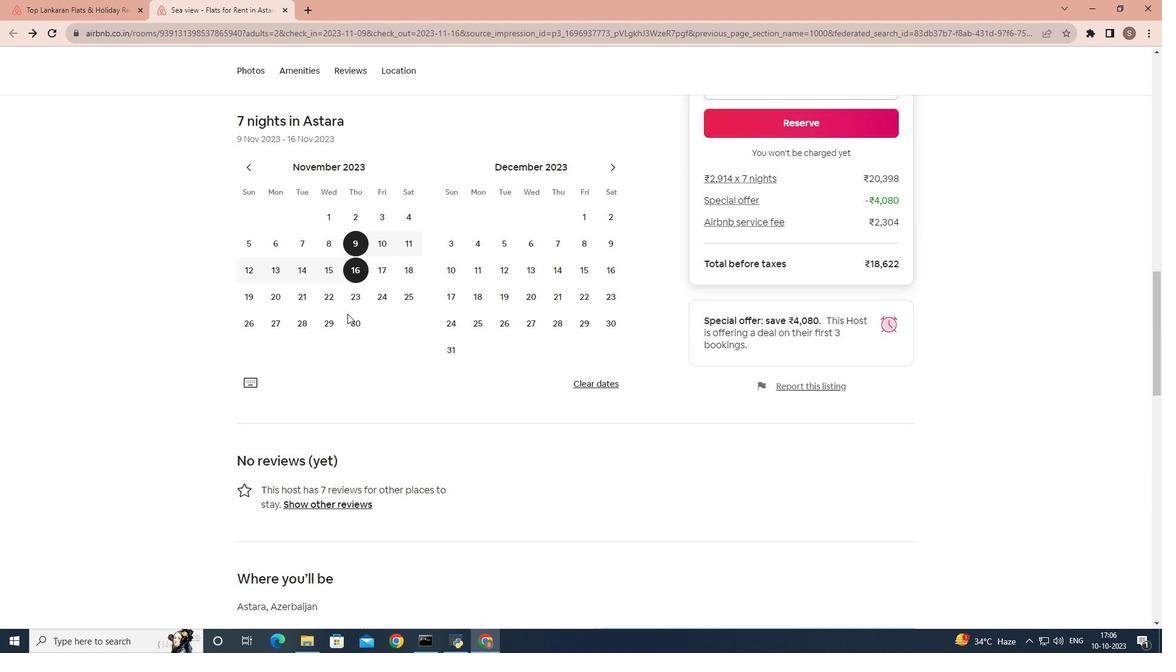 
Action: Mouse scrolled (347, 314) with delta (0, 0)
Screenshot: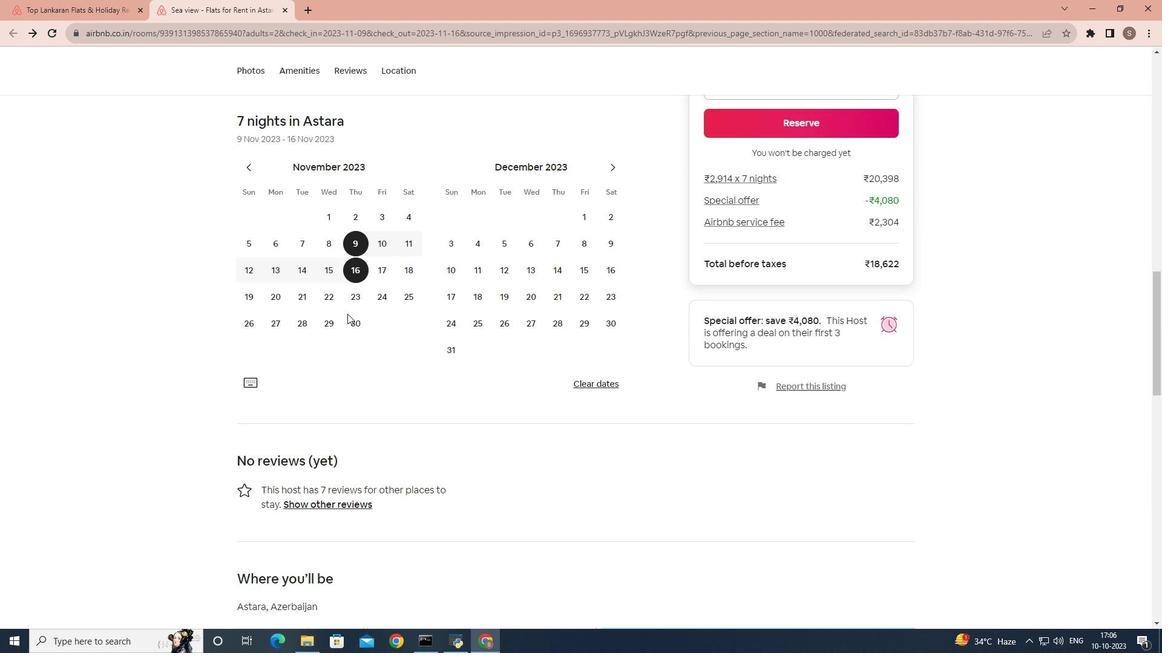 
Action: Mouse scrolled (347, 314) with delta (0, 0)
Screenshot: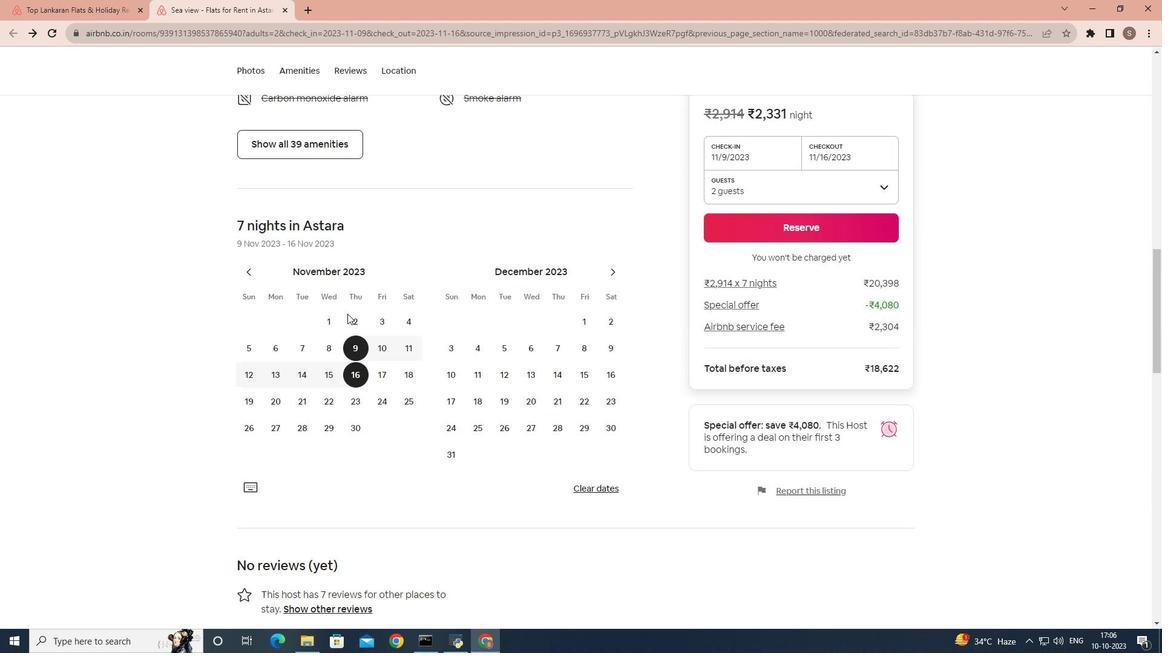
Action: Mouse scrolled (347, 314) with delta (0, 0)
Screenshot: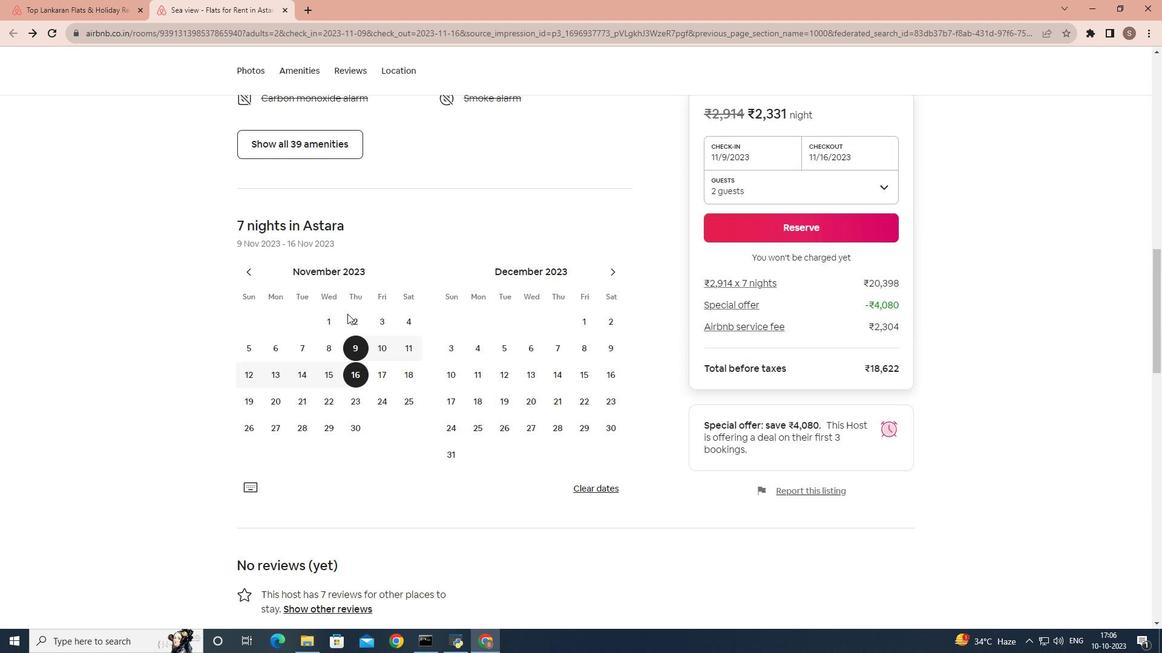 
Action: Mouse scrolled (347, 314) with delta (0, 0)
Screenshot: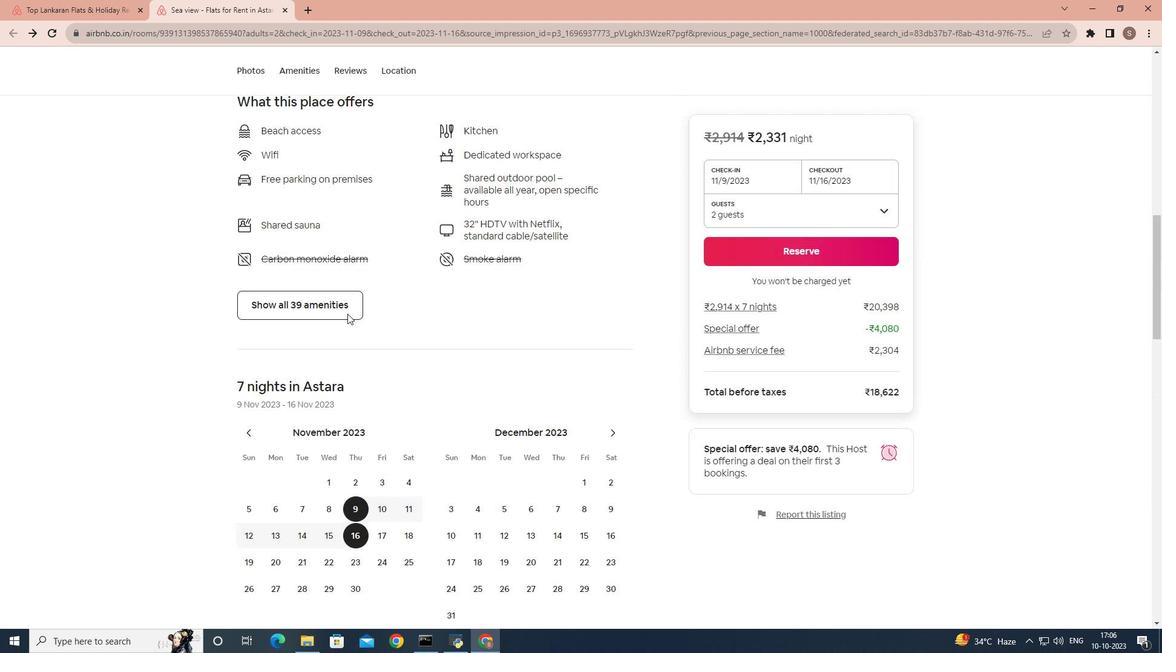 
Action: Mouse scrolled (347, 314) with delta (0, 0)
Screenshot: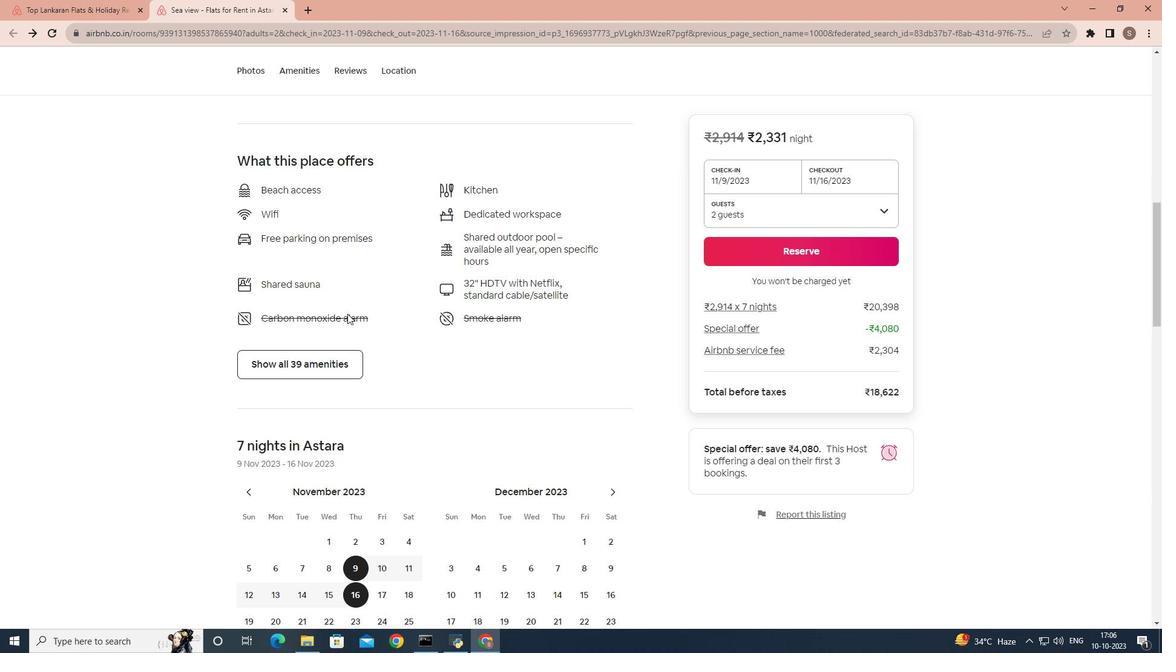 
Action: Mouse scrolled (347, 314) with delta (0, 0)
Screenshot: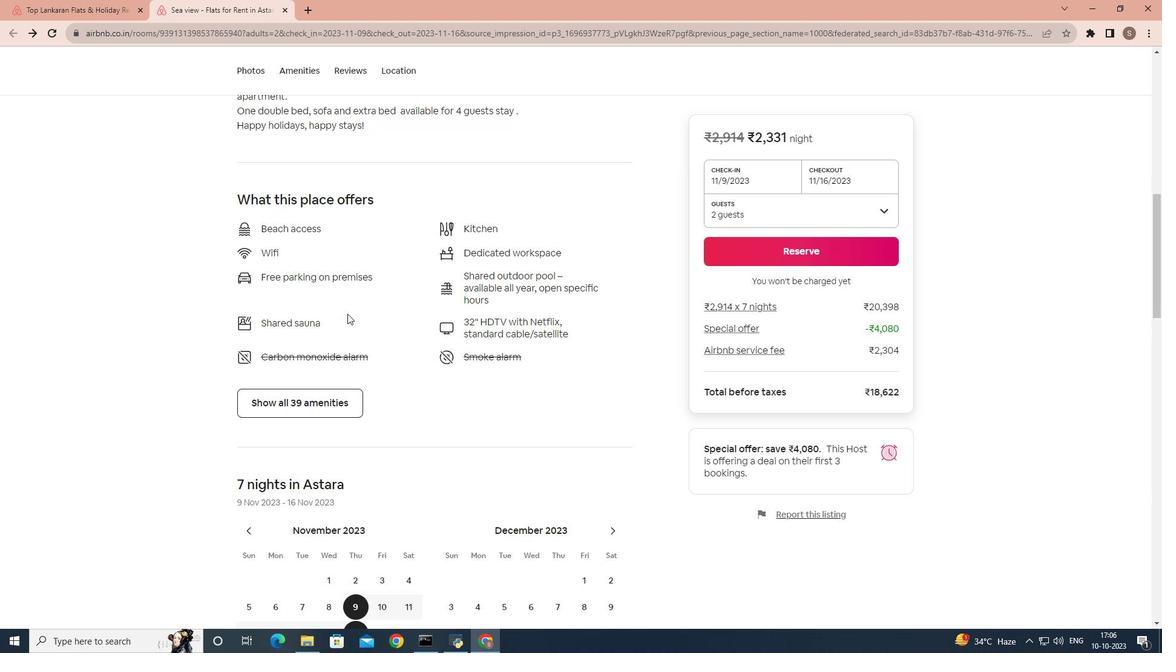 
Action: Mouse scrolled (347, 314) with delta (0, 0)
Screenshot: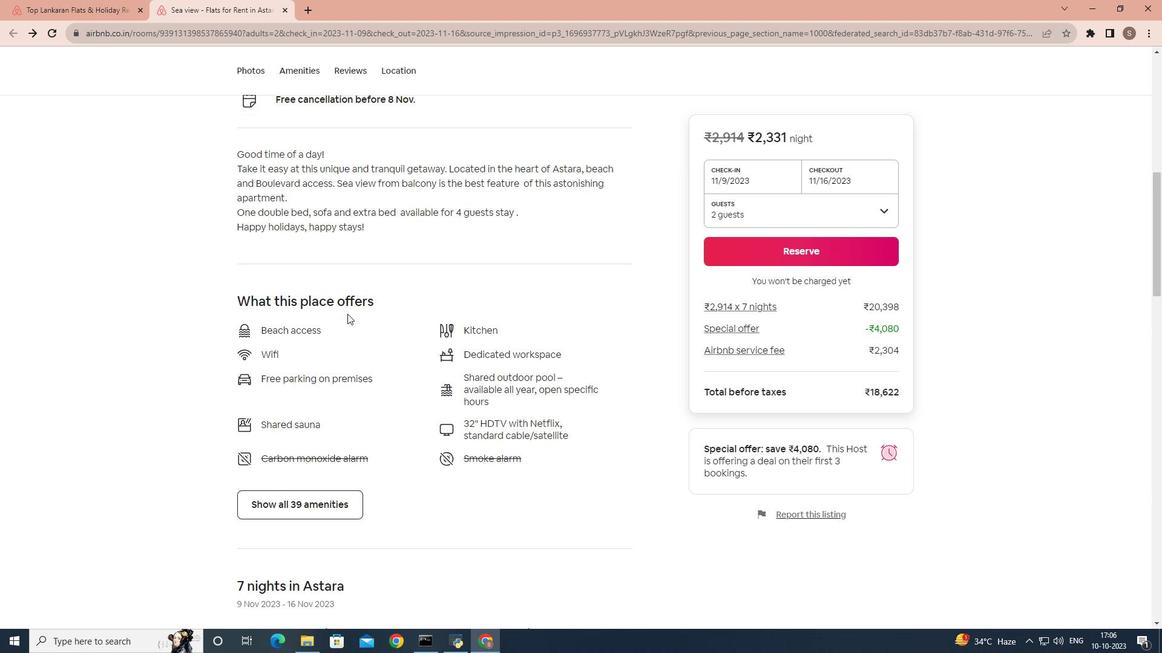 
Action: Mouse scrolled (347, 314) with delta (0, 0)
Screenshot: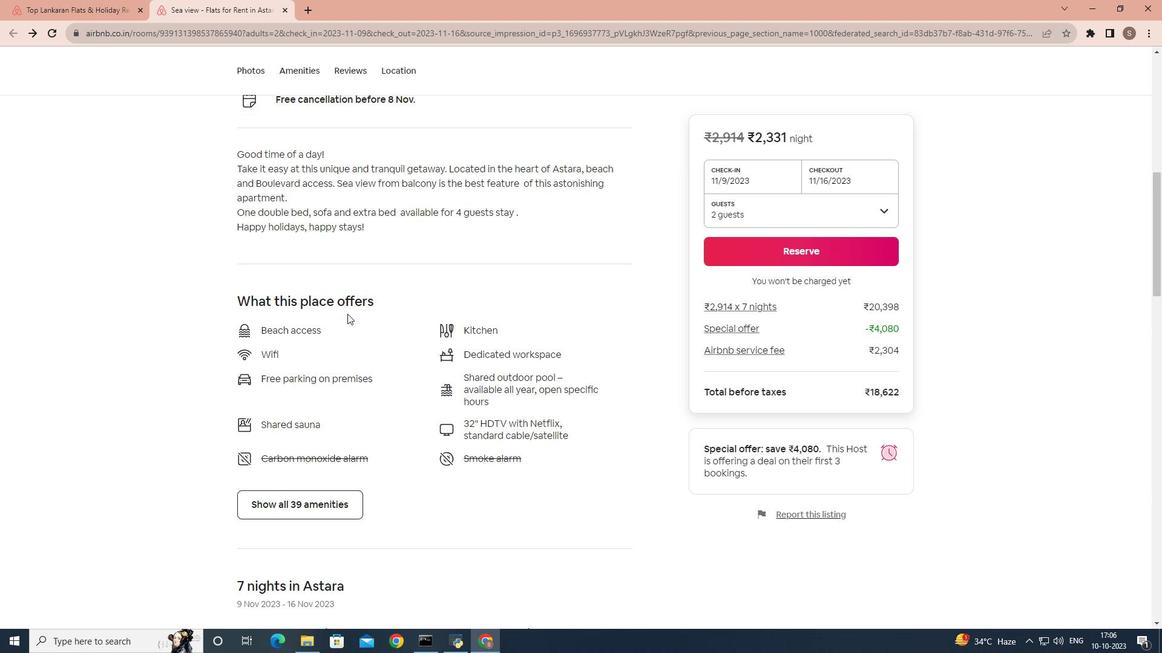 
Action: Mouse scrolled (347, 314) with delta (0, 0)
Screenshot: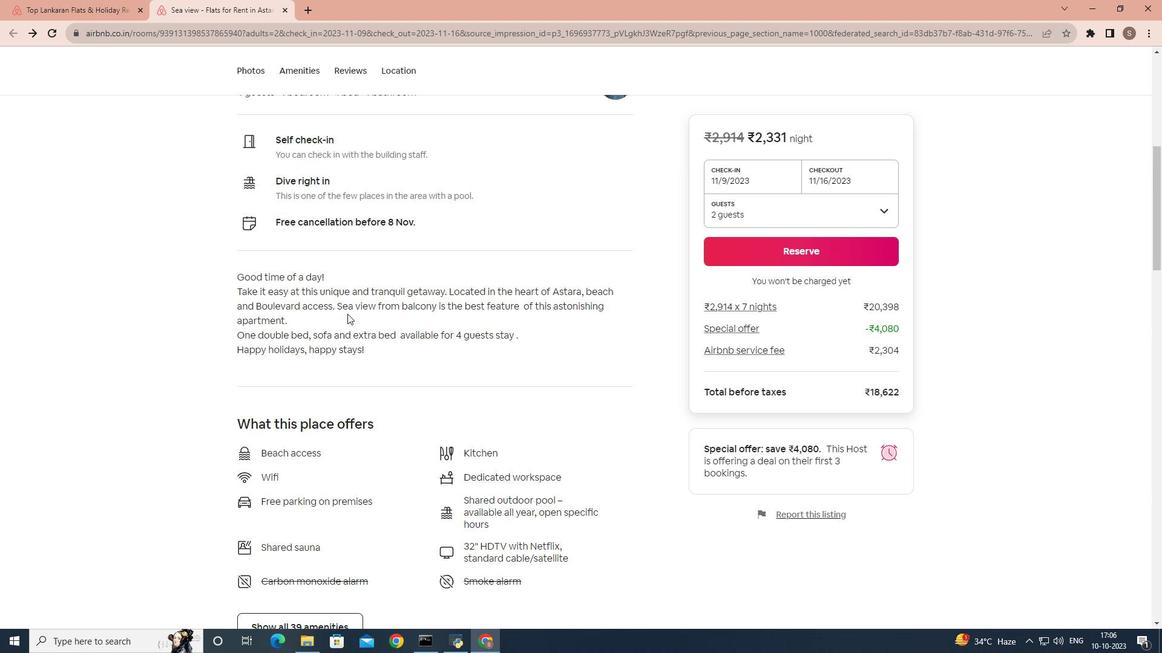 
Action: Mouse scrolled (347, 314) with delta (0, 0)
Screenshot: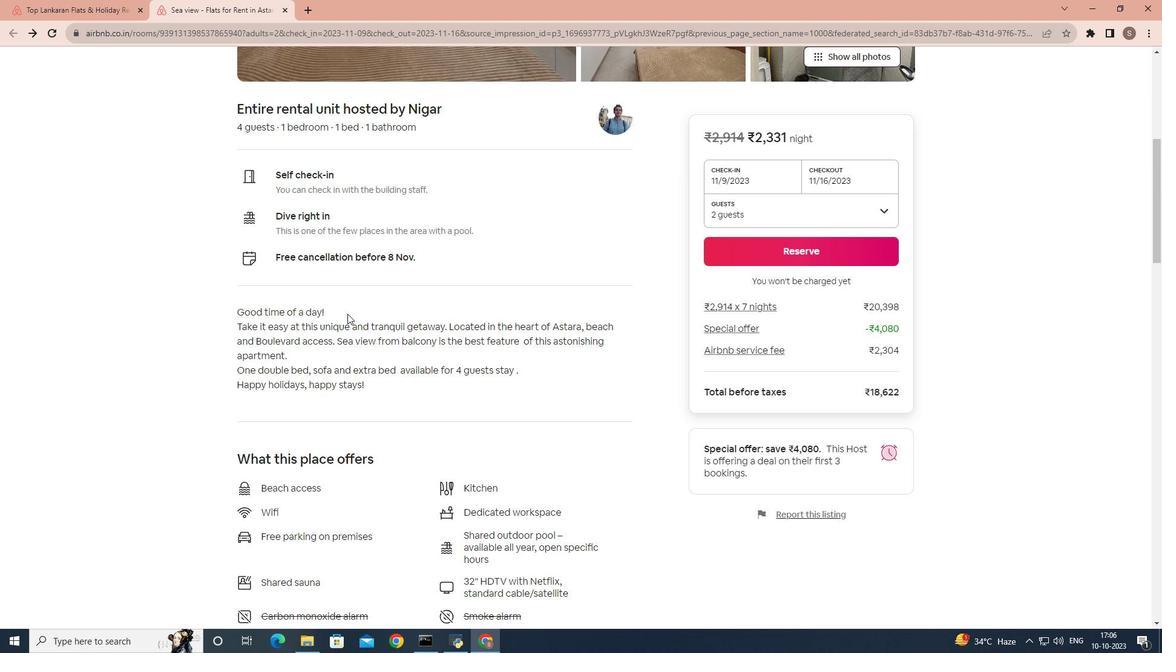 
Action: Mouse scrolled (347, 314) with delta (0, 0)
Screenshot: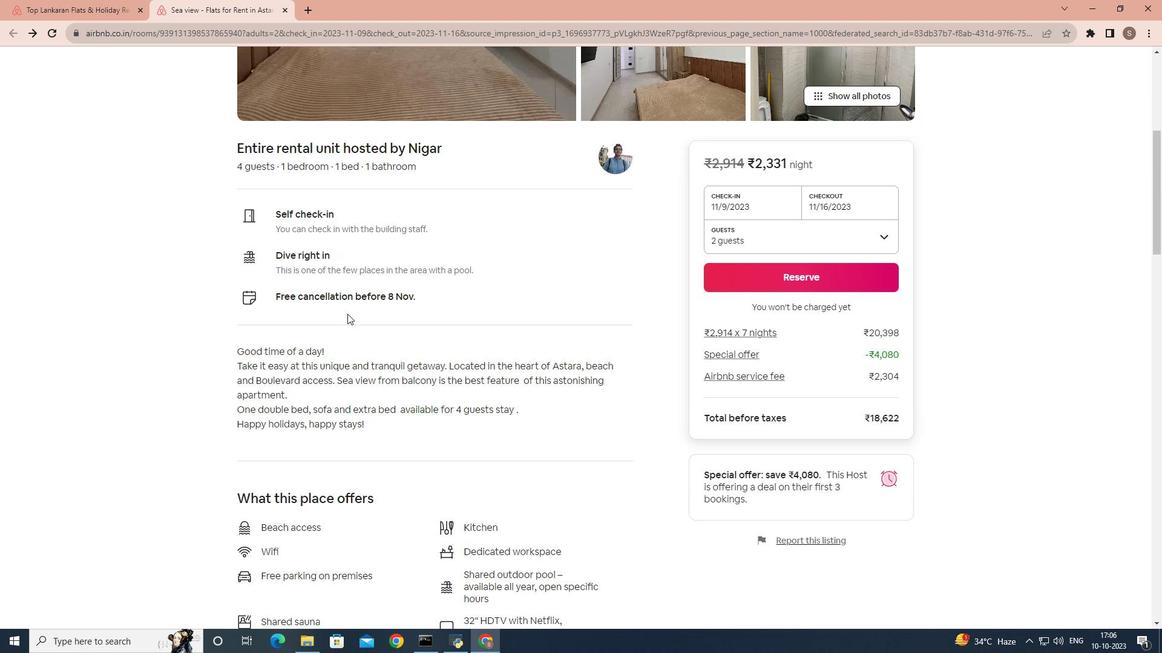 
Action: Mouse scrolled (347, 314) with delta (0, 0)
Screenshot: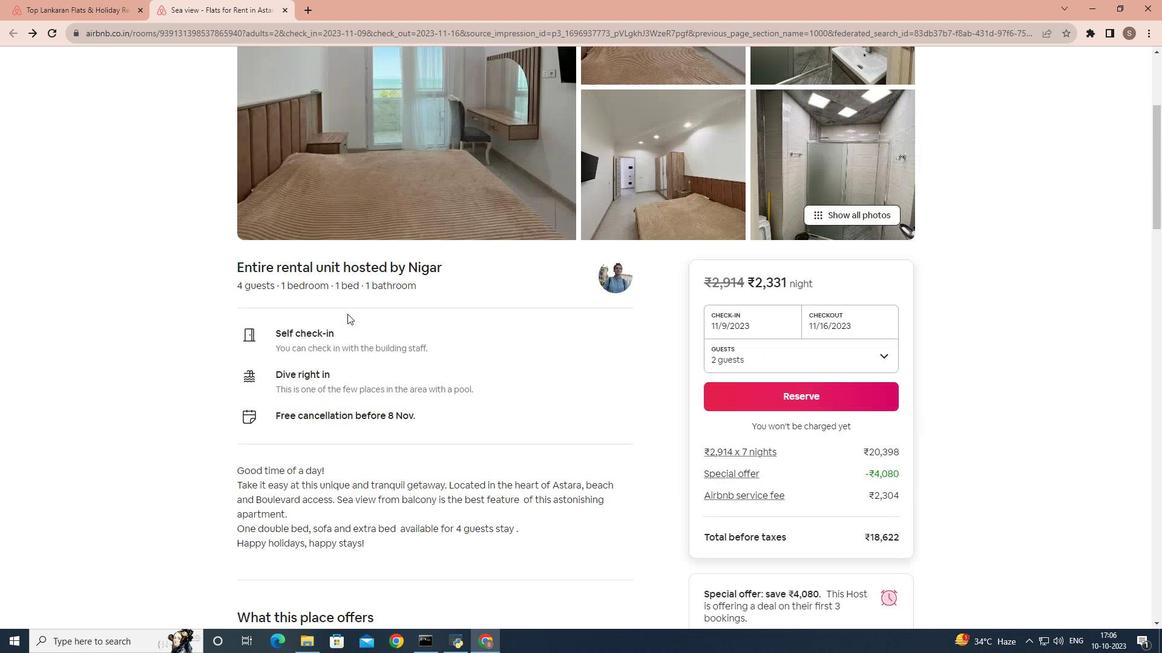 
Action: Mouse scrolled (347, 314) with delta (0, 0)
Screenshot: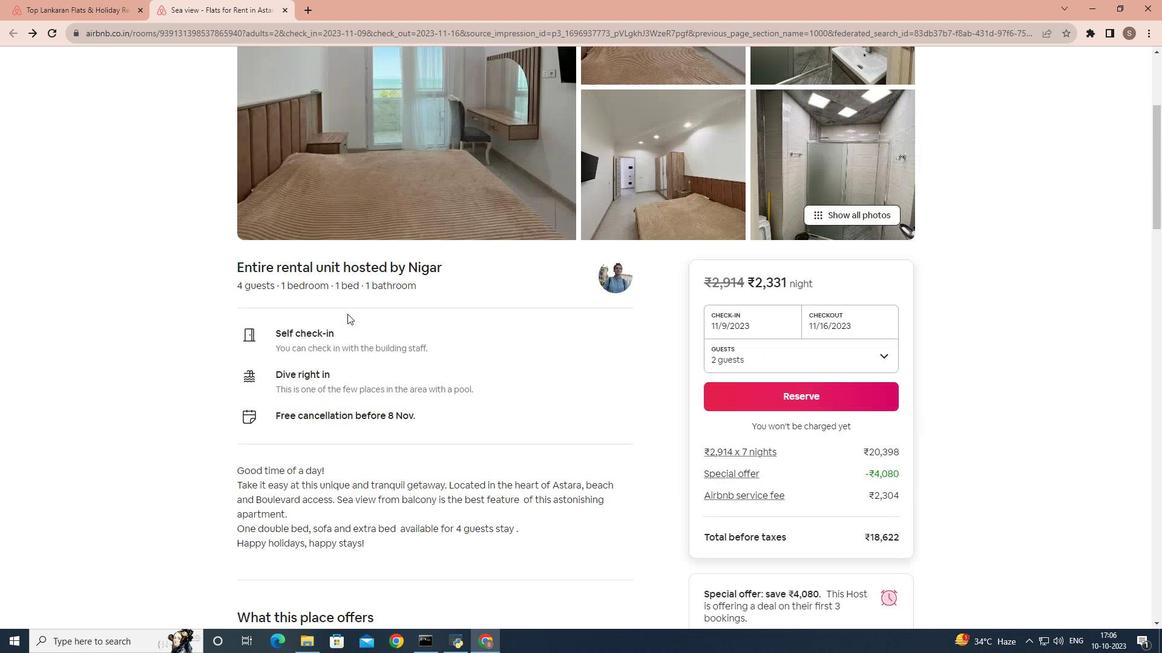 
Action: Mouse scrolled (347, 314) with delta (0, 0)
Screenshot: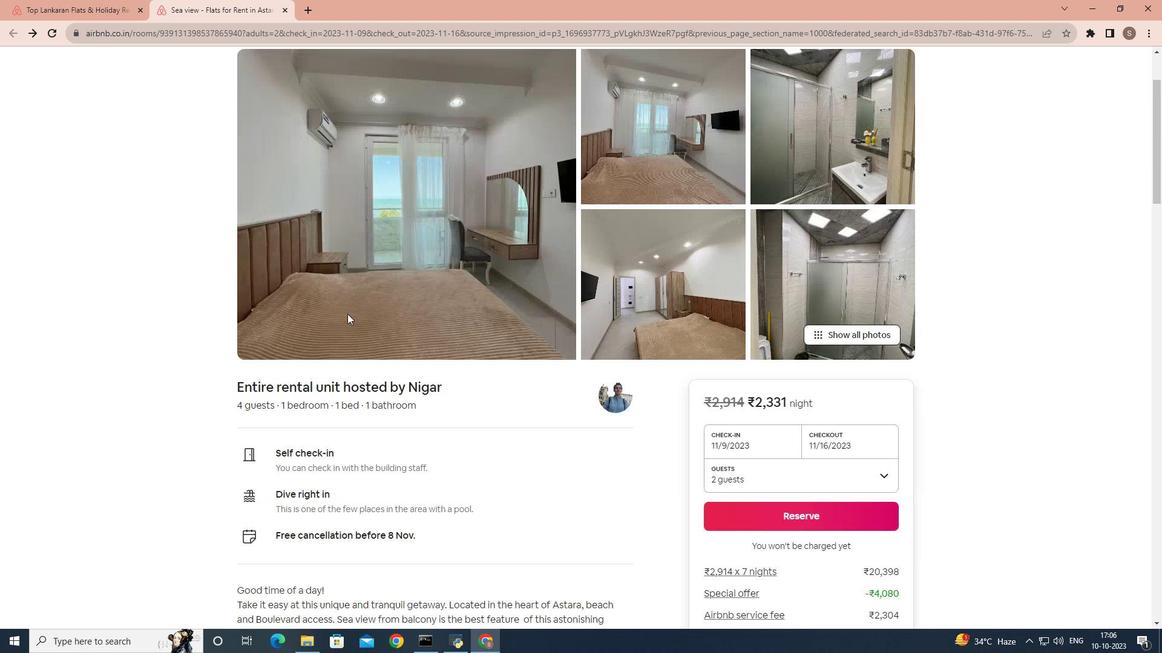 
Action: Mouse scrolled (347, 314) with delta (0, 0)
Screenshot: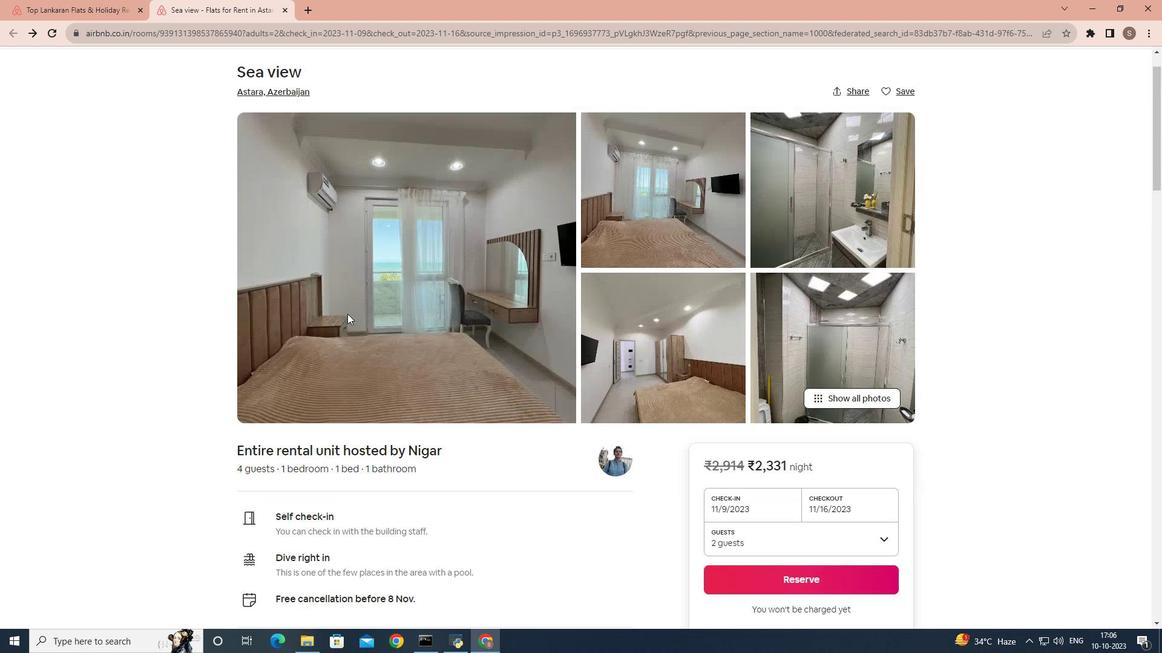 
Action: Mouse scrolled (347, 314) with delta (0, 0)
Screenshot: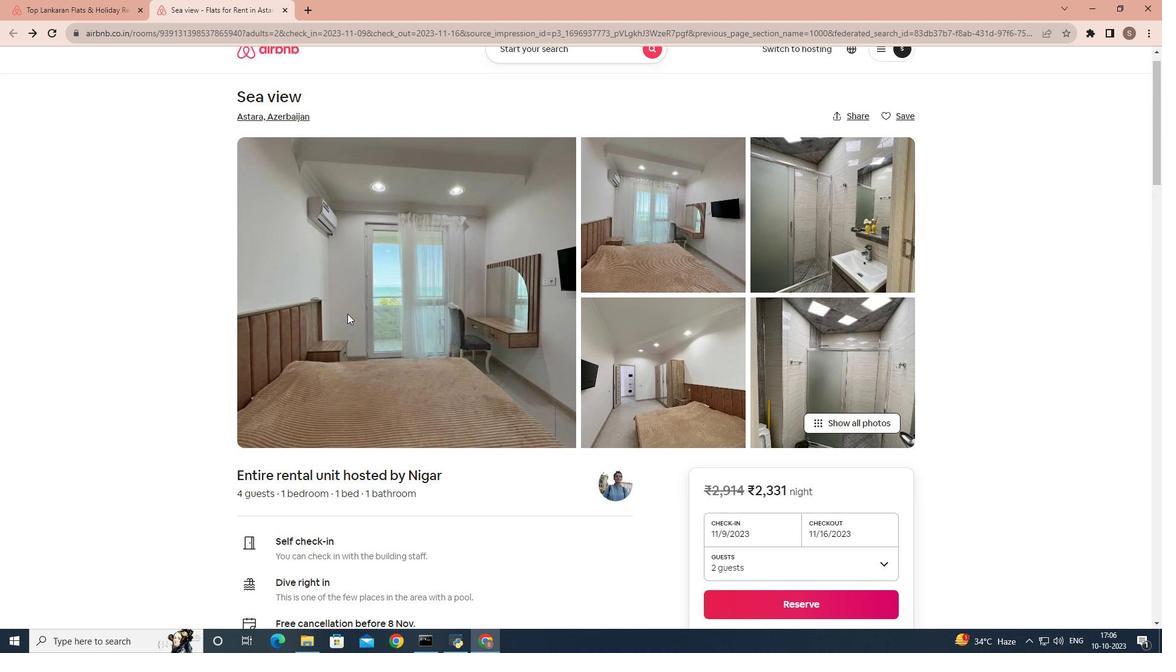 
Action: Mouse scrolled (347, 314) with delta (0, 0)
Screenshot: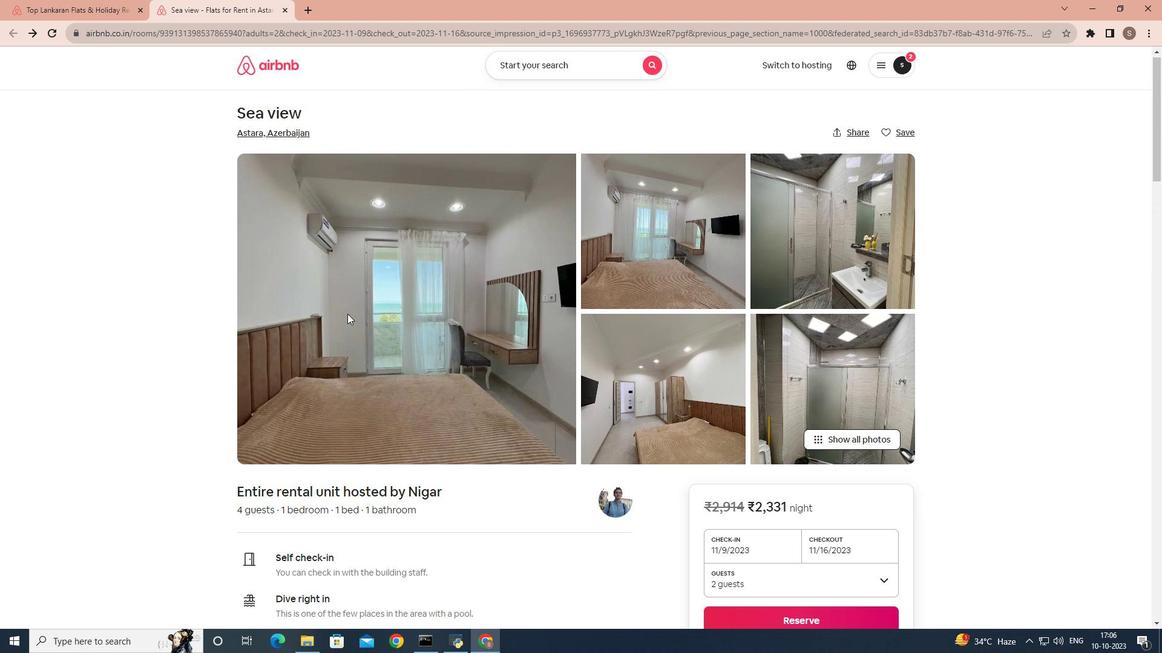 
Action: Mouse moved to (345, 326)
Screenshot: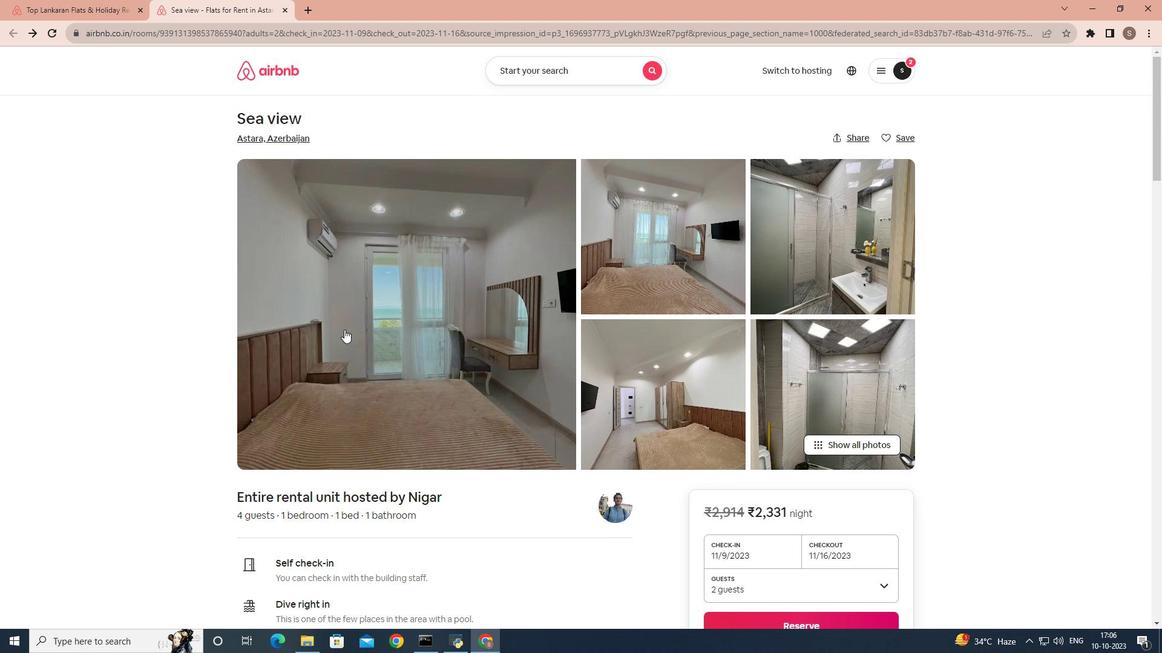 
Action: Mouse pressed left at (345, 326)
Screenshot: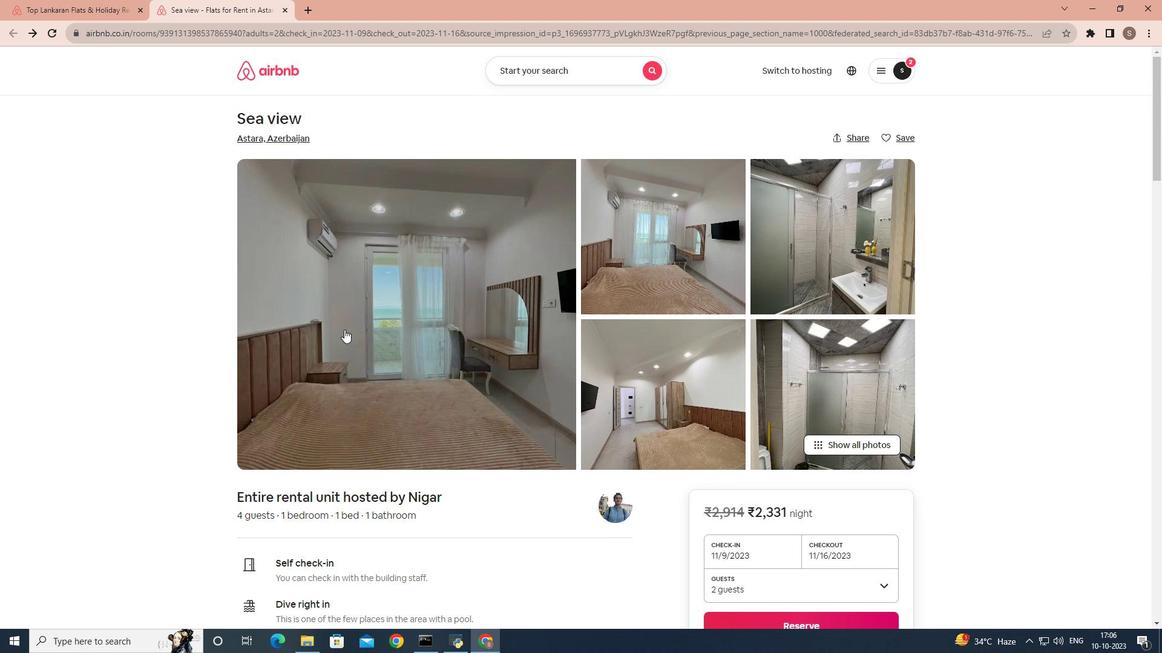 
Action: Mouse moved to (343, 329)
Screenshot: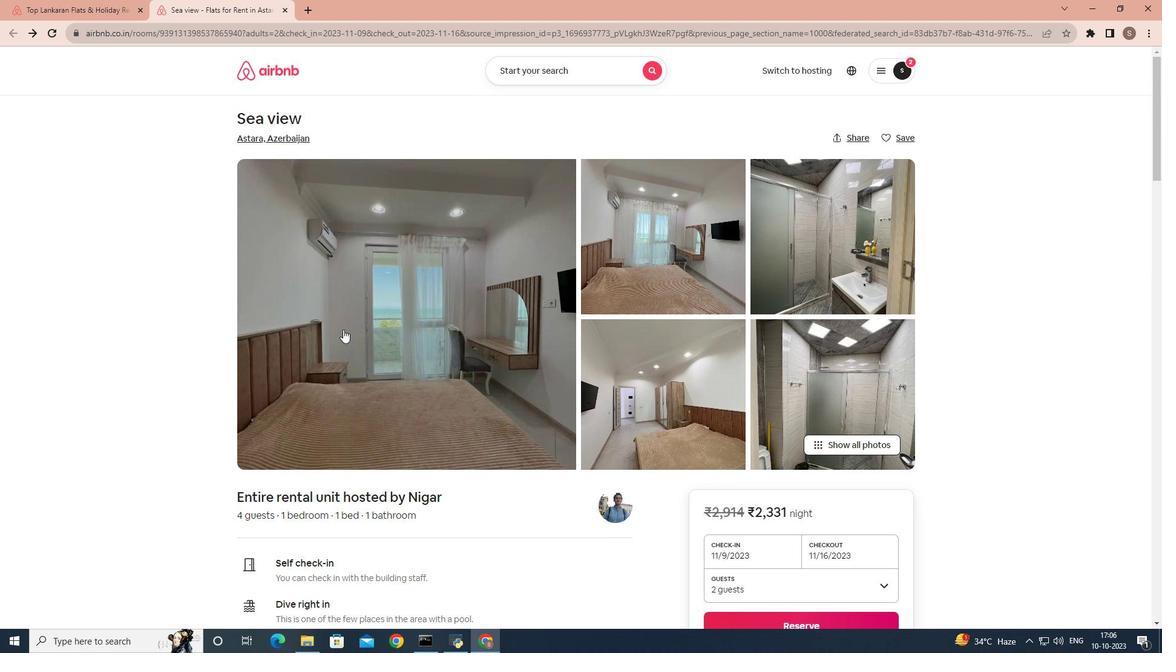 
Action: Mouse pressed left at (343, 329)
Screenshot: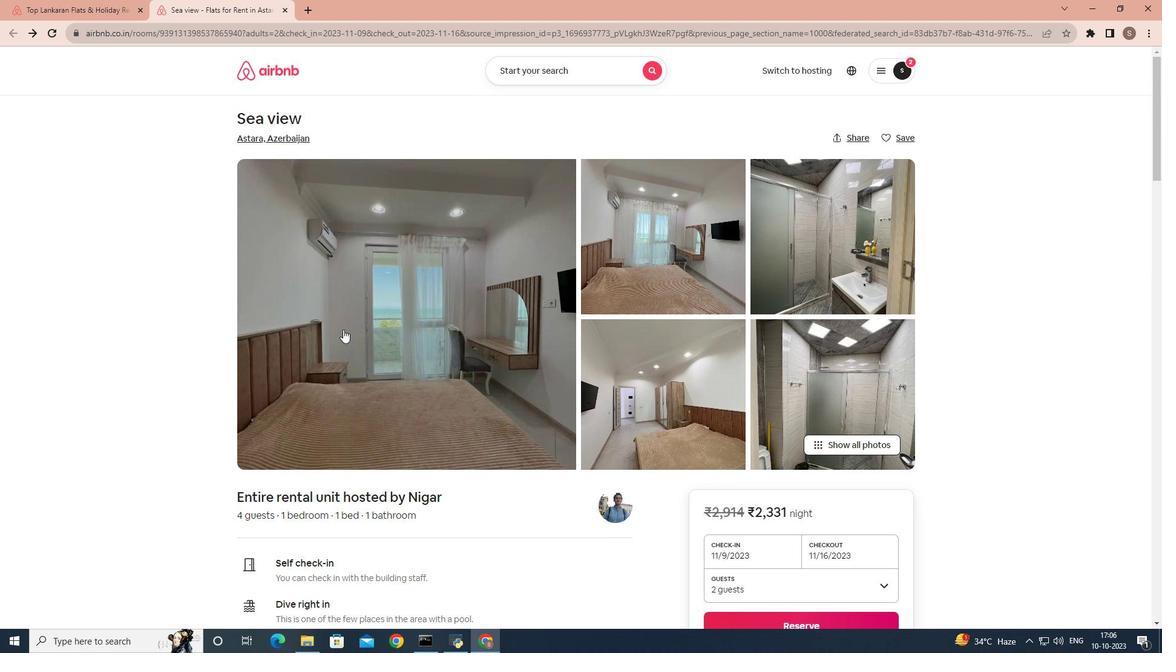 
Action: Mouse scrolled (343, 329) with delta (0, 0)
Screenshot: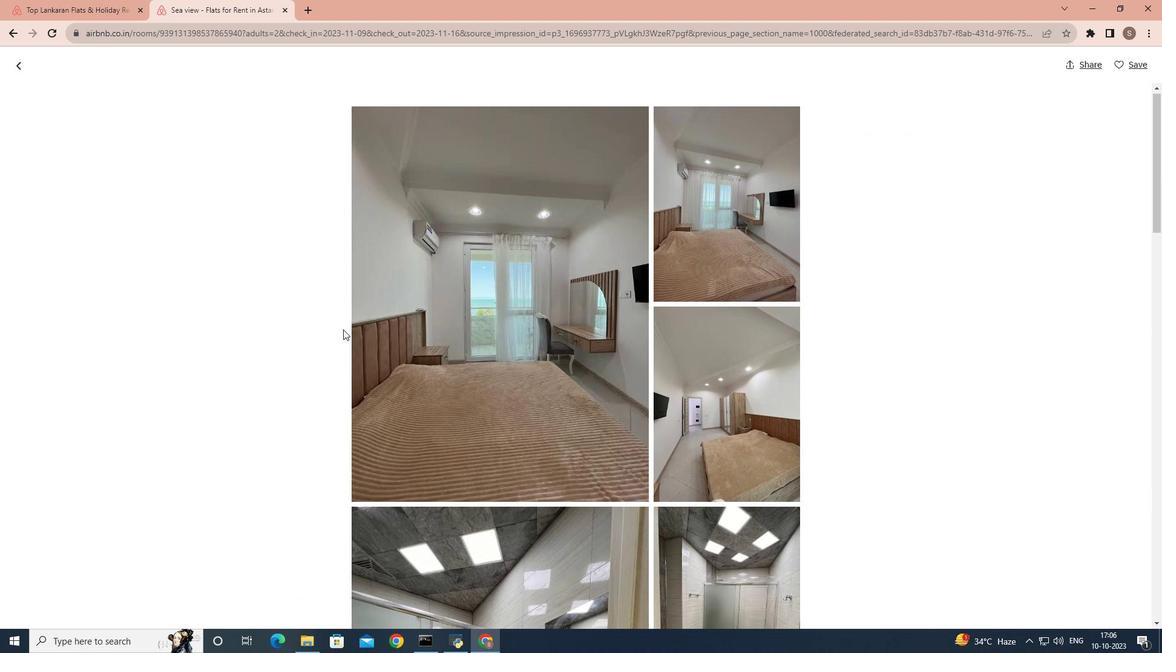 
Action: Mouse scrolled (343, 329) with delta (0, 0)
Screenshot: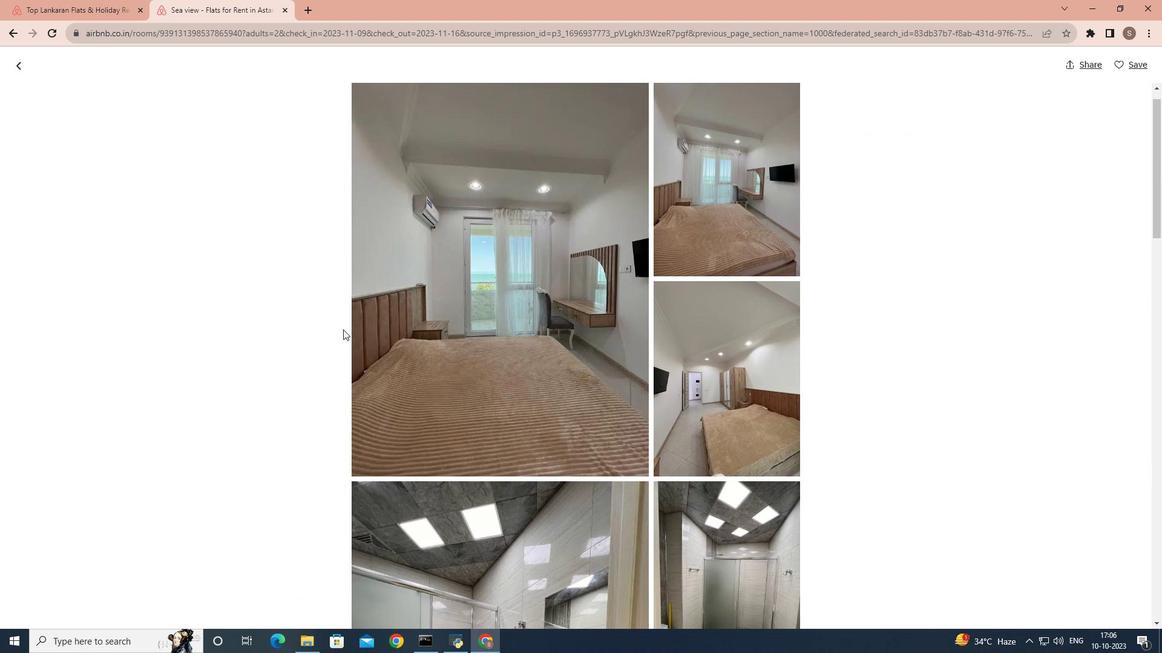 
Action: Mouse scrolled (343, 329) with delta (0, 0)
Screenshot: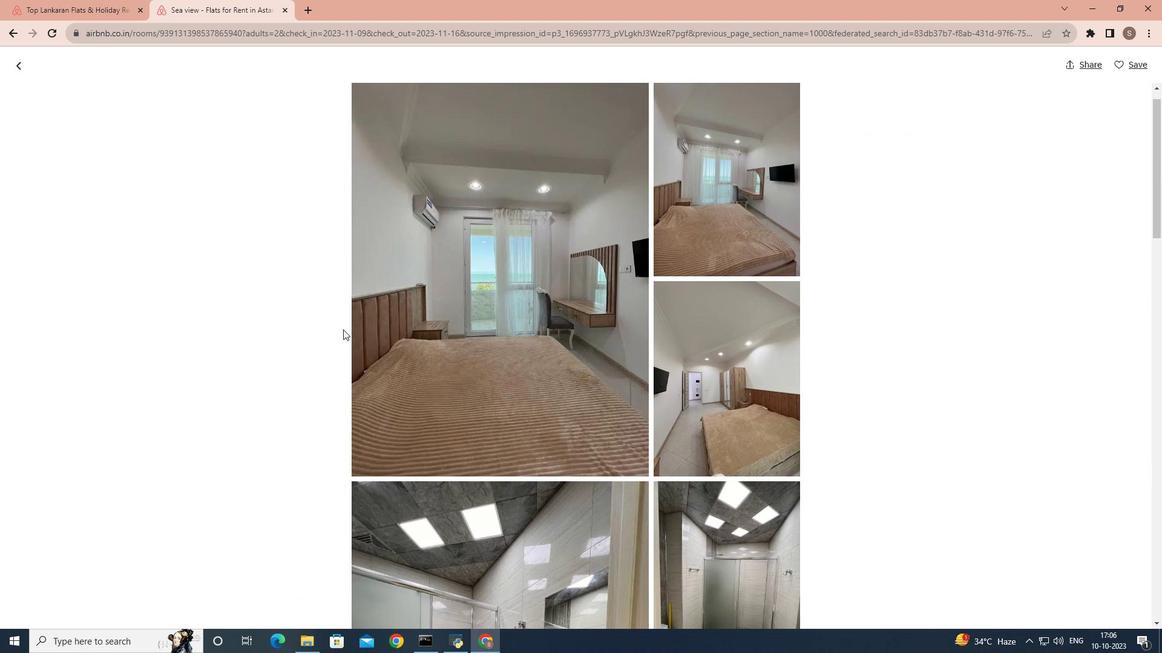 
Action: Mouse scrolled (343, 329) with delta (0, 0)
Screenshot: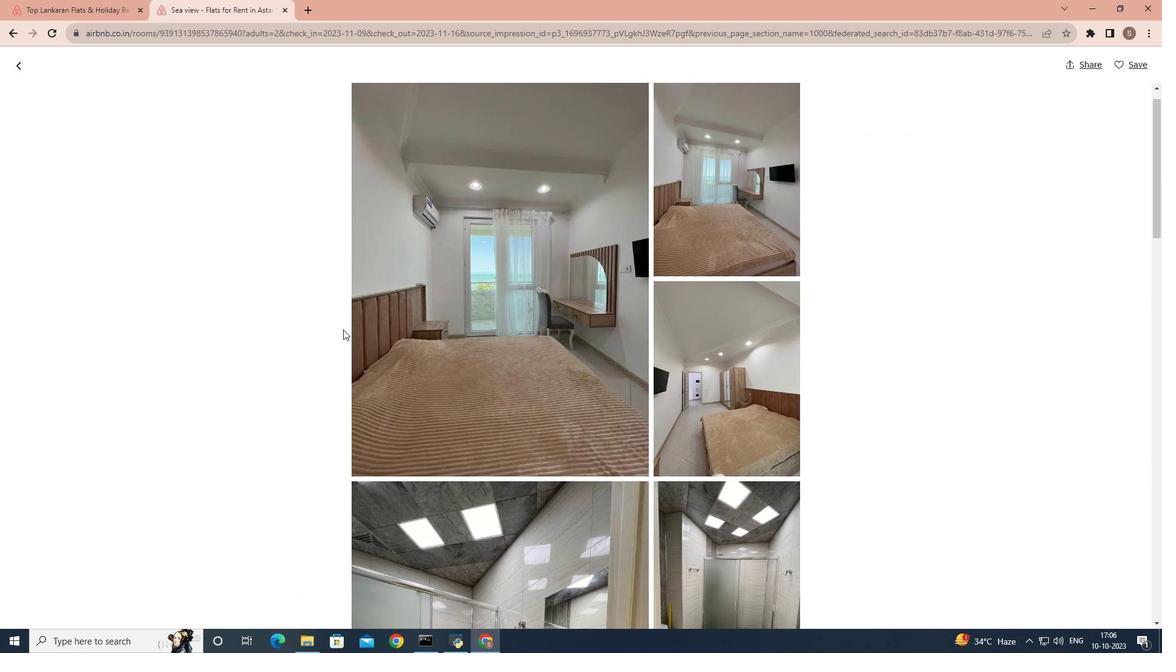 
Action: Mouse scrolled (343, 329) with delta (0, 0)
Screenshot: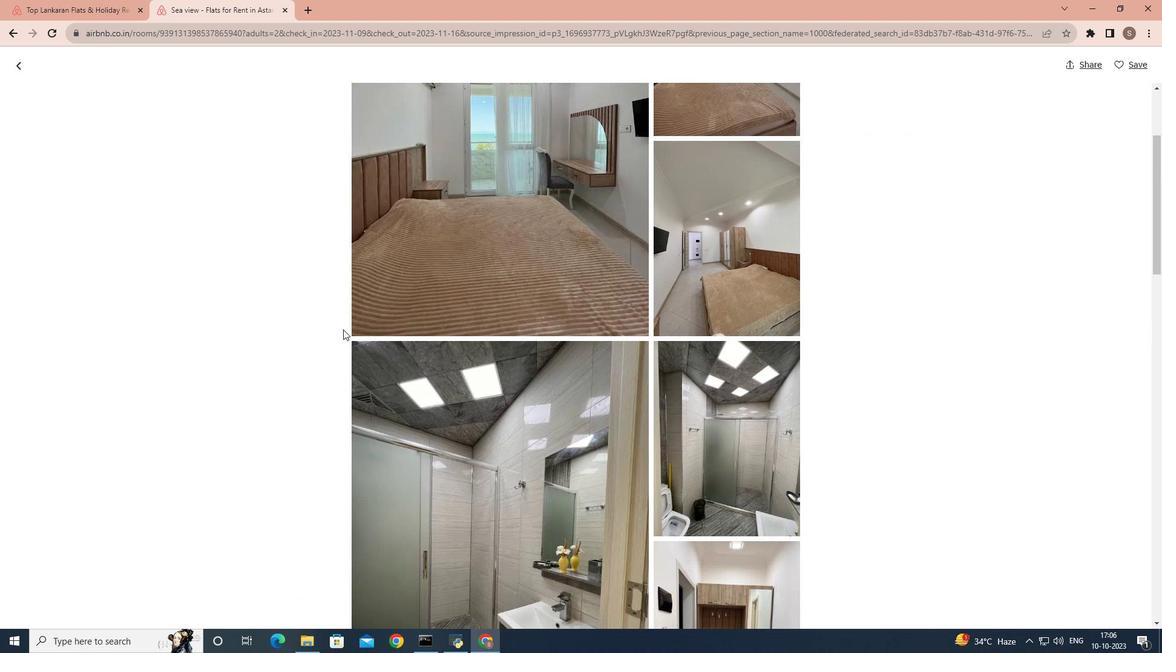 
Action: Mouse scrolled (343, 329) with delta (0, 0)
Screenshot: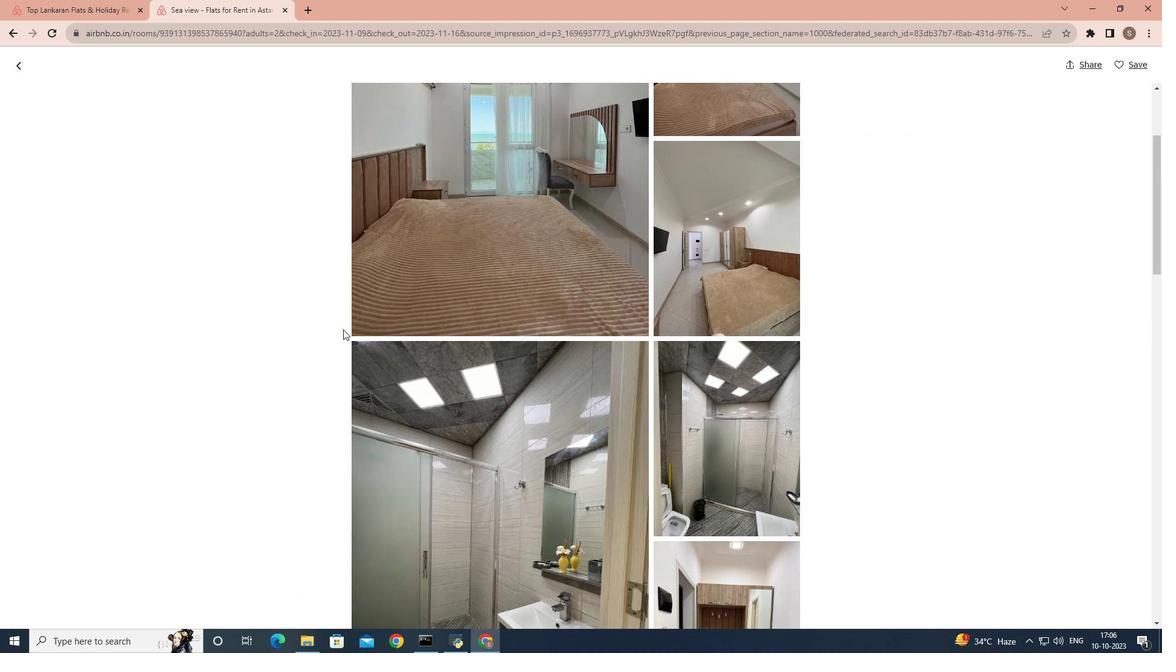 
Action: Mouse scrolled (343, 329) with delta (0, 0)
Screenshot: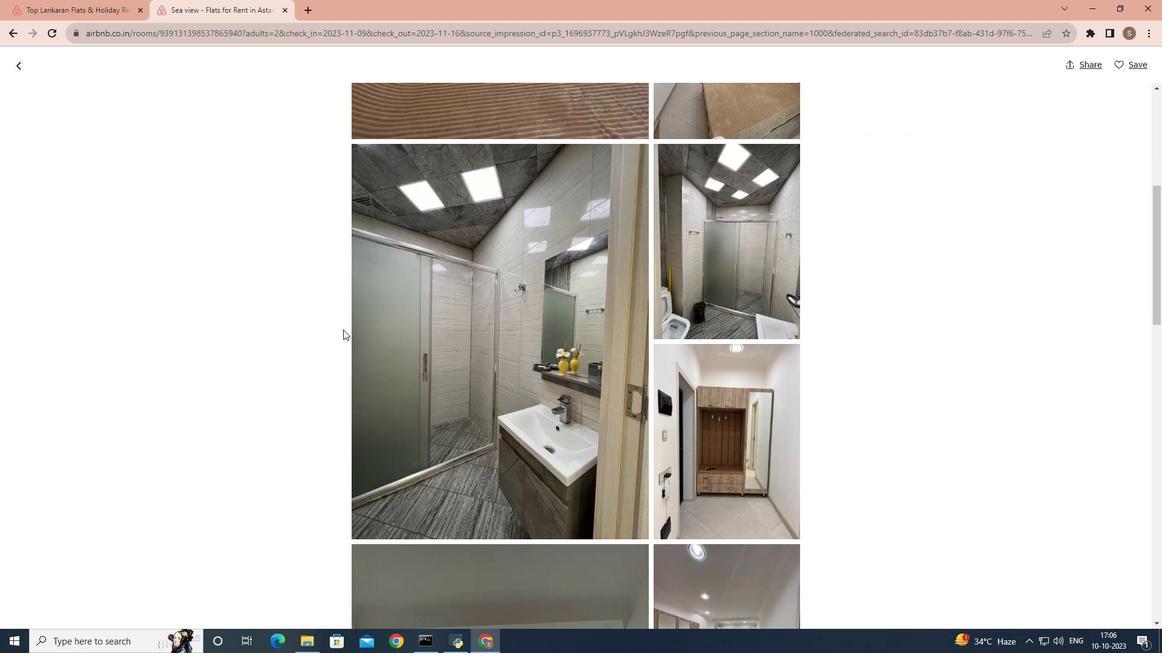 
Action: Mouse scrolled (343, 329) with delta (0, 0)
Screenshot: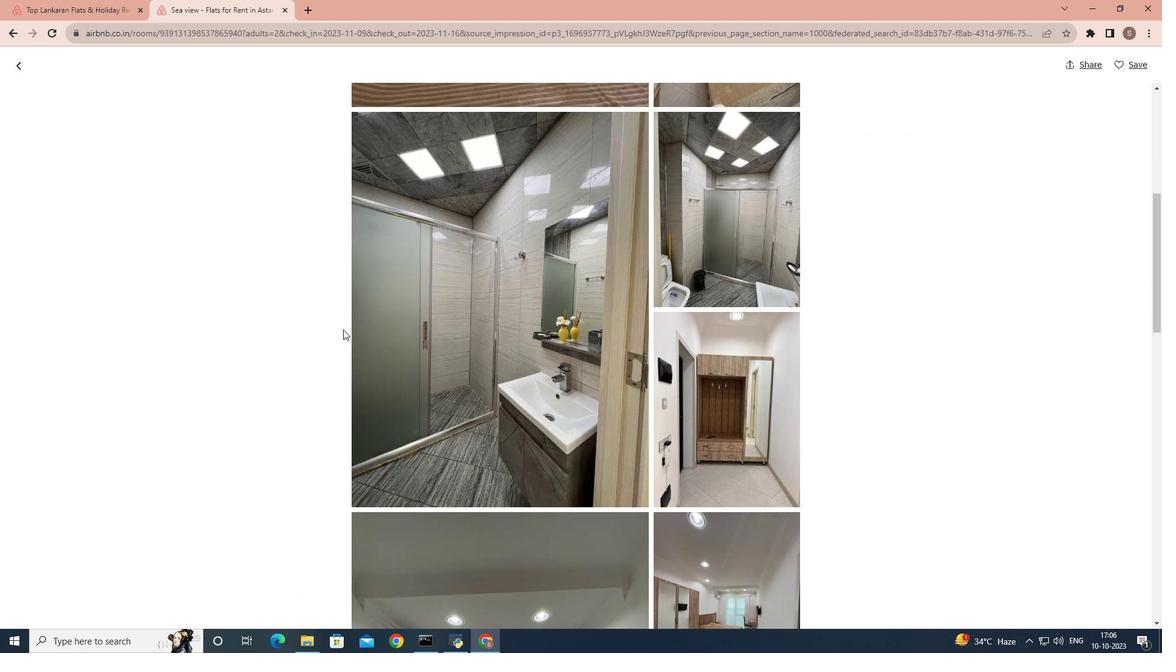 
Action: Mouse scrolled (343, 329) with delta (0, 0)
Screenshot: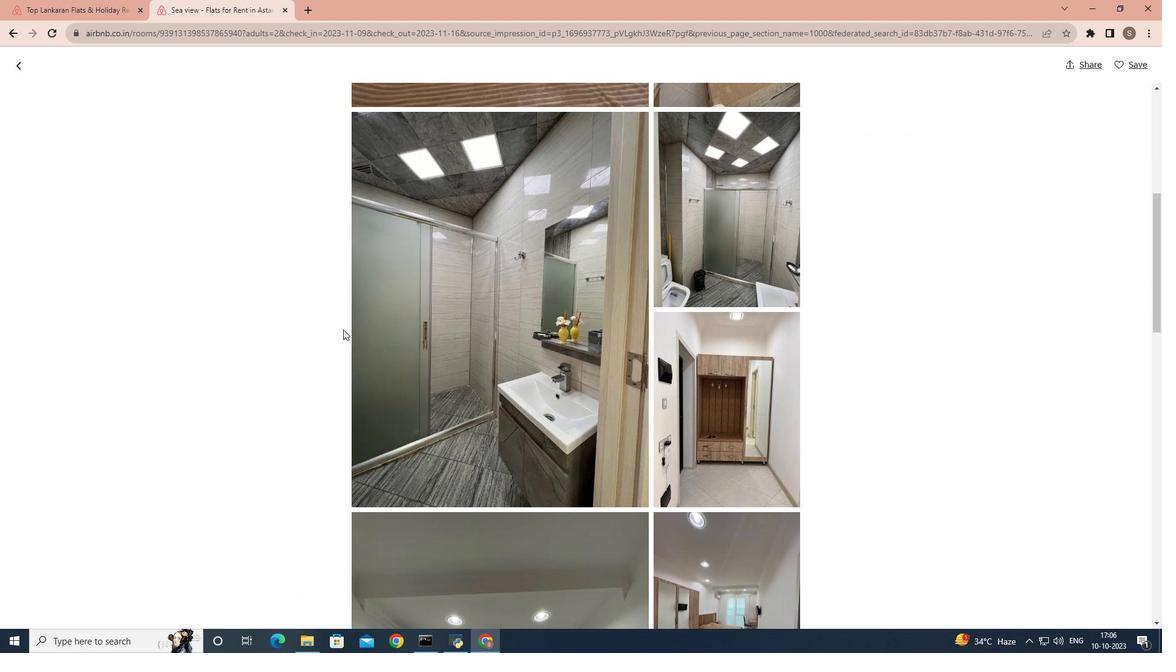 
Action: Mouse scrolled (343, 329) with delta (0, 0)
Screenshot: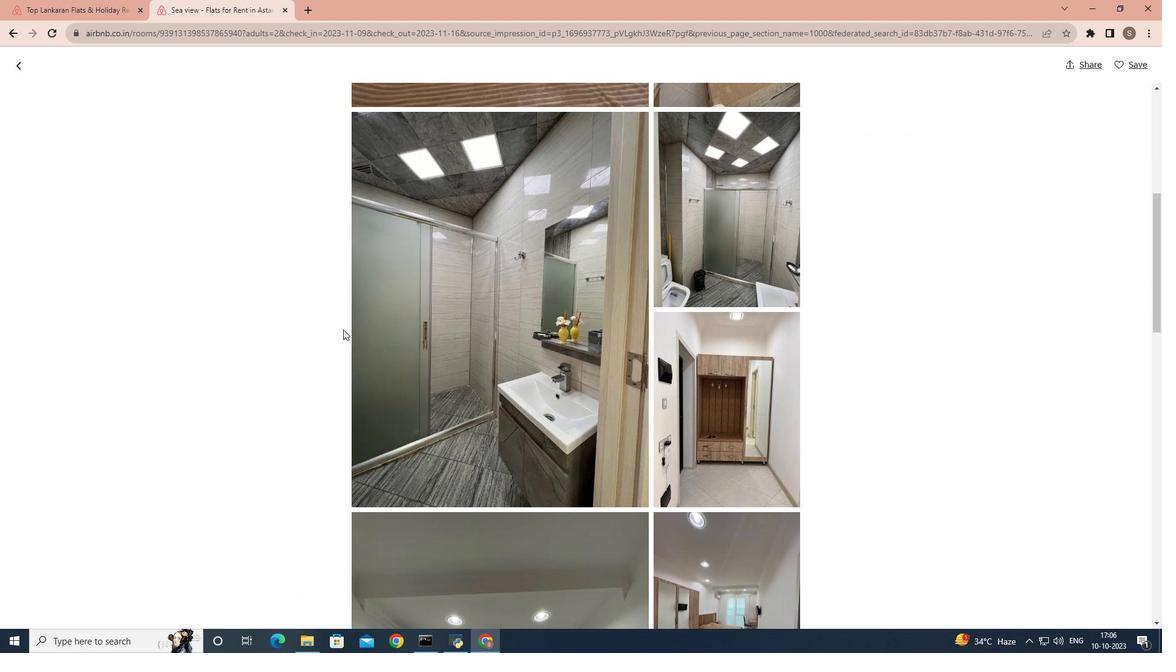 
Action: Mouse scrolled (343, 329) with delta (0, 0)
Screenshot: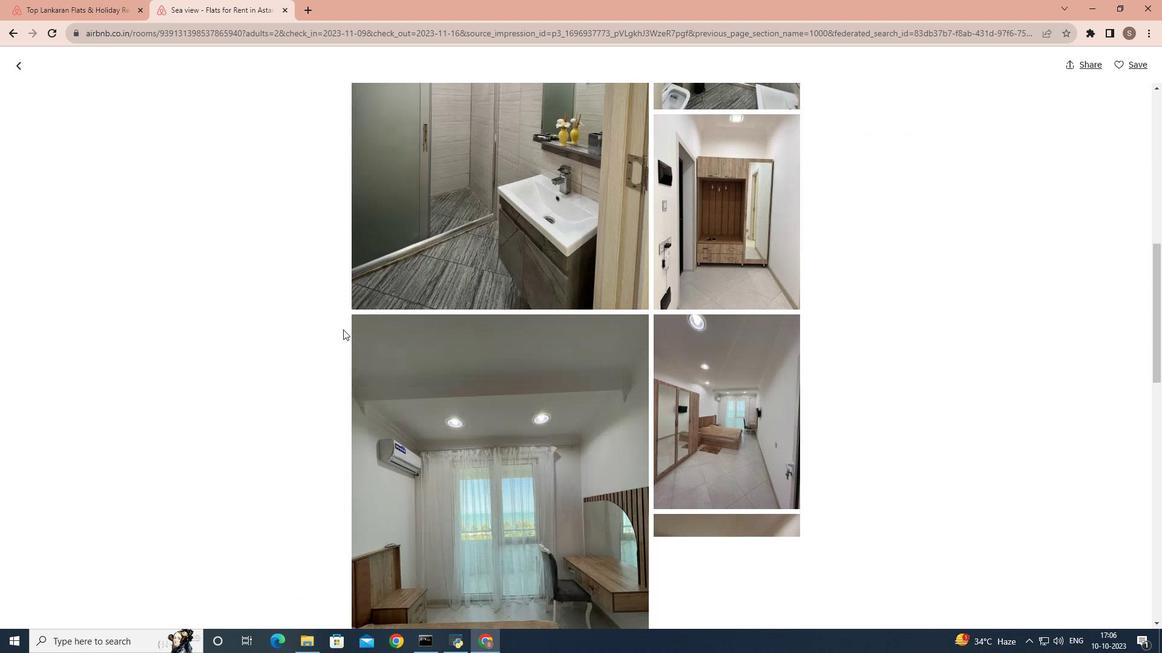 
Action: Mouse scrolled (343, 329) with delta (0, 0)
Screenshot: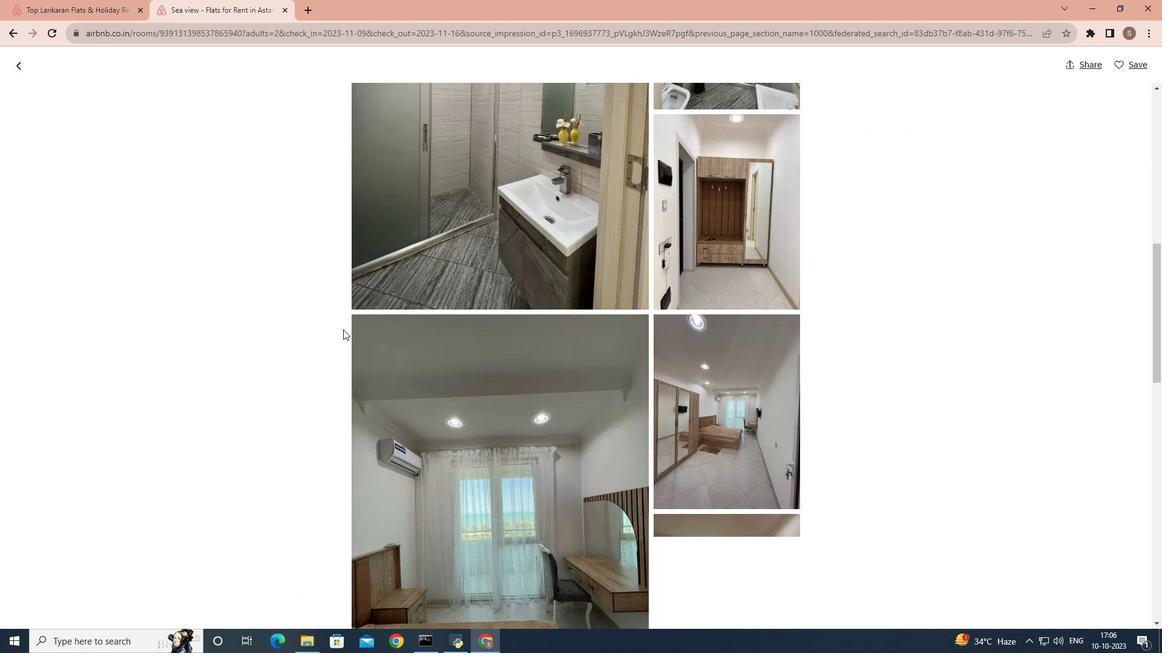 
Action: Mouse scrolled (343, 329) with delta (0, 0)
Screenshot: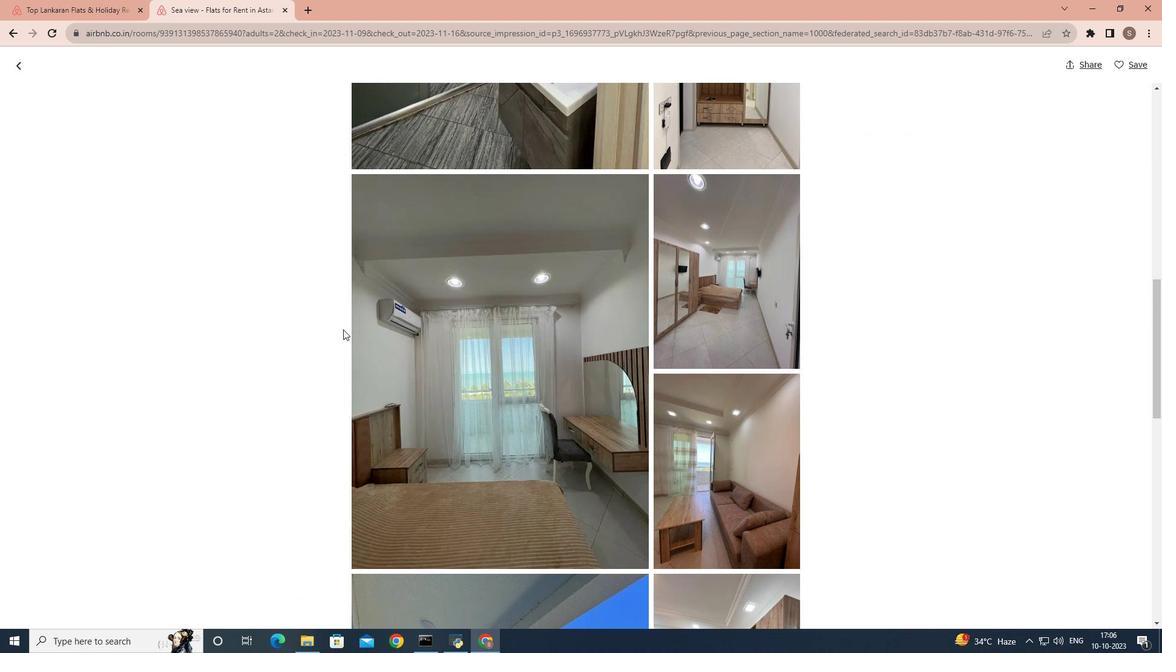 
Action: Mouse scrolled (343, 329) with delta (0, 0)
Screenshot: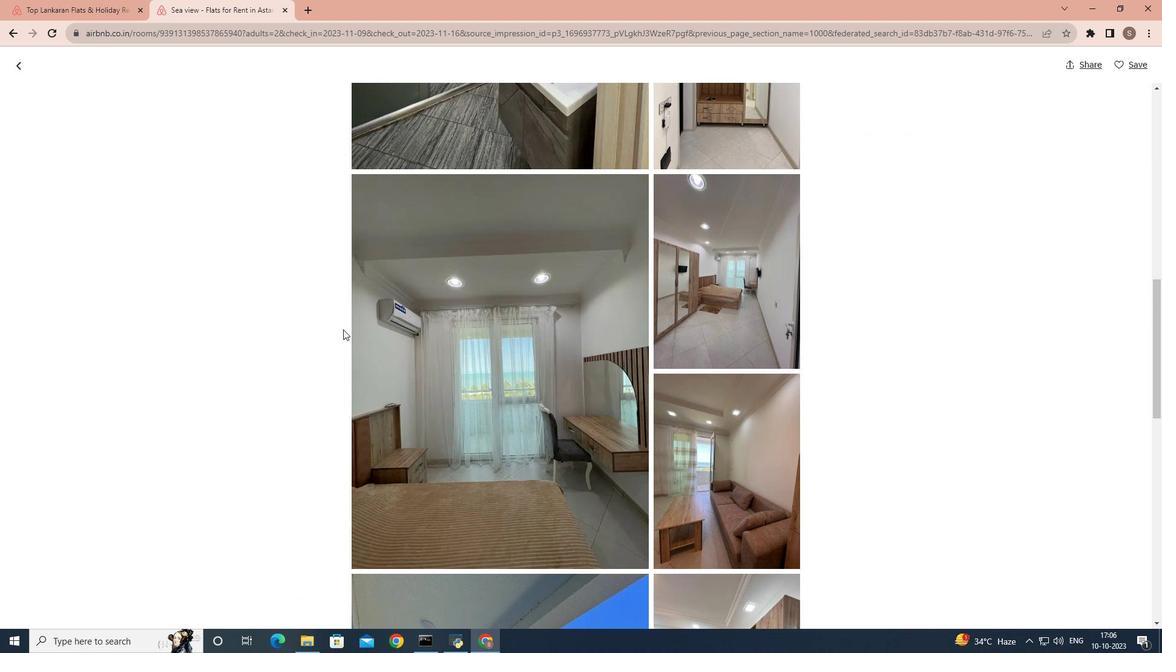 
Action: Mouse scrolled (343, 329) with delta (0, 0)
Screenshot: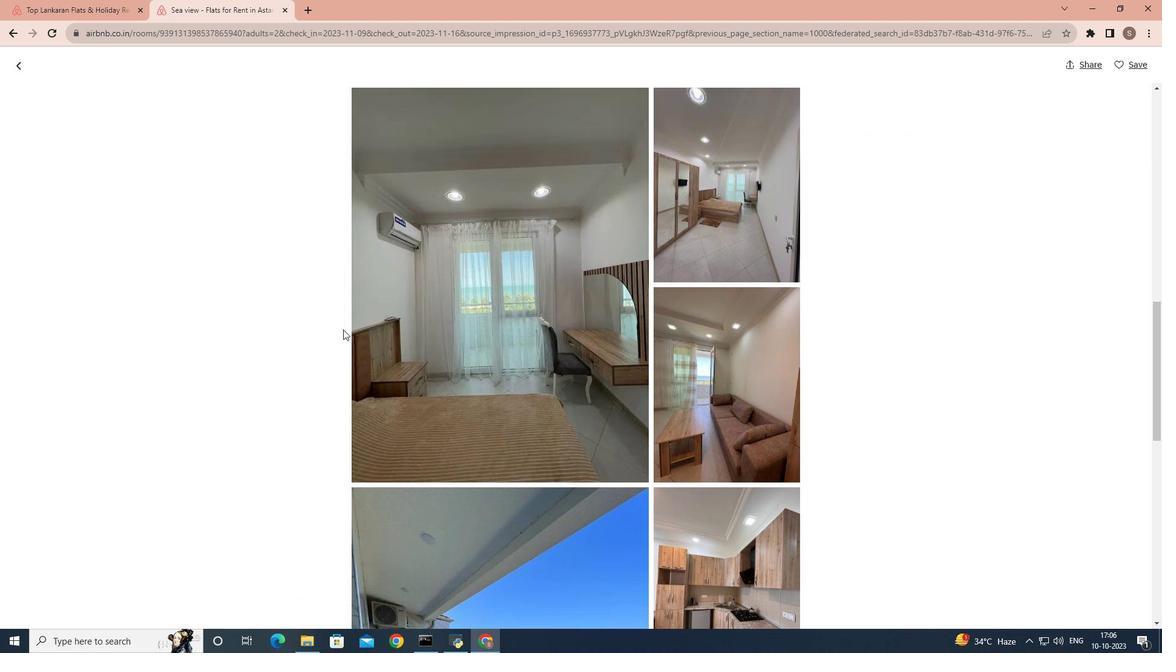
Action: Mouse scrolled (343, 329) with delta (0, 0)
Screenshot: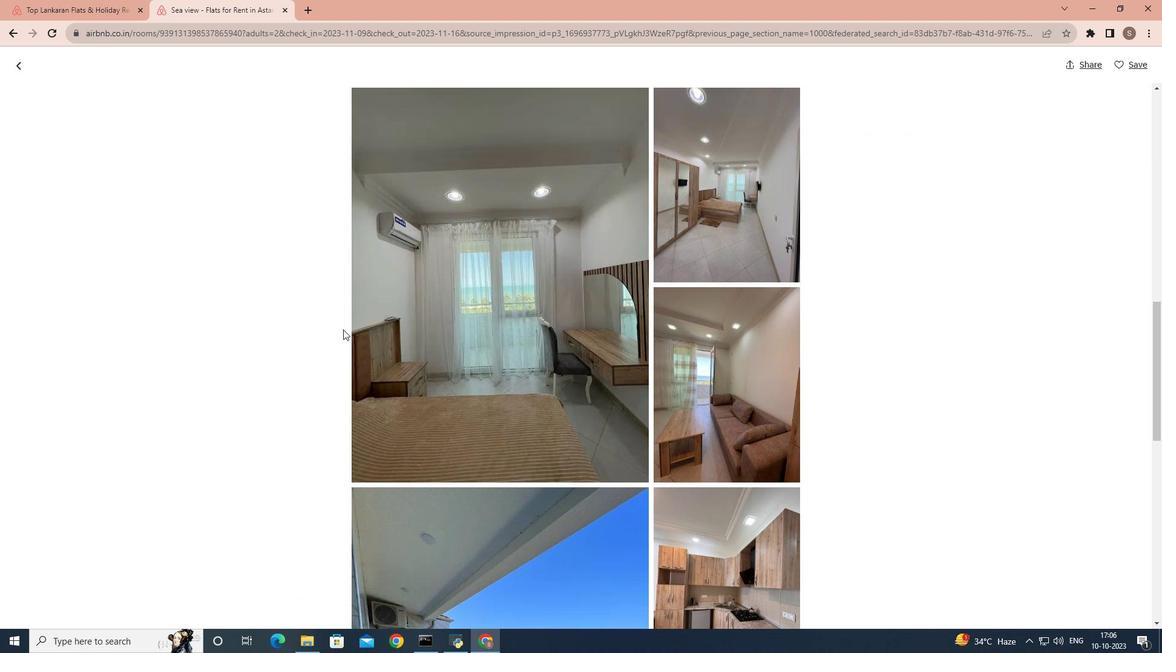 
Action: Mouse scrolled (343, 329) with delta (0, 0)
Screenshot: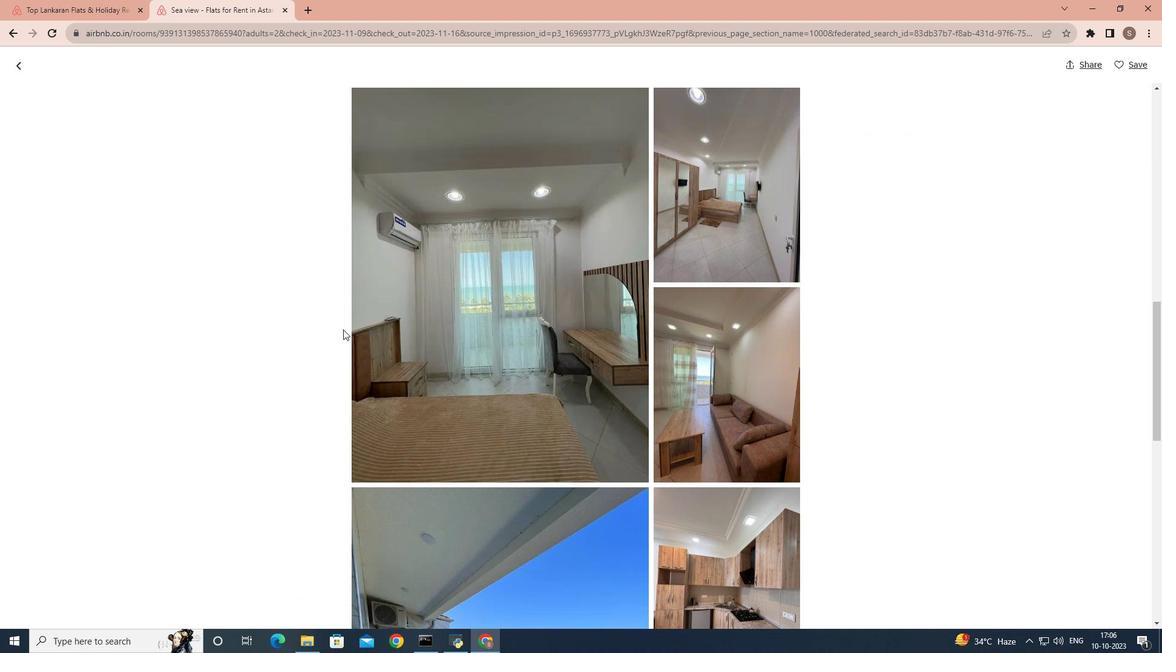
Action: Mouse scrolled (343, 329) with delta (0, 0)
Screenshot: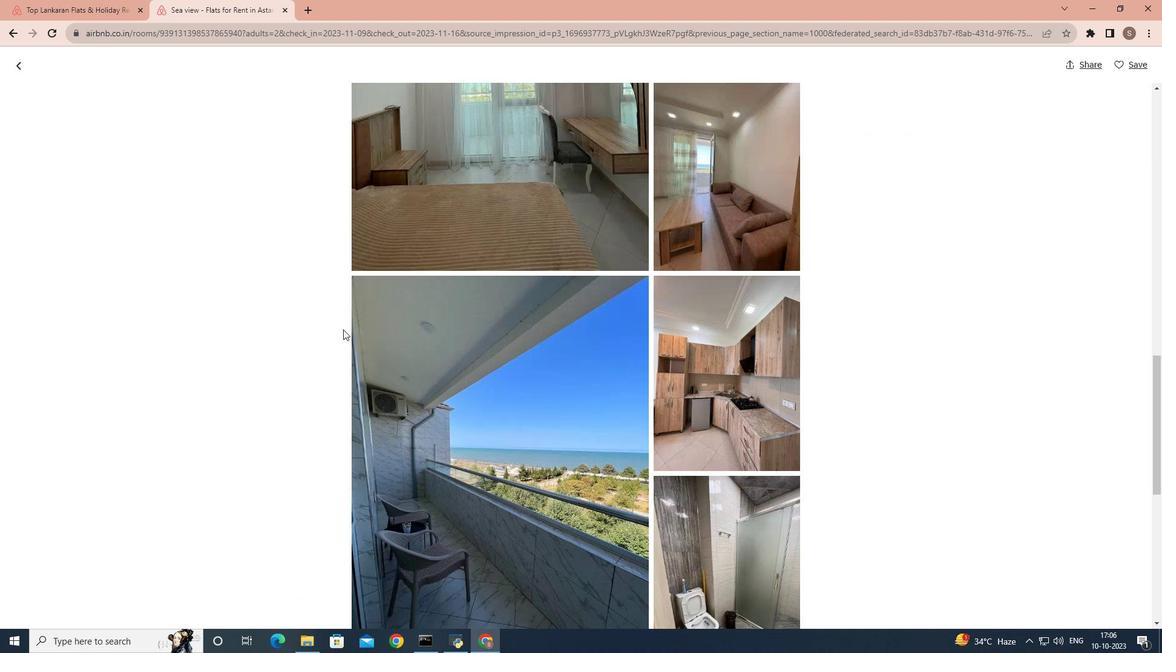 
Action: Mouse scrolled (343, 329) with delta (0, 0)
Screenshot: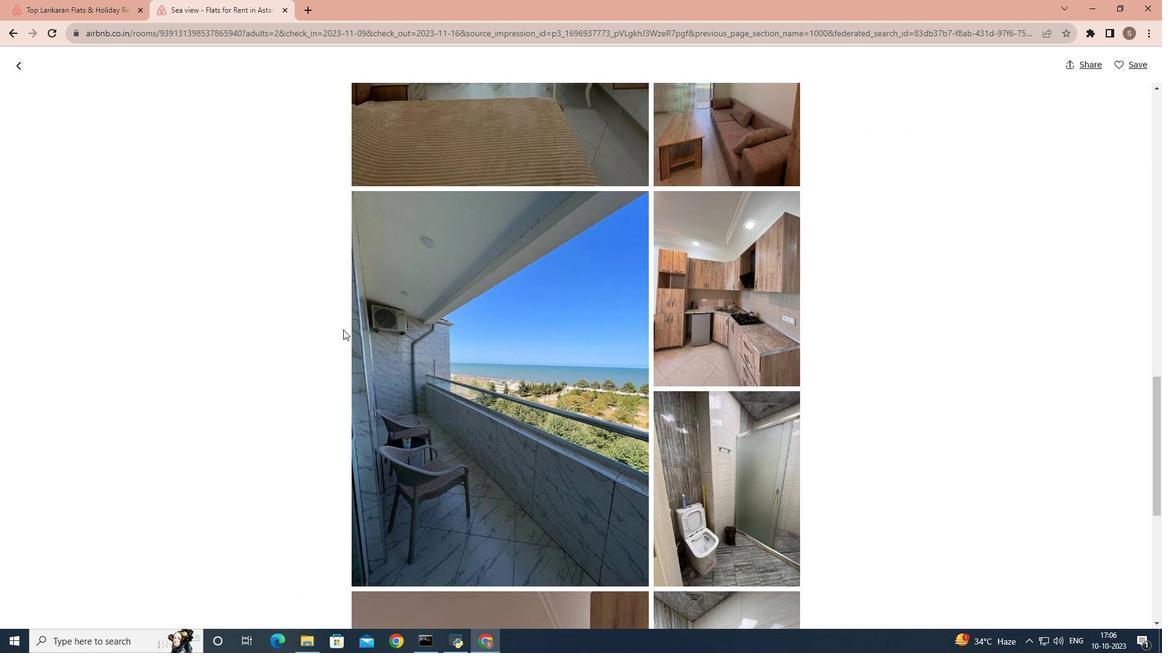 
Action: Mouse scrolled (343, 329) with delta (0, 0)
Screenshot: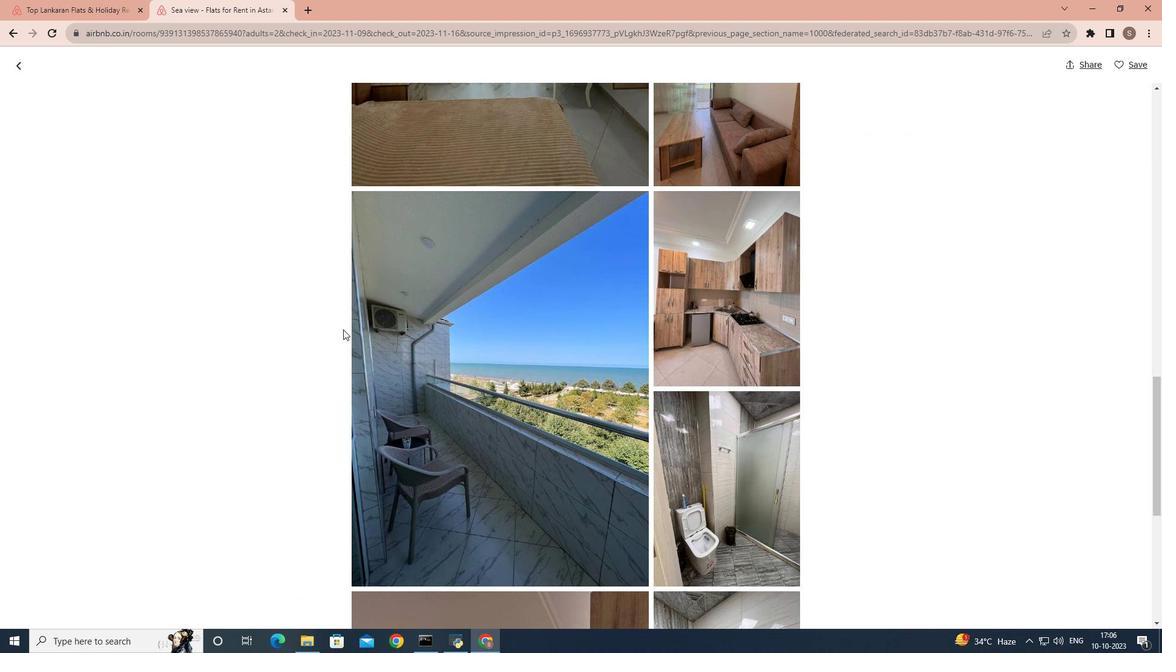 
Action: Mouse scrolled (343, 329) with delta (0, 0)
Screenshot: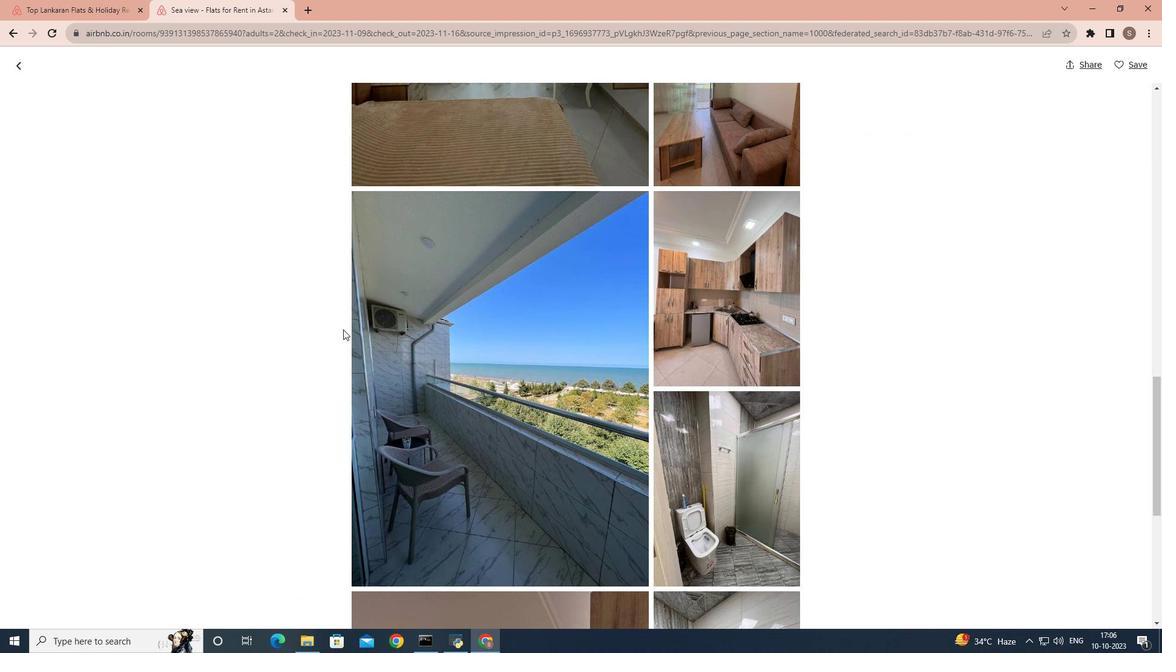 
Action: Mouse scrolled (343, 329) with delta (0, 0)
Screenshot: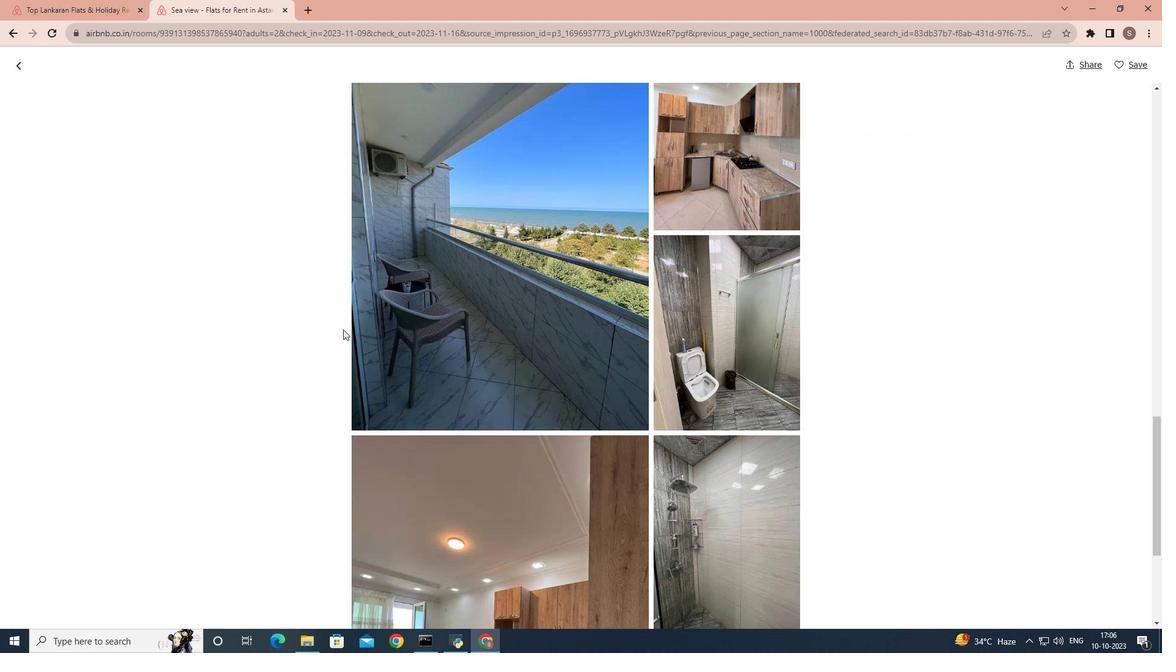 
Action: Mouse scrolled (343, 329) with delta (0, 0)
Screenshot: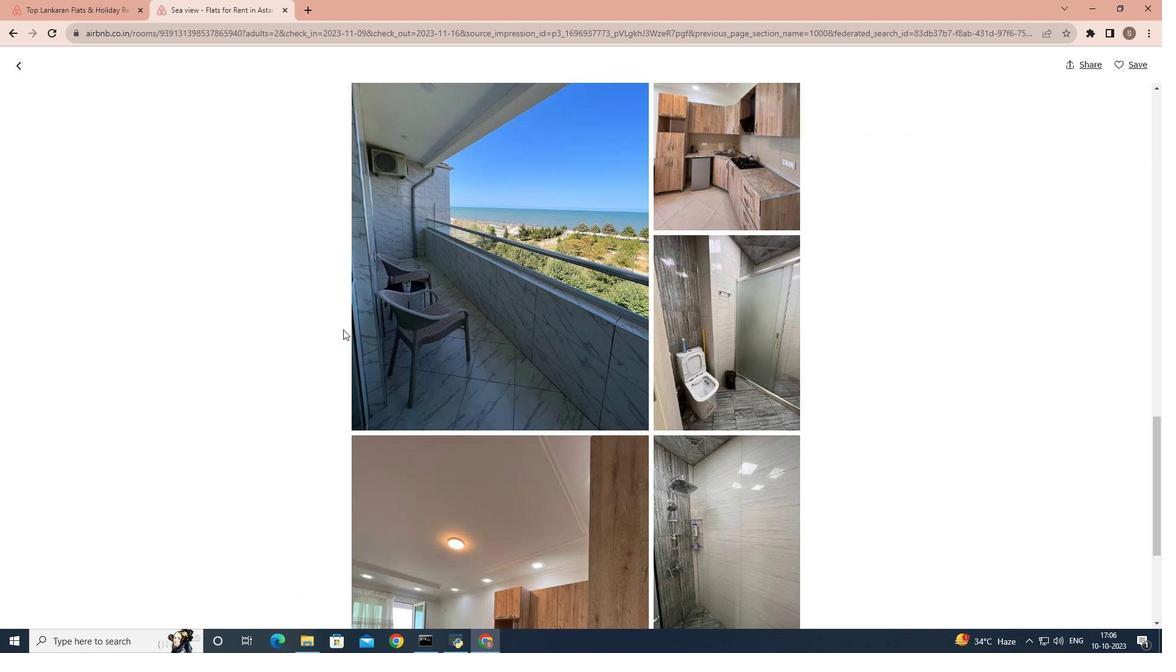 
Action: Mouse scrolled (343, 329) with delta (0, 0)
Screenshot: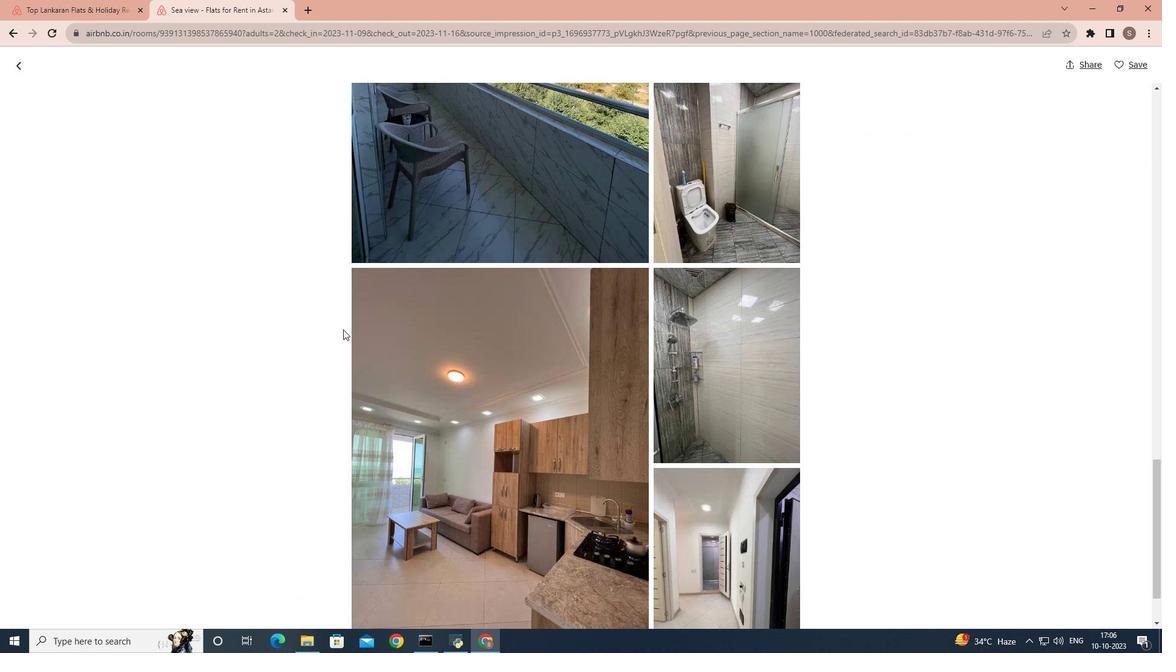 
Action: Mouse scrolled (343, 329) with delta (0, 0)
Screenshot: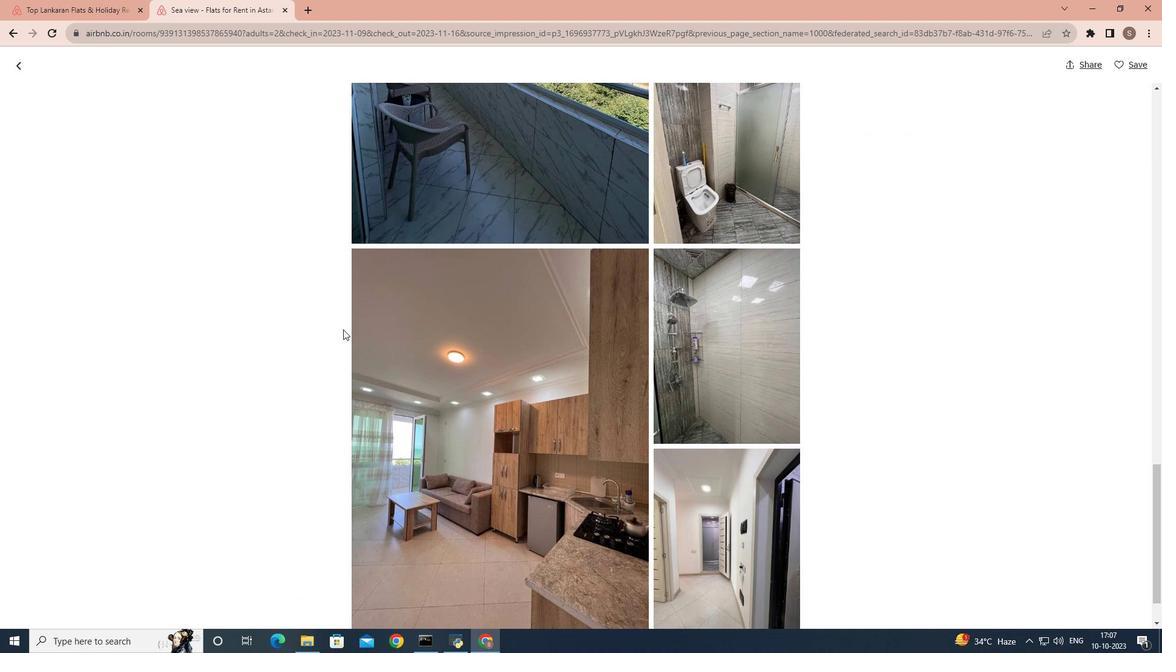 
Action: Mouse scrolled (343, 329) with delta (0, 0)
Screenshot: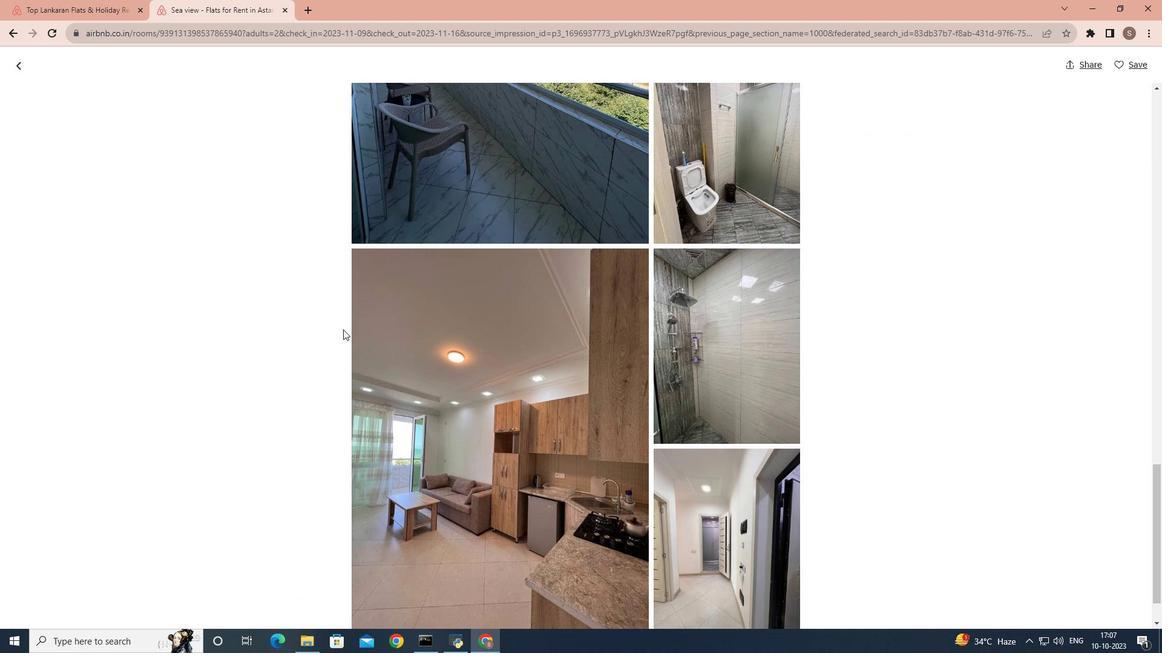 
Action: Mouse scrolled (343, 329) with delta (0, 0)
Screenshot: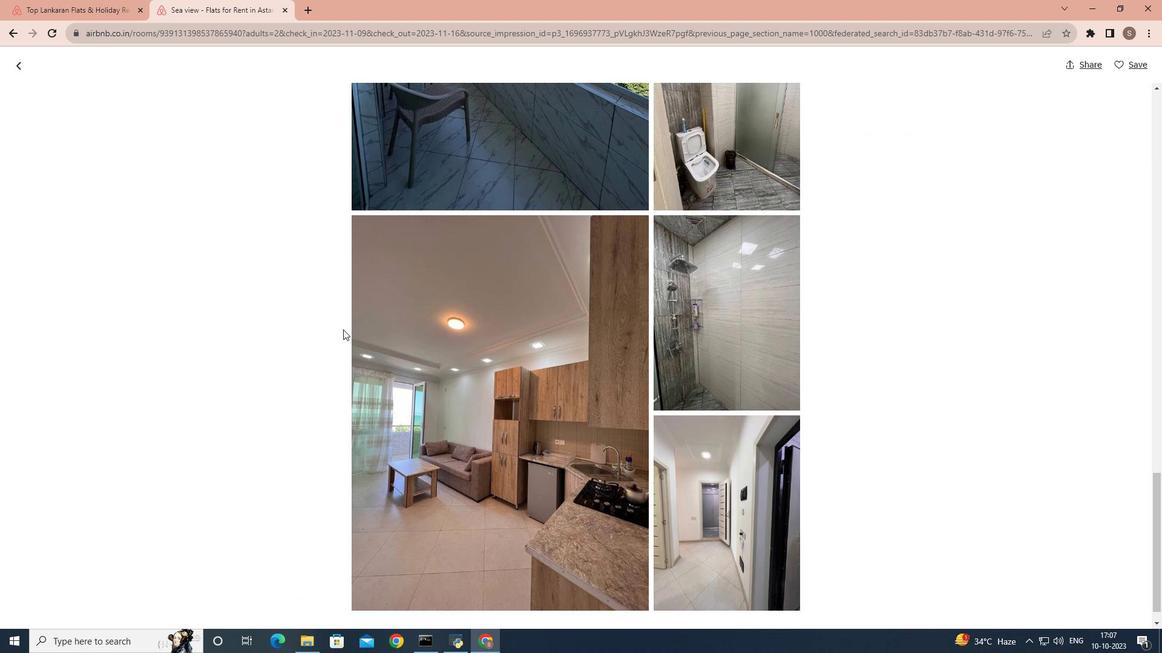 
Action: Mouse scrolled (343, 329) with delta (0, 0)
Screenshot: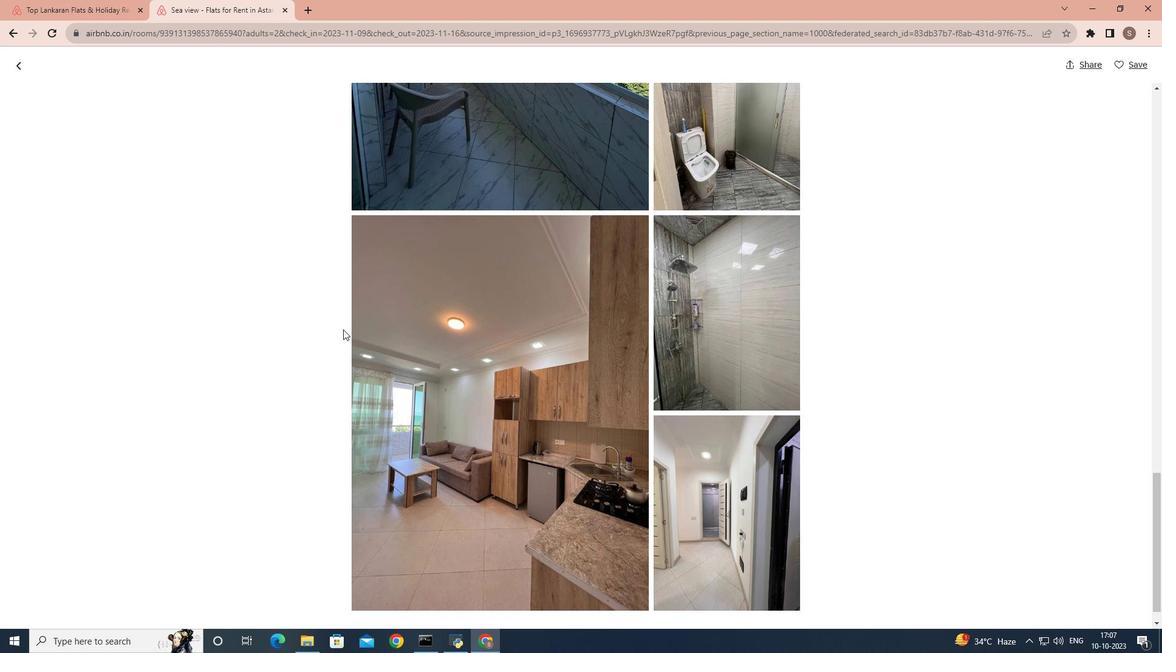 
Action: Mouse scrolled (343, 329) with delta (0, 0)
Screenshot: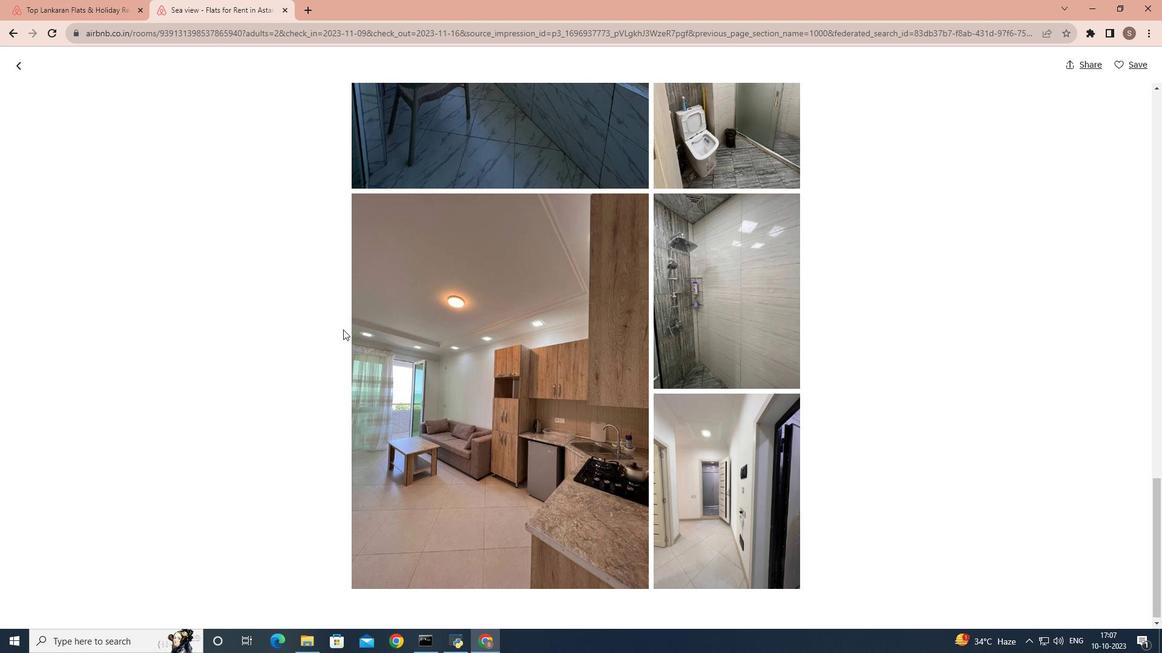 
Action: Mouse moved to (20, 71)
Screenshot: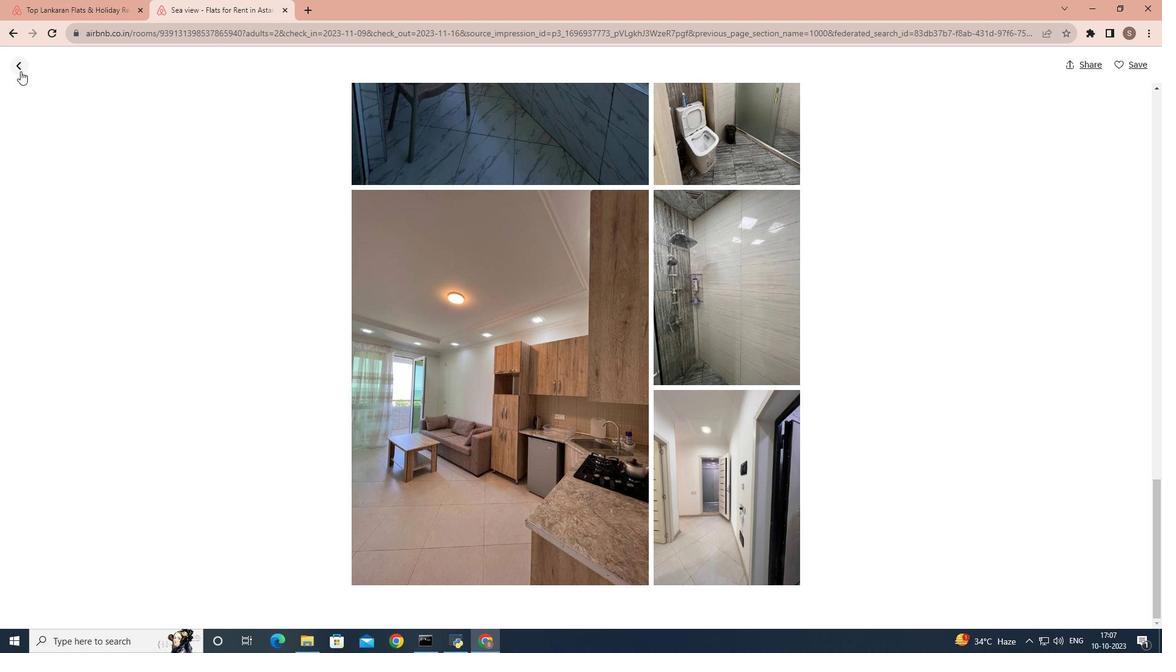 
Action: Mouse pressed left at (20, 71)
Screenshot: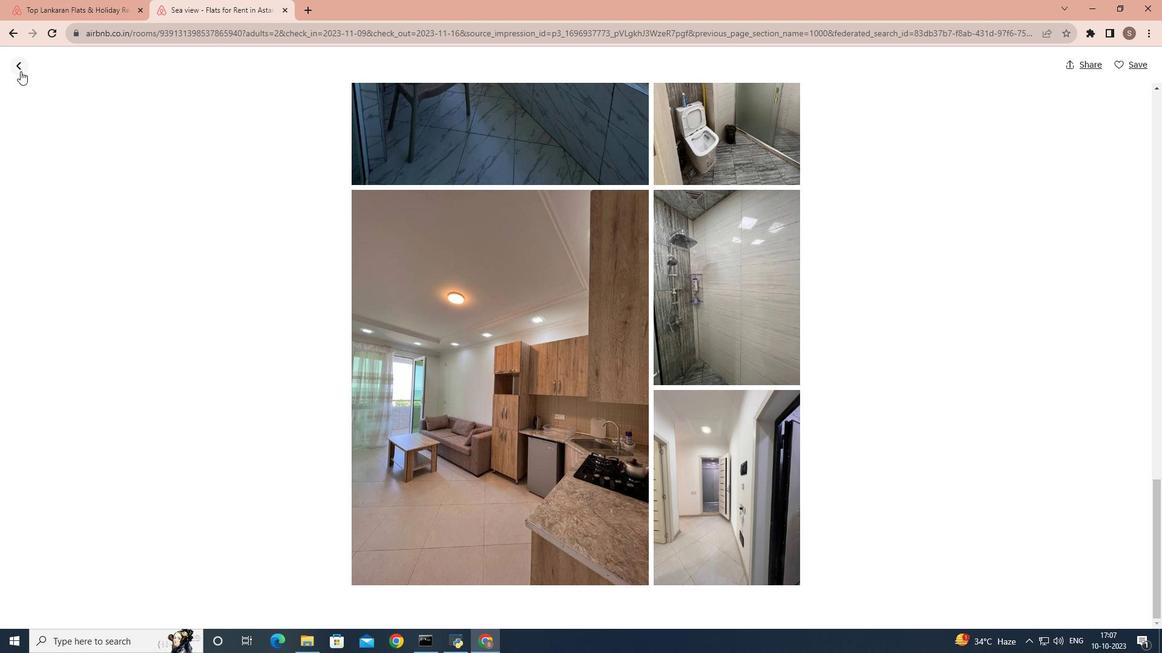 
Action: Mouse moved to (284, 233)
Screenshot: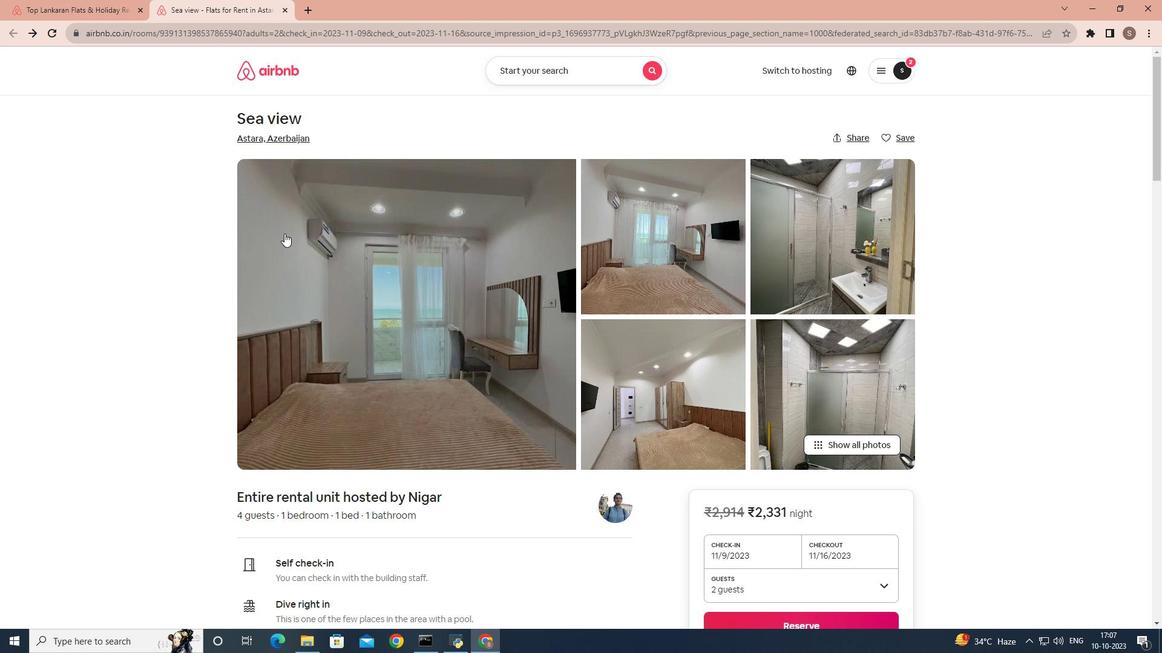 
Action: Mouse scrolled (284, 234) with delta (0, 0)
Screenshot: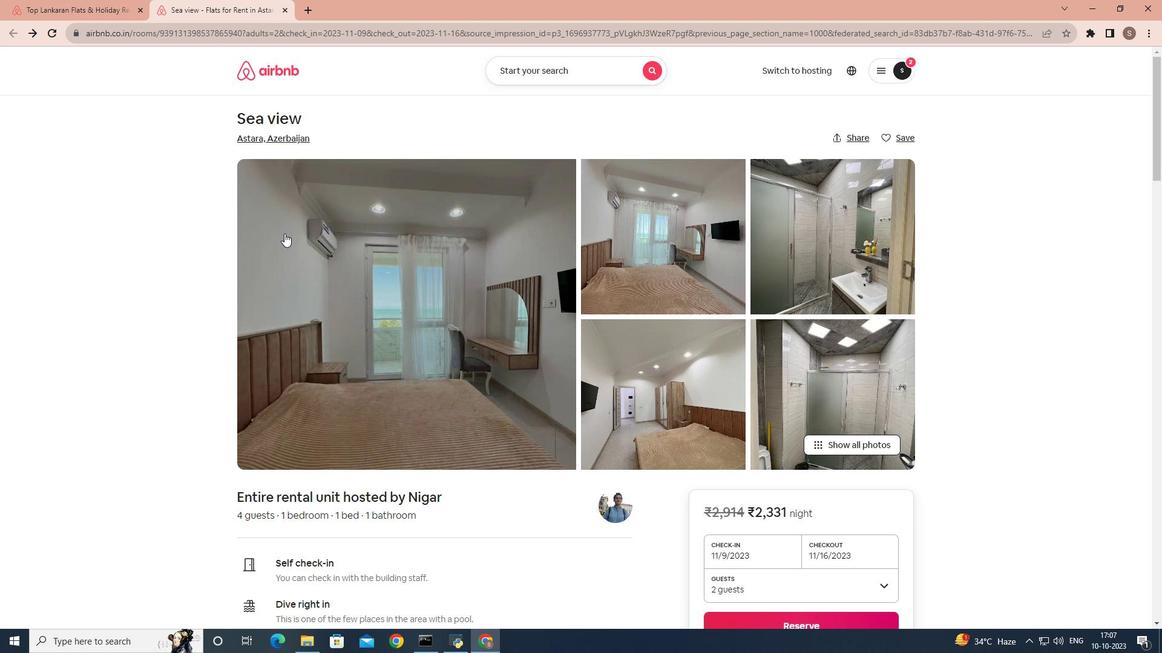 
Action: Mouse scrolled (284, 234) with delta (0, 0)
Screenshot: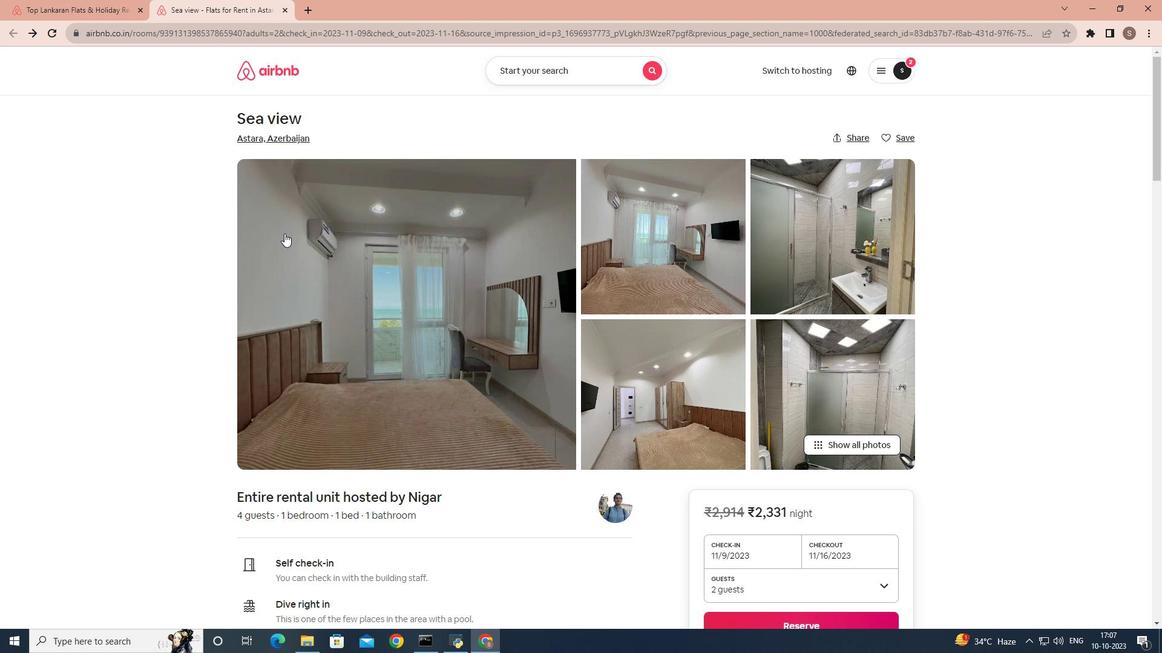 
Action: Mouse scrolled (284, 234) with delta (0, 0)
Screenshot: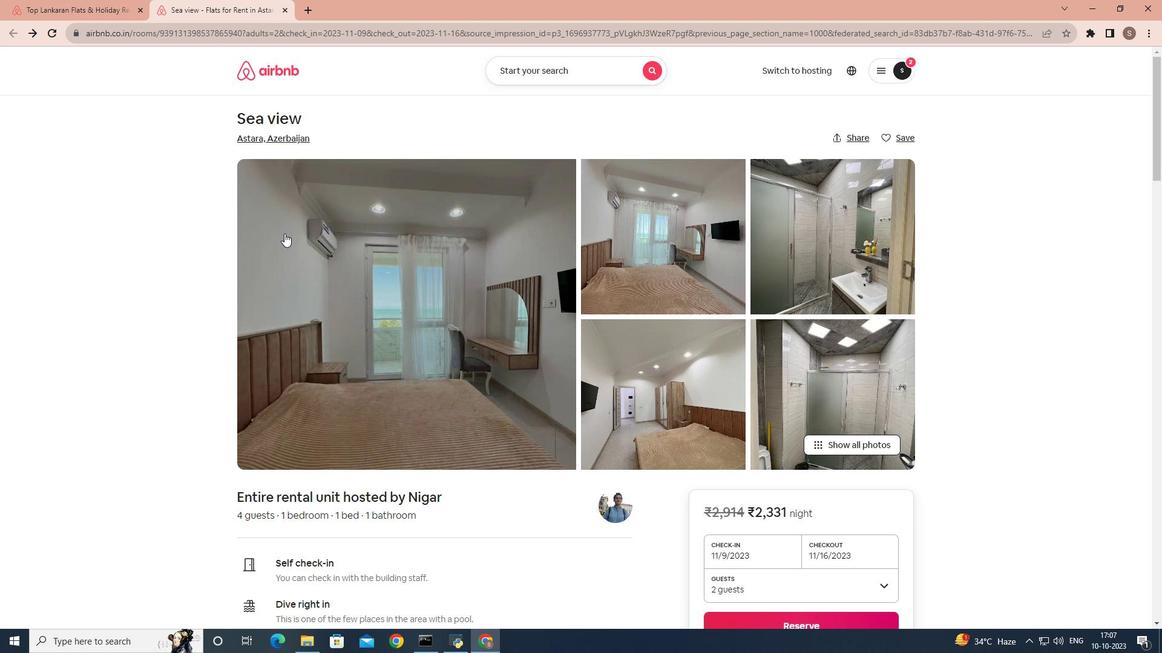 
Action: Mouse scrolled (284, 234) with delta (0, 0)
Screenshot: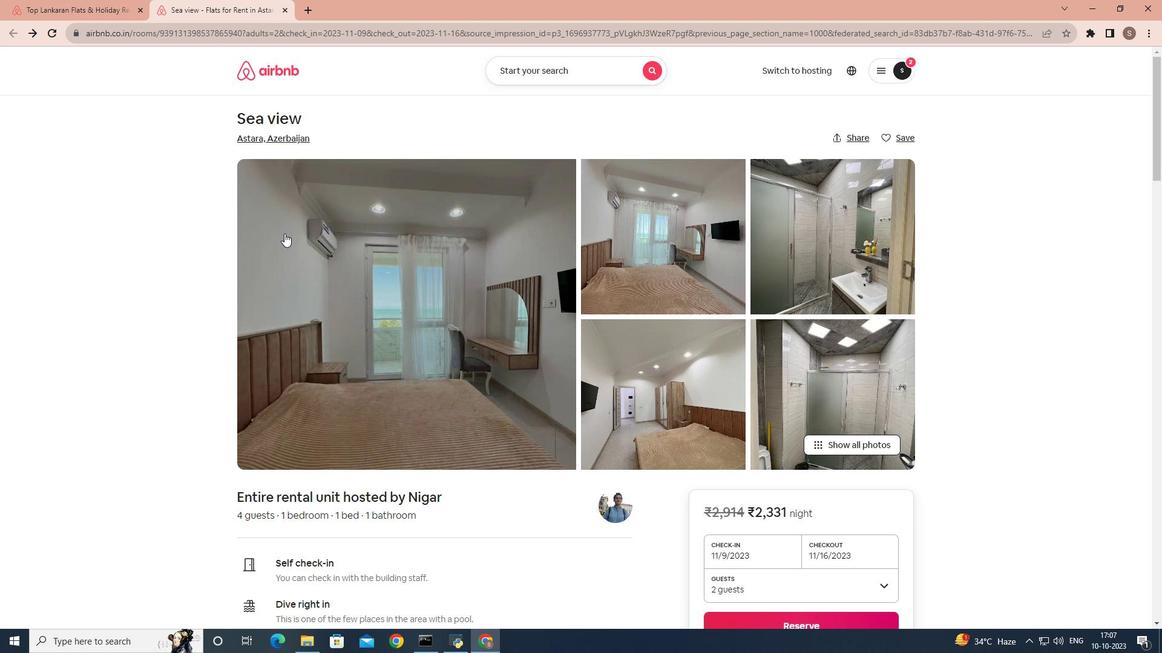 
Action: Mouse scrolled (284, 234) with delta (0, 0)
Screenshot: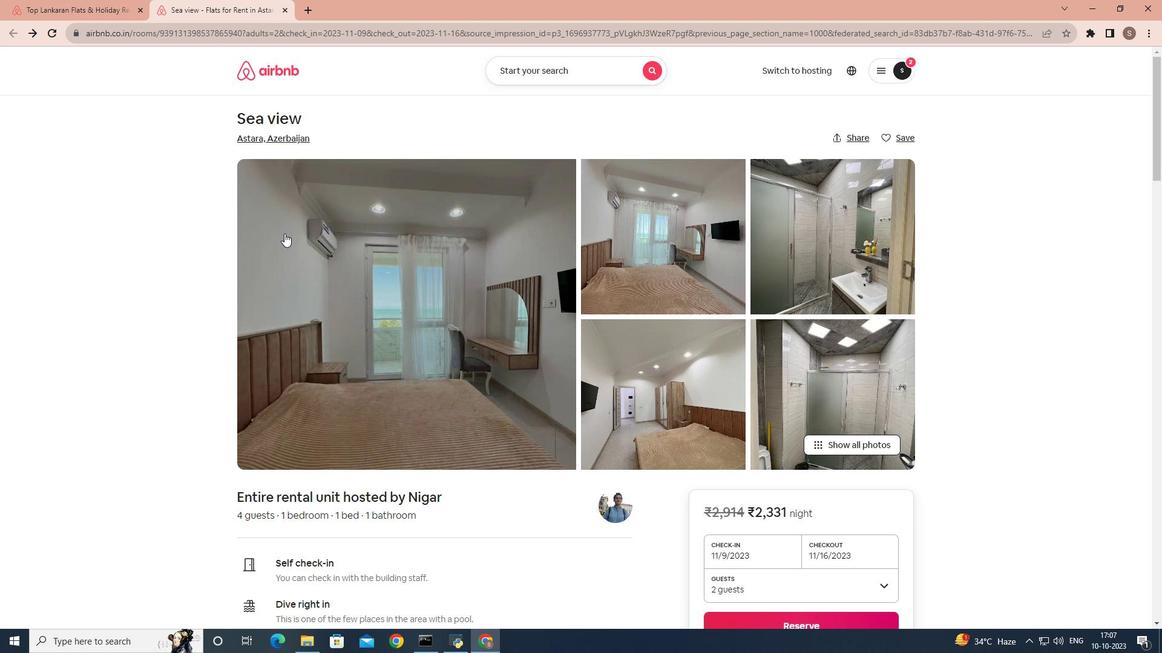 
Action: Mouse moved to (94, 13)
Screenshot: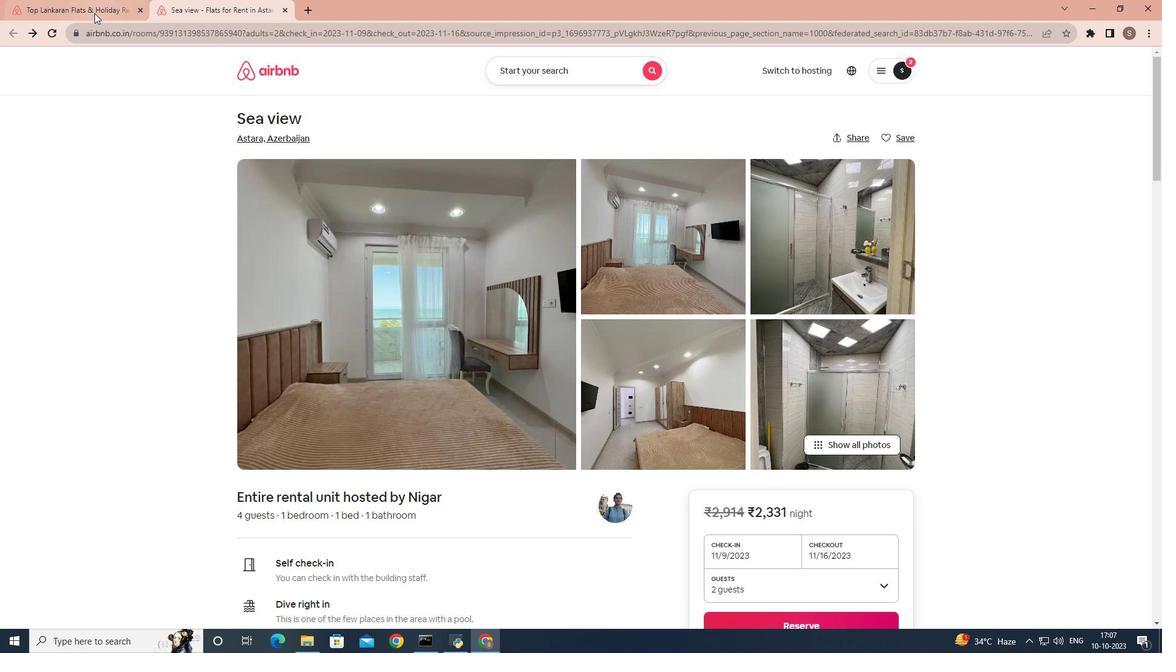 
Action: Mouse pressed left at (94, 13)
Screenshot: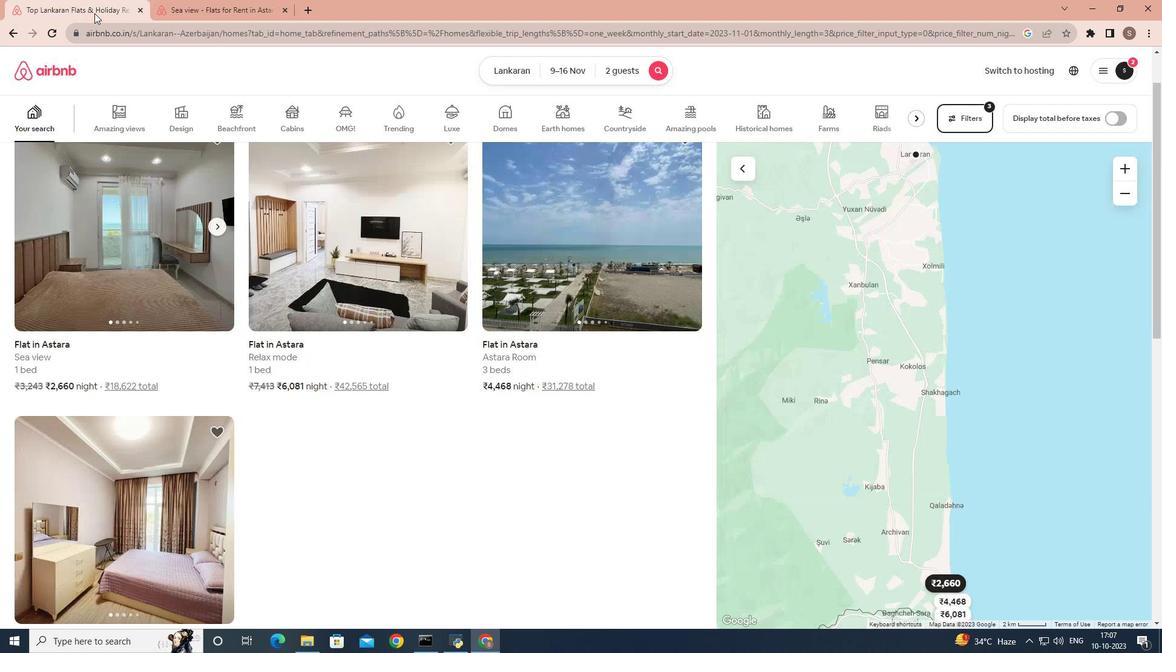 
Action: Mouse moved to (400, 245)
Screenshot: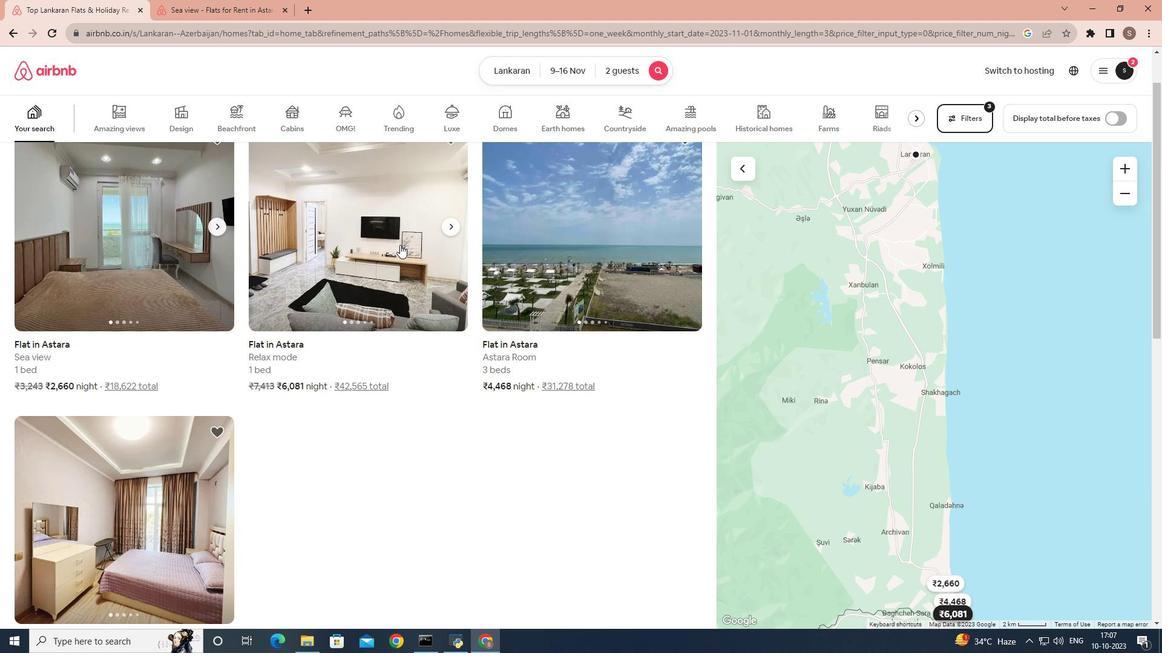 
Action: Mouse pressed left at (400, 245)
Screenshot: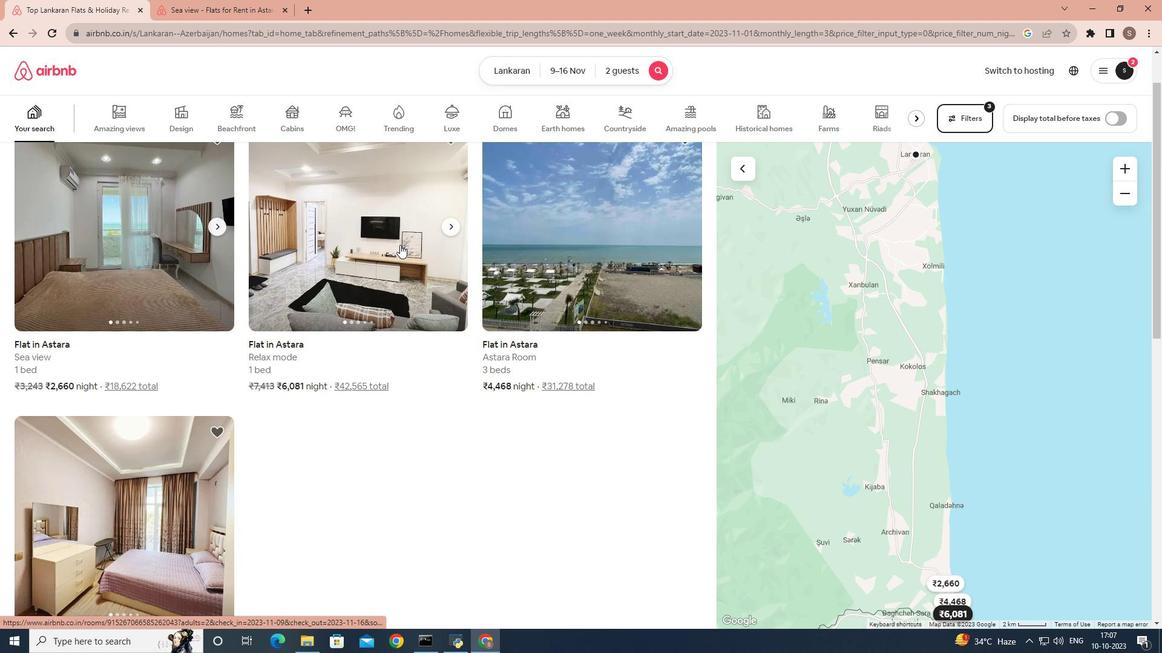 
Action: Mouse moved to (363, 326)
Screenshot: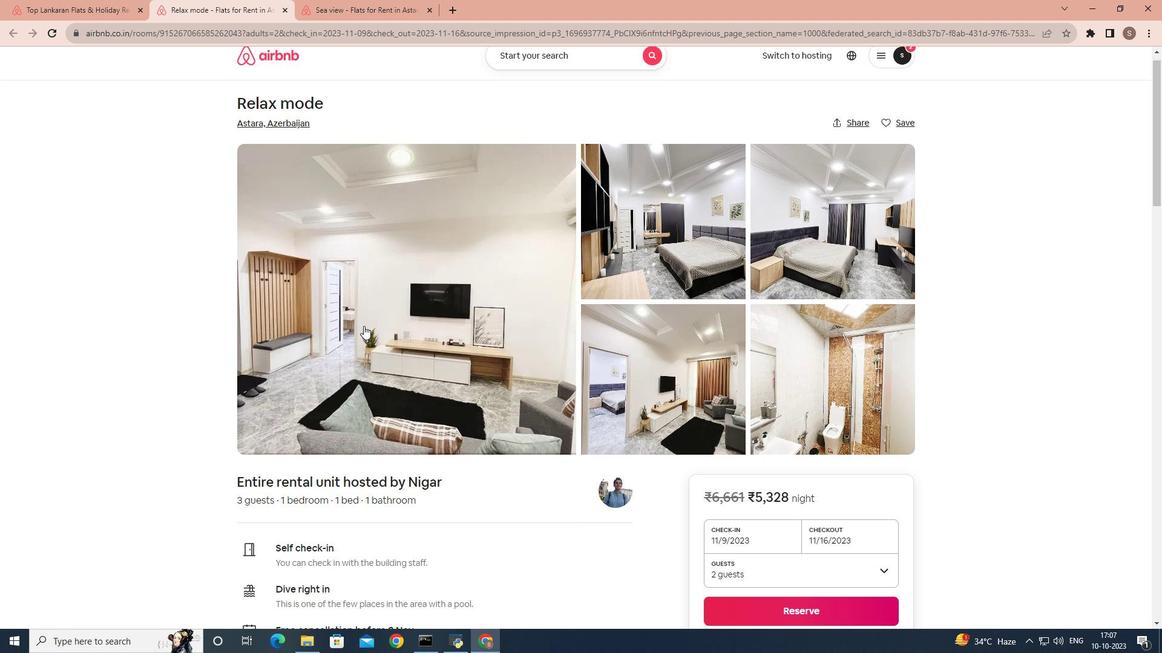 
Action: Mouse scrolled (363, 325) with delta (0, 0)
Screenshot: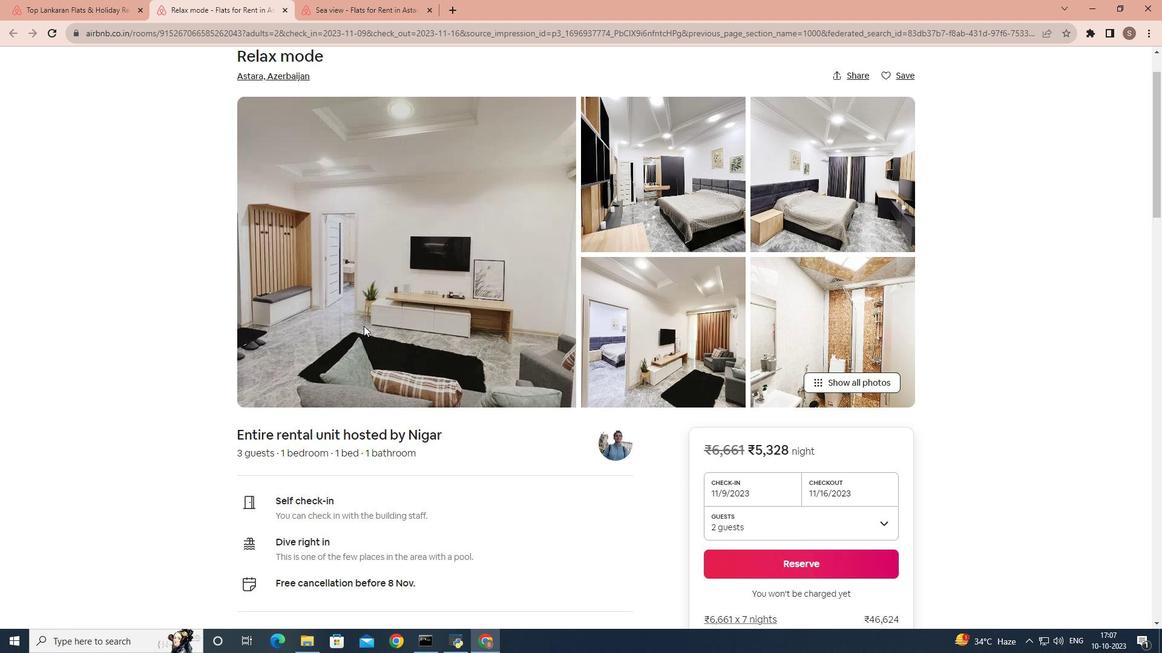 
Action: Mouse scrolled (363, 325) with delta (0, 0)
Screenshot: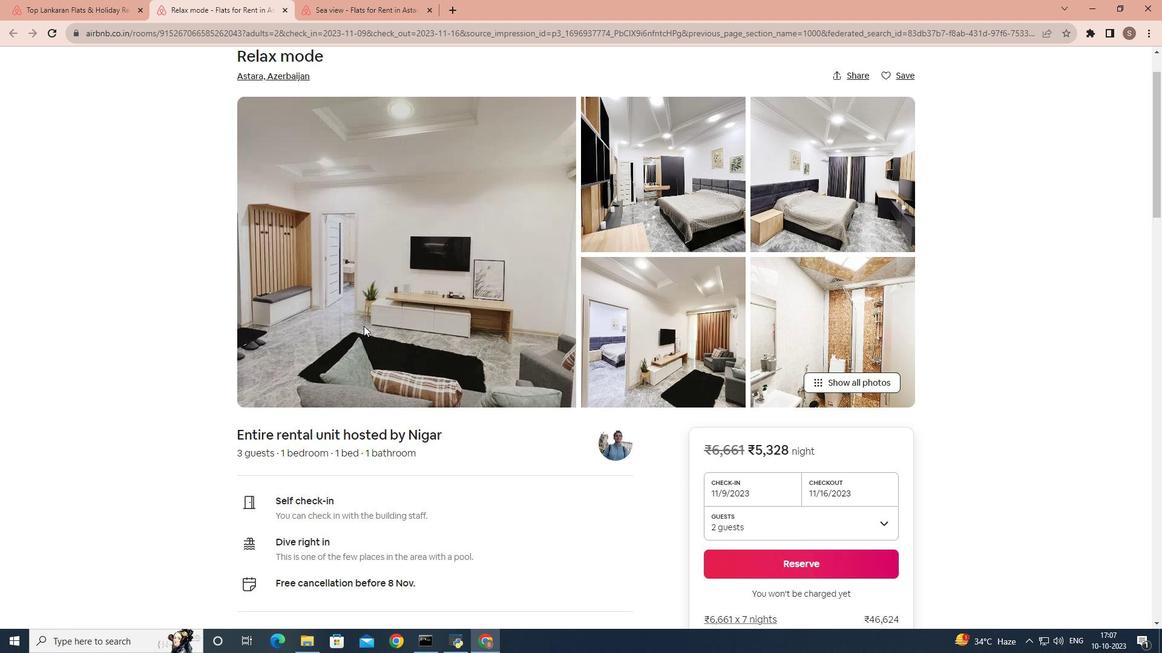 
Action: Mouse scrolled (363, 325) with delta (0, 0)
Screenshot: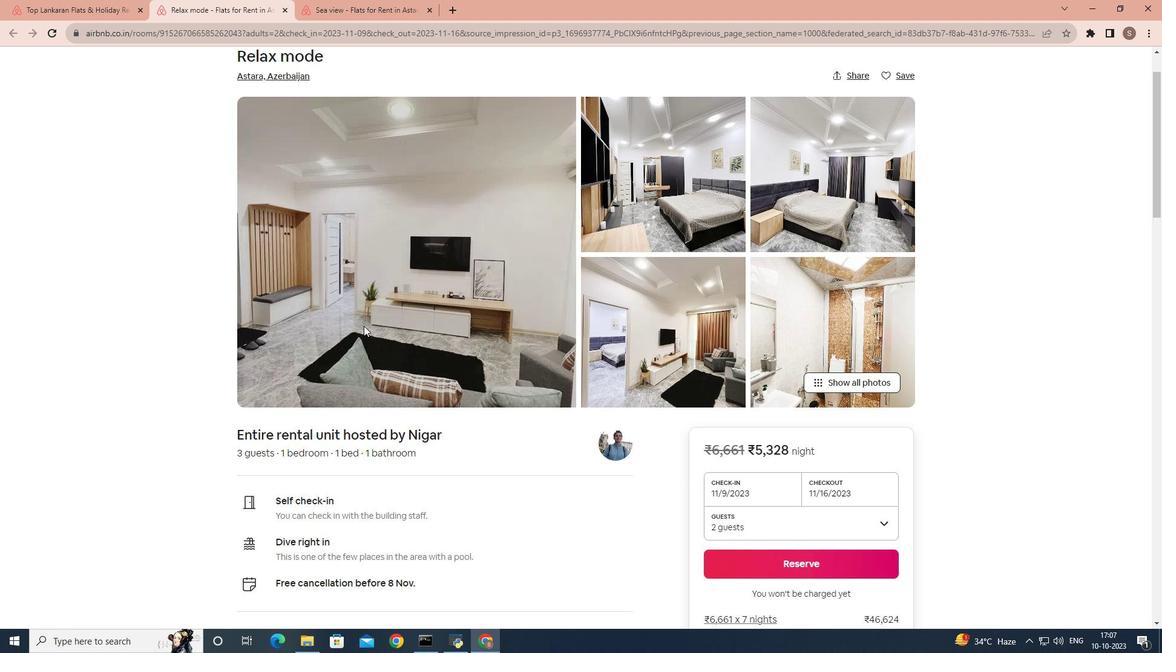 
Action: Mouse scrolled (363, 325) with delta (0, 0)
Screenshot: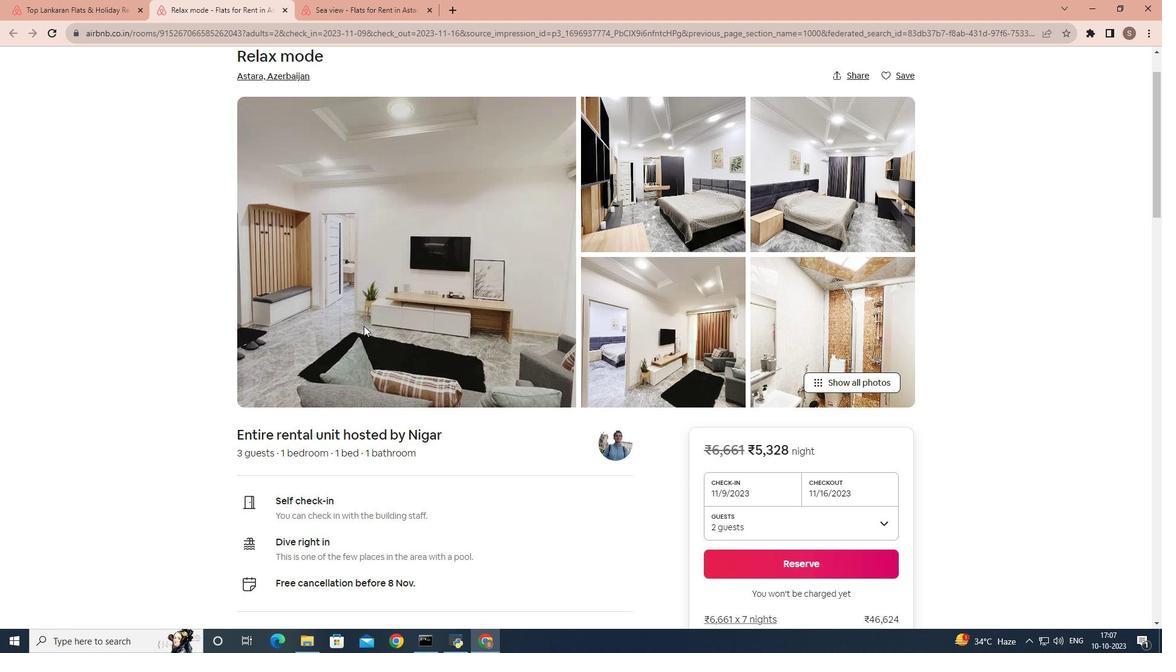 
Action: Mouse moved to (362, 325)
Screenshot: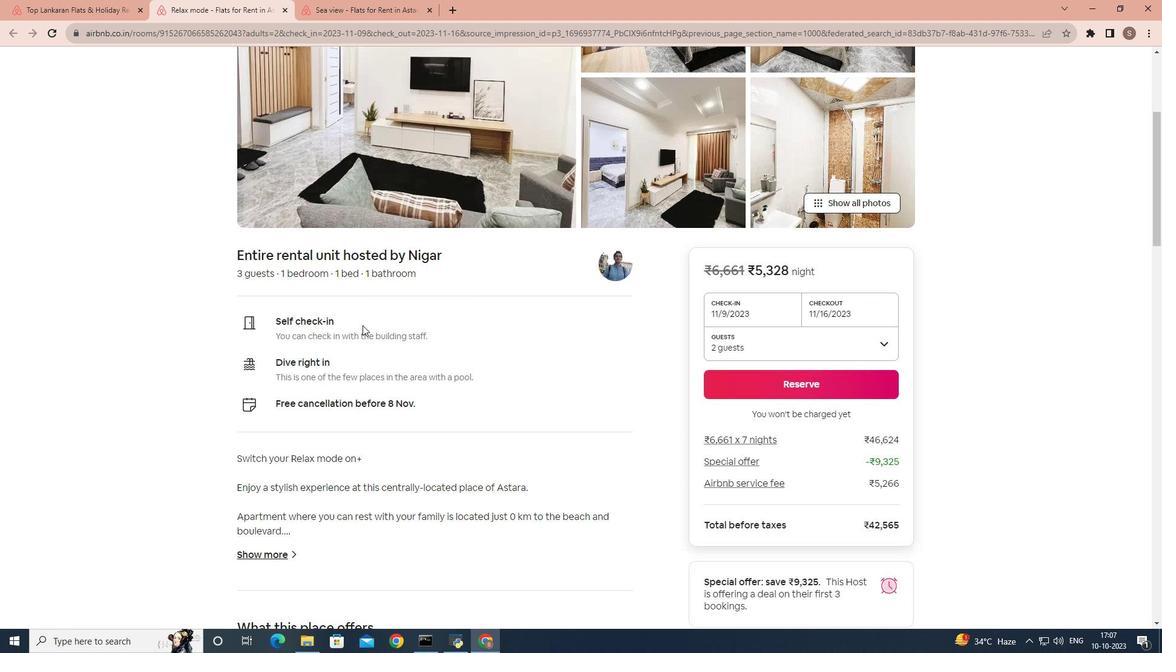 
Action: Mouse scrolled (362, 325) with delta (0, 0)
Screenshot: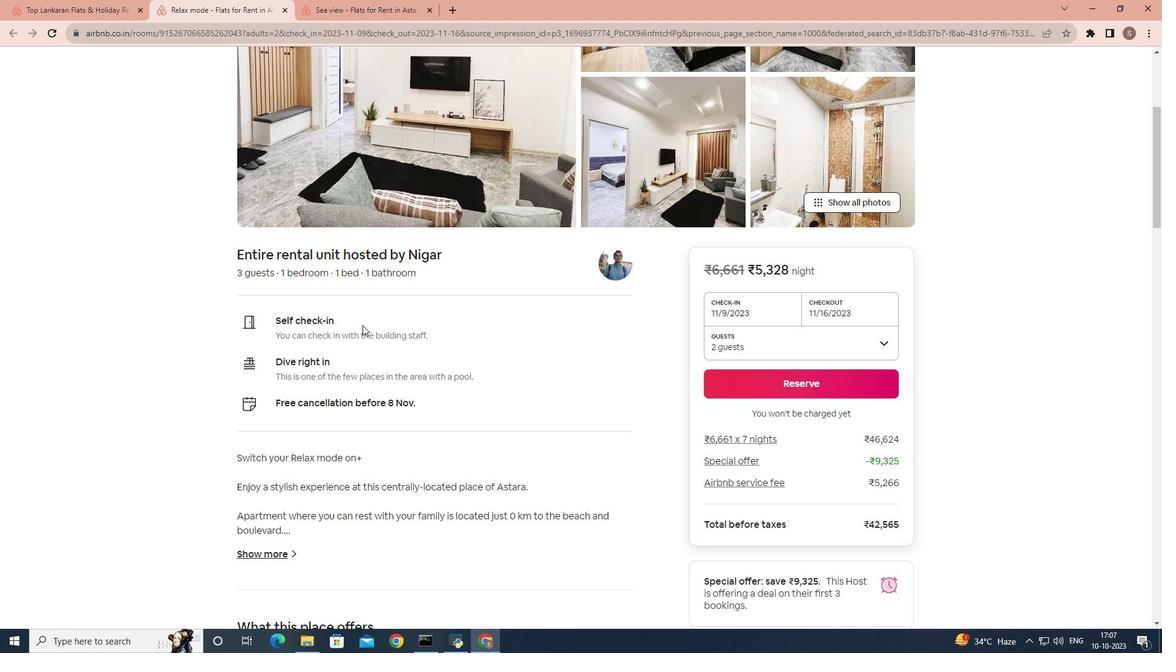 
Action: Mouse scrolled (362, 325) with delta (0, 0)
Screenshot: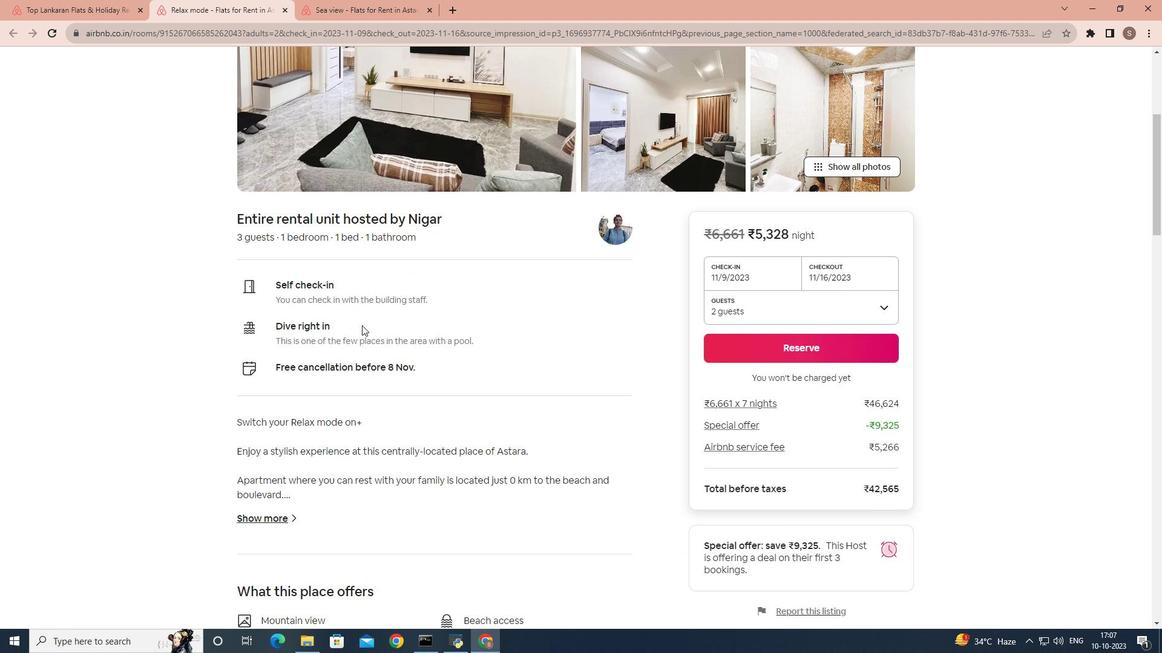 
Action: Mouse scrolled (362, 325) with delta (0, 0)
Screenshot: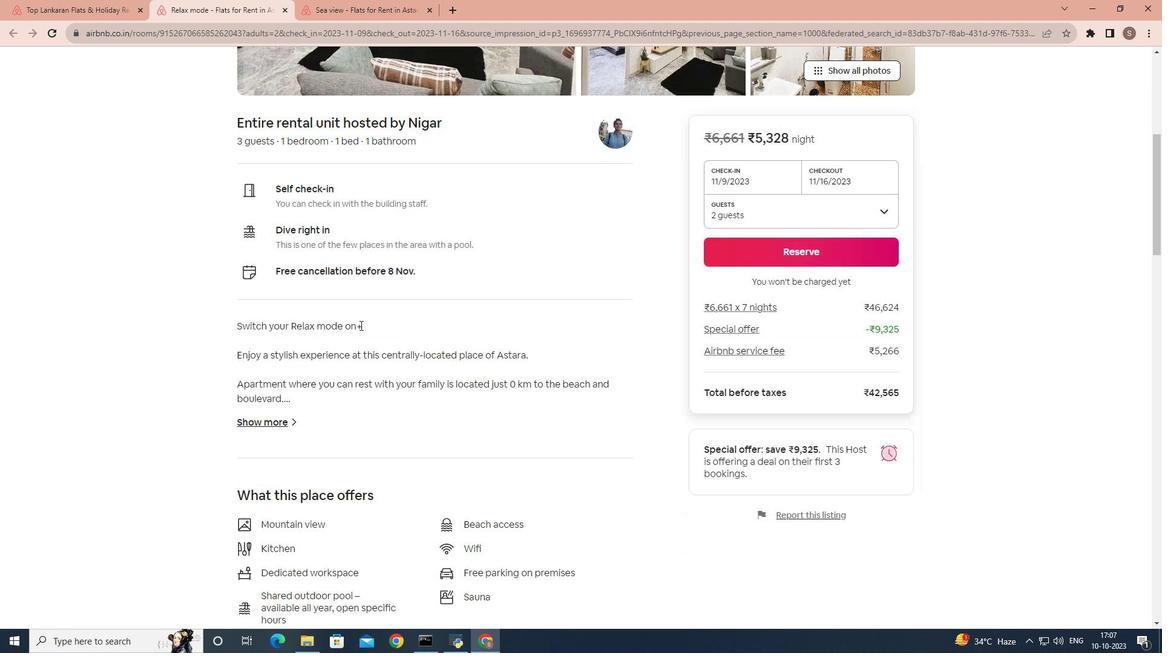 
Action: Mouse moved to (360, 325)
Screenshot: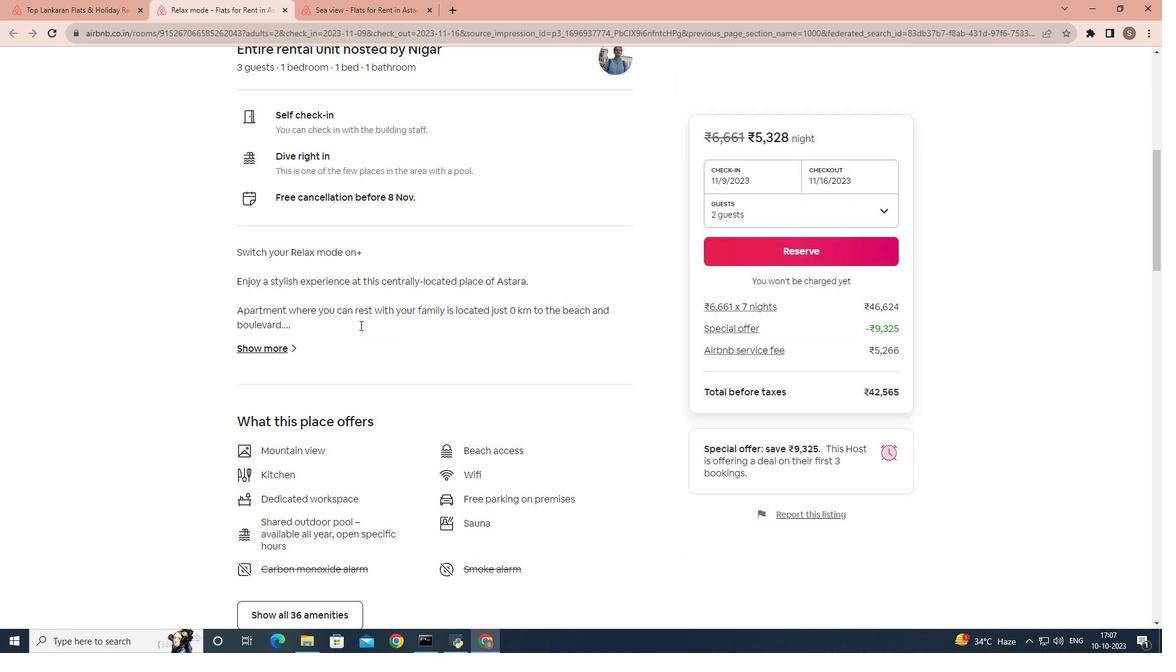 
Action: Mouse scrolled (361, 325) with delta (0, 0)
Screenshot: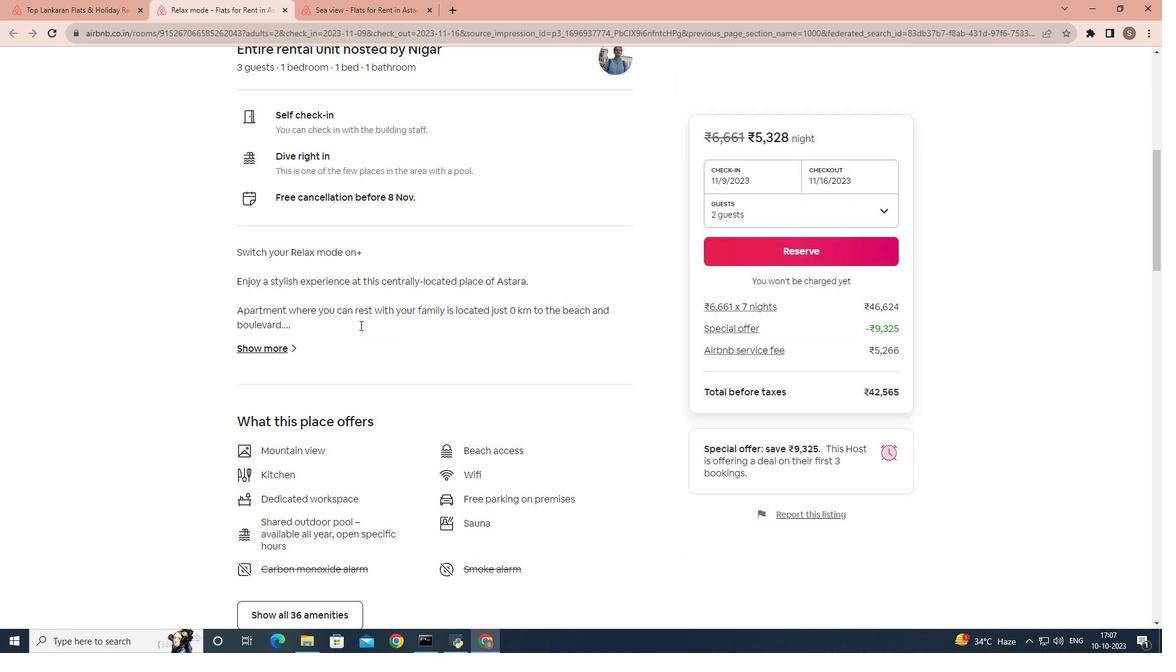 
Action: Mouse moved to (248, 316)
Screenshot: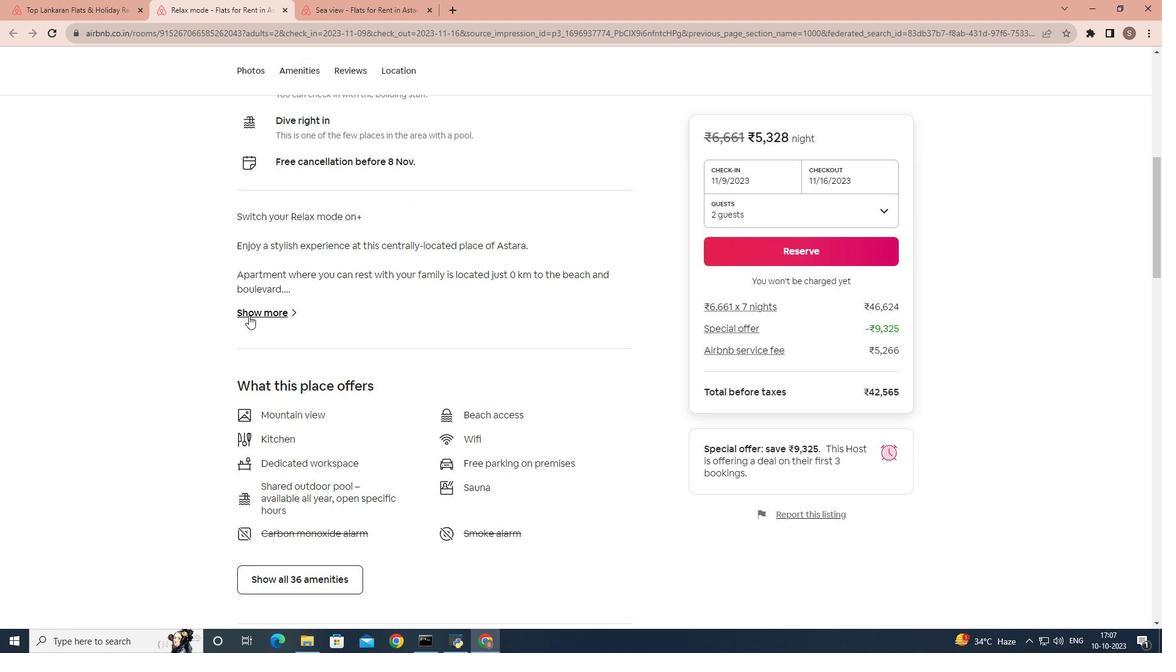
Action: Mouse pressed left at (248, 316)
Screenshot: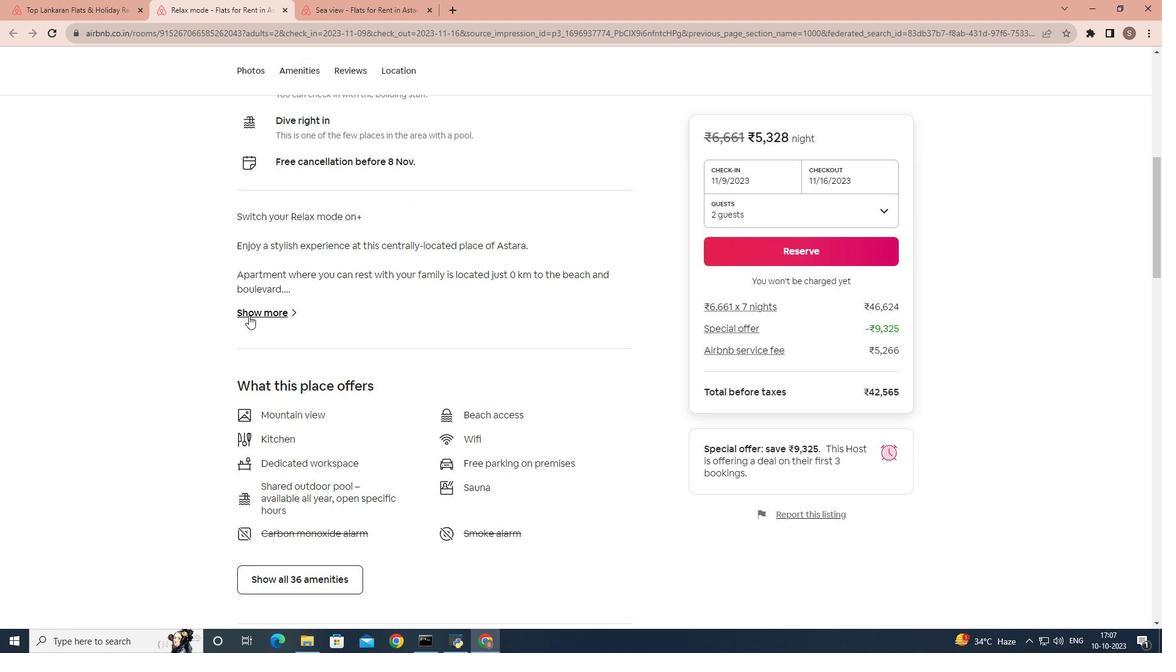 
Action: Mouse moved to (388, 307)
